 Task: Research Airbnb options in Busan, South Korea from 3rd November, 2023 to 9th November, 2023 for 2 adults.1  bedroom having 1 bed and 1 bathroom. Property type can be hotel. Look for 5 properties as per requirement.
Action: Mouse moved to (518, 67)
Screenshot: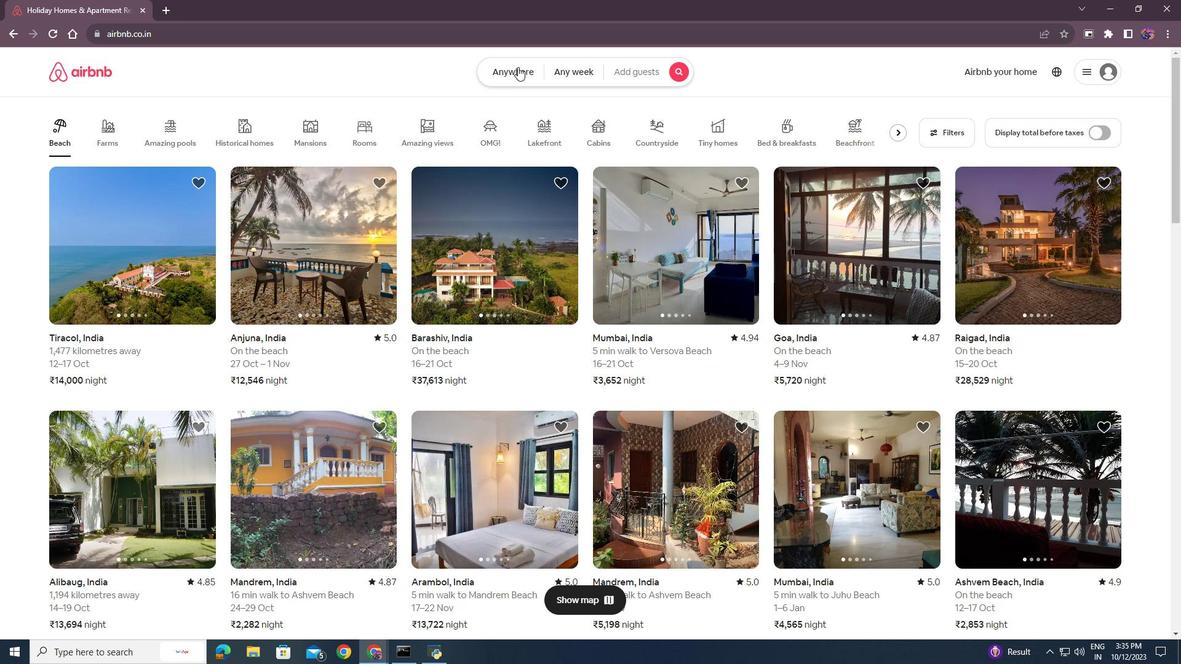 
Action: Mouse pressed left at (518, 67)
Screenshot: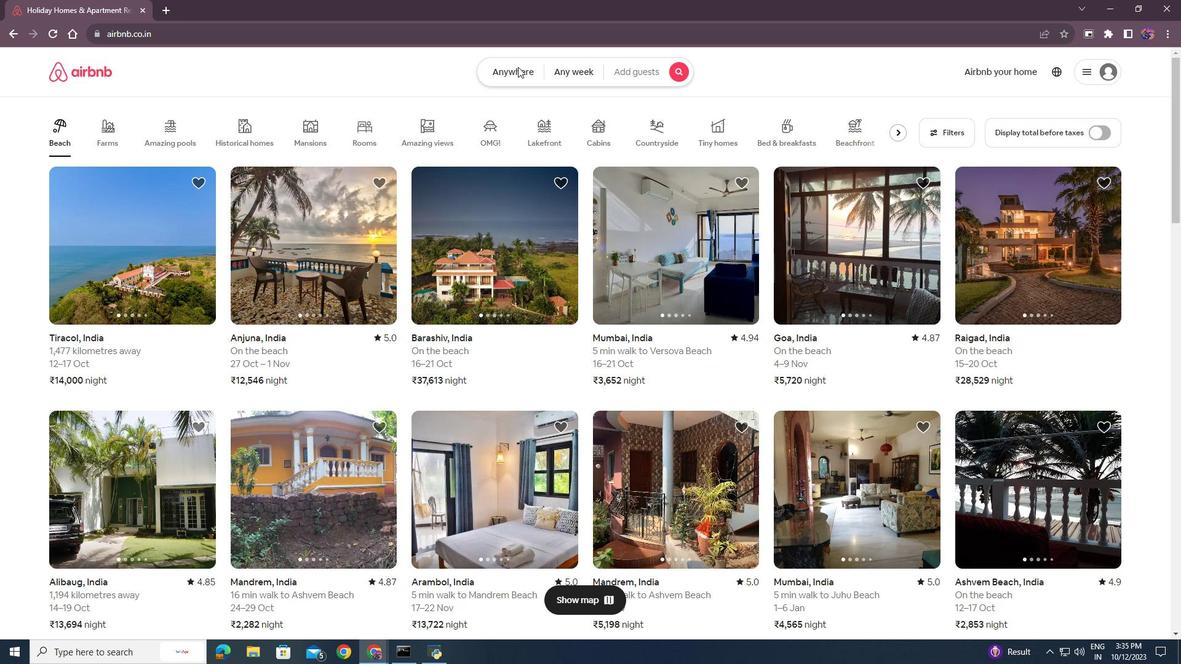 
Action: Mouse moved to (400, 124)
Screenshot: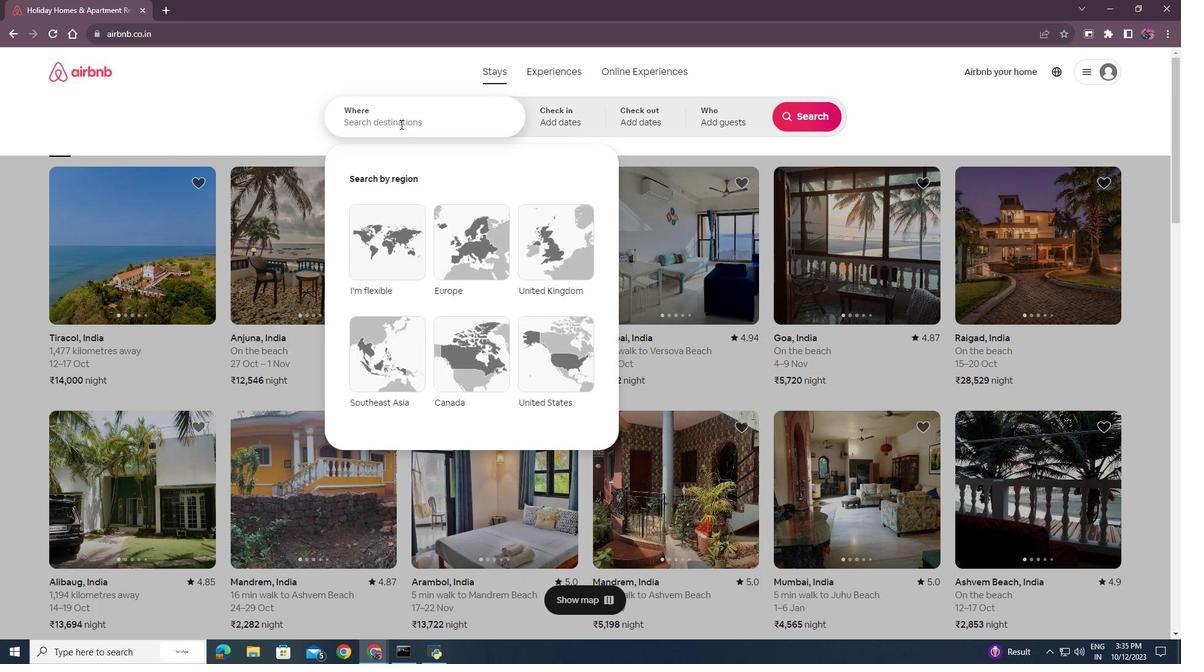
Action: Mouse pressed left at (400, 124)
Screenshot: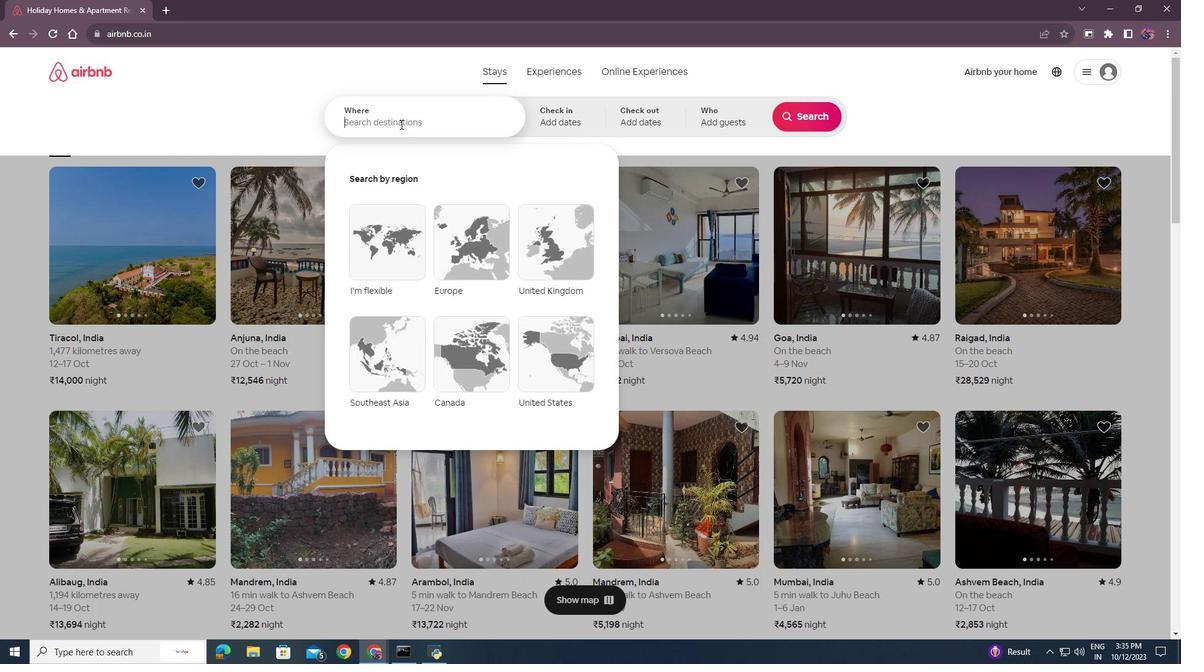 
Action: Key pressed <Key.shift><Key.shift><Key.shift>Busan<Key.space><Key.shift><Key.shift><Key.shift><Key.shift>South<Key.space><Key.shift>Korea
Screenshot: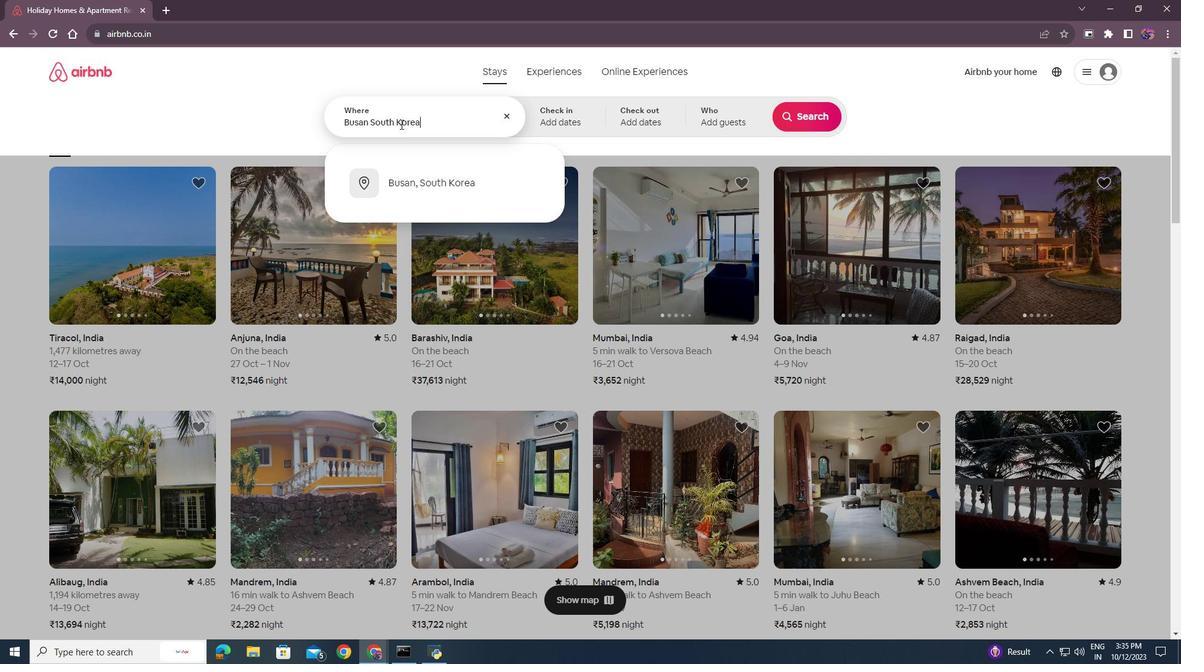 
Action: Mouse moved to (401, 128)
Screenshot: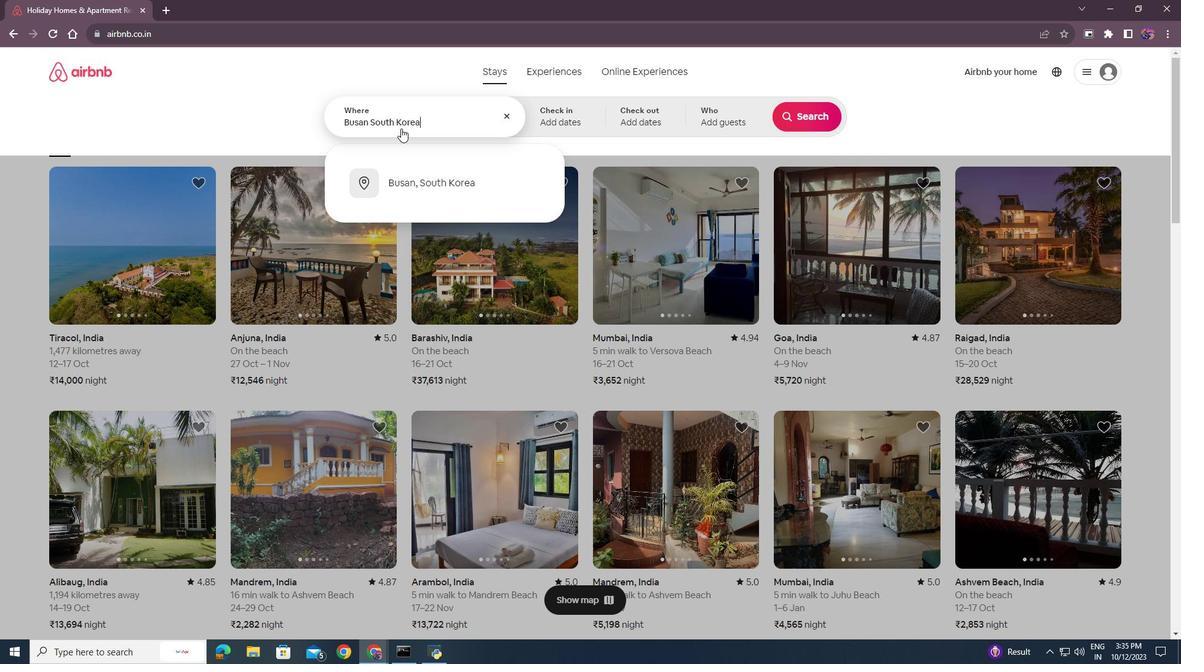 
Action: Key pressed <Key.enter>
Screenshot: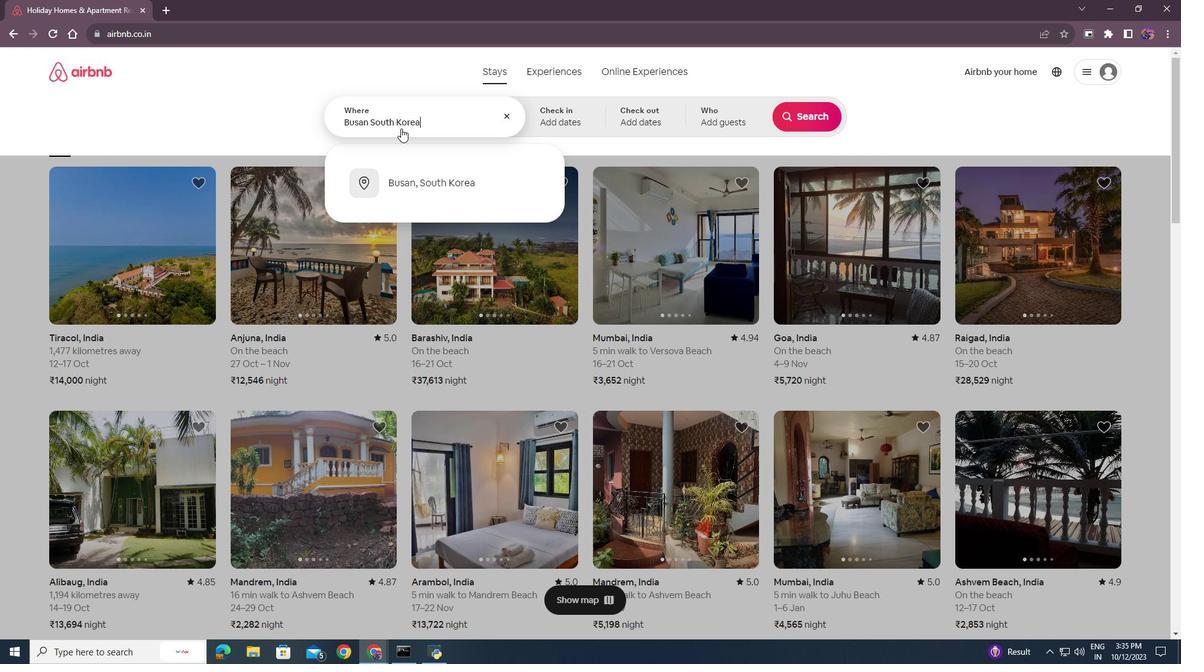 
Action: Mouse moved to (766, 266)
Screenshot: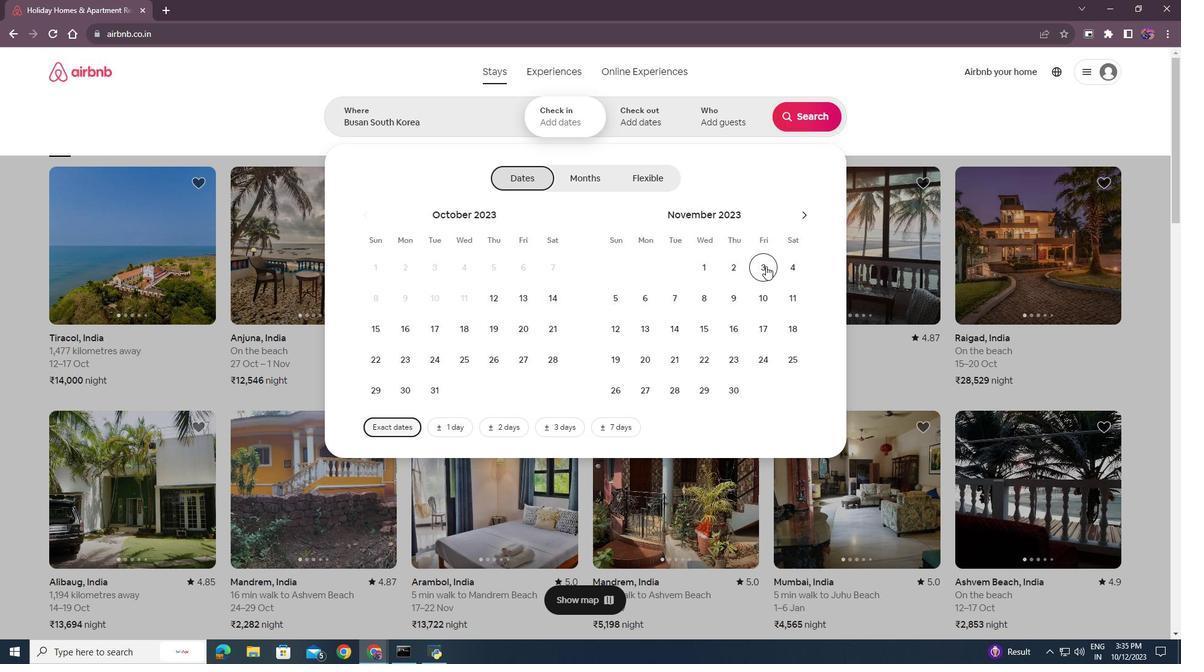 
Action: Mouse pressed left at (766, 266)
Screenshot: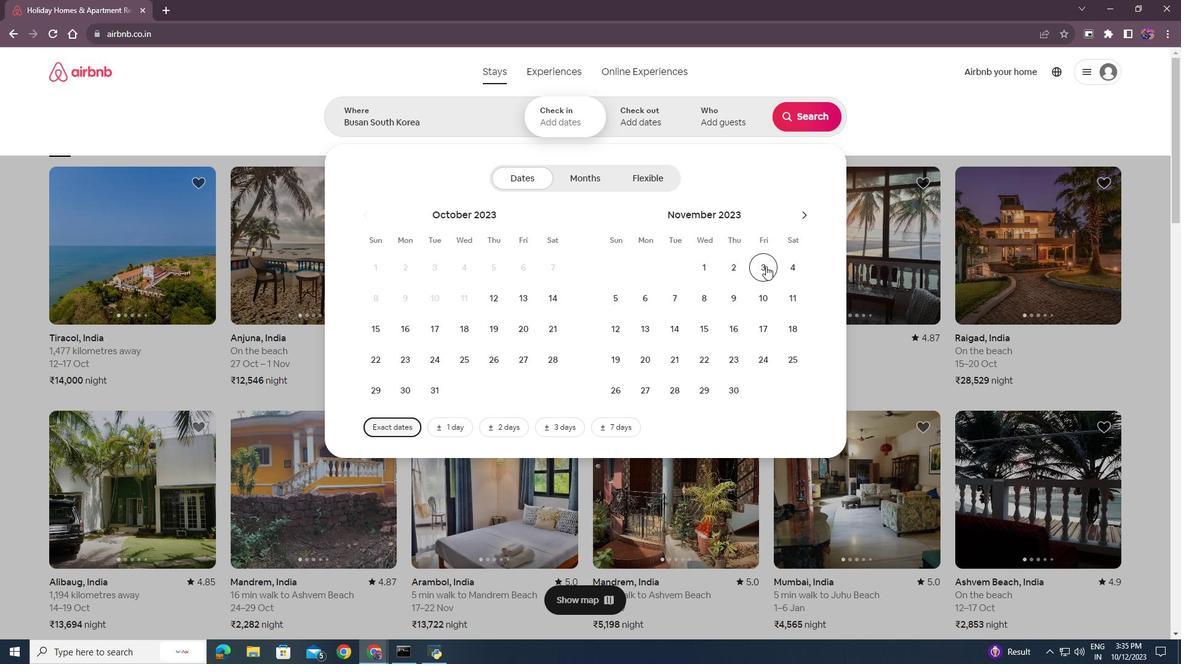 
Action: Mouse moved to (738, 298)
Screenshot: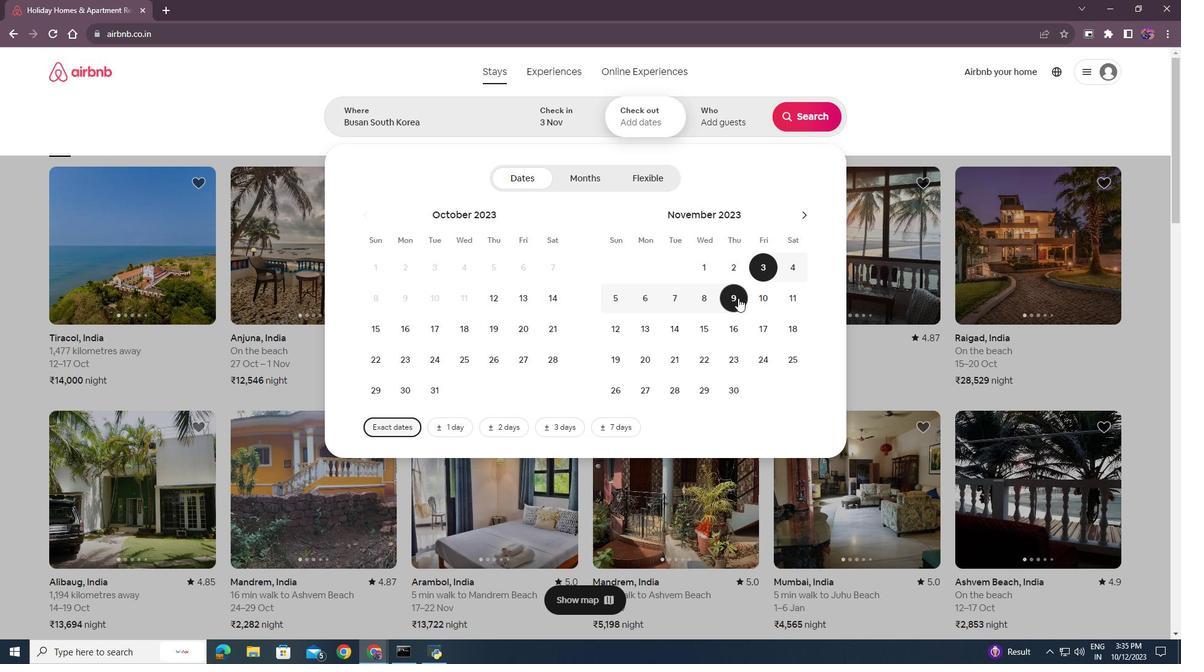 
Action: Mouse pressed left at (738, 298)
Screenshot: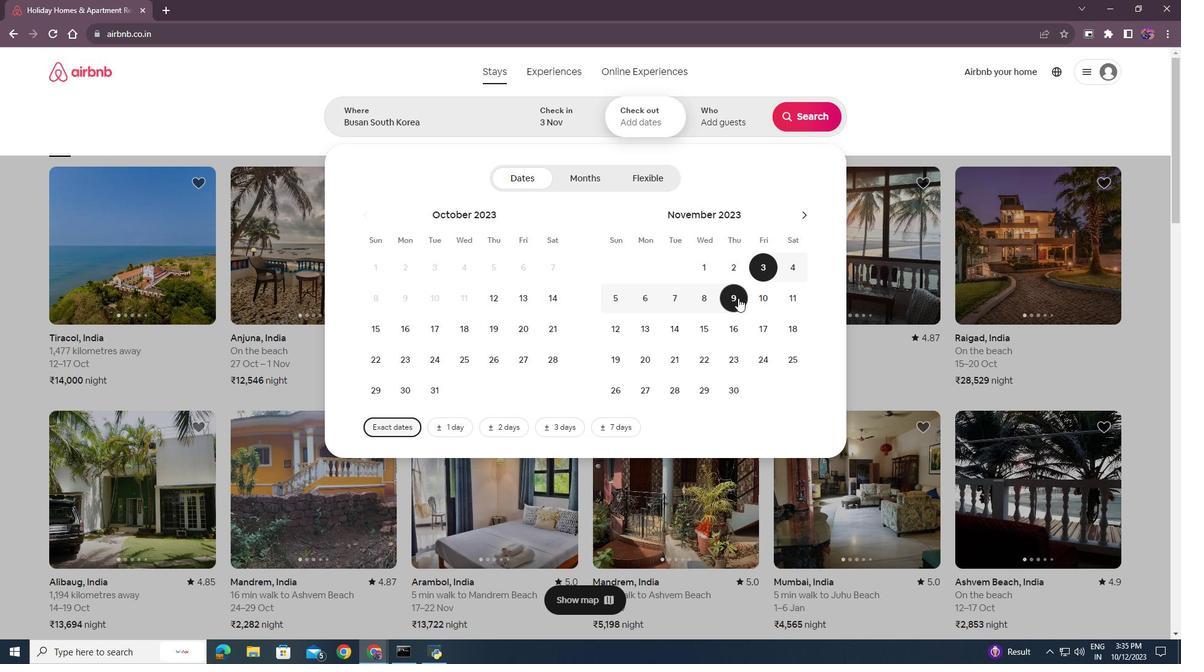 
Action: Mouse moved to (729, 107)
Screenshot: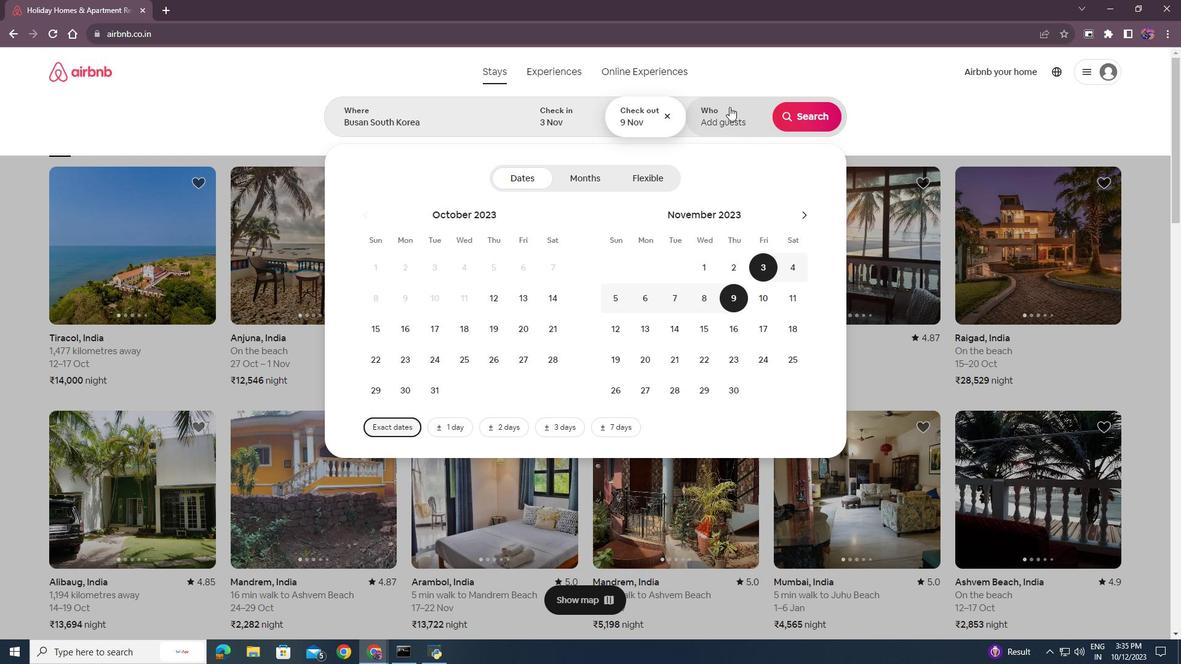 
Action: Mouse pressed left at (729, 107)
Screenshot: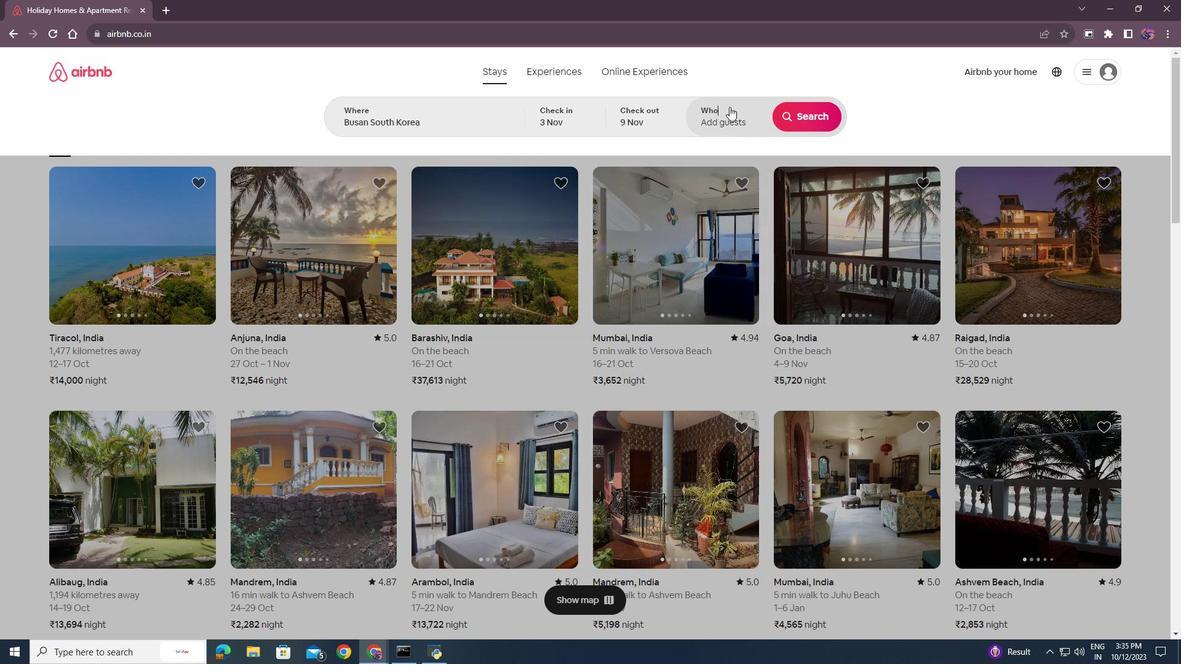 
Action: Mouse moved to (815, 186)
Screenshot: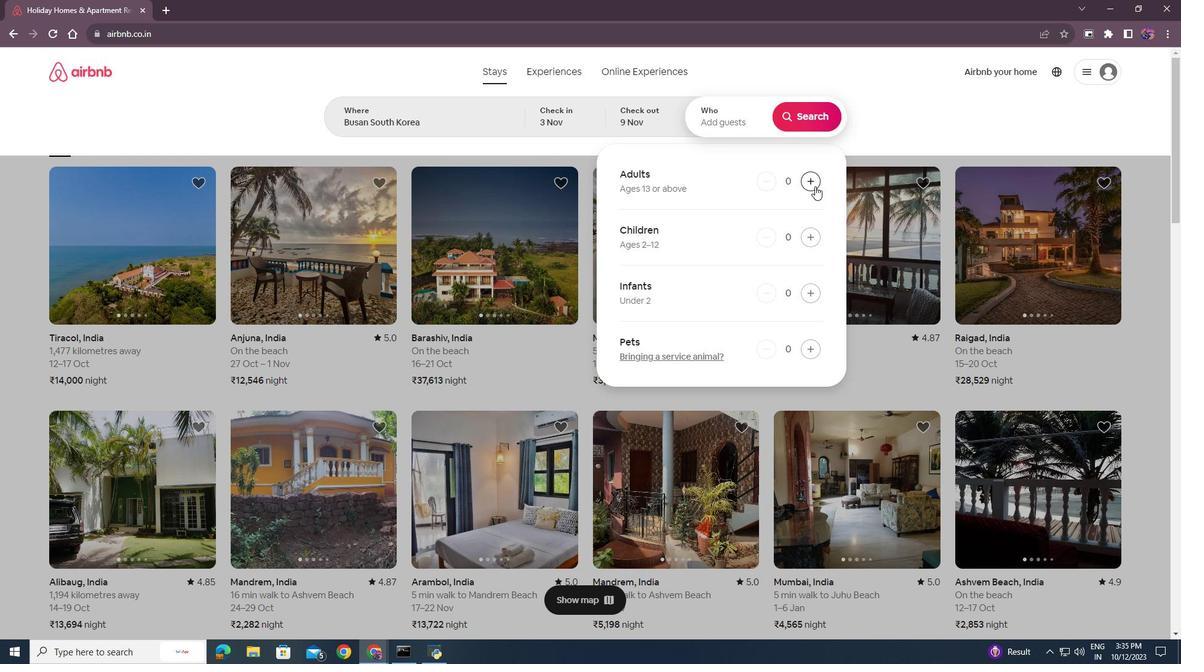 
Action: Mouse pressed left at (815, 186)
Screenshot: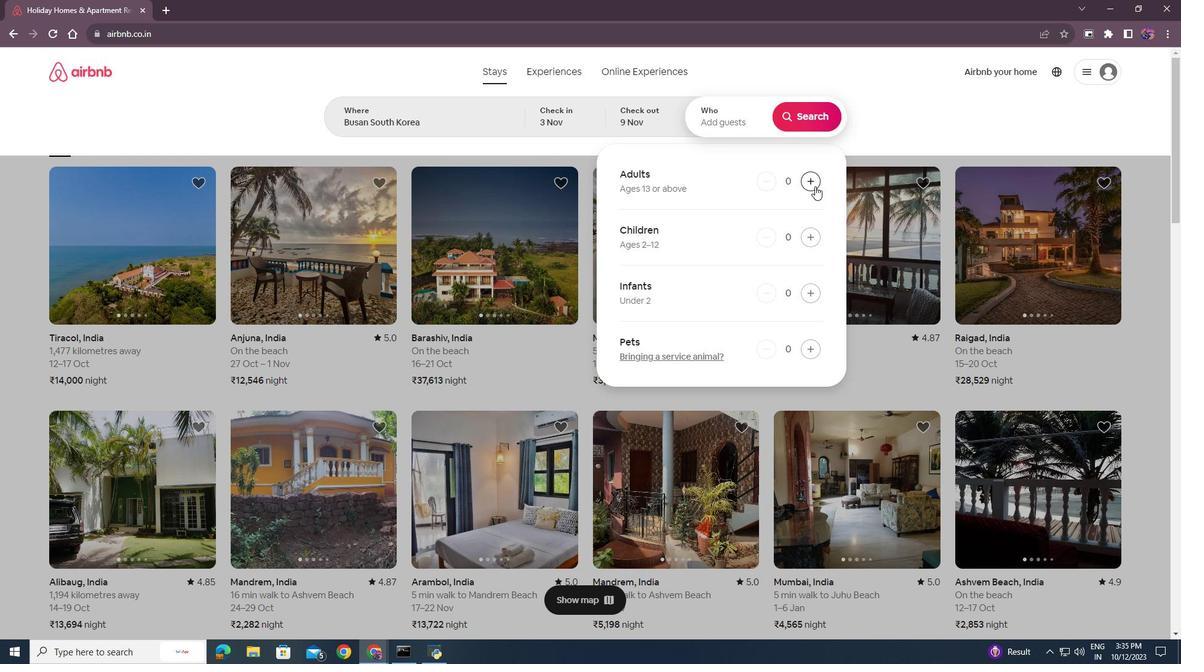 
Action: Mouse pressed left at (815, 186)
Screenshot: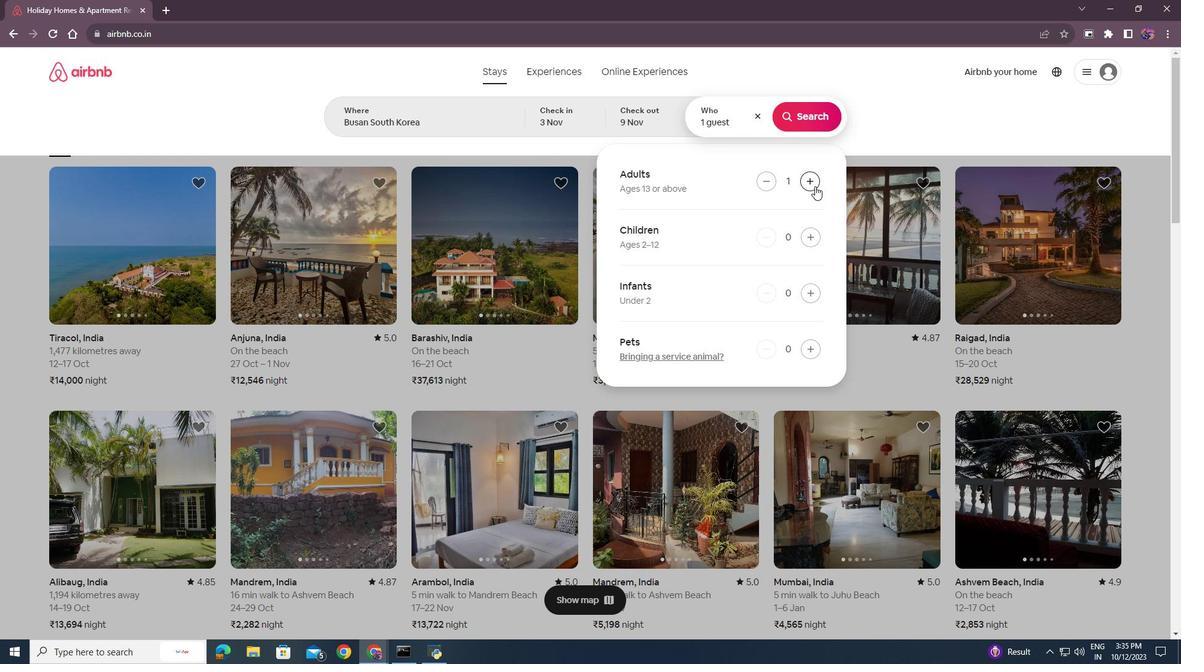 
Action: Mouse moved to (791, 115)
Screenshot: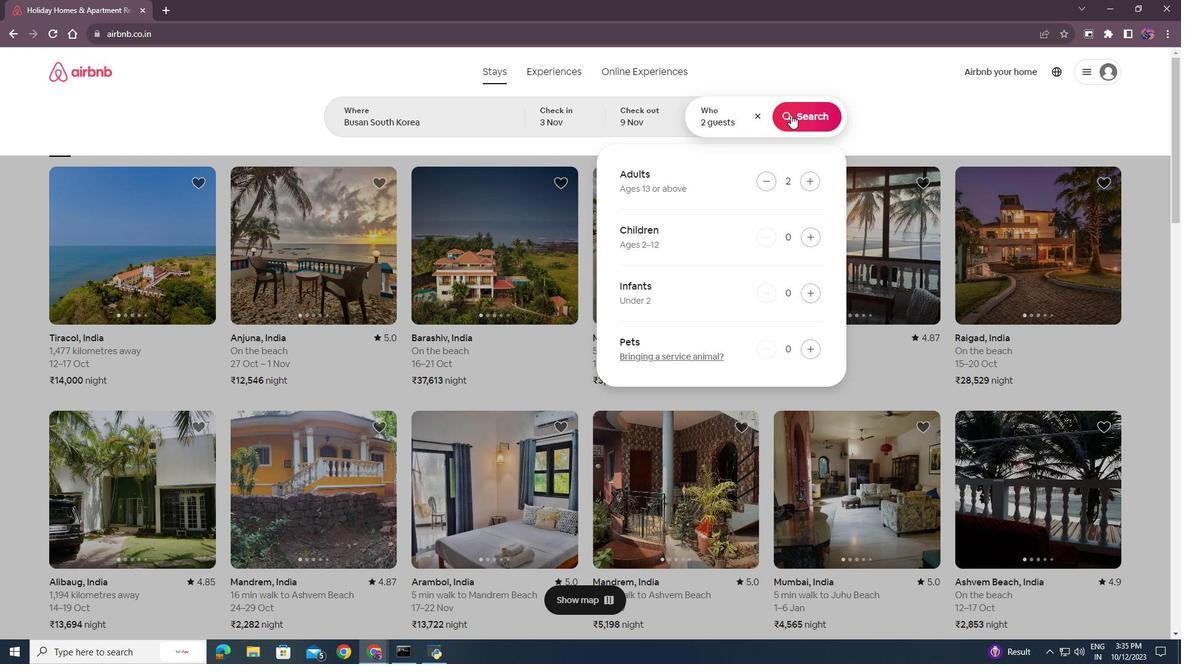 
Action: Mouse pressed left at (791, 115)
Screenshot: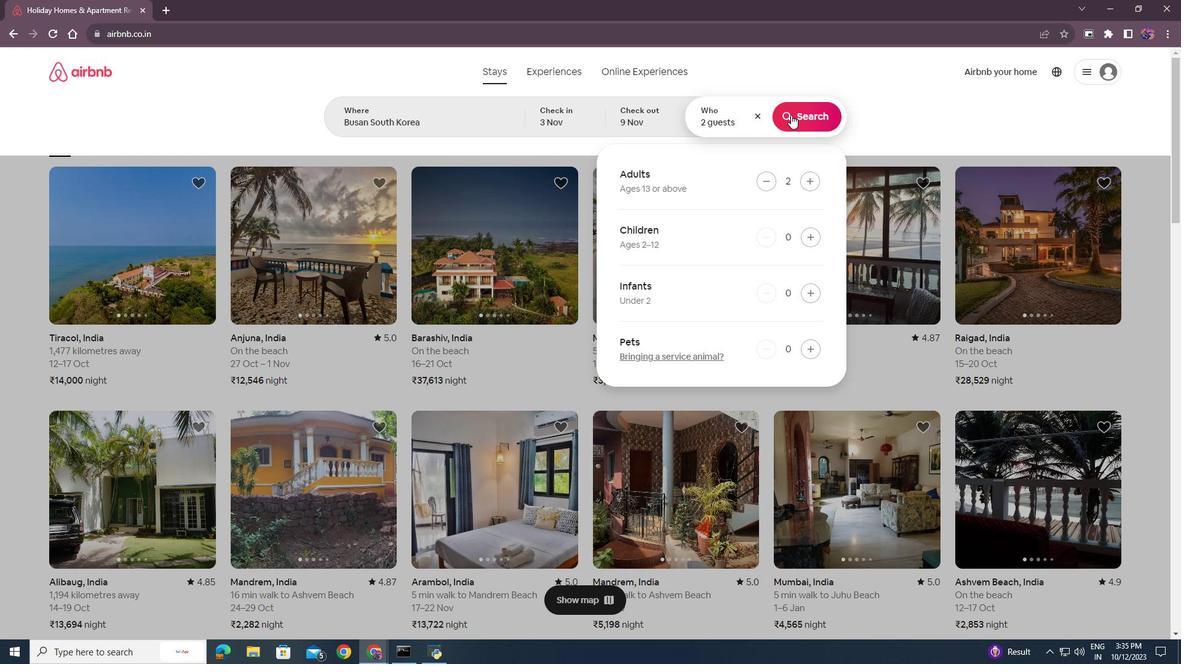
Action: Mouse moved to (987, 116)
Screenshot: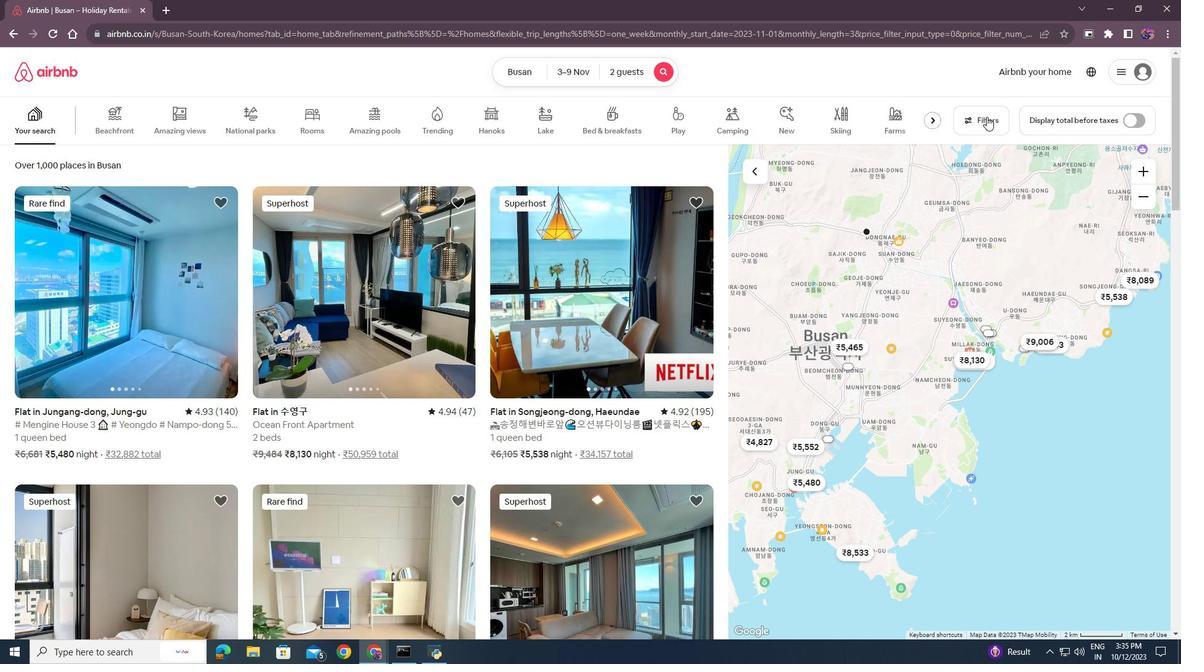 
Action: Mouse pressed left at (987, 116)
Screenshot: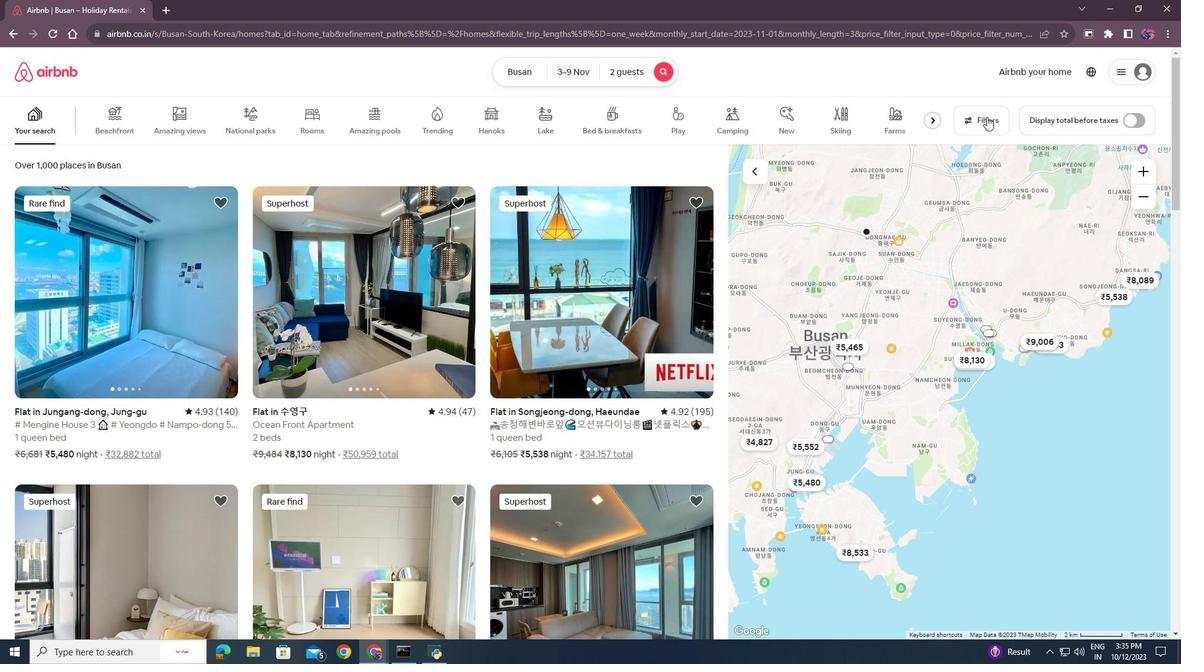 
Action: Mouse moved to (407, 422)
Screenshot: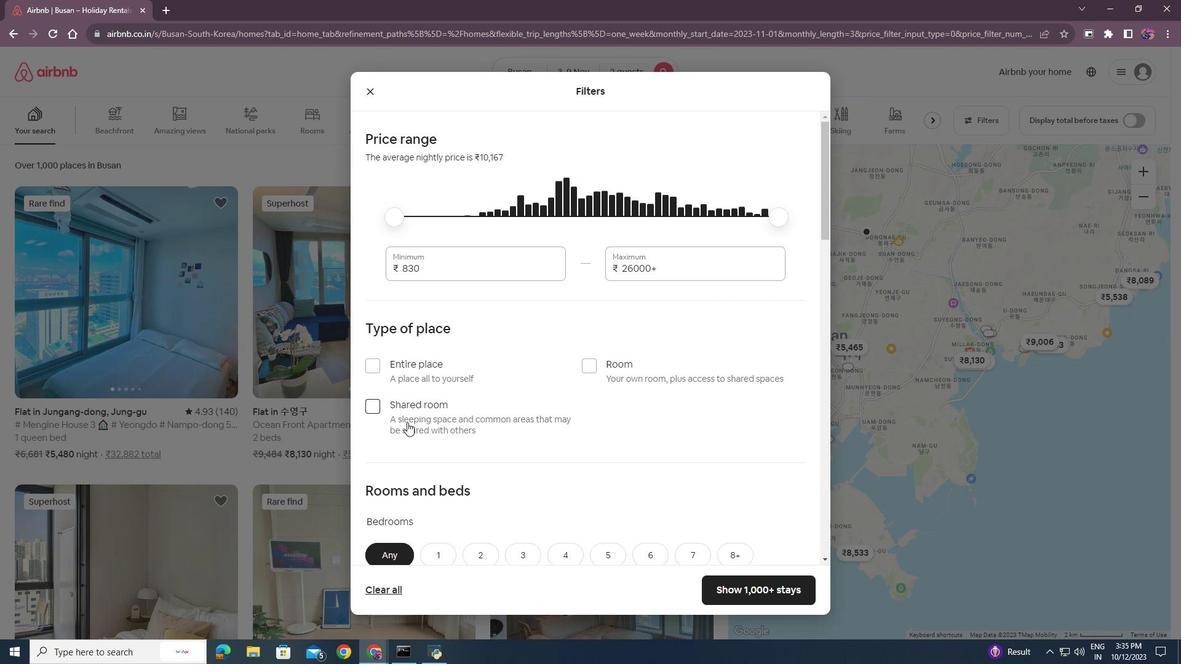 
Action: Mouse scrolled (407, 422) with delta (0, 0)
Screenshot: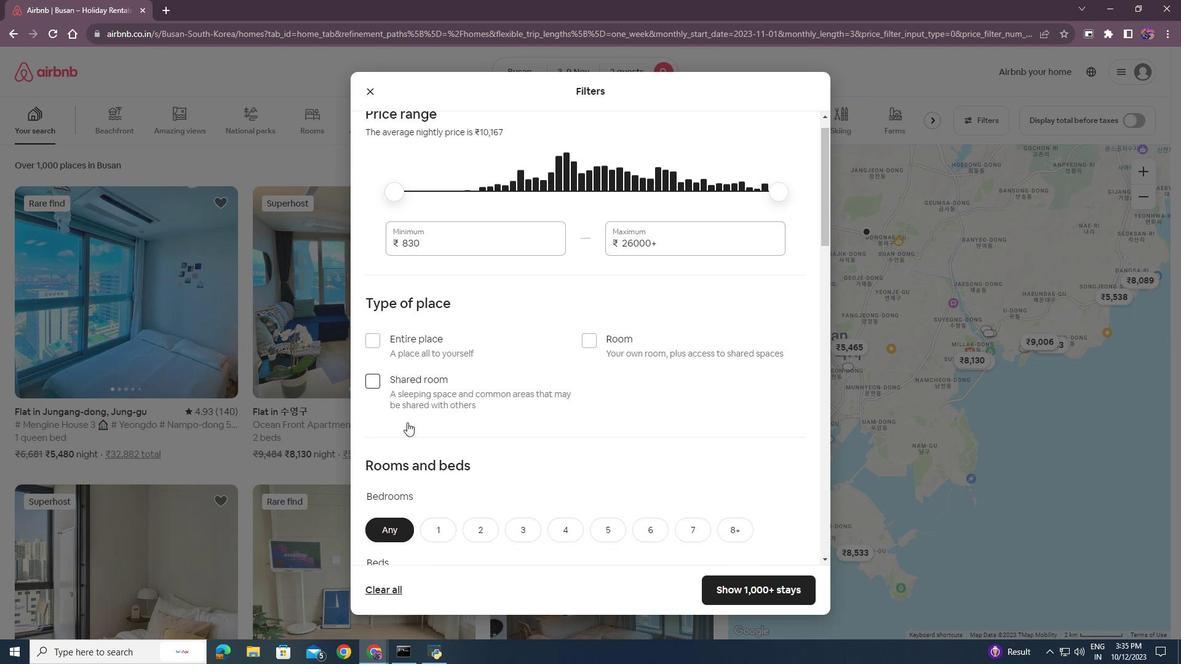 
Action: Mouse scrolled (407, 422) with delta (0, 0)
Screenshot: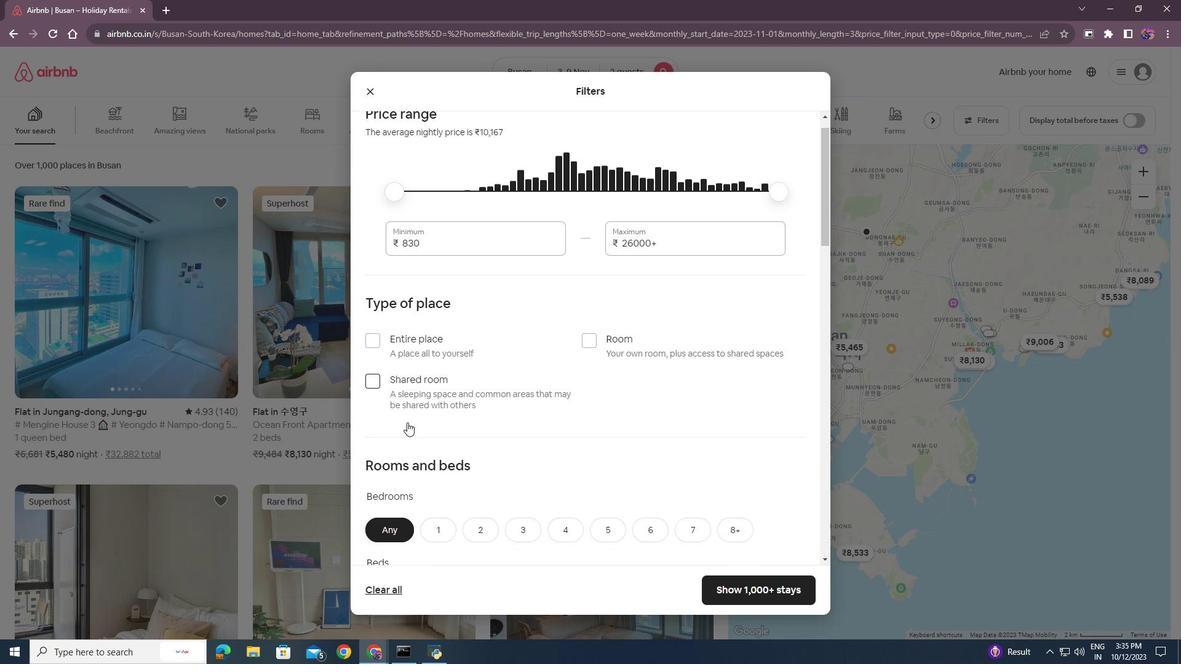 
Action: Mouse scrolled (407, 422) with delta (0, 0)
Screenshot: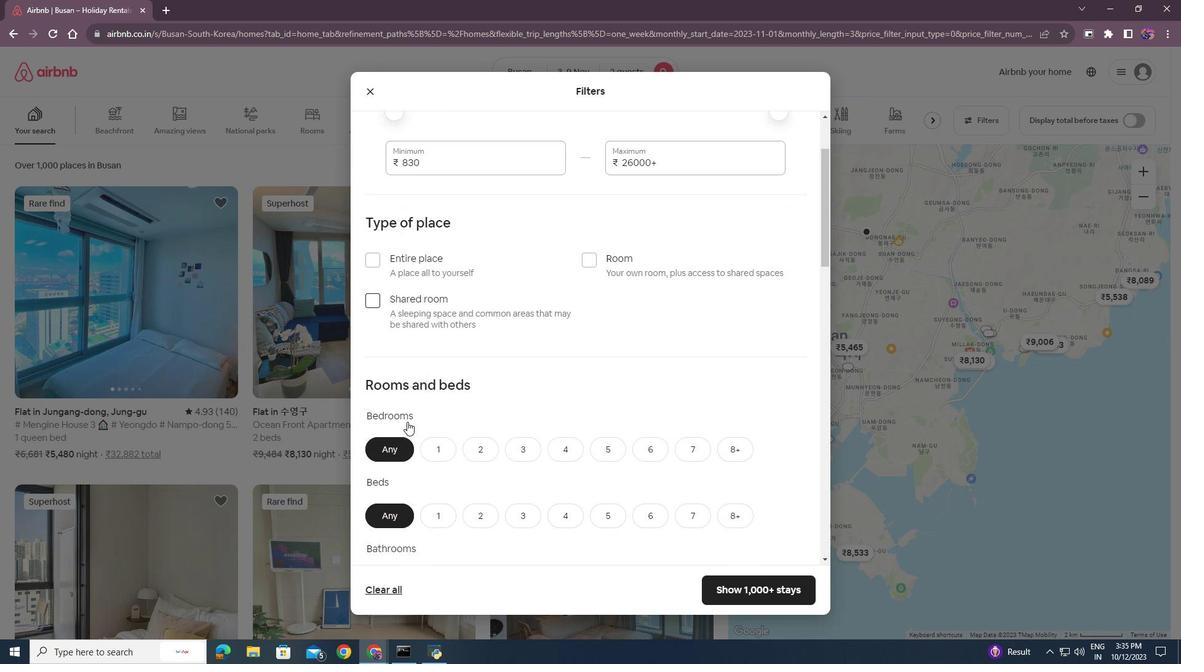 
Action: Mouse scrolled (407, 422) with delta (0, 0)
Screenshot: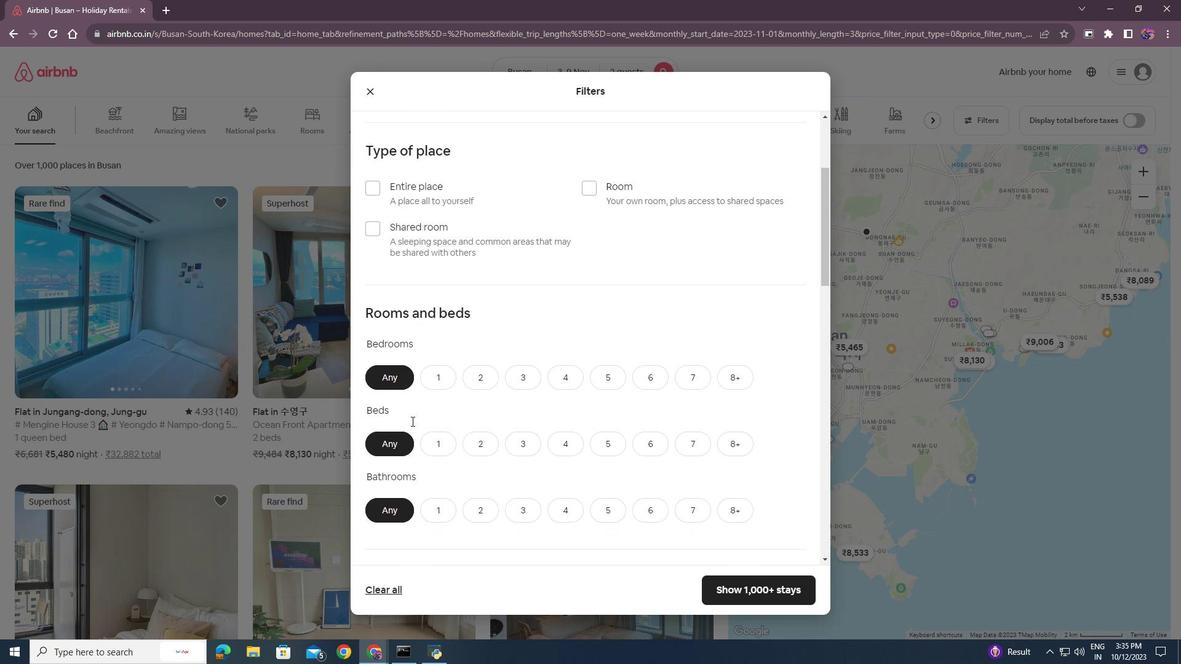 
Action: Mouse moved to (449, 305)
Screenshot: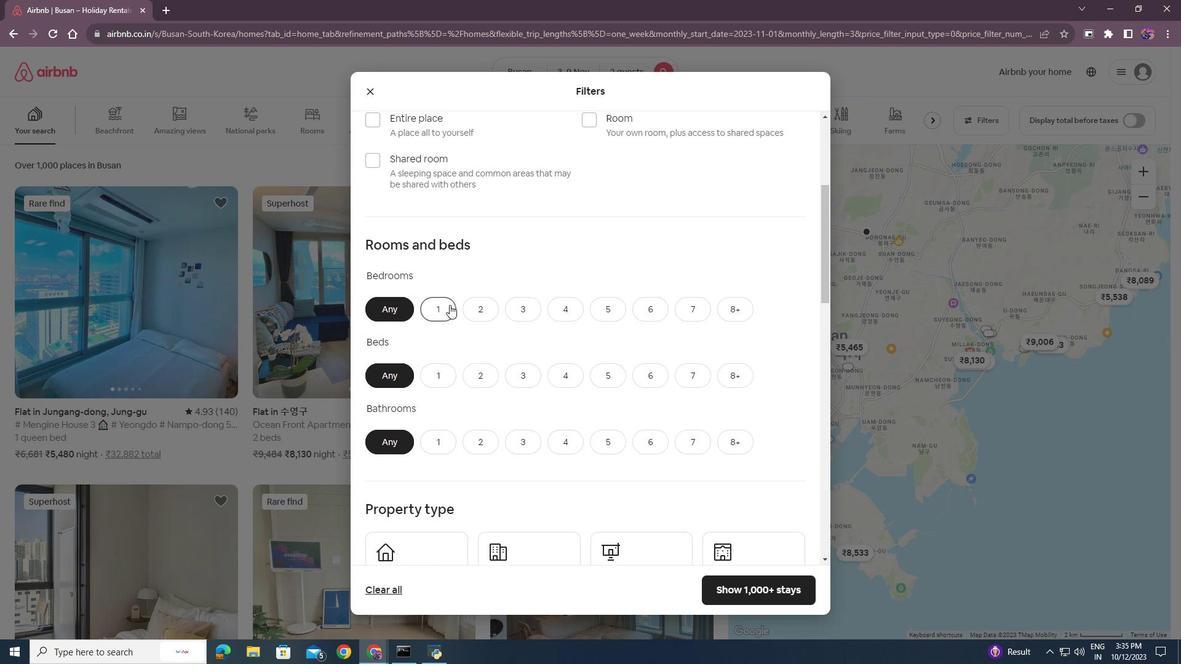 
Action: Mouse pressed left at (449, 305)
Screenshot: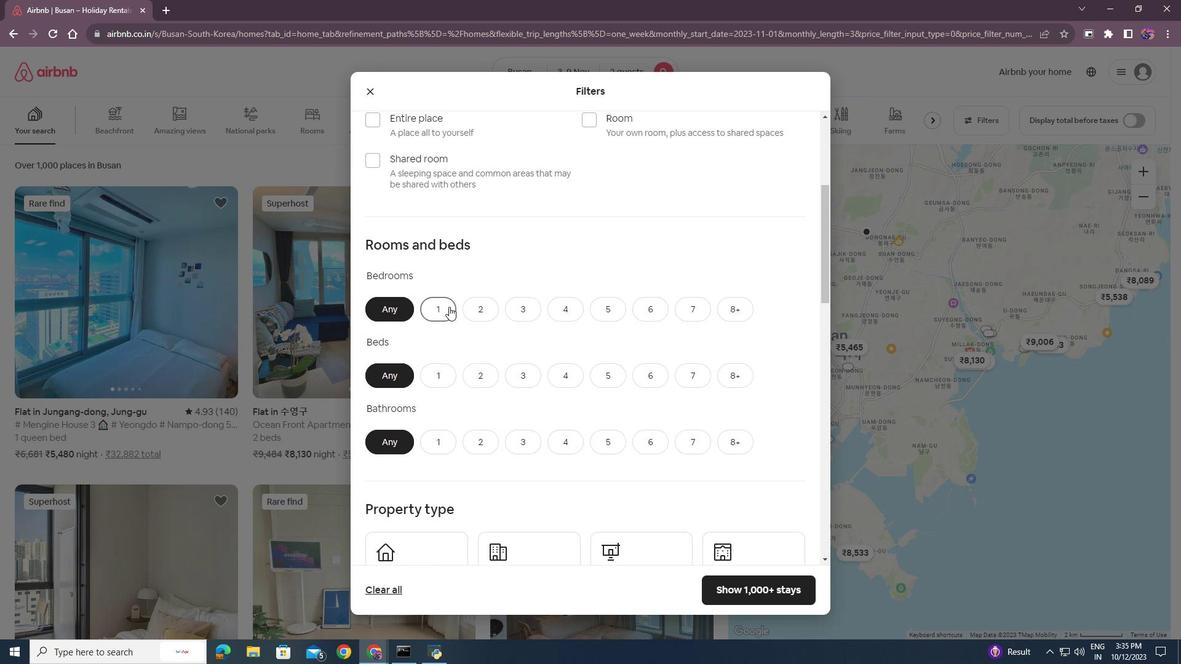 
Action: Mouse moved to (434, 373)
Screenshot: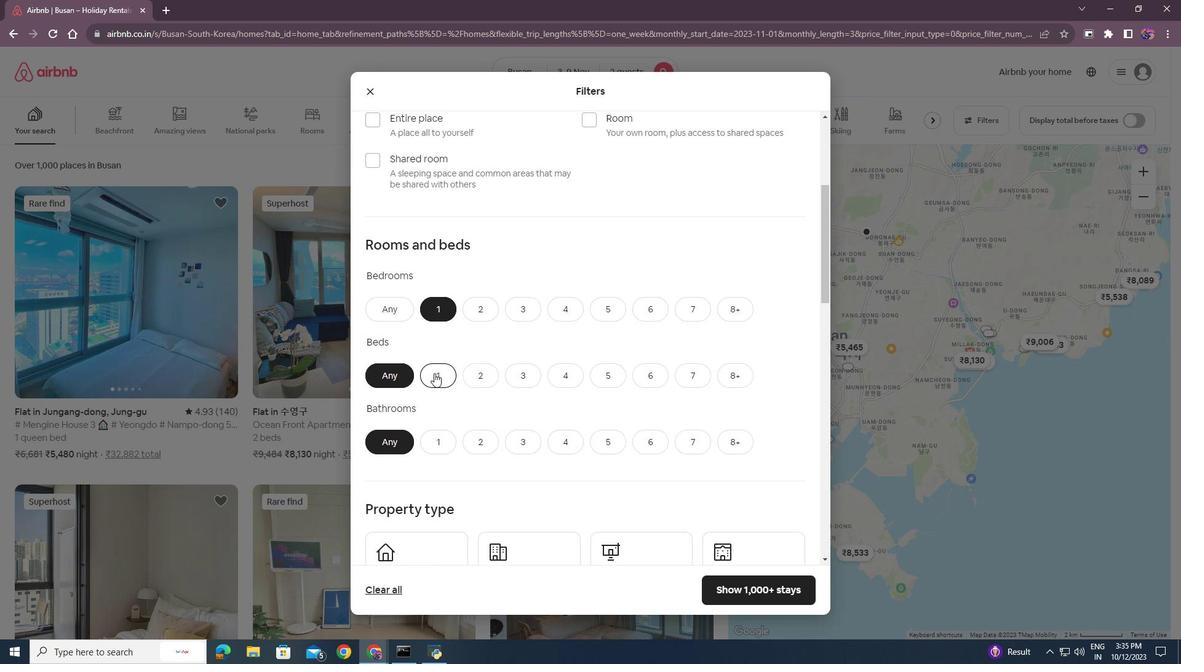 
Action: Mouse pressed left at (434, 373)
Screenshot: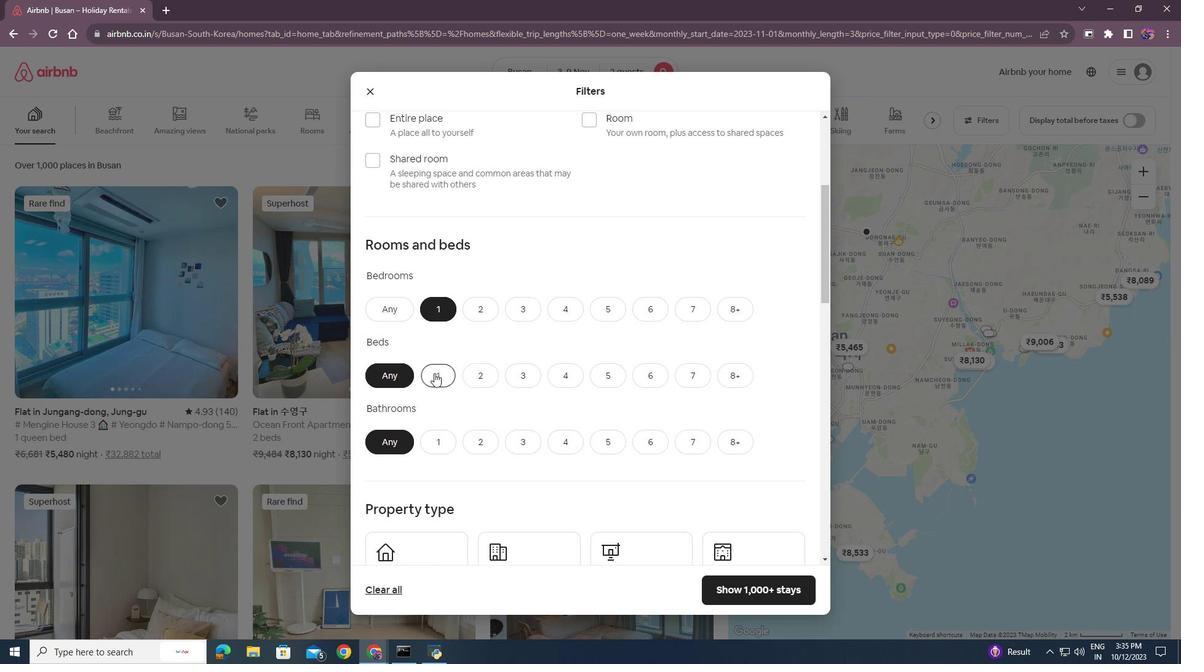 
Action: Mouse moved to (440, 446)
Screenshot: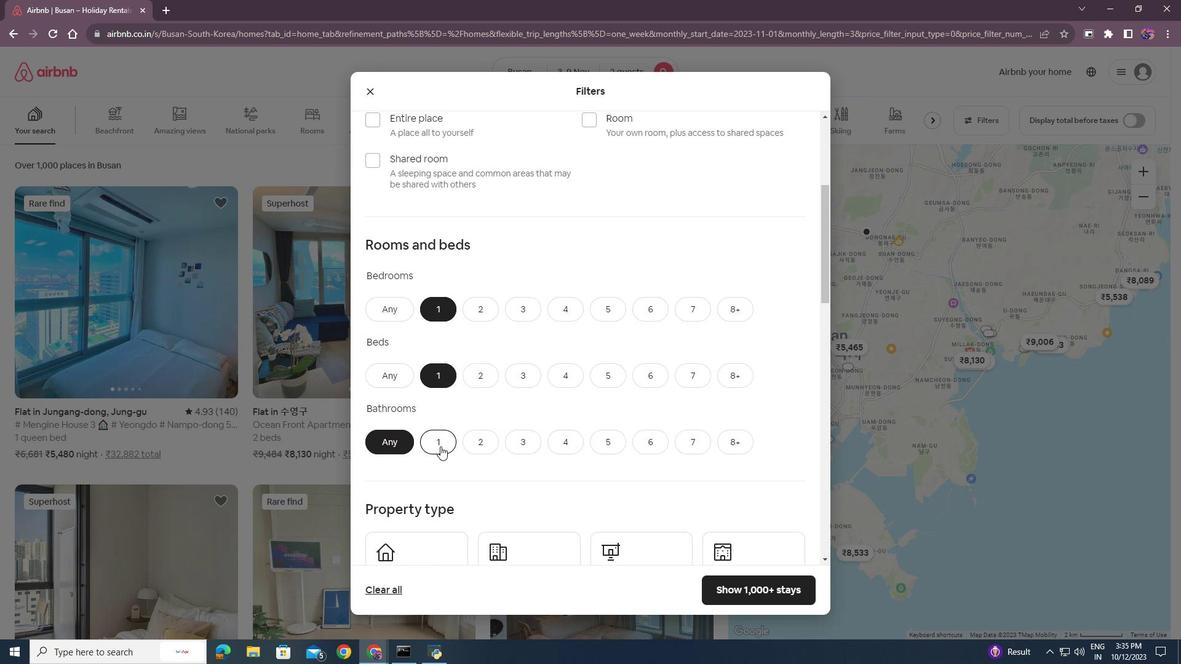 
Action: Mouse pressed left at (440, 446)
Screenshot: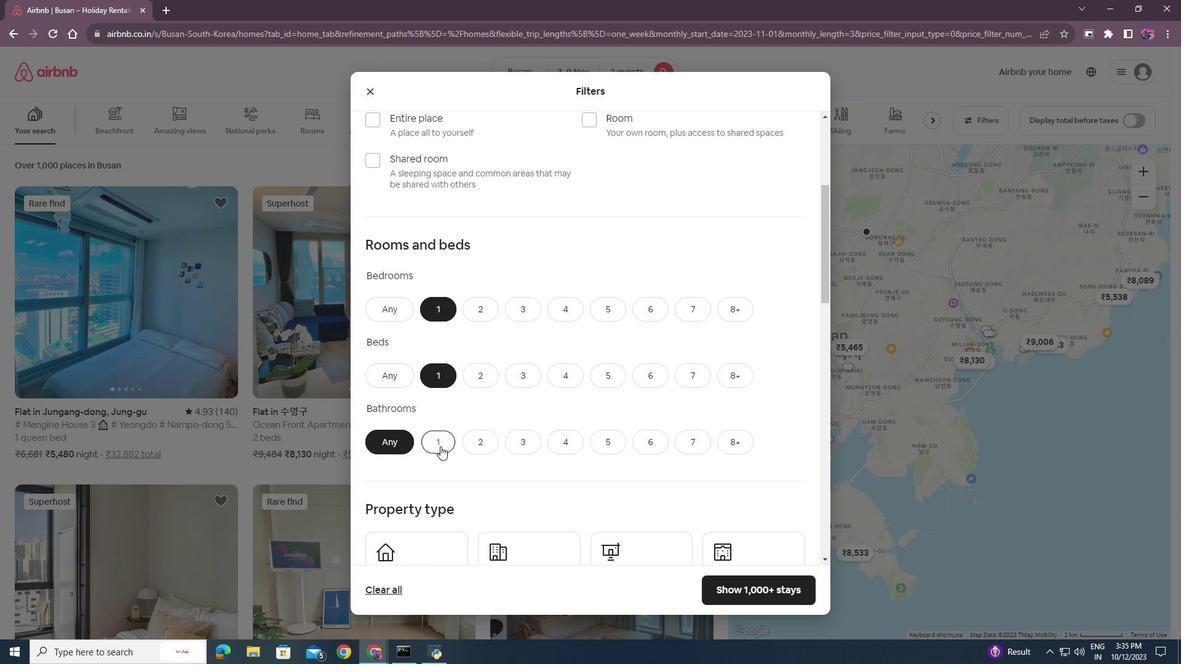 
Action: Mouse moved to (518, 433)
Screenshot: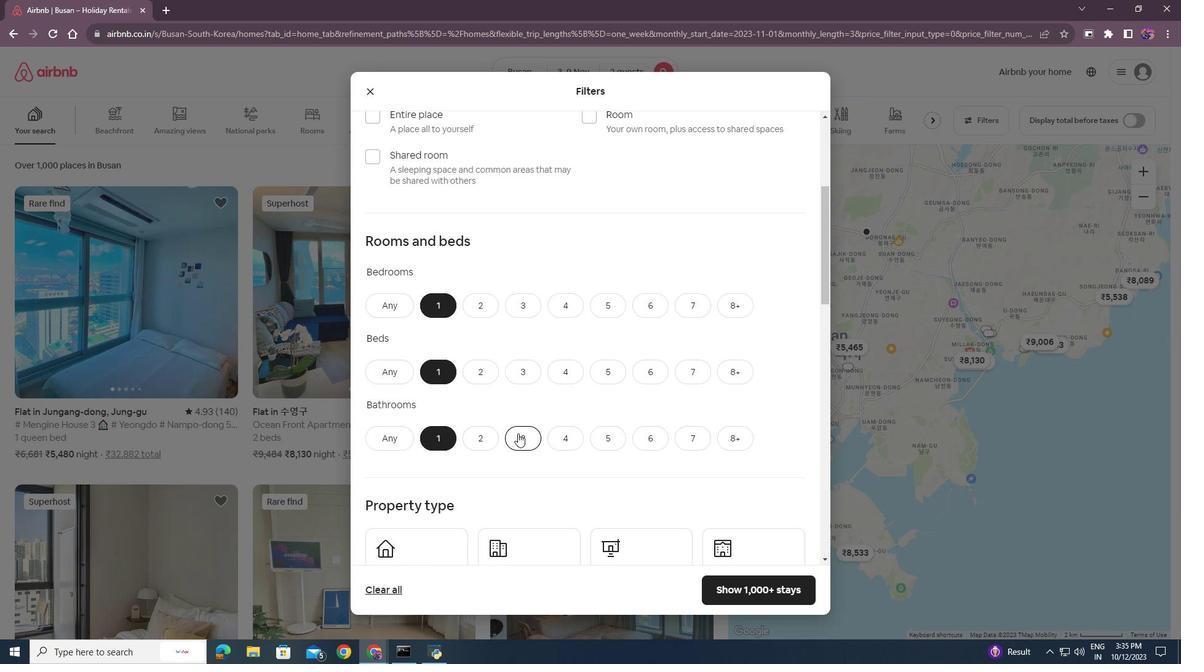 
Action: Mouse scrolled (518, 433) with delta (0, 0)
Screenshot: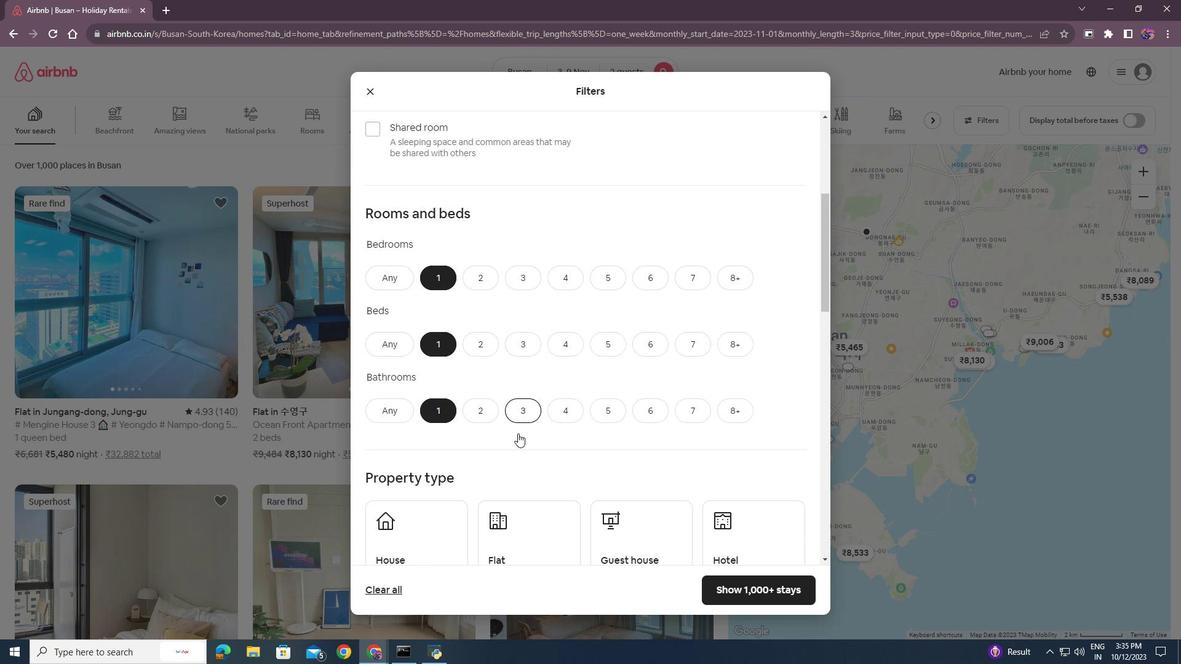 
Action: Mouse scrolled (518, 433) with delta (0, 0)
Screenshot: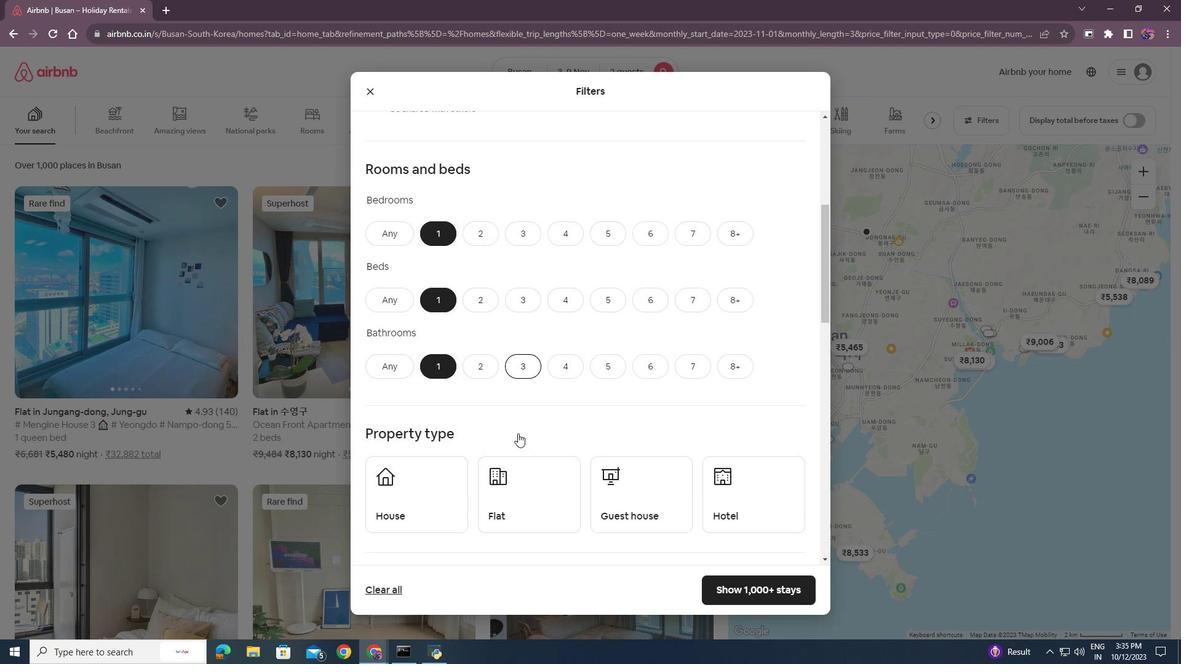 
Action: Mouse moved to (512, 428)
Screenshot: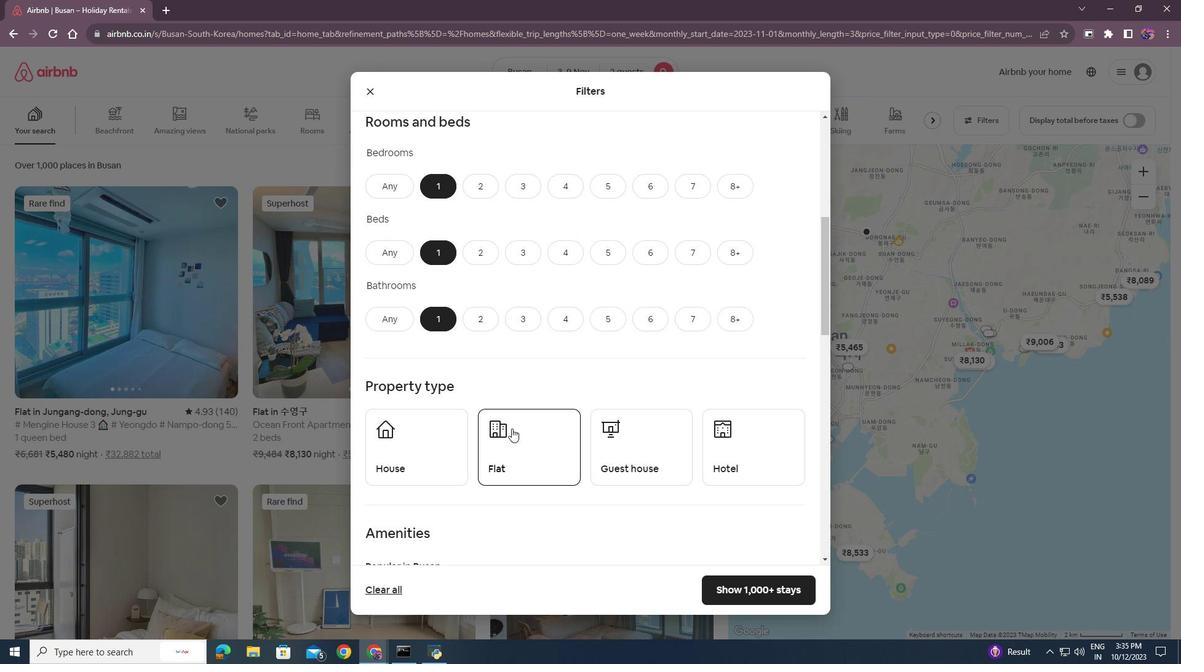 
Action: Mouse scrolled (512, 428) with delta (0, 0)
Screenshot: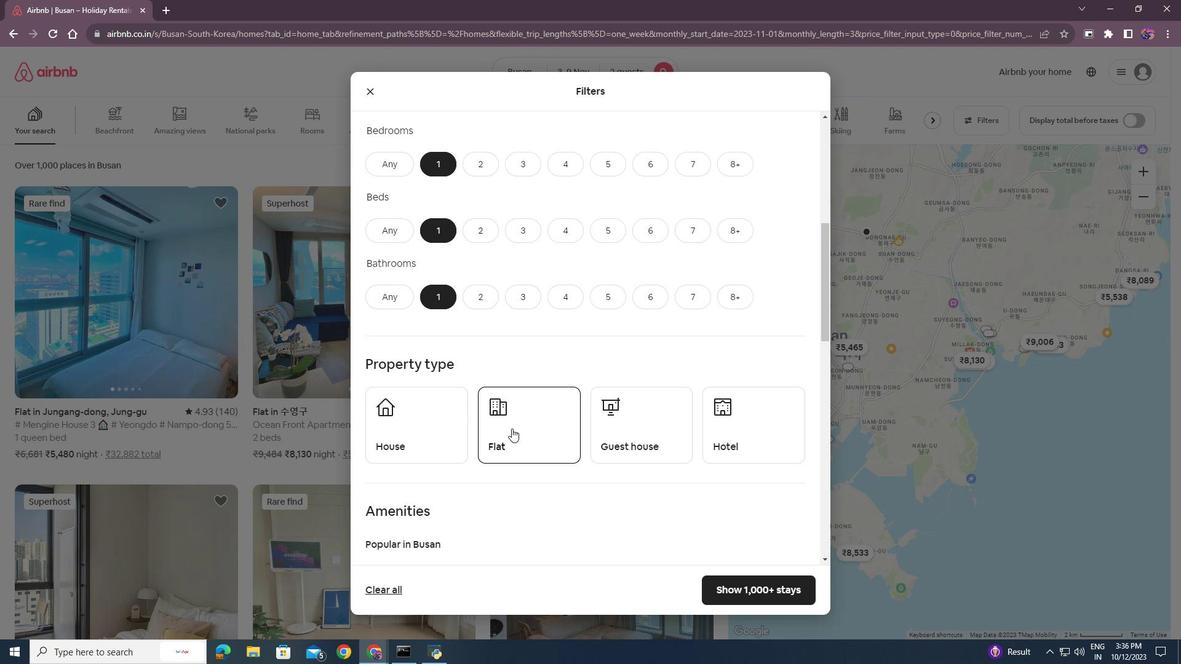 
Action: Mouse scrolled (512, 428) with delta (0, 0)
Screenshot: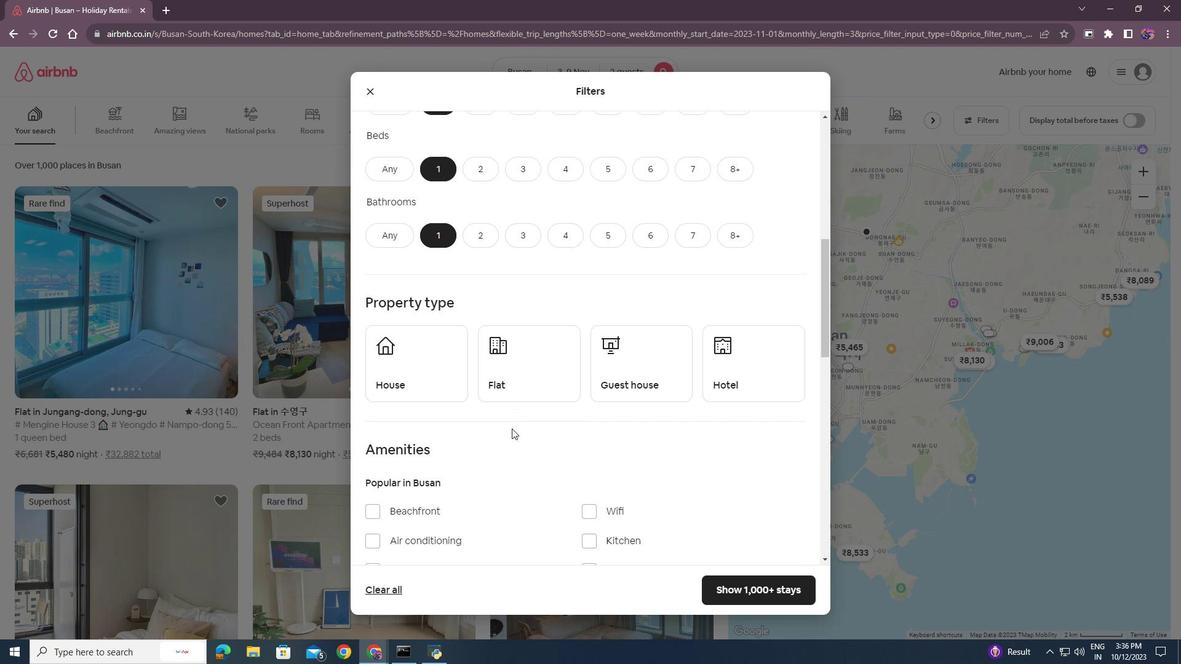 
Action: Mouse moved to (740, 318)
Screenshot: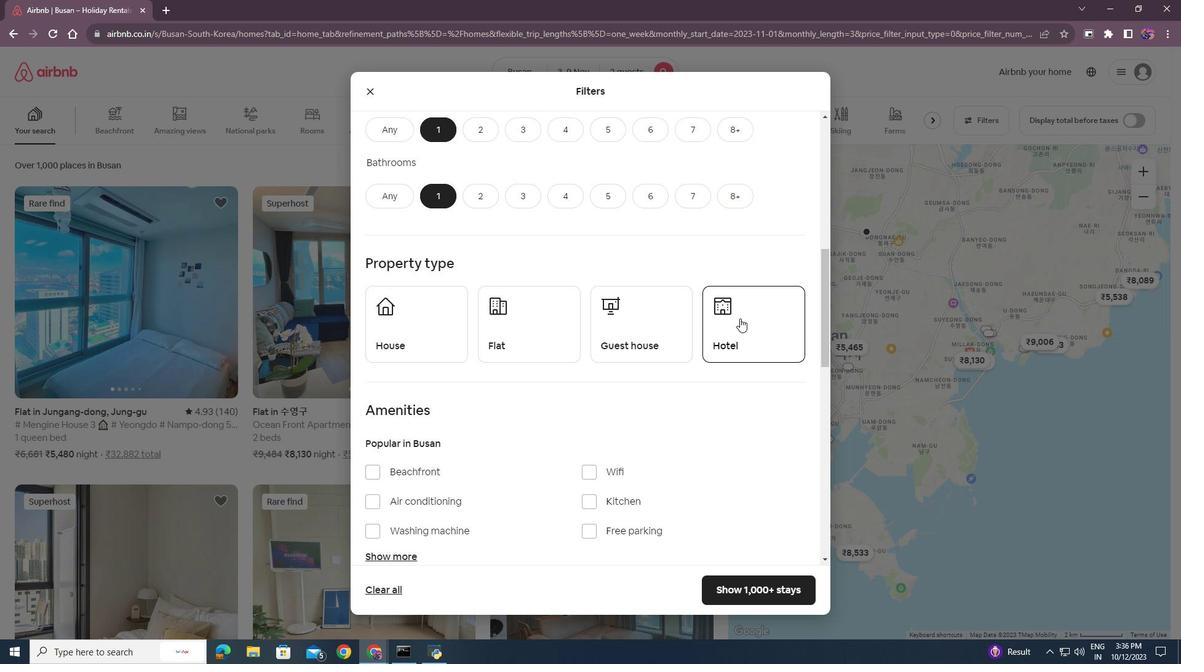 
Action: Mouse pressed left at (740, 318)
Screenshot: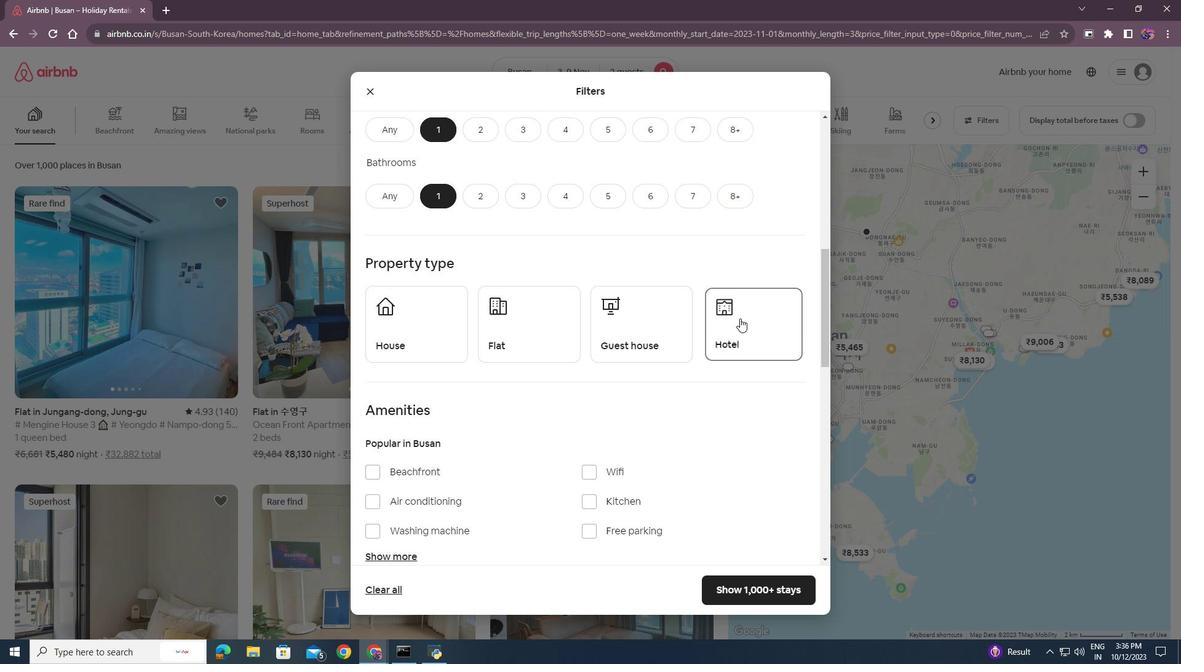 
Action: Mouse moved to (557, 432)
Screenshot: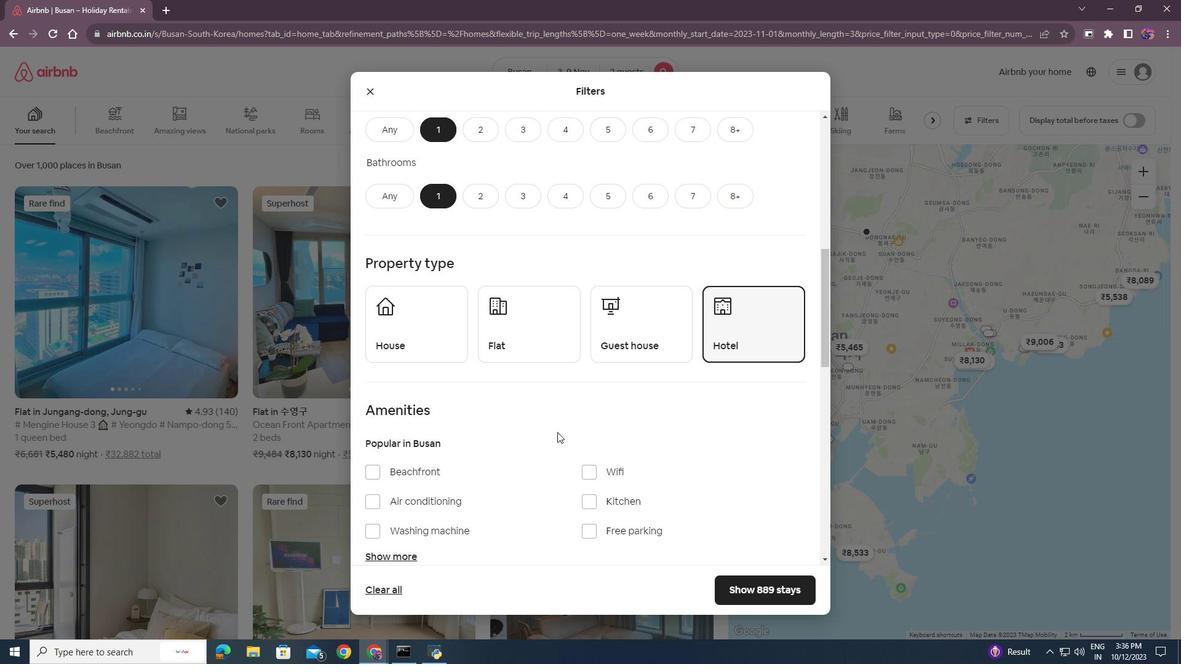 
Action: Mouse scrolled (557, 432) with delta (0, 0)
Screenshot: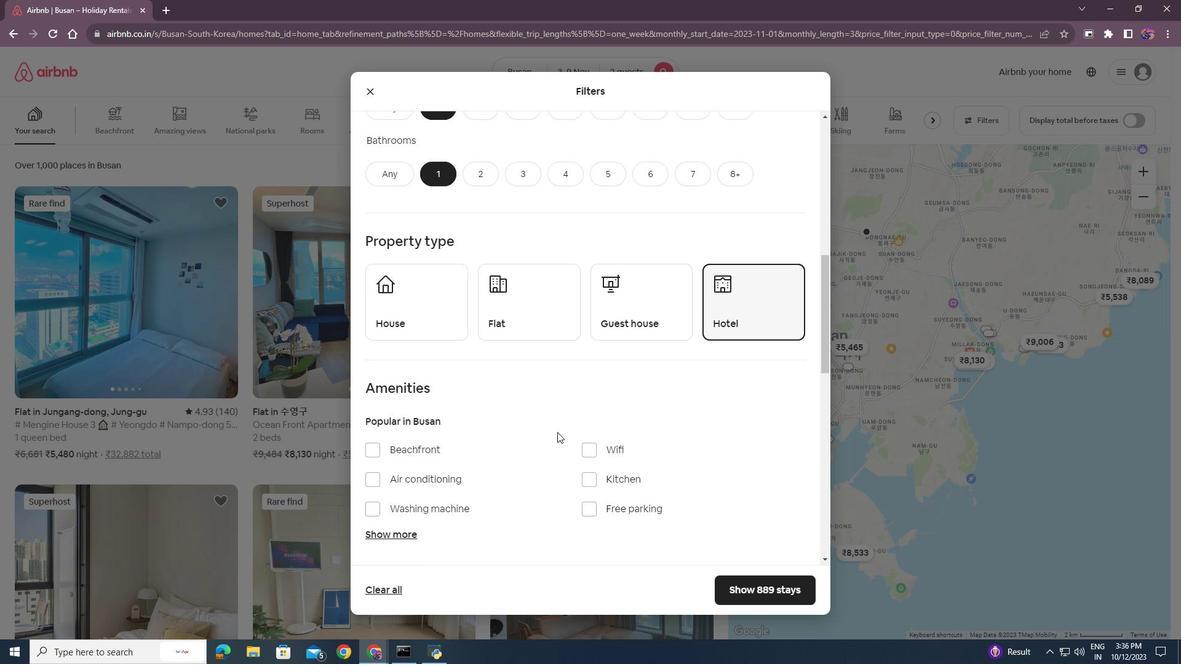 
Action: Mouse moved to (766, 586)
Screenshot: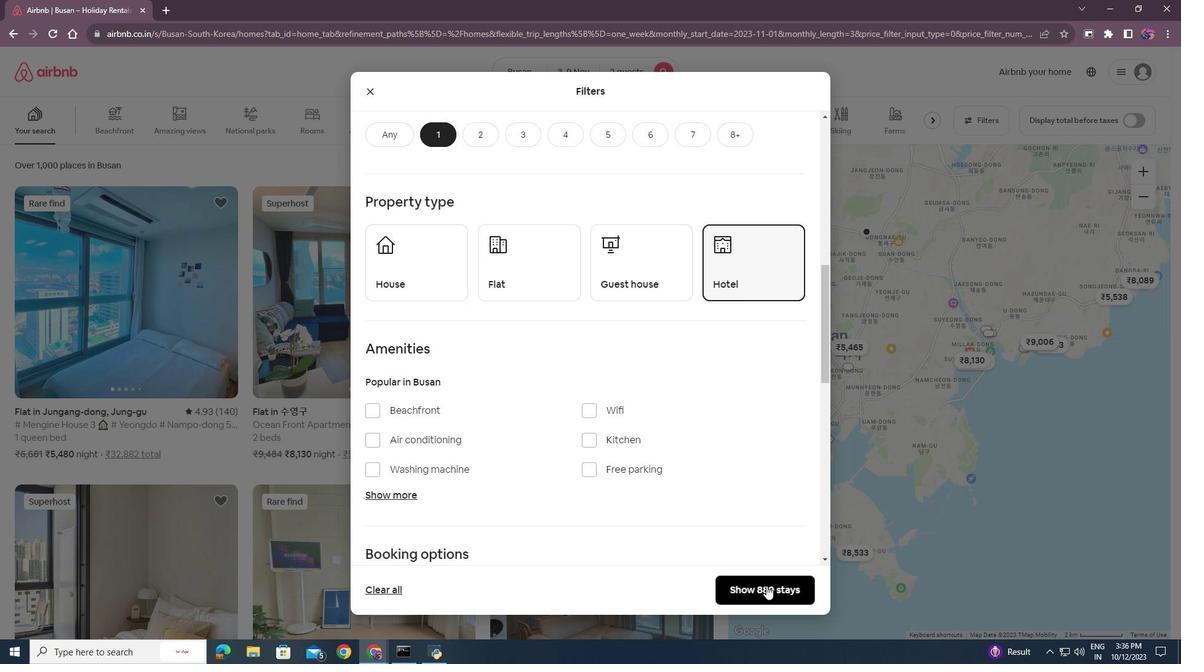 
Action: Mouse pressed left at (766, 586)
Screenshot: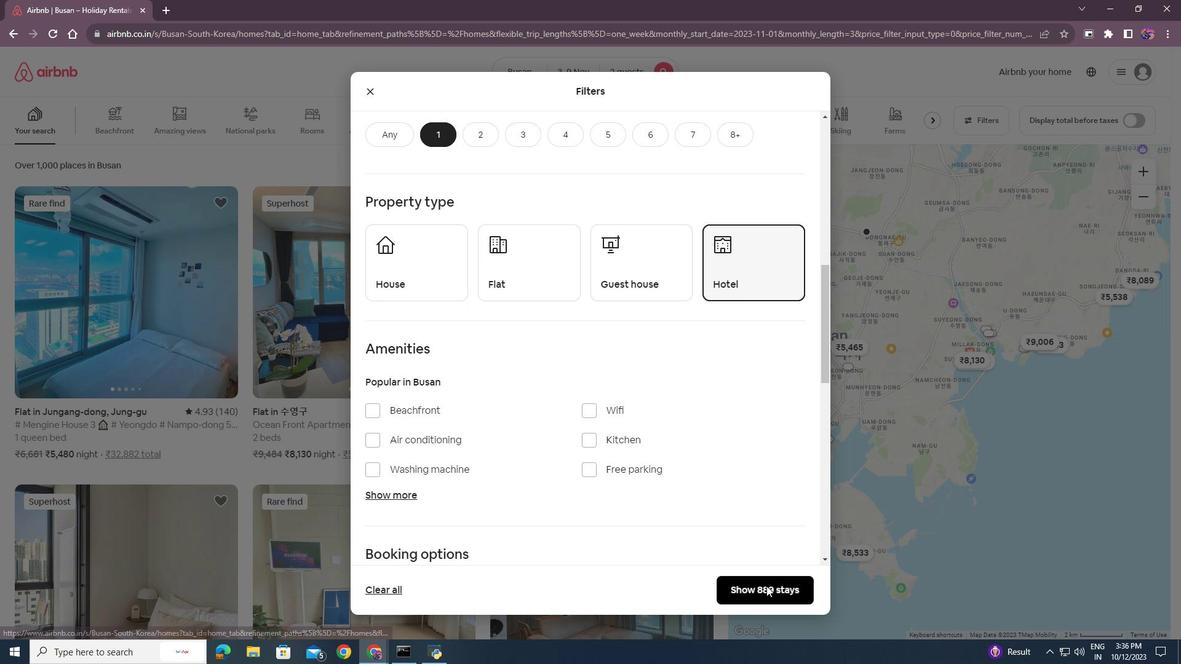 
Action: Mouse moved to (160, 295)
Screenshot: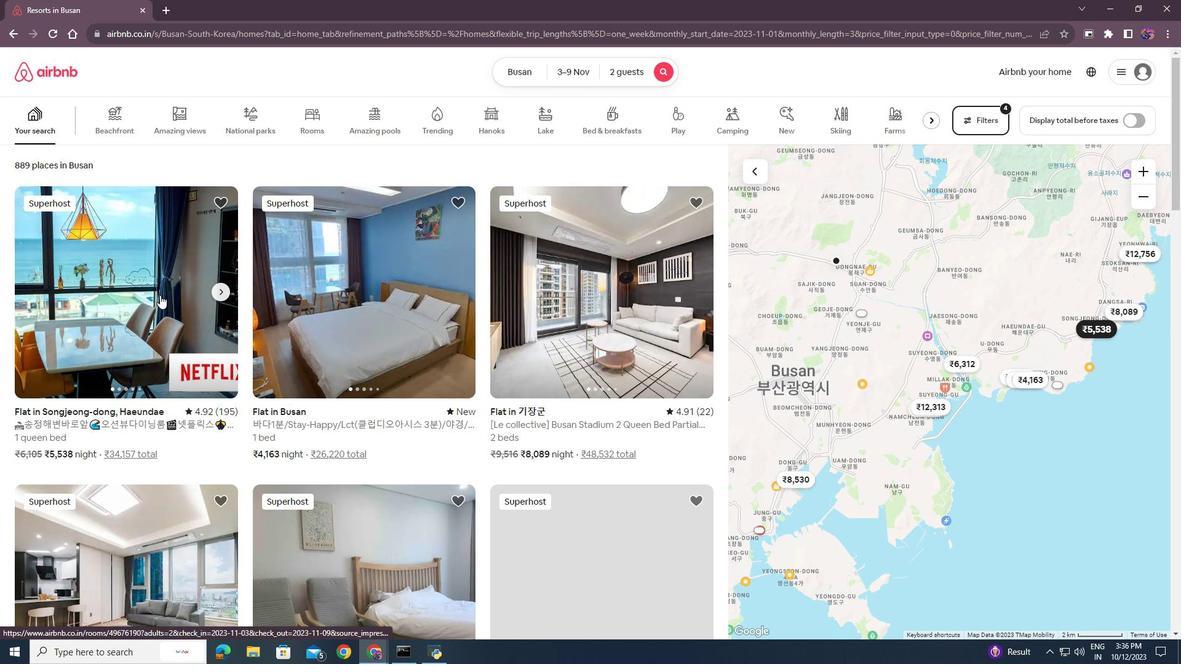 
Action: Mouse pressed left at (160, 295)
Screenshot: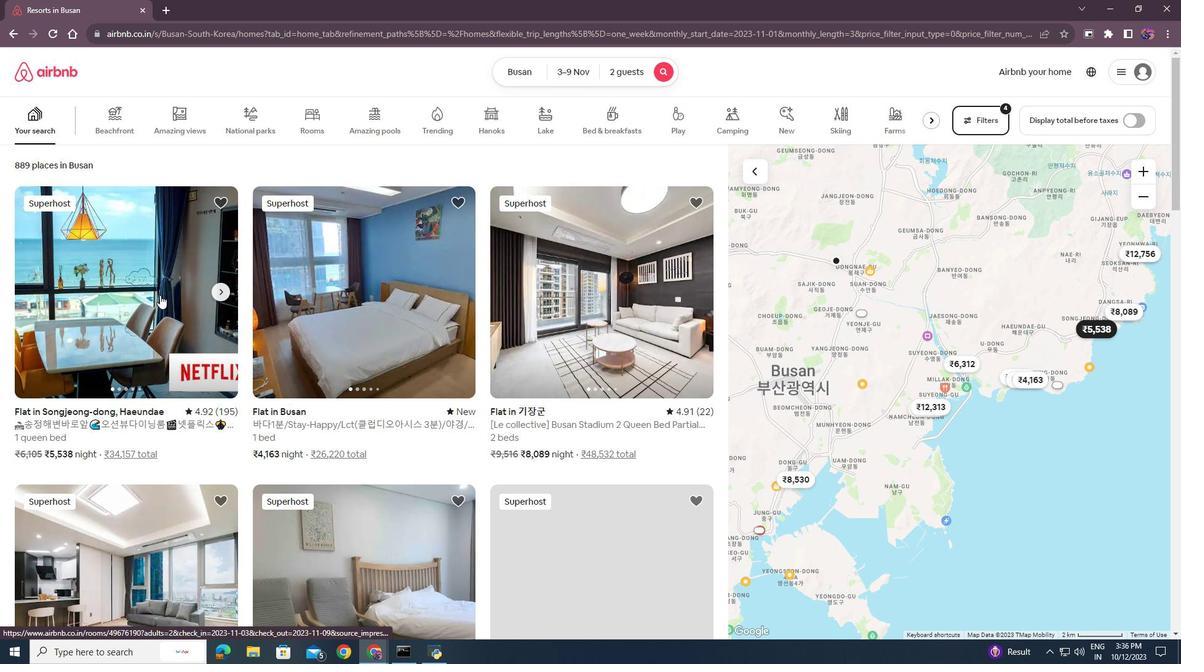 
Action: Mouse moved to (464, 425)
Screenshot: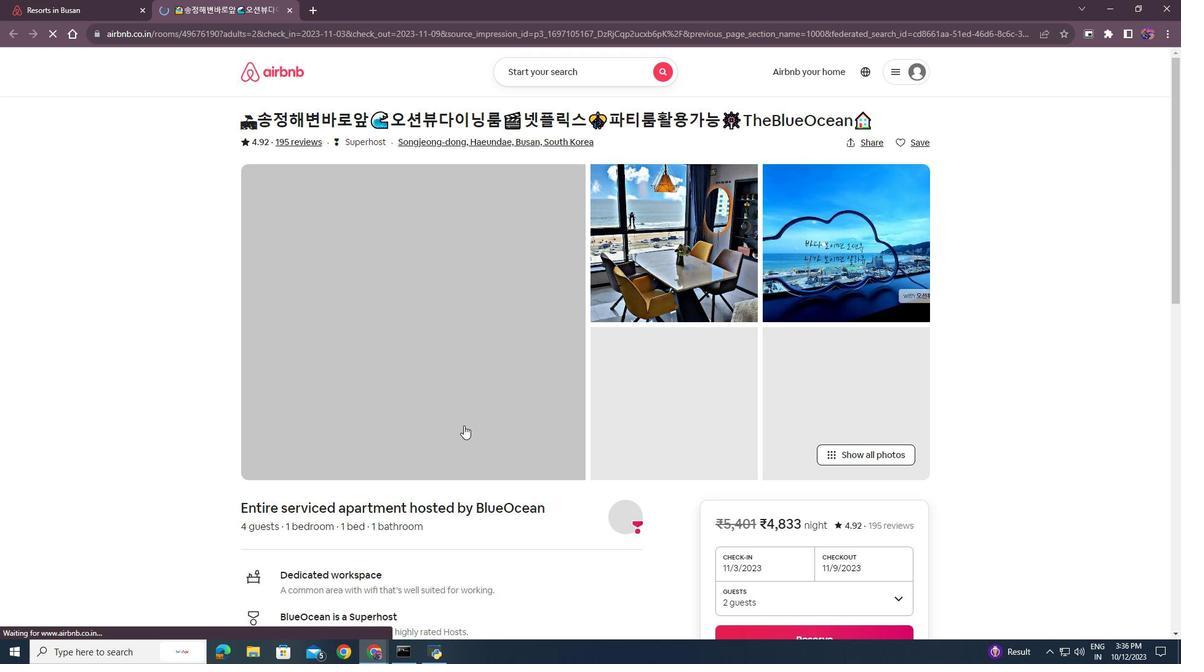 
Action: Mouse scrolled (464, 425) with delta (0, 0)
Screenshot: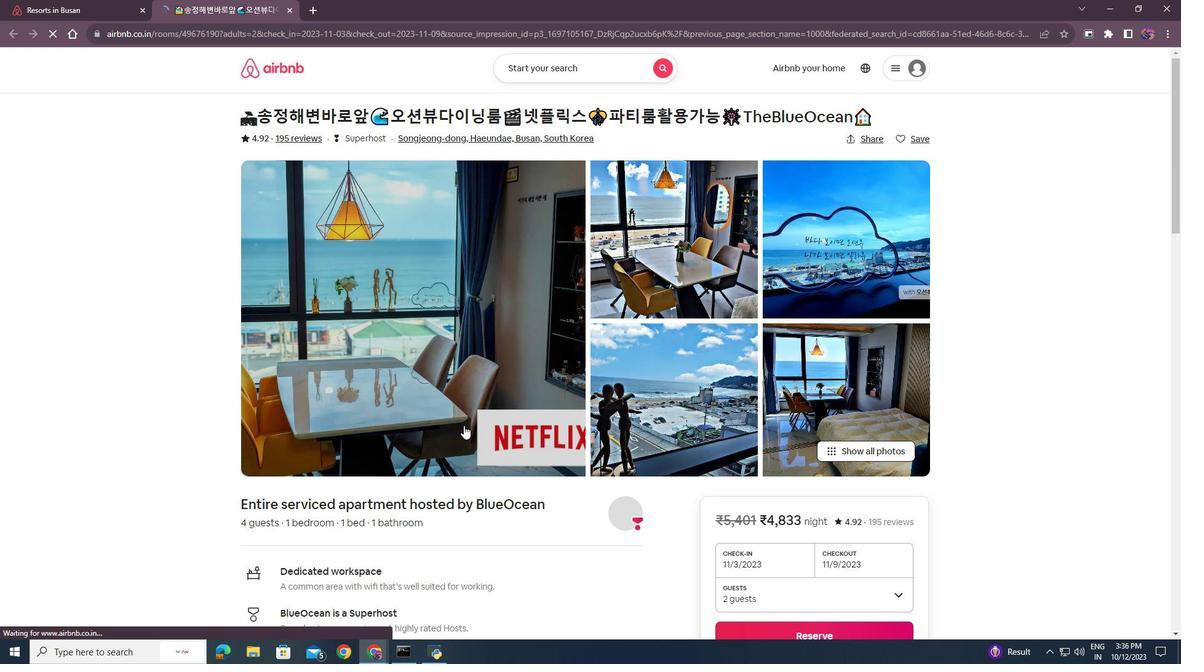 
Action: Mouse scrolled (464, 425) with delta (0, 0)
Screenshot: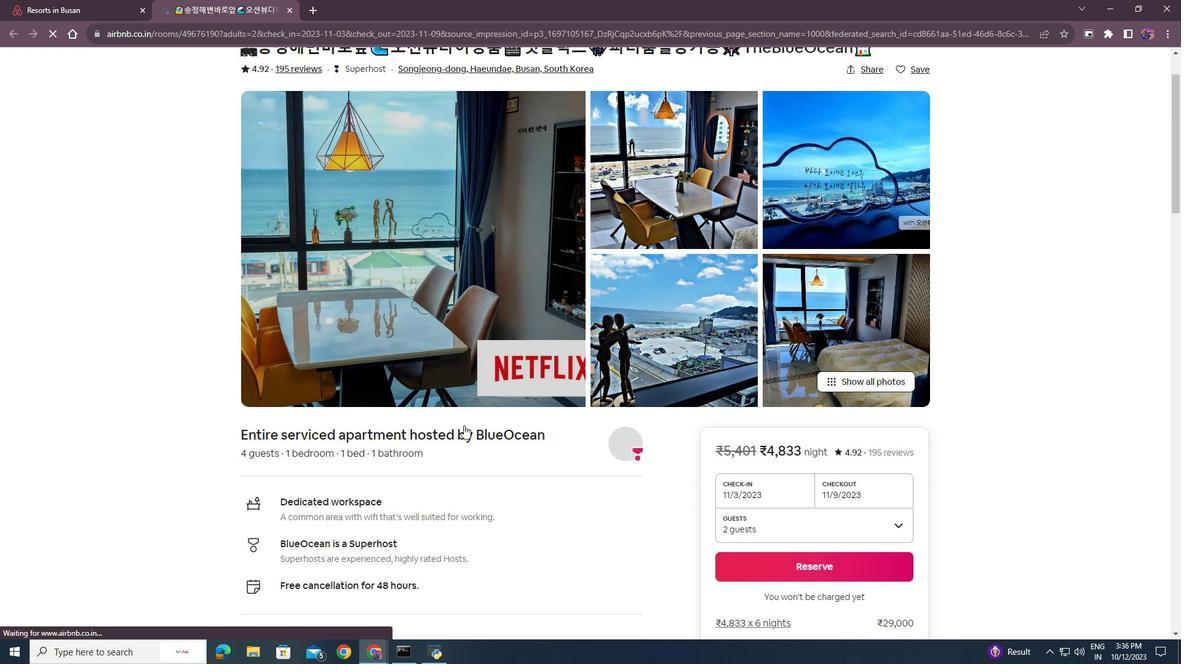 
Action: Mouse scrolled (464, 425) with delta (0, 0)
Screenshot: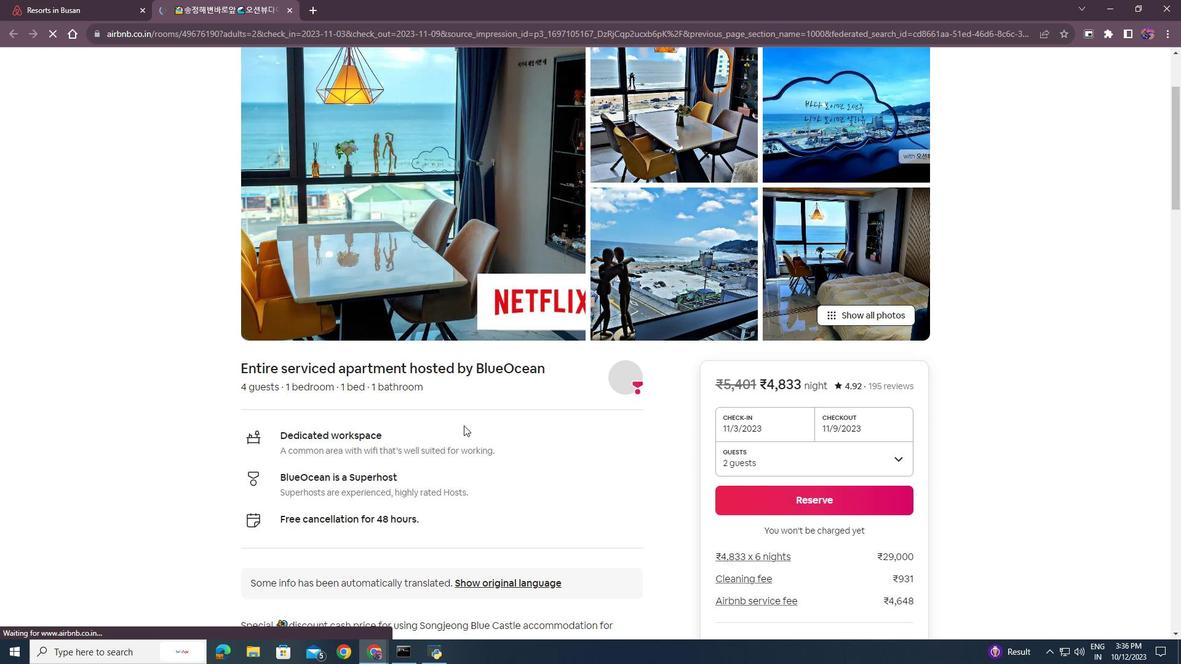 
Action: Mouse scrolled (464, 425) with delta (0, 0)
Screenshot: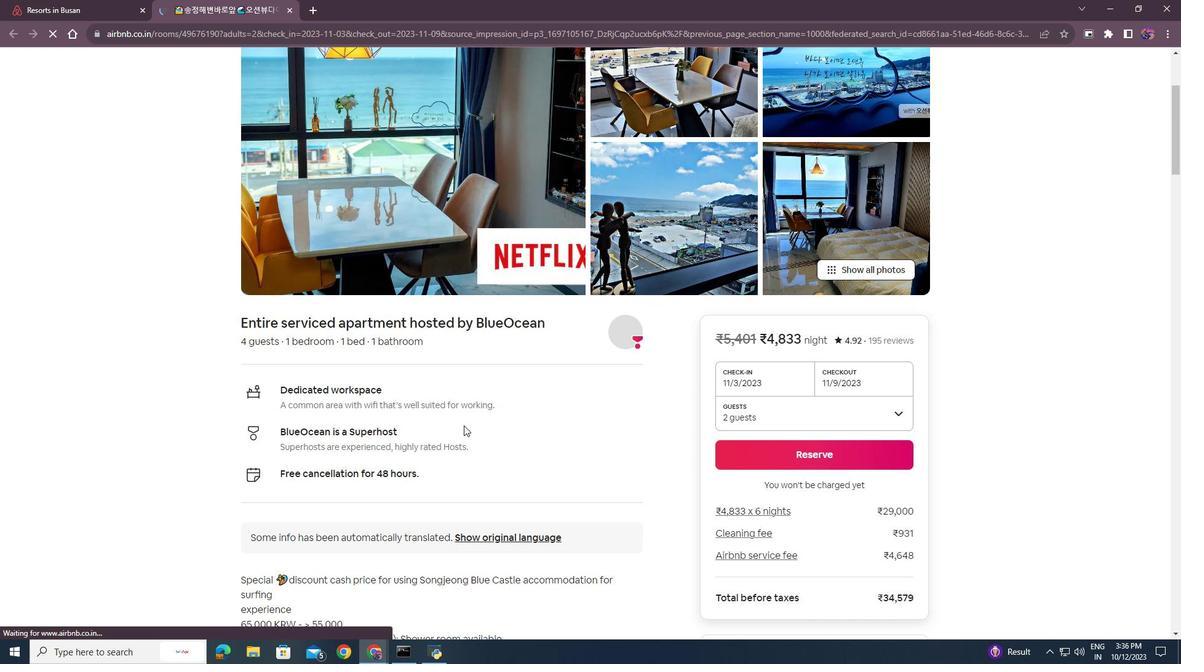 
Action: Mouse scrolled (464, 425) with delta (0, 0)
Screenshot: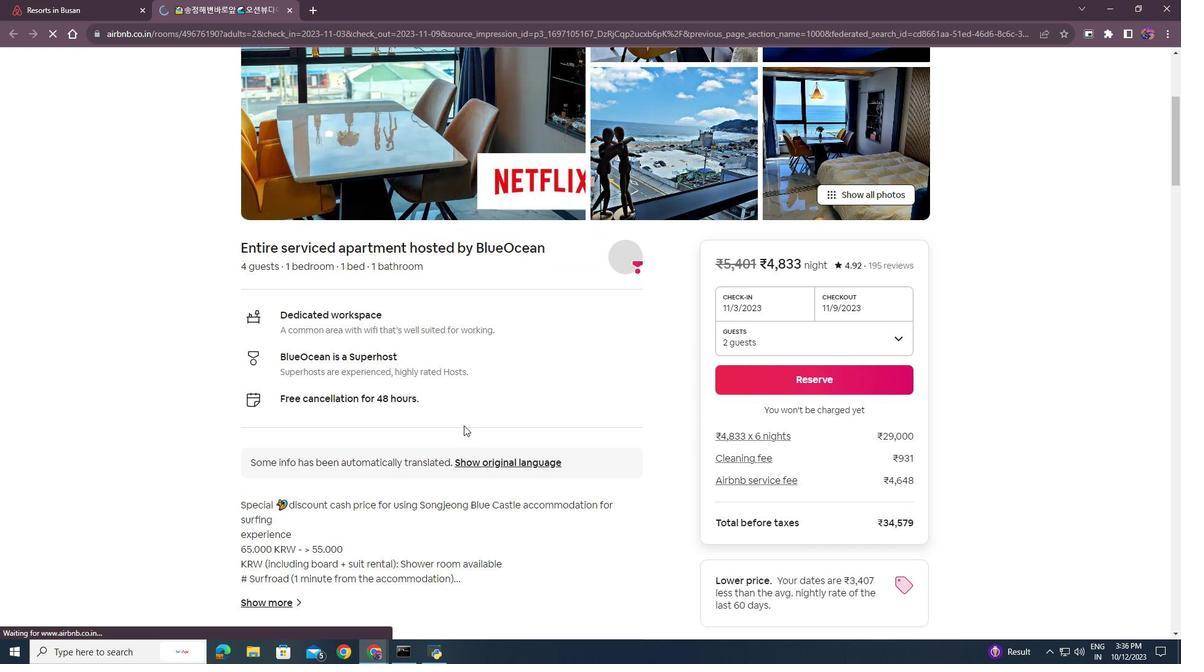 
Action: Mouse scrolled (464, 425) with delta (0, 0)
Screenshot: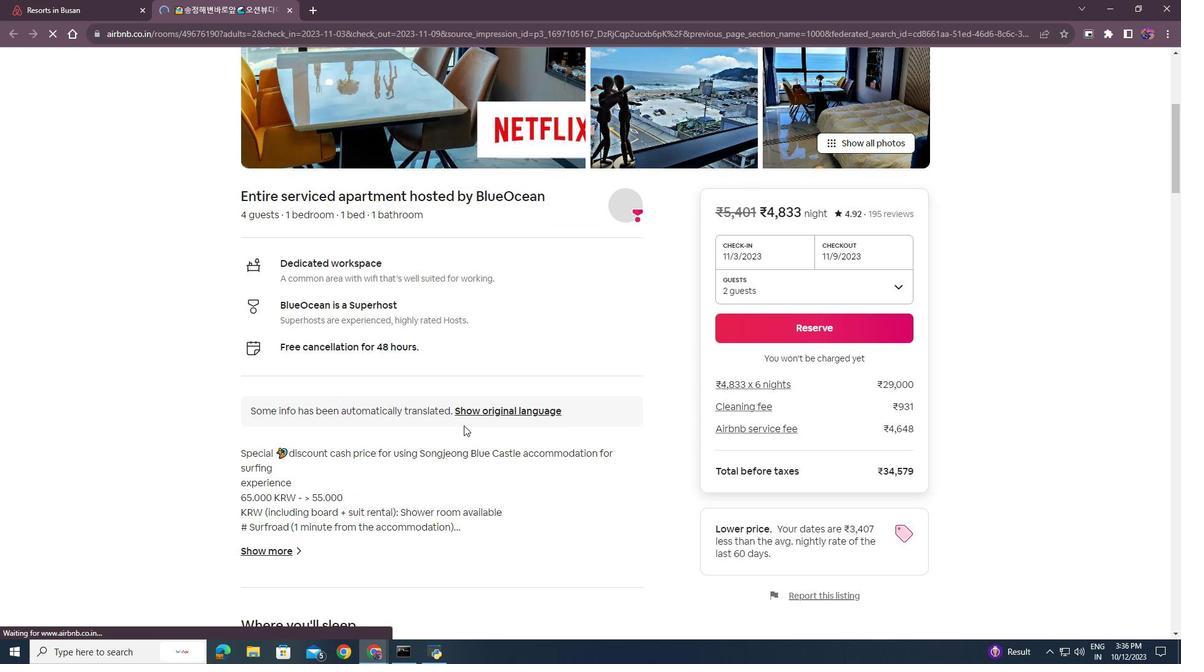 
Action: Mouse scrolled (464, 425) with delta (0, 0)
Screenshot: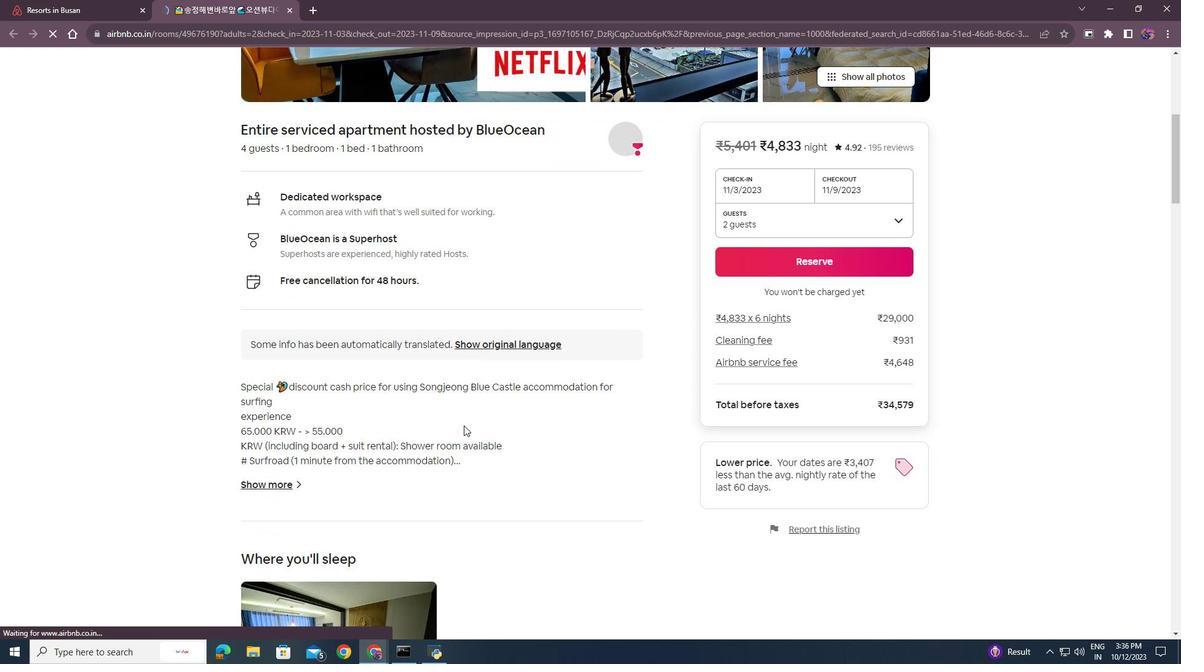 
Action: Mouse scrolled (464, 425) with delta (0, 0)
Screenshot: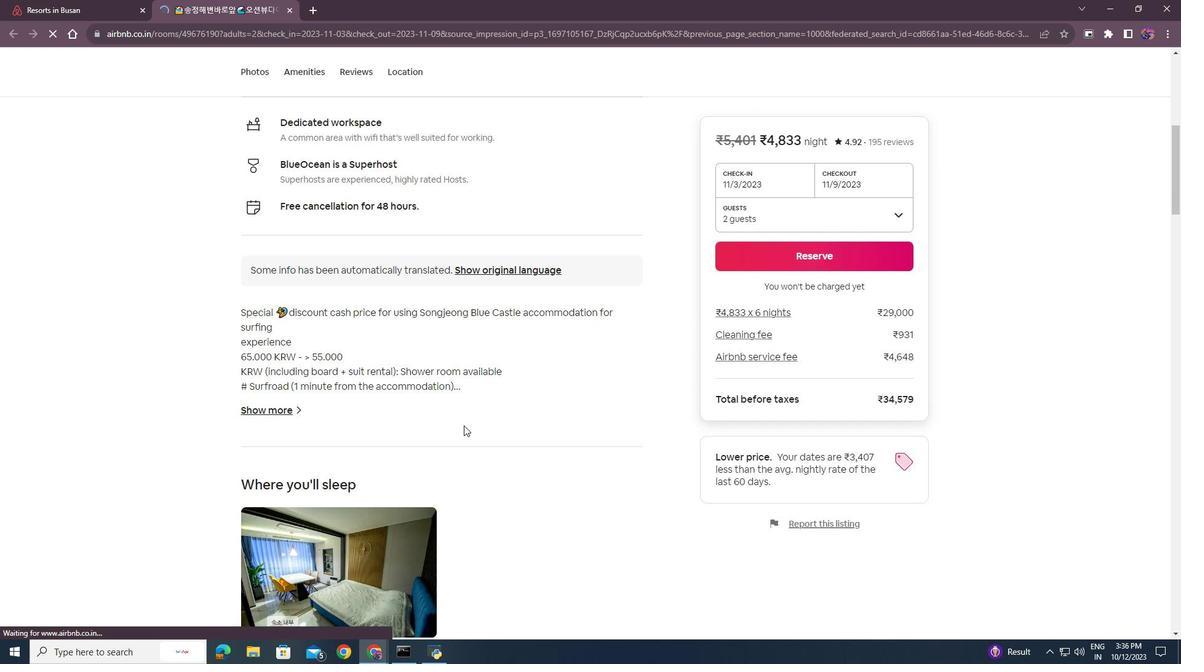 
Action: Mouse scrolled (464, 425) with delta (0, 0)
Screenshot: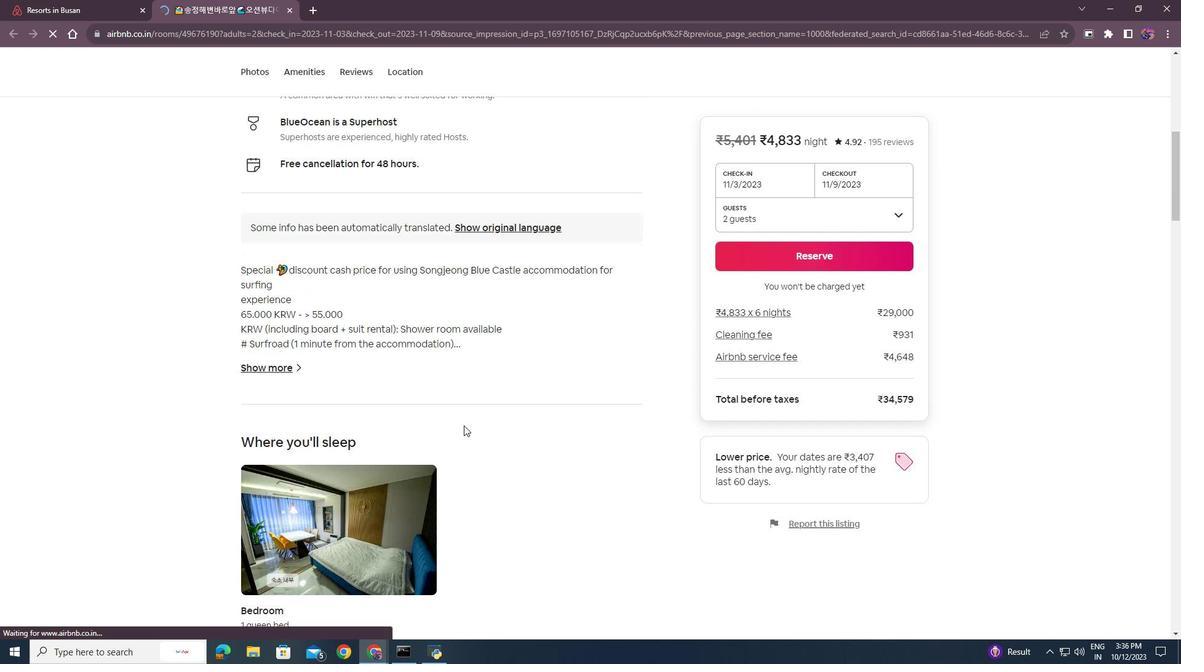 
Action: Mouse scrolled (464, 425) with delta (0, 0)
Screenshot: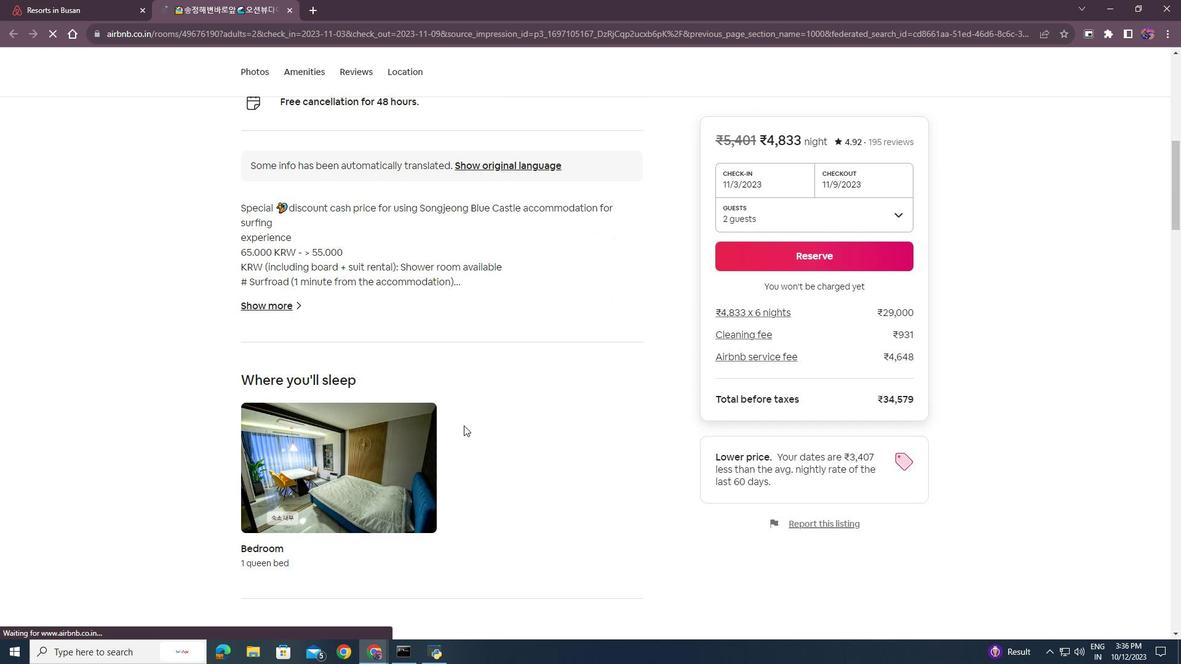 
Action: Mouse scrolled (464, 425) with delta (0, 0)
Screenshot: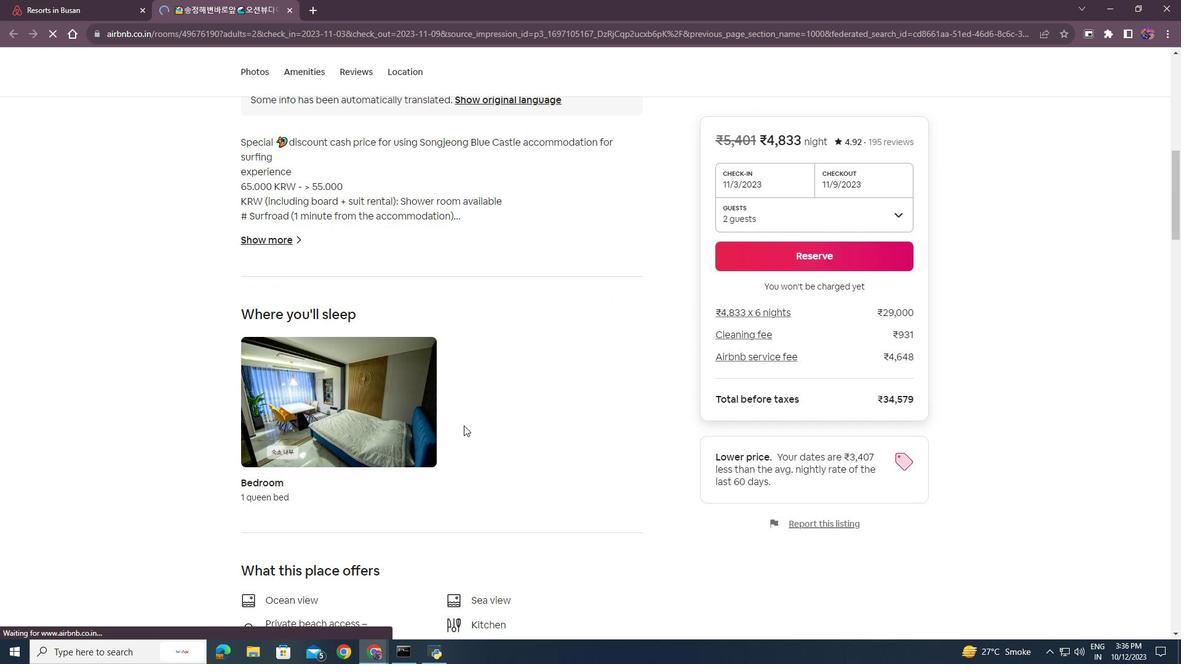 
Action: Mouse scrolled (464, 425) with delta (0, 0)
Screenshot: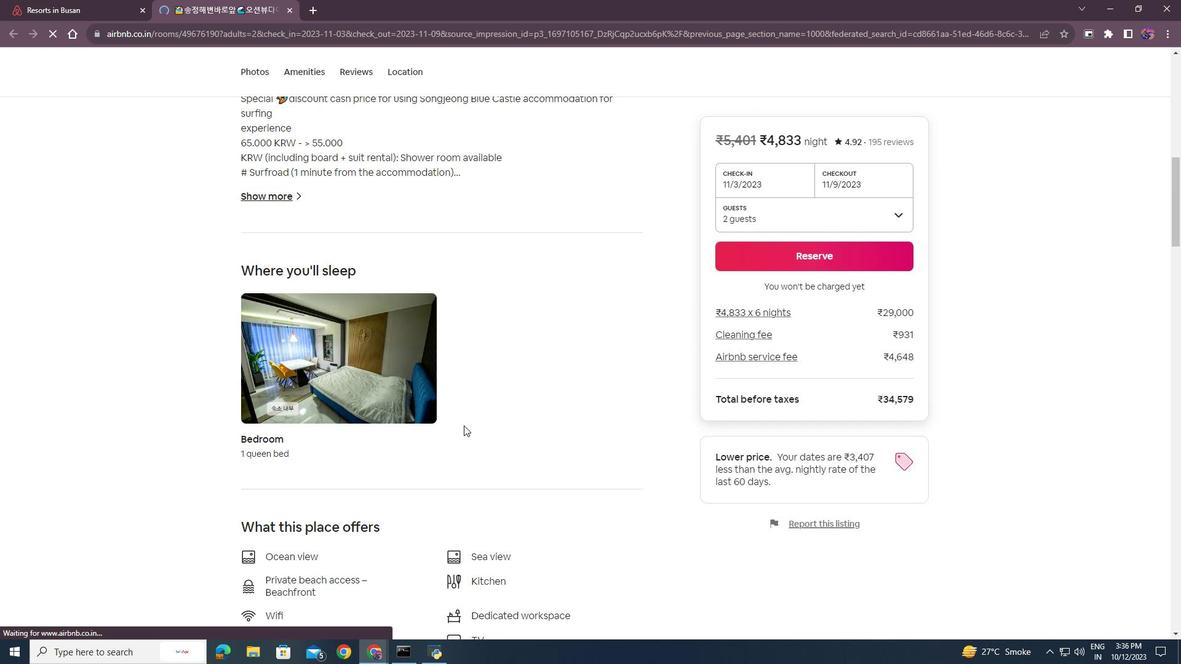 
Action: Mouse scrolled (464, 425) with delta (0, 0)
Screenshot: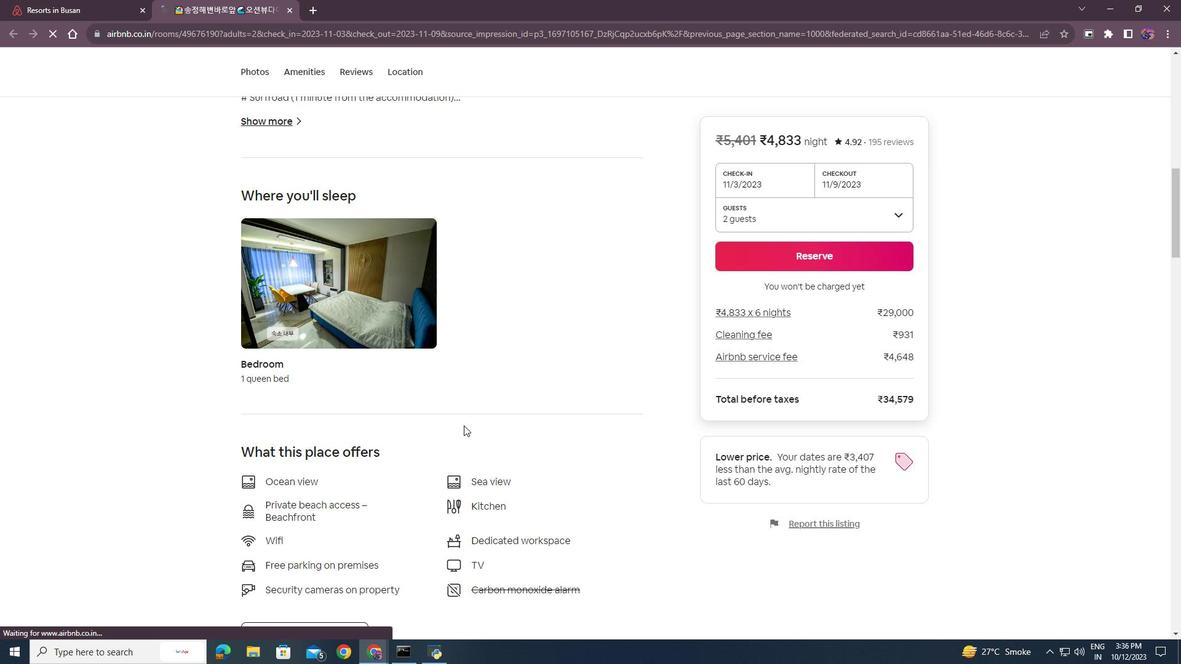 
Action: Mouse scrolled (464, 425) with delta (0, 0)
Screenshot: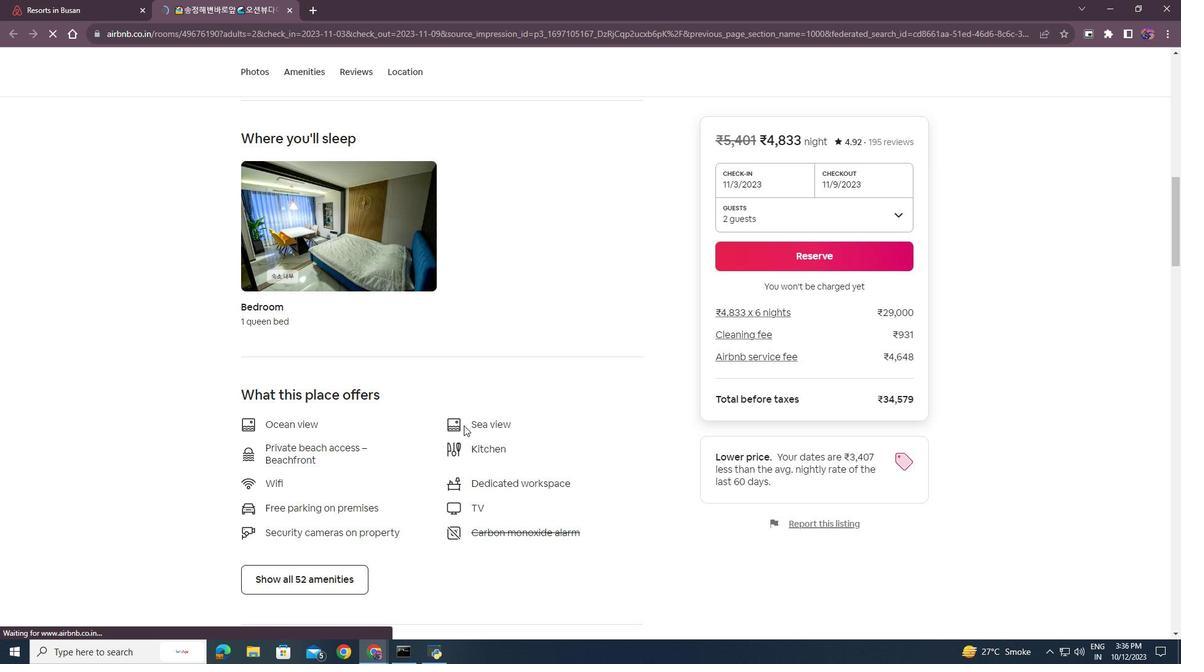 
Action: Mouse scrolled (464, 426) with delta (0, 0)
Screenshot: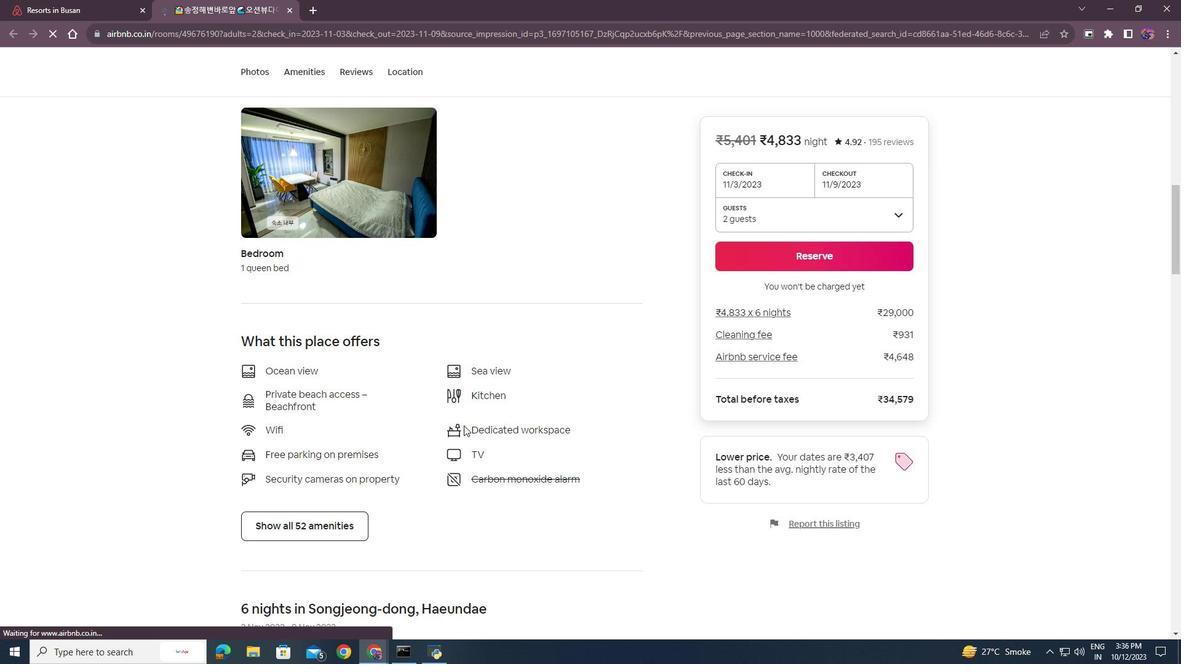 
Action: Mouse scrolled (464, 426) with delta (0, 0)
Screenshot: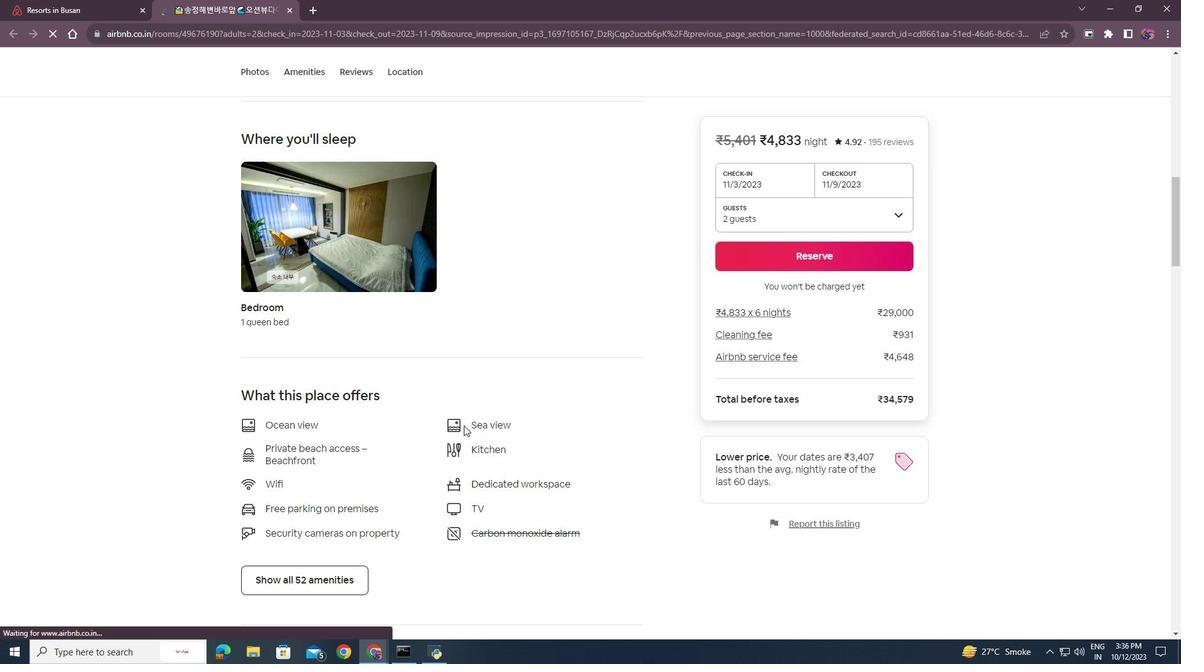 
Action: Mouse scrolled (464, 426) with delta (0, 0)
Screenshot: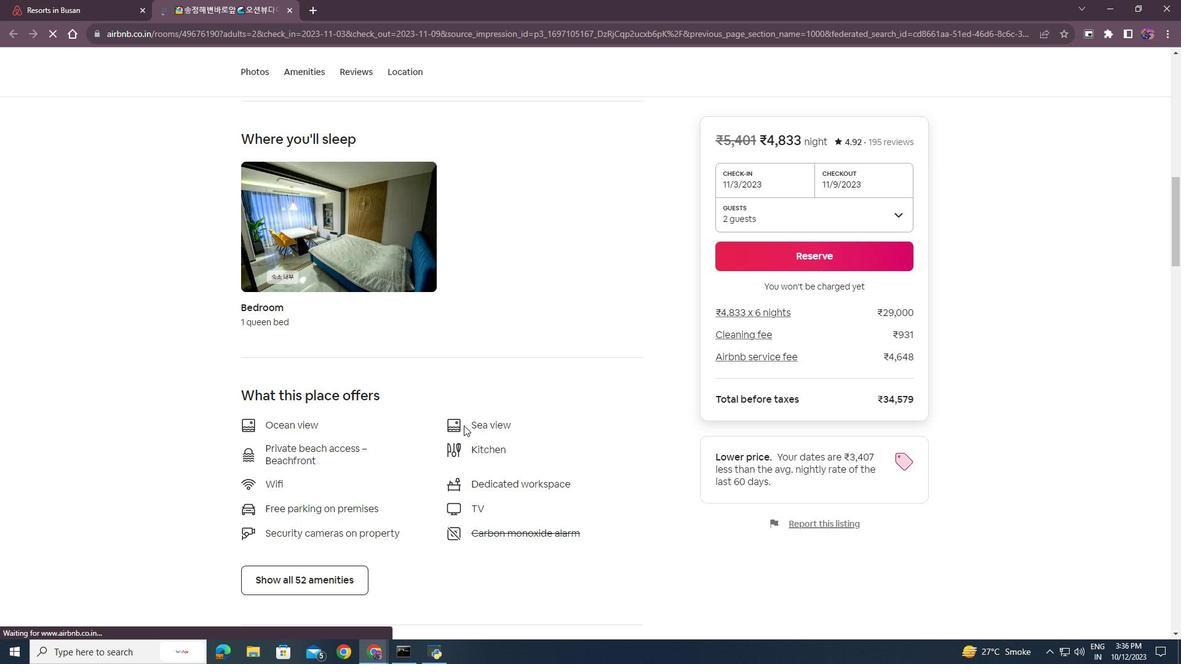
Action: Mouse scrolled (464, 426) with delta (0, 0)
Screenshot: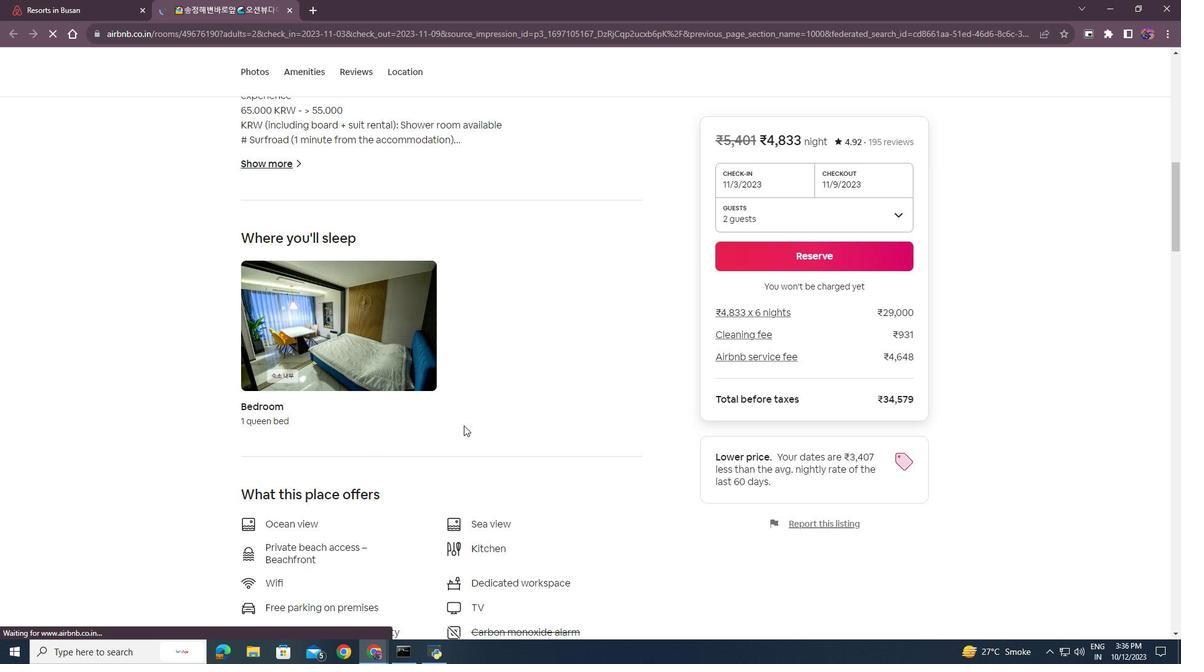 
Action: Mouse scrolled (464, 426) with delta (0, 0)
Screenshot: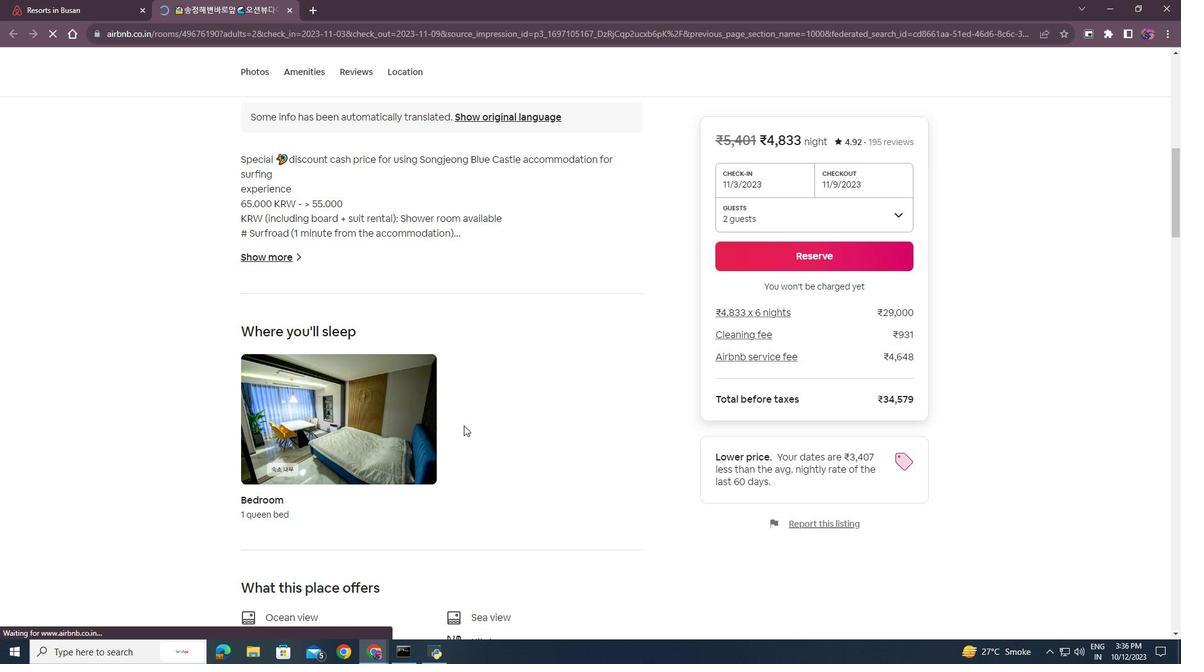 
Action: Mouse scrolled (464, 426) with delta (0, 0)
Screenshot: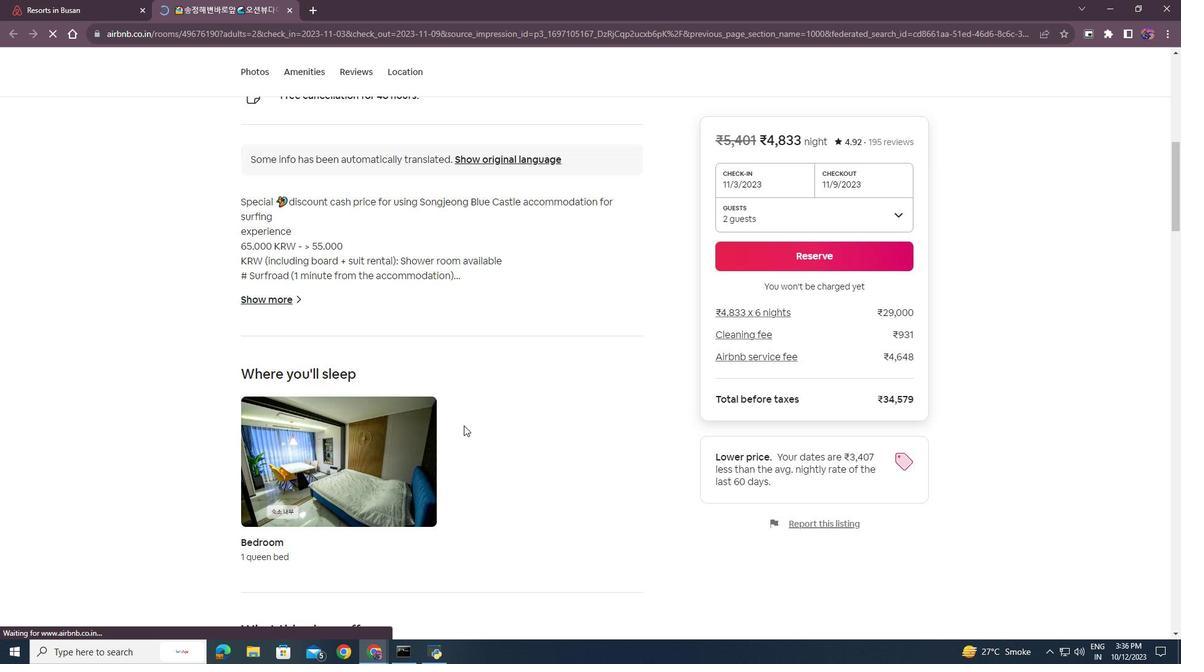 
Action: Mouse scrolled (464, 426) with delta (0, 0)
Screenshot: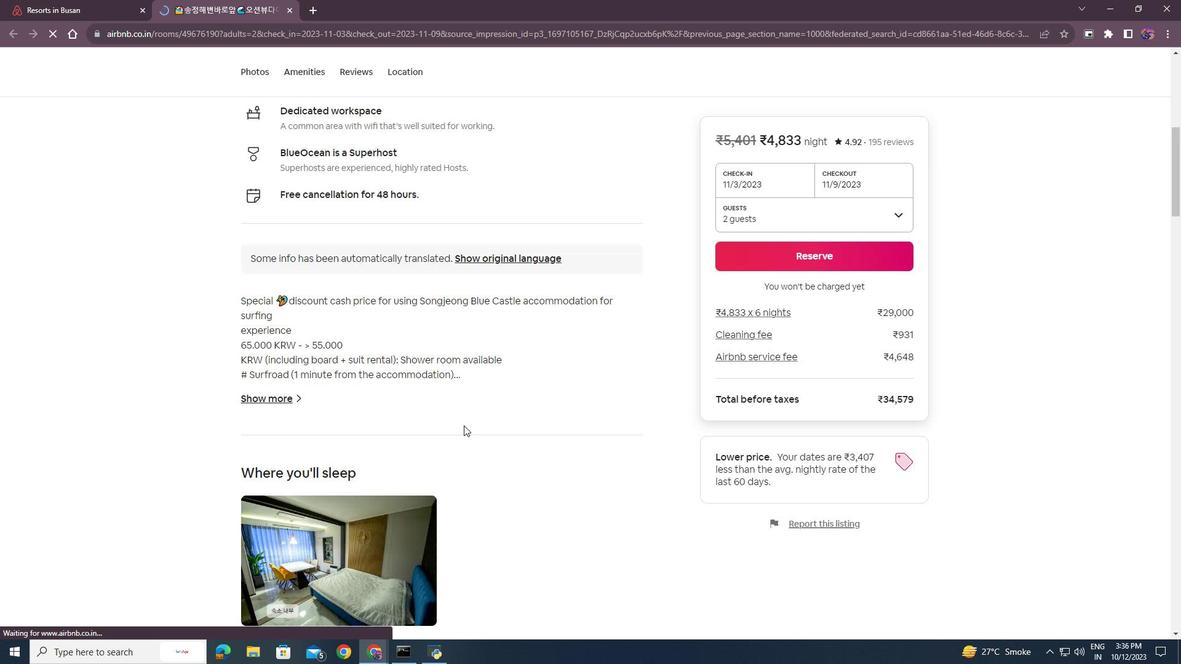 
Action: Mouse scrolled (464, 426) with delta (0, 0)
Screenshot: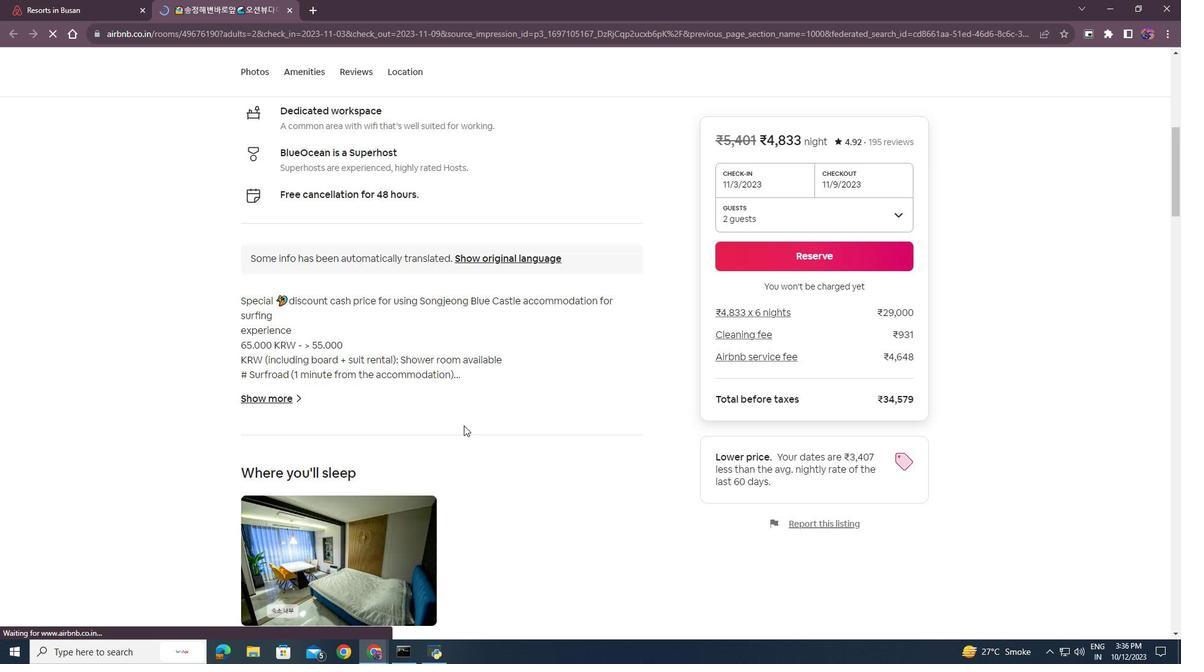 
Action: Mouse scrolled (464, 426) with delta (0, 0)
Screenshot: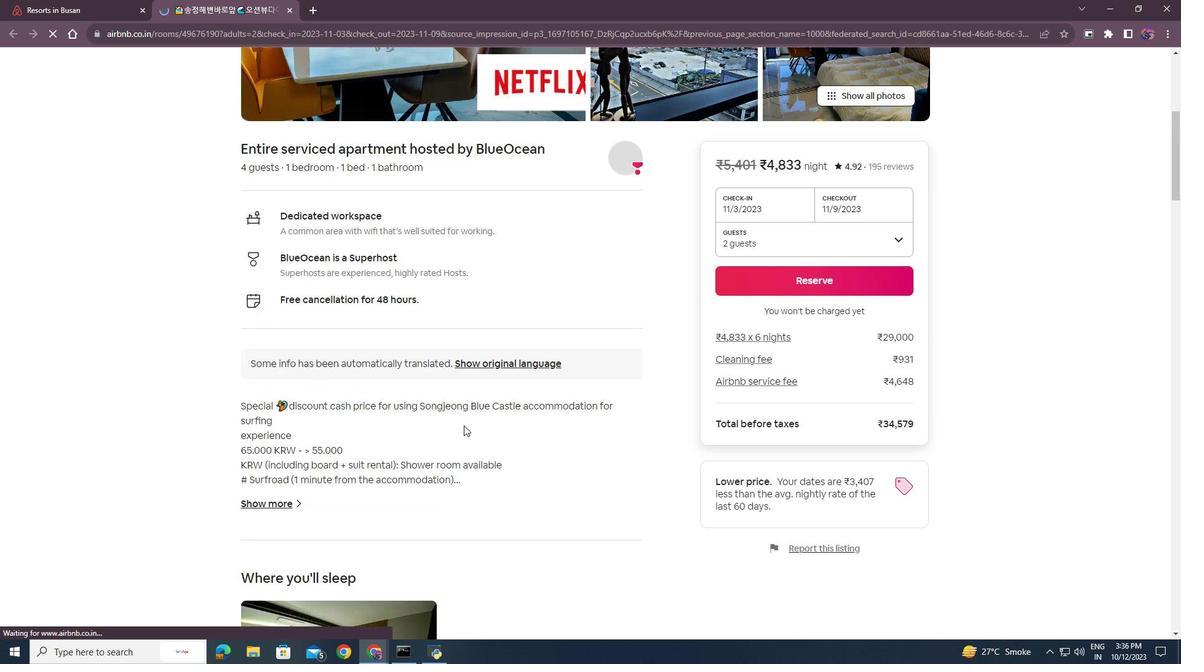
Action: Mouse scrolled (464, 426) with delta (0, 0)
Screenshot: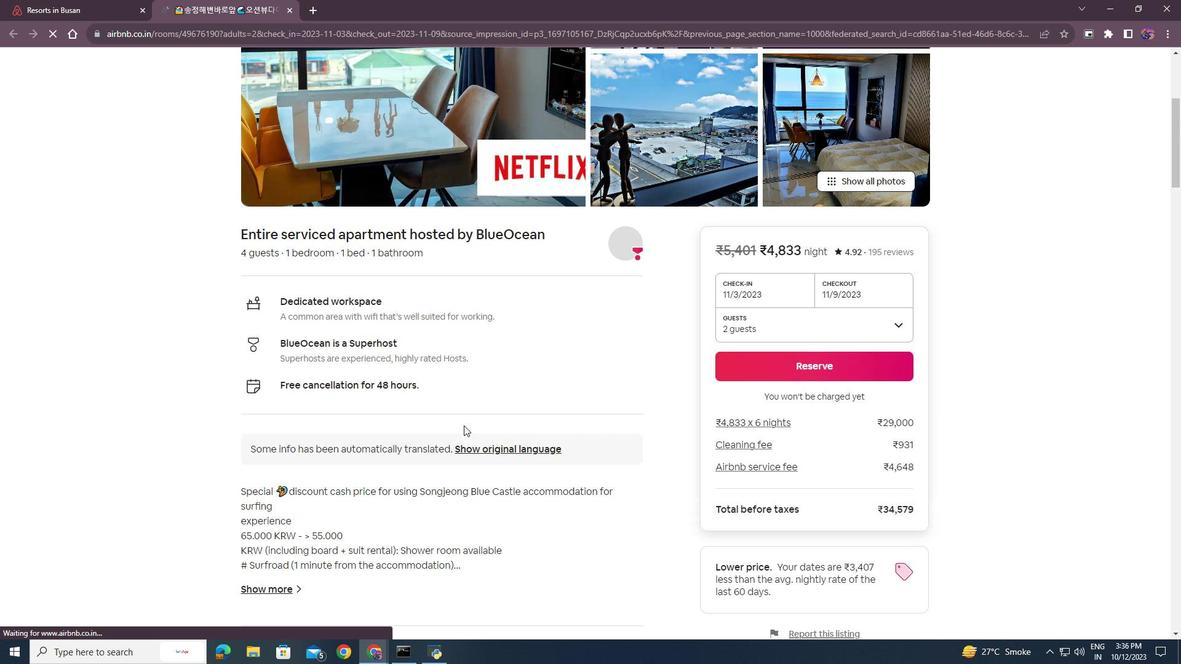 
Action: Mouse scrolled (464, 426) with delta (0, 0)
Screenshot: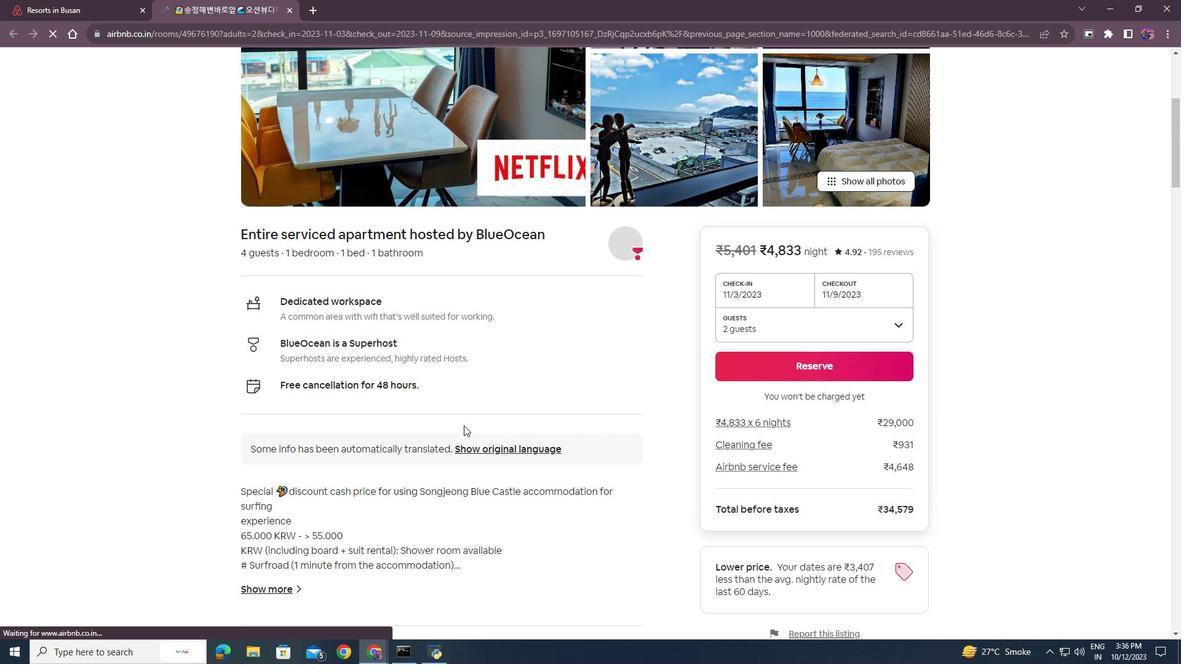 
Action: Mouse moved to (835, 267)
Screenshot: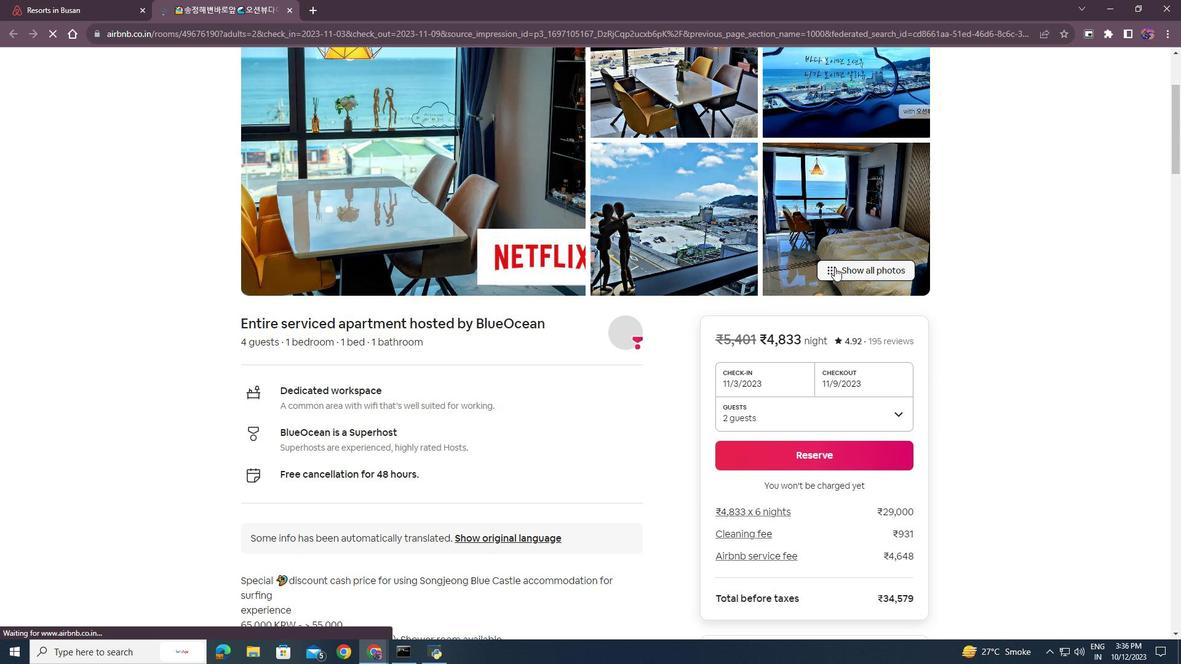 
Action: Mouse pressed left at (835, 267)
Screenshot: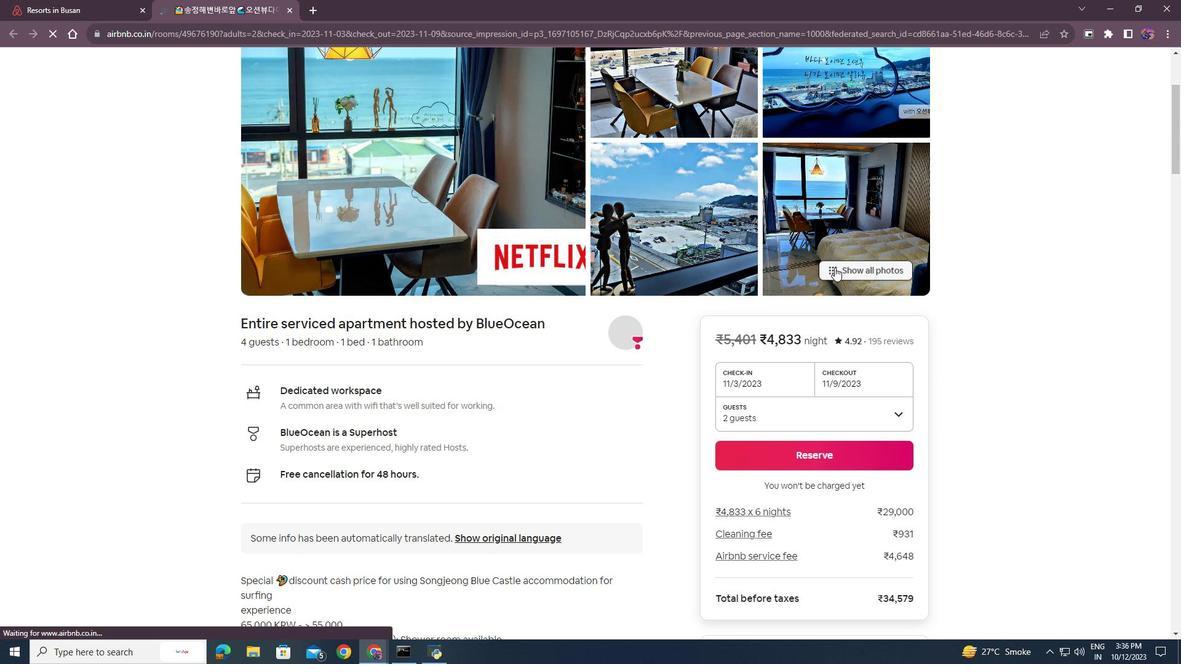 
Action: Mouse moved to (505, 423)
Screenshot: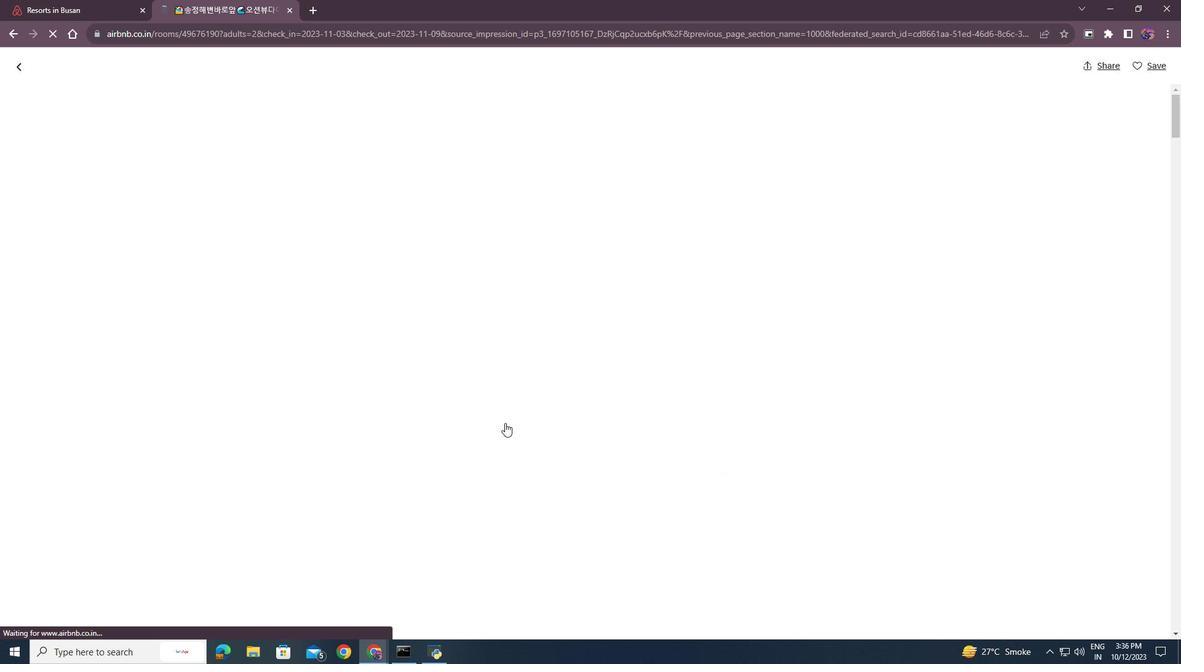 
Action: Mouse scrolled (505, 422) with delta (0, 0)
Screenshot: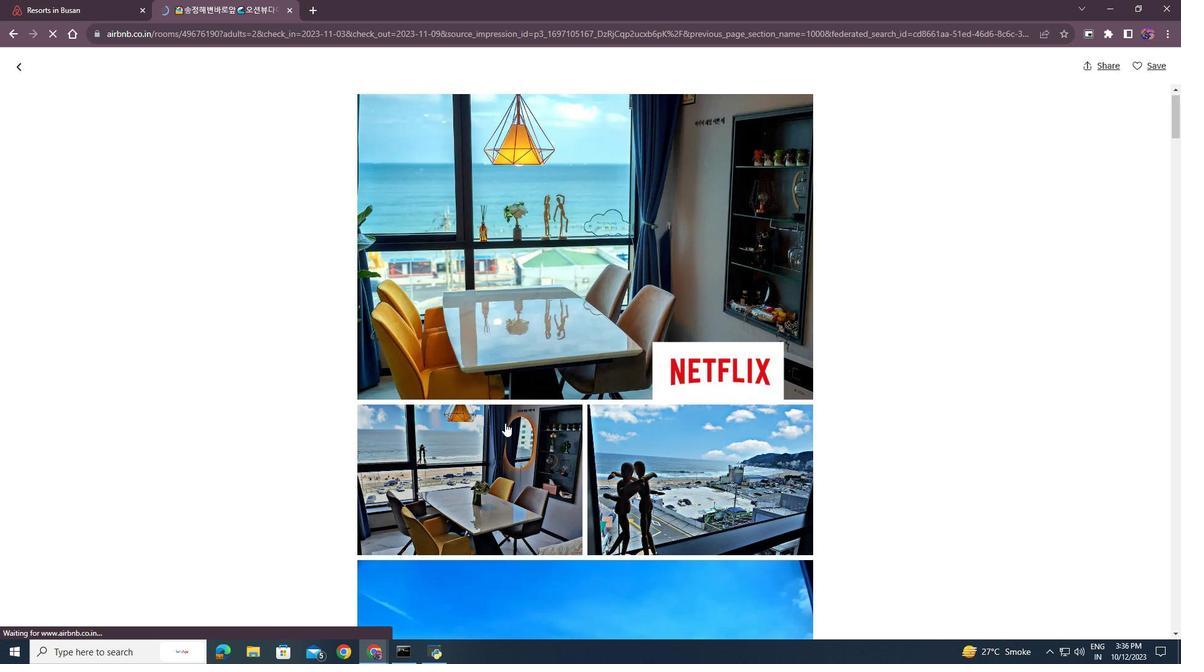 
Action: Mouse scrolled (505, 422) with delta (0, 0)
Screenshot: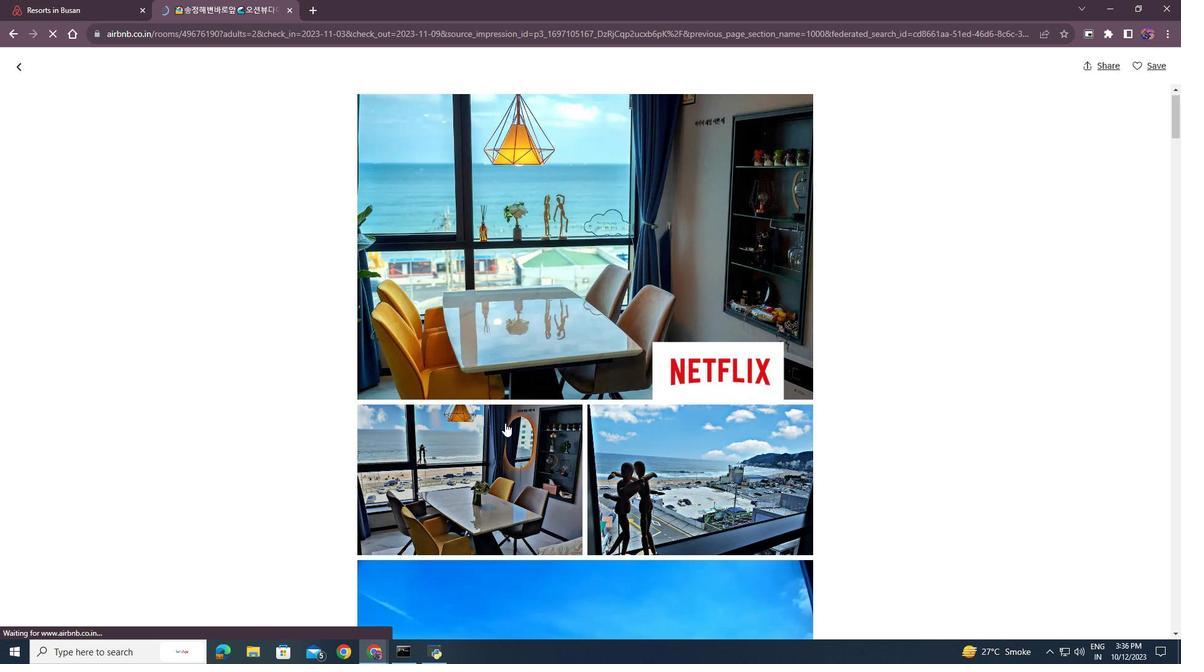 
Action: Mouse scrolled (505, 422) with delta (0, 0)
Screenshot: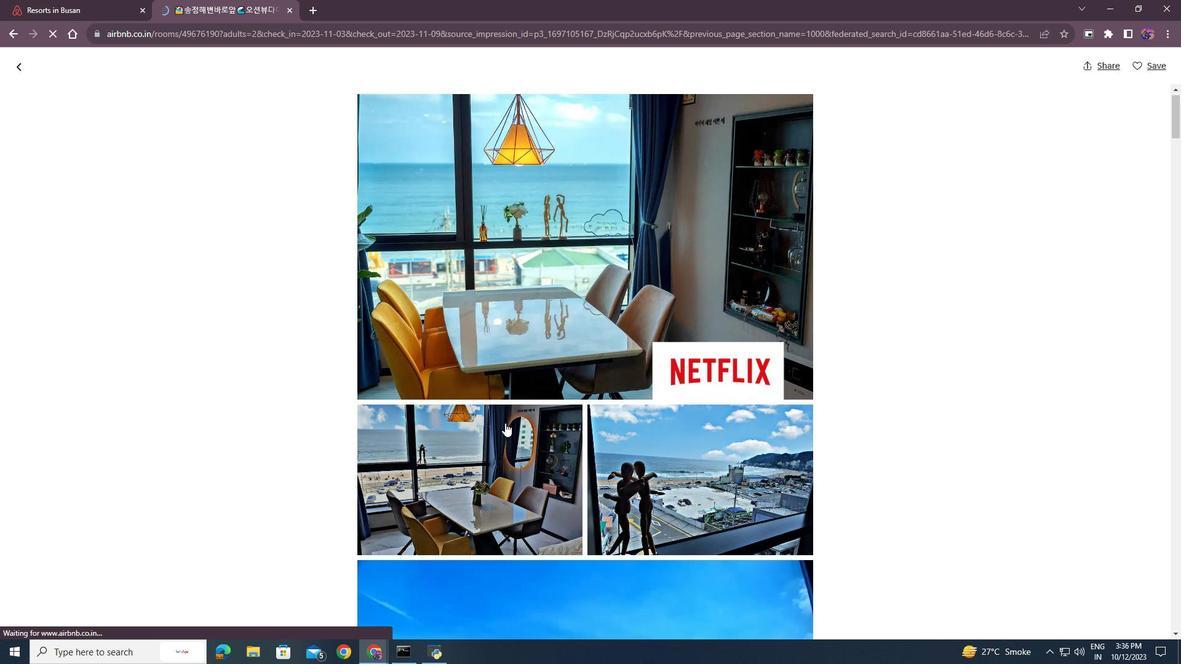 
Action: Mouse scrolled (505, 422) with delta (0, 0)
Screenshot: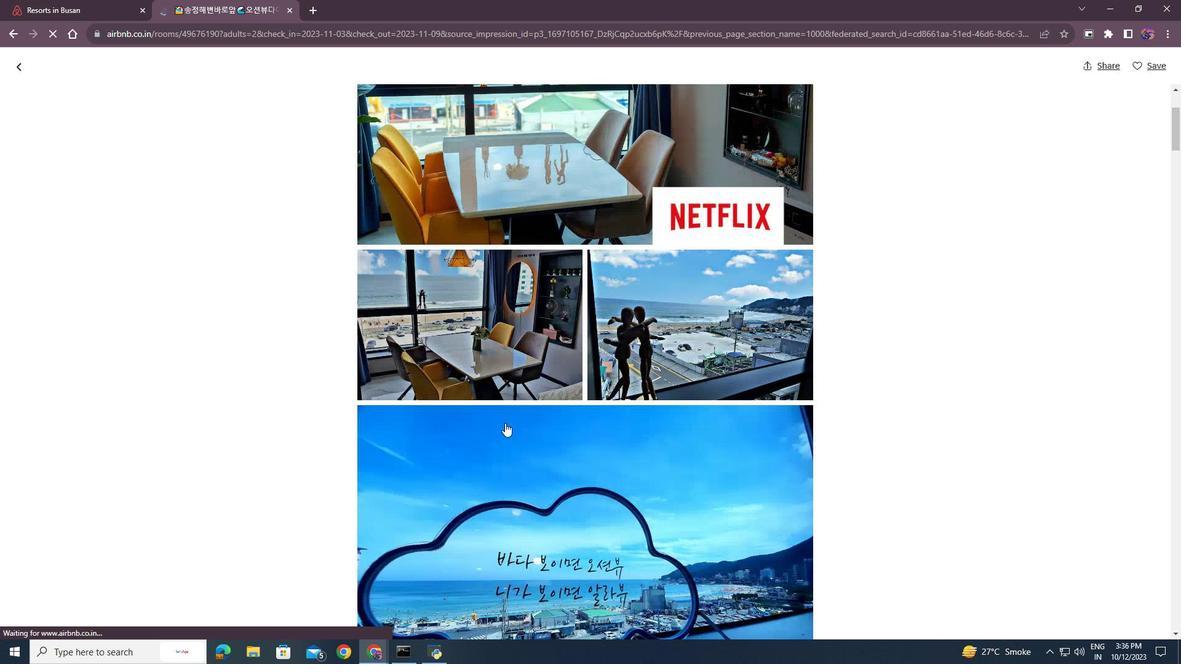 
Action: Mouse scrolled (505, 422) with delta (0, 0)
Screenshot: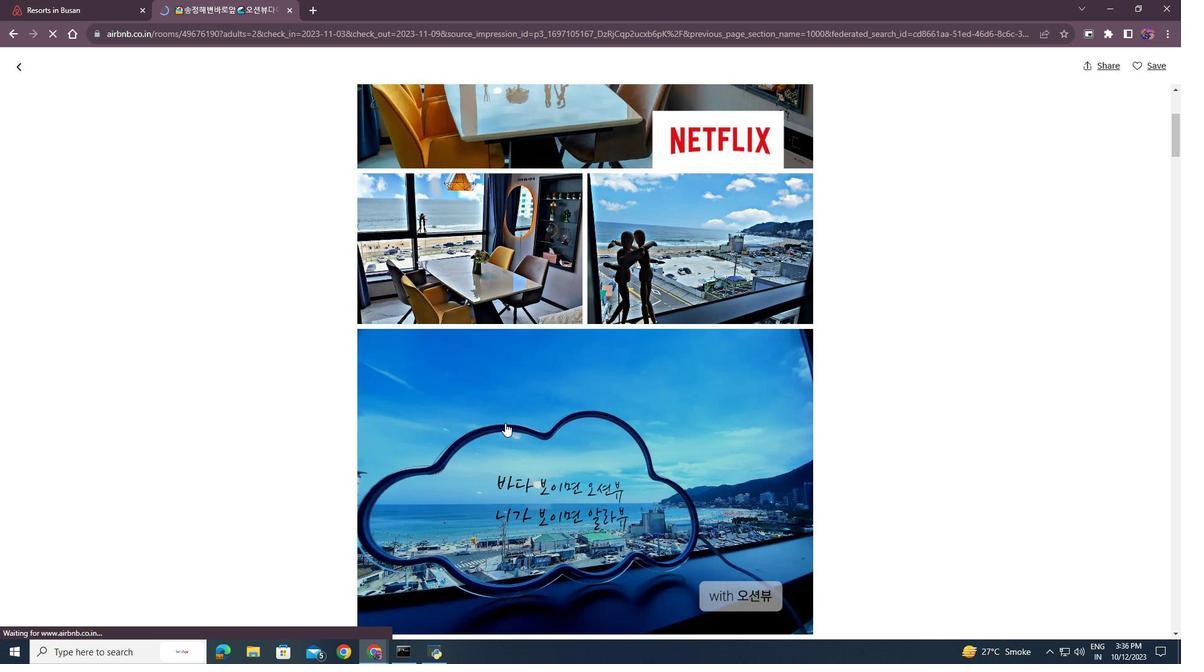 
Action: Mouse scrolled (505, 422) with delta (0, 0)
Screenshot: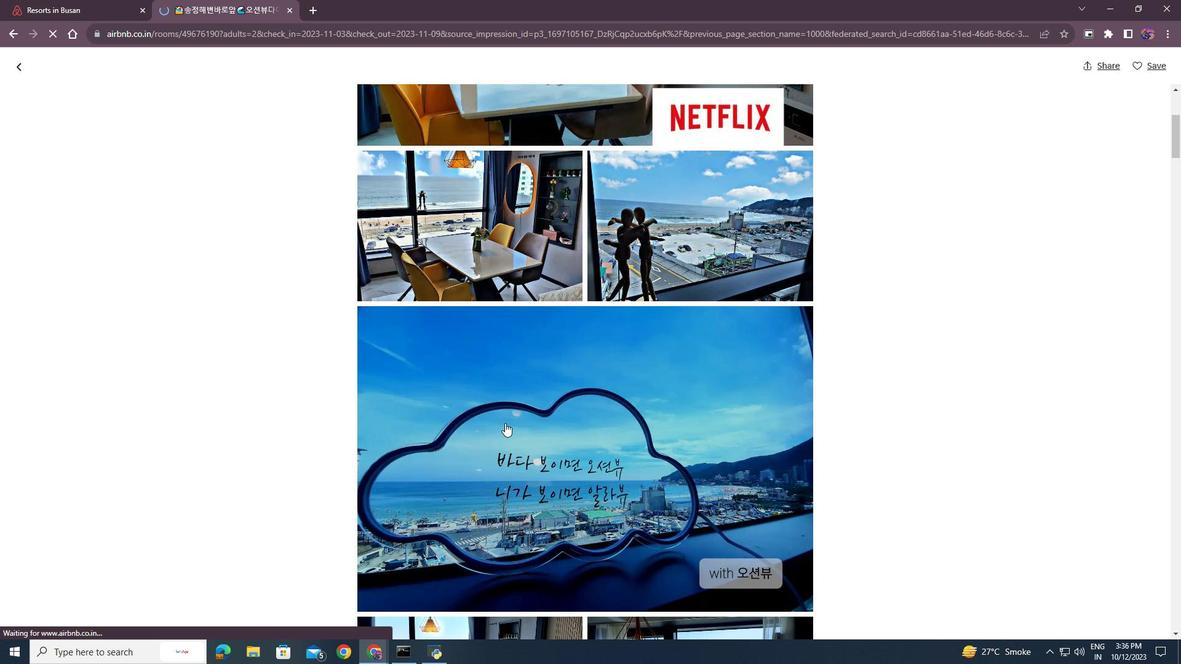 
Action: Mouse scrolled (505, 422) with delta (0, 0)
Screenshot: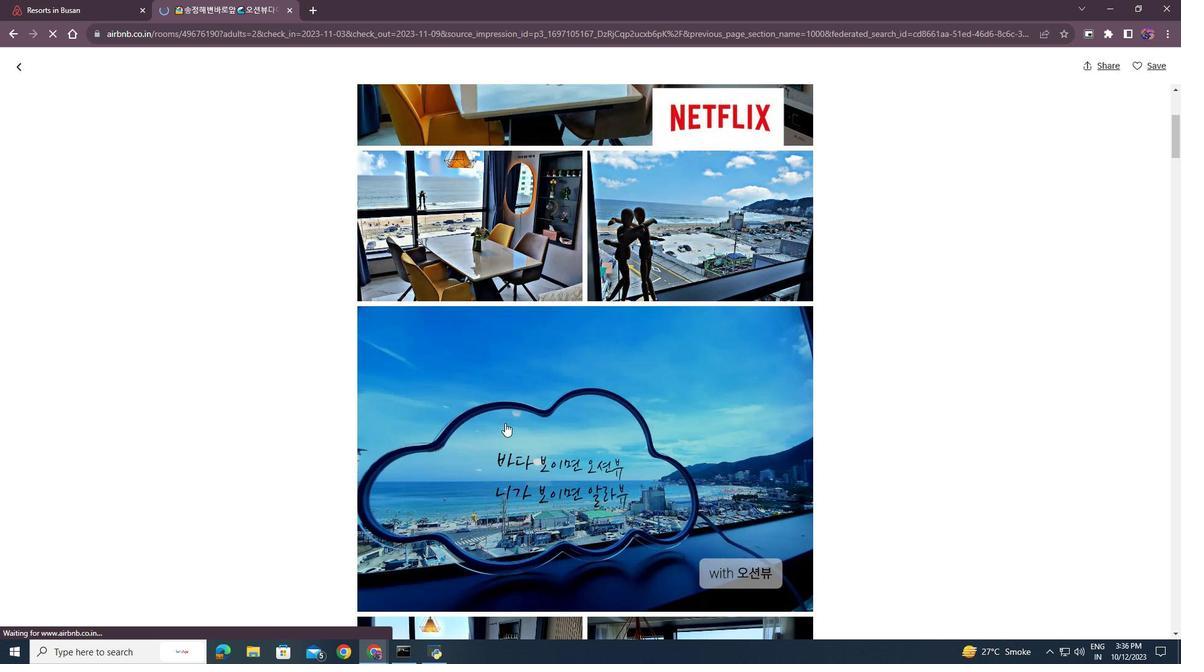 
Action: Mouse scrolled (505, 422) with delta (0, 0)
Screenshot: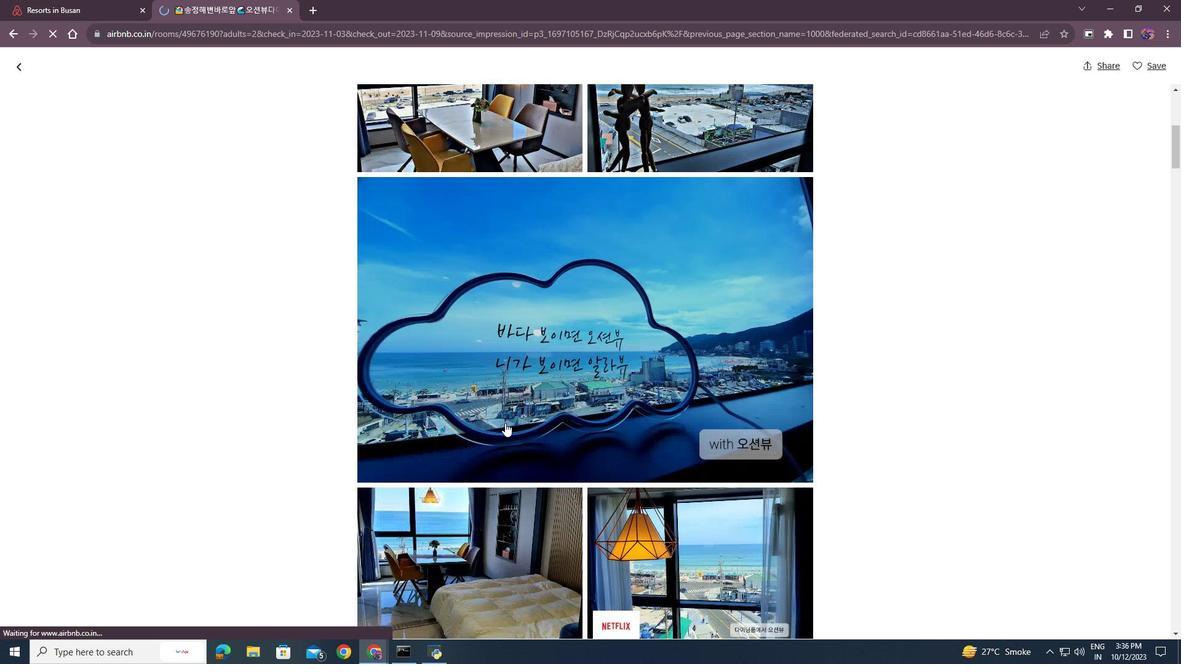 
Action: Mouse scrolled (505, 422) with delta (0, 0)
Screenshot: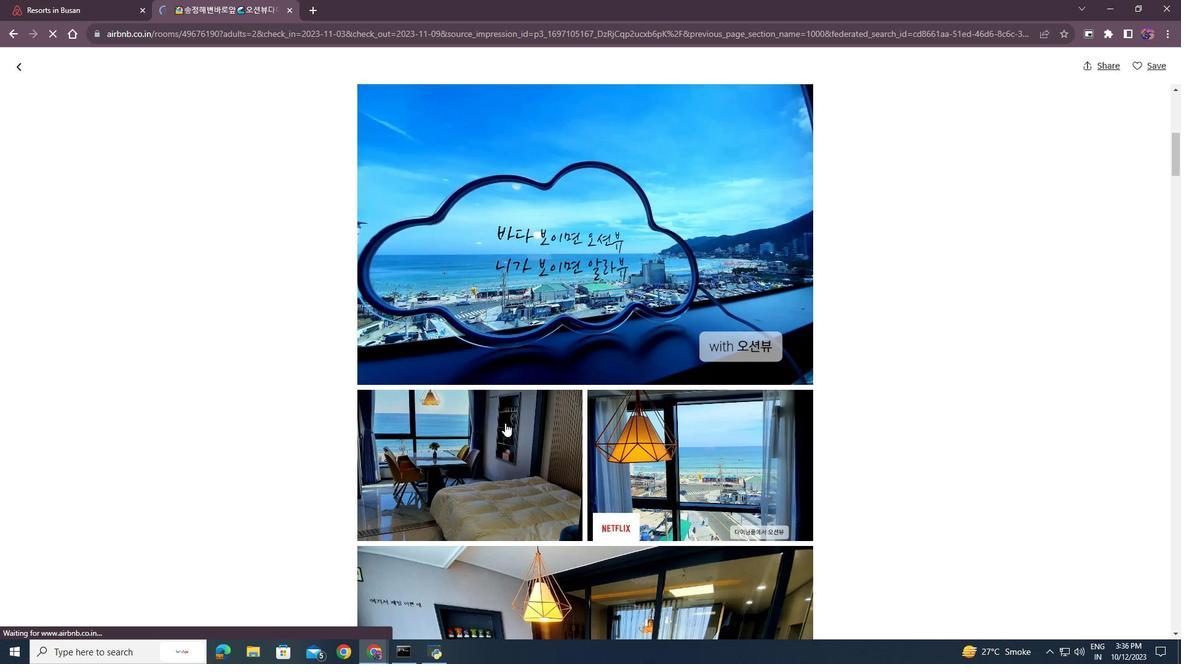 
Action: Mouse scrolled (505, 422) with delta (0, 0)
Screenshot: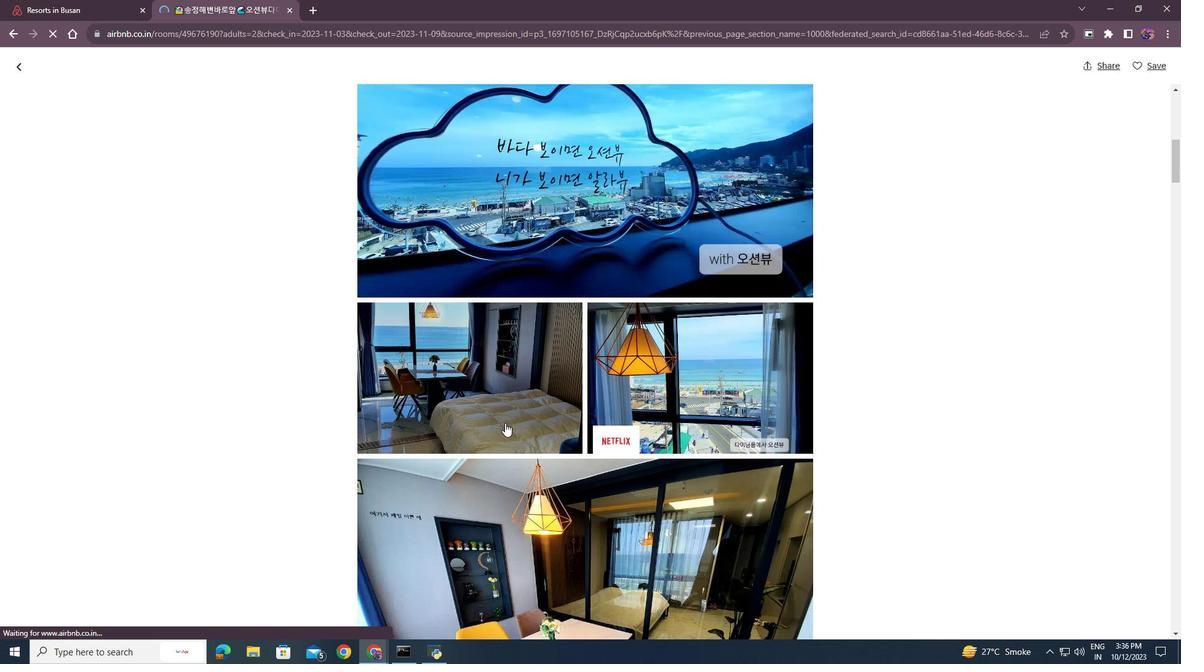 
Action: Mouse scrolled (505, 422) with delta (0, 0)
Screenshot: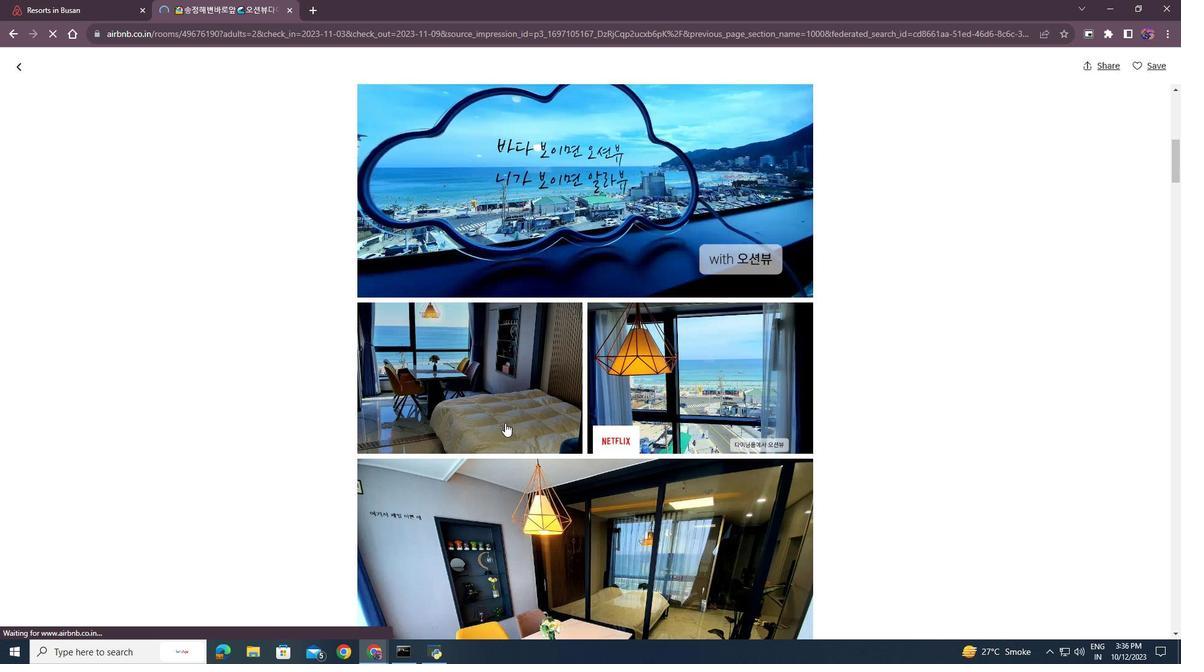 
Action: Mouse scrolled (505, 422) with delta (0, 0)
Screenshot: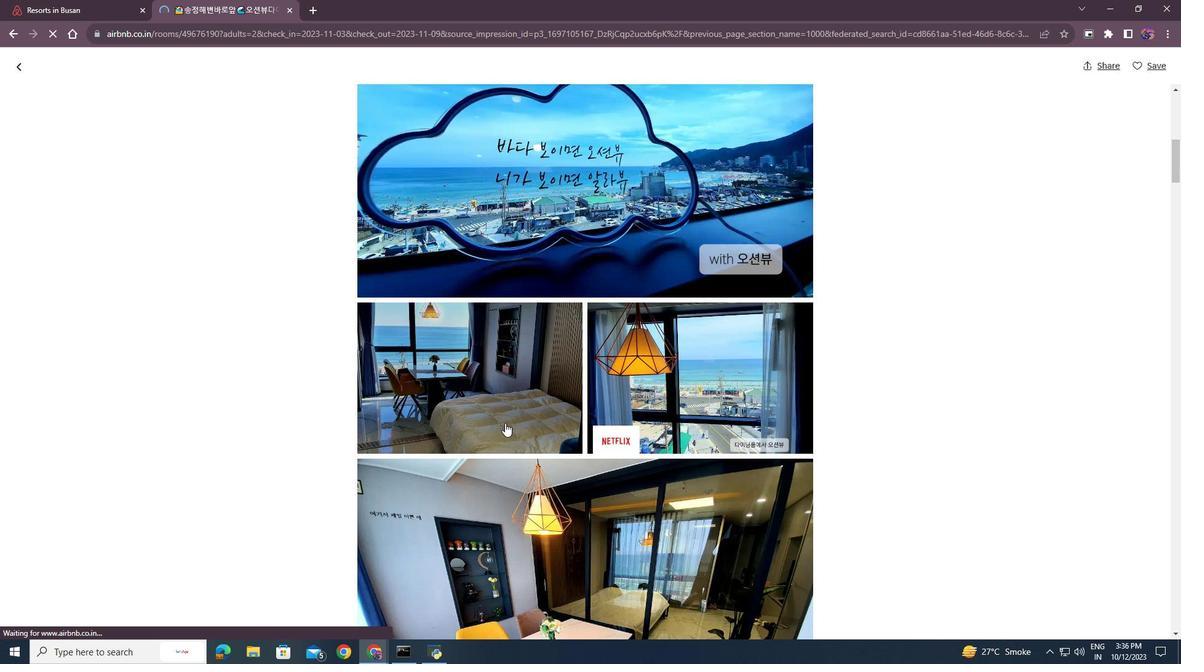 
Action: Mouse scrolled (505, 422) with delta (0, 0)
Screenshot: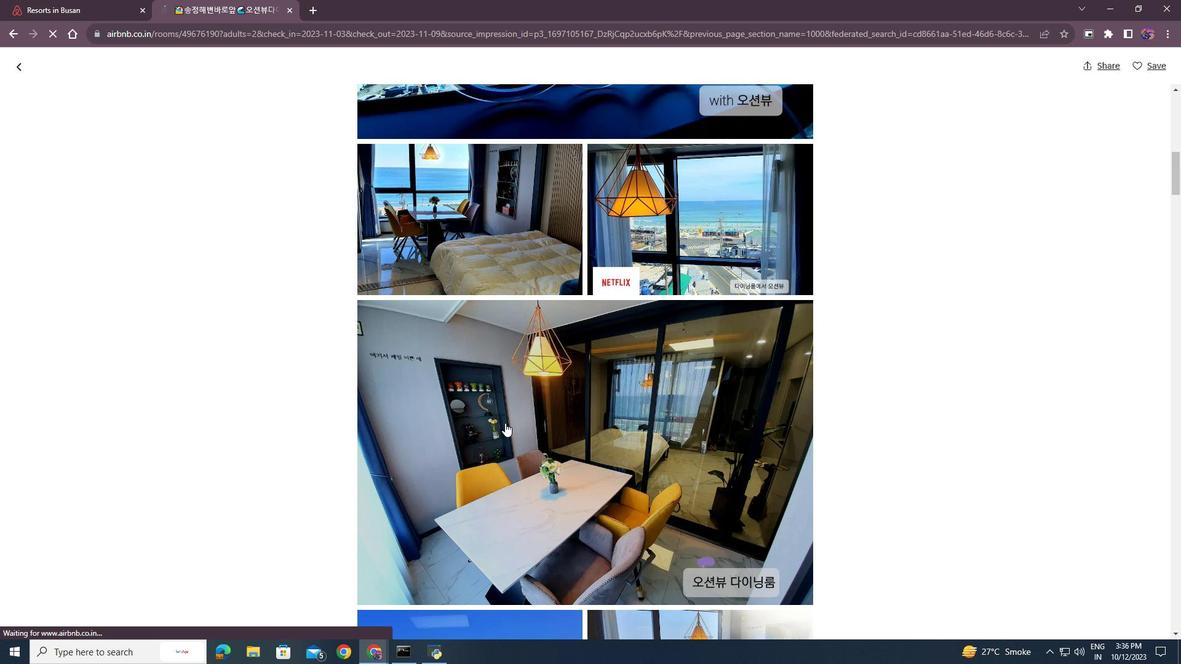 
Action: Mouse scrolled (505, 422) with delta (0, 0)
Screenshot: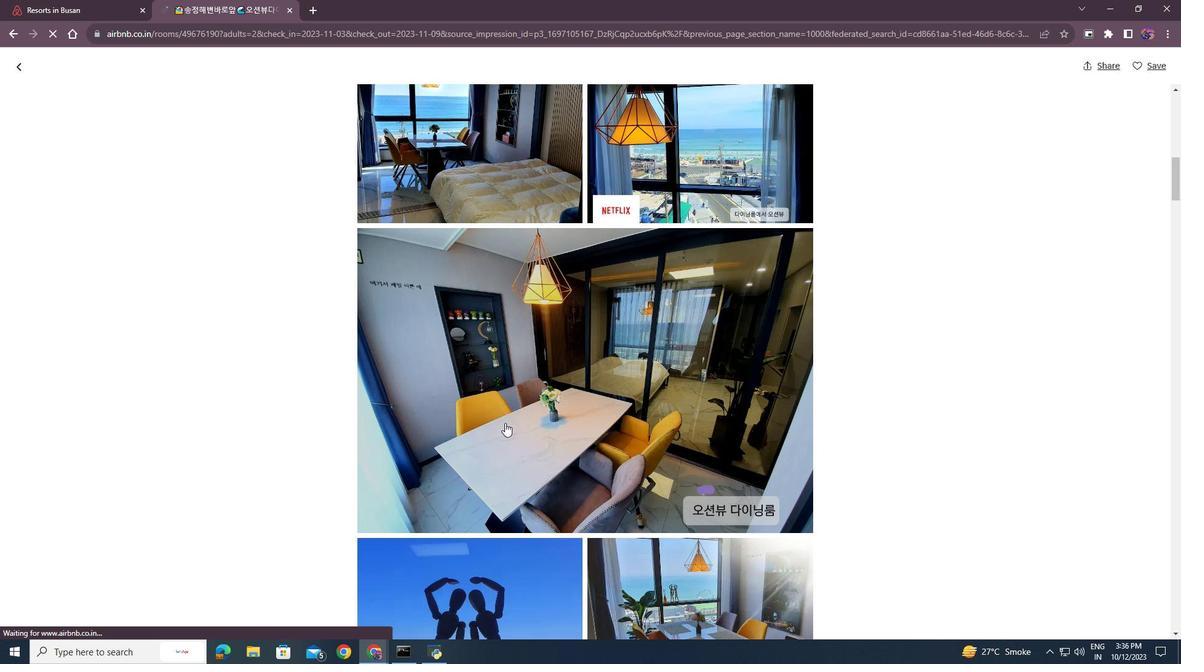 
Action: Mouse scrolled (505, 422) with delta (0, 0)
Screenshot: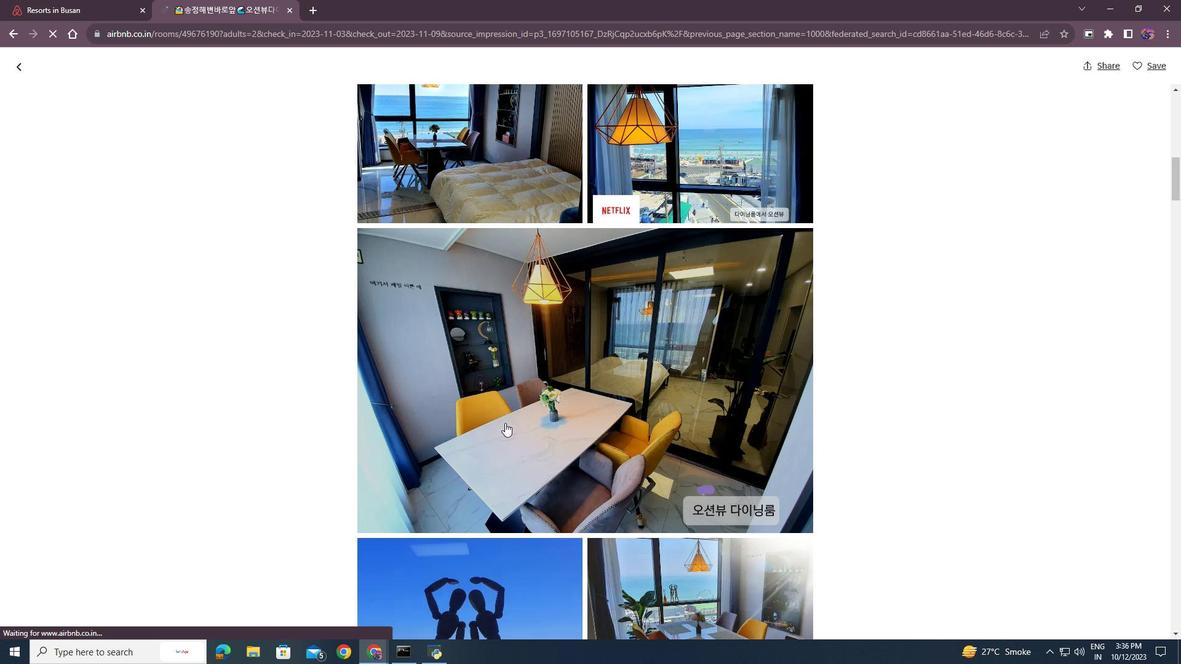 
Action: Mouse scrolled (505, 422) with delta (0, 0)
Screenshot: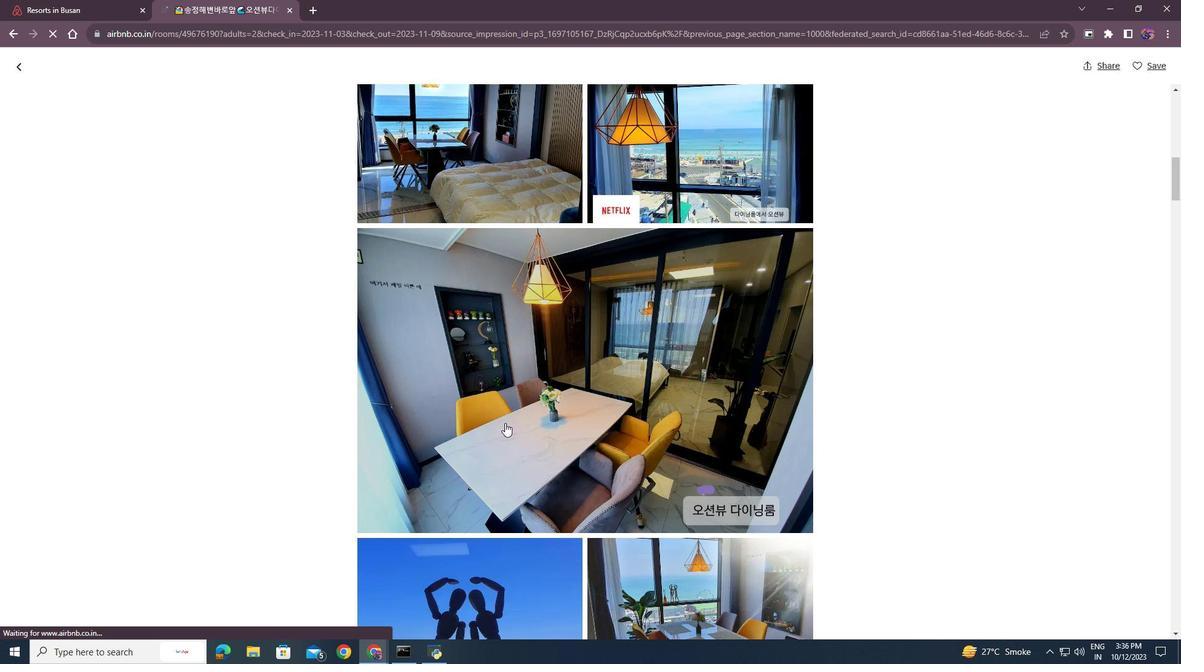 
Action: Mouse scrolled (505, 422) with delta (0, 0)
Screenshot: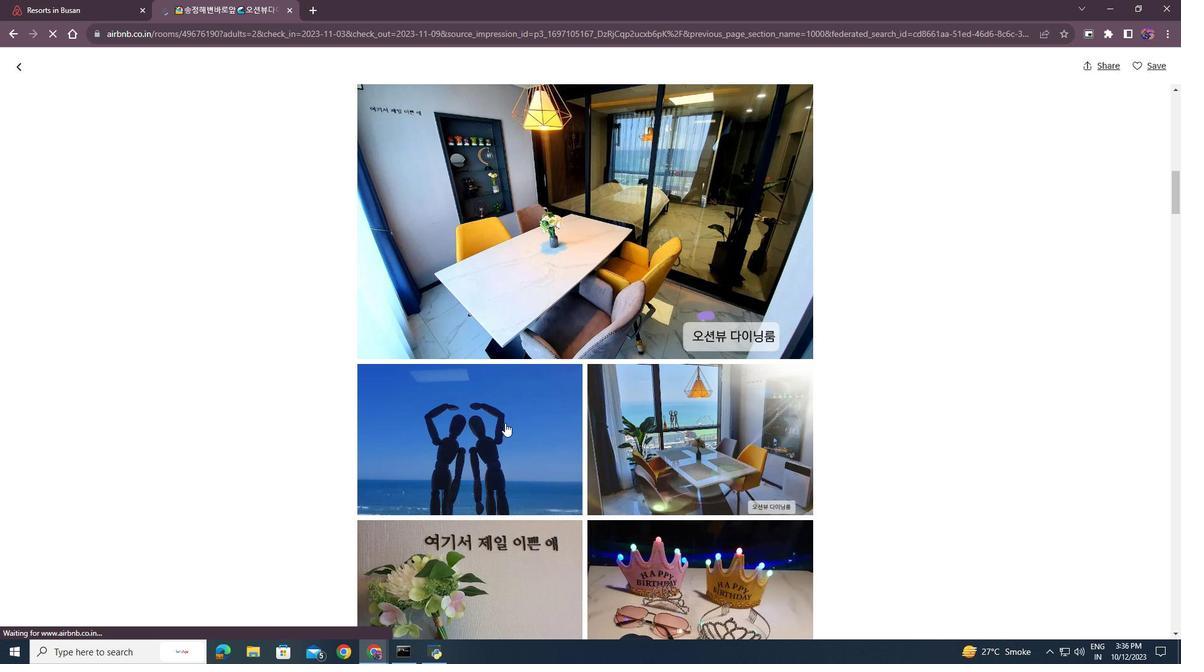 
Action: Mouse scrolled (505, 422) with delta (0, 0)
Screenshot: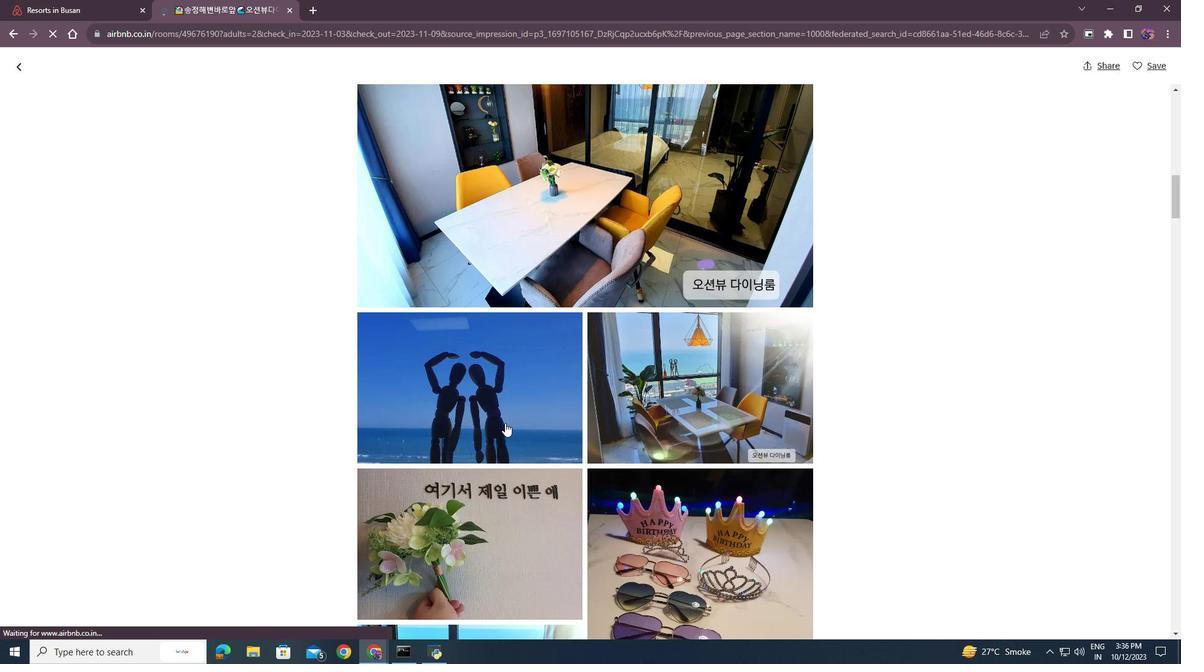 
Action: Mouse scrolled (505, 422) with delta (0, 0)
Screenshot: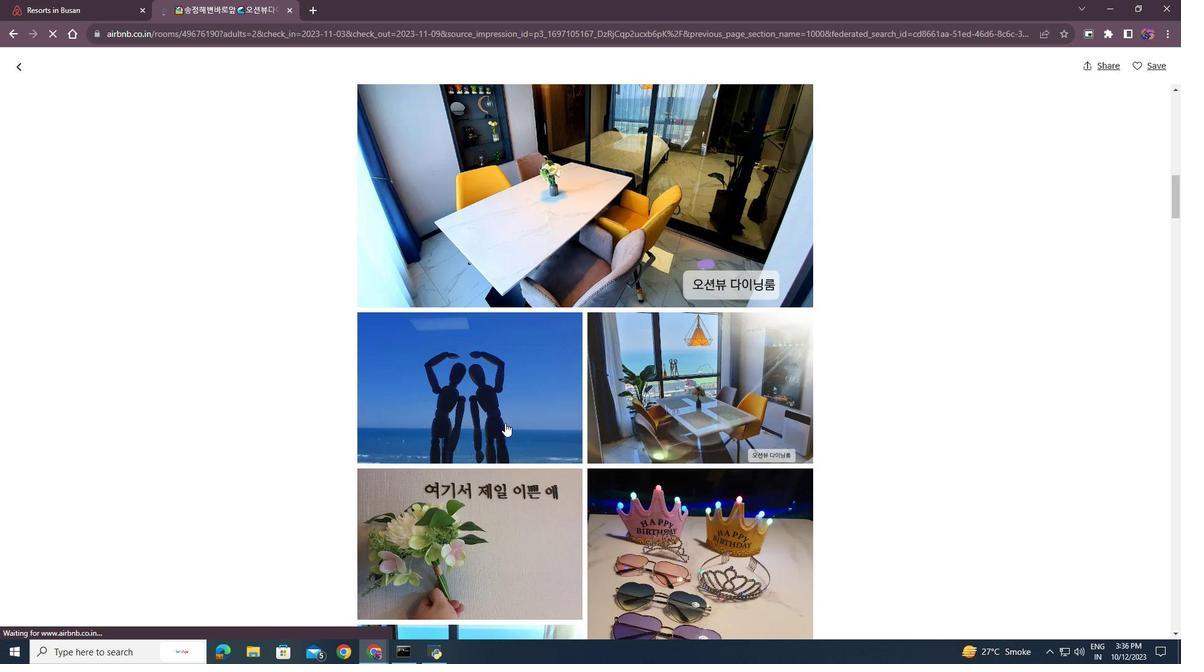 
Action: Mouse pressed middle at (505, 423)
Screenshot: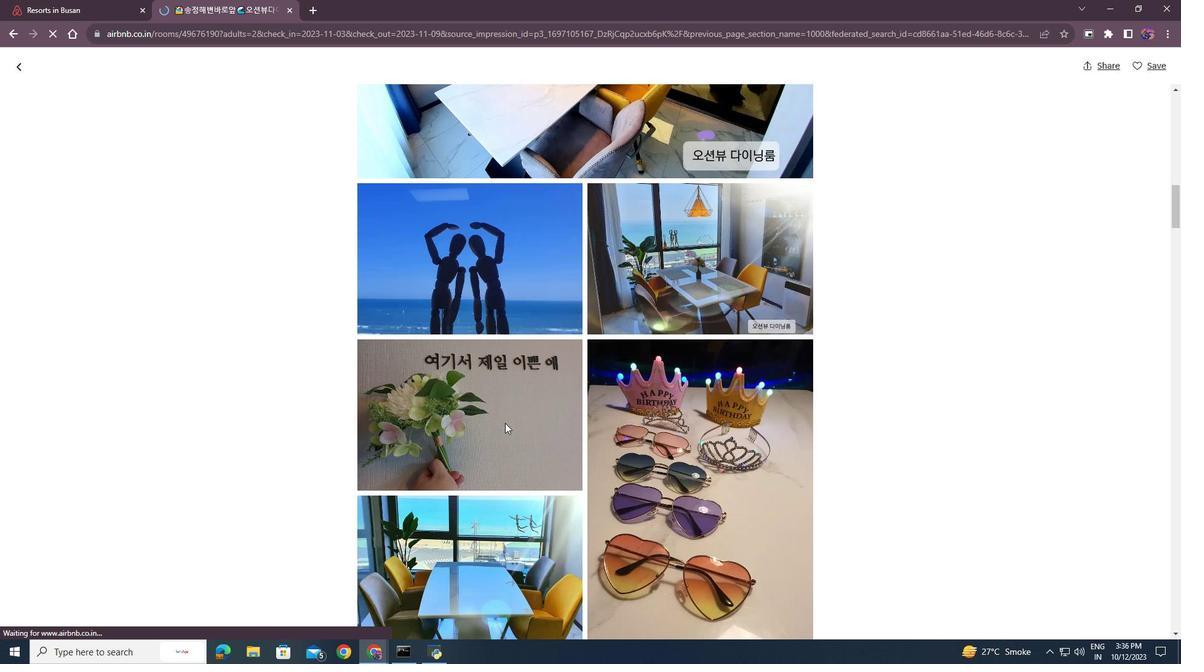 
Action: Mouse moved to (550, 494)
Screenshot: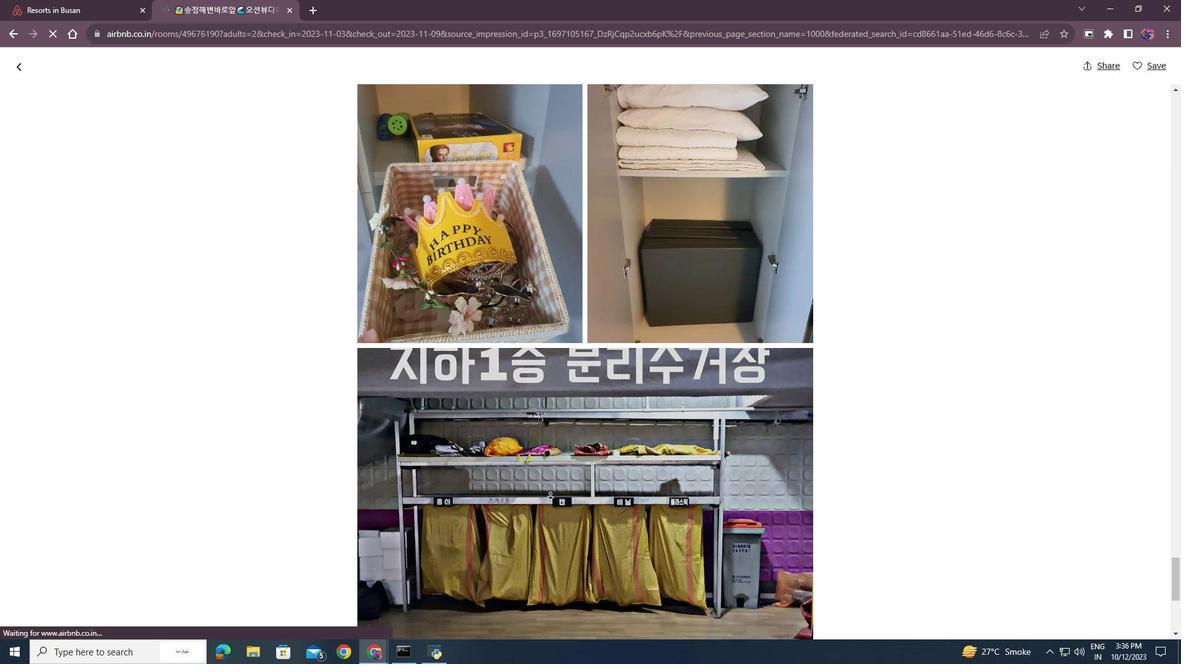 
Action: Mouse pressed middle at (550, 494)
Screenshot: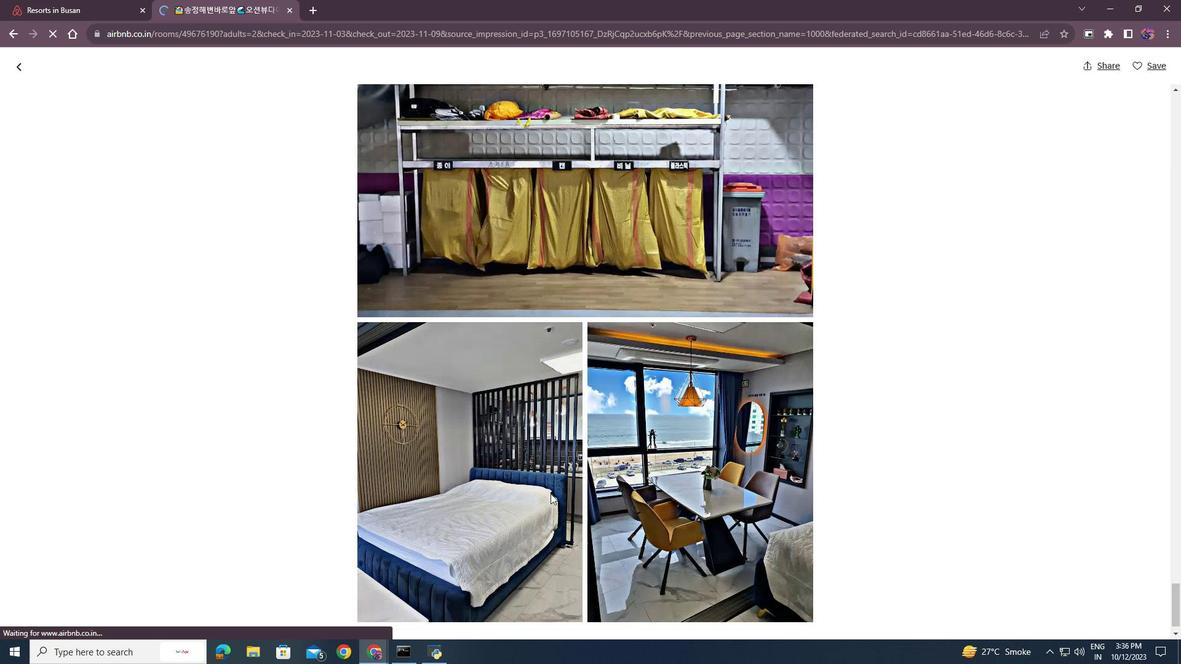 
Action: Mouse moved to (550, 513)
Screenshot: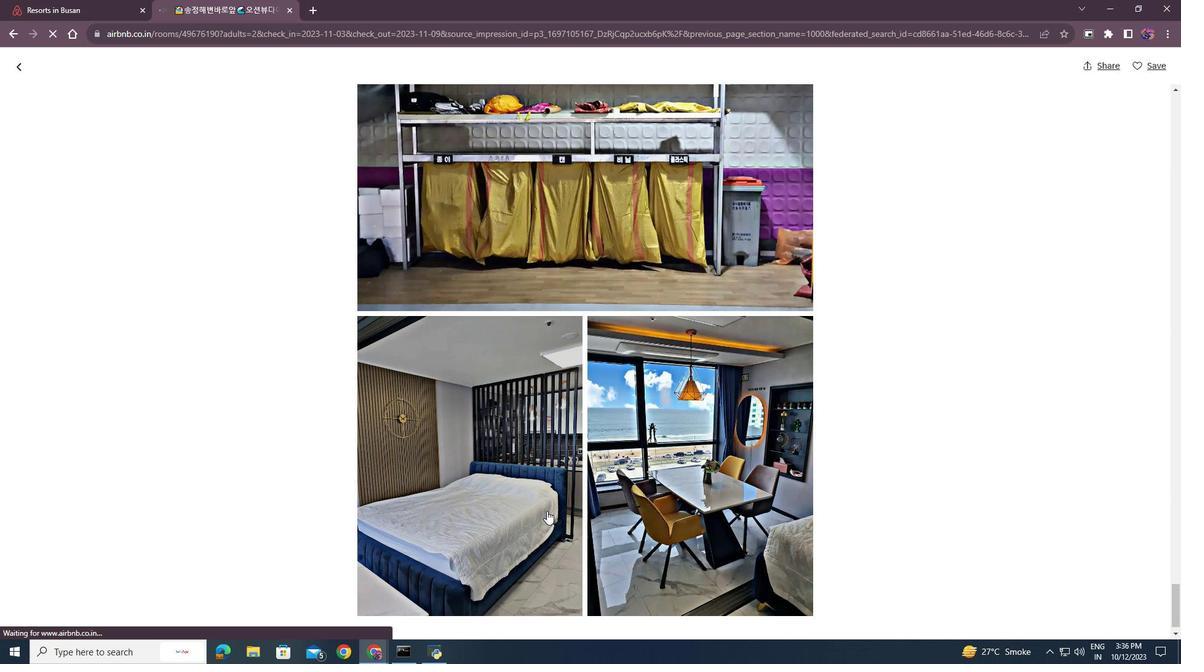 
Action: Mouse scrolled (550, 512) with delta (0, 0)
Screenshot: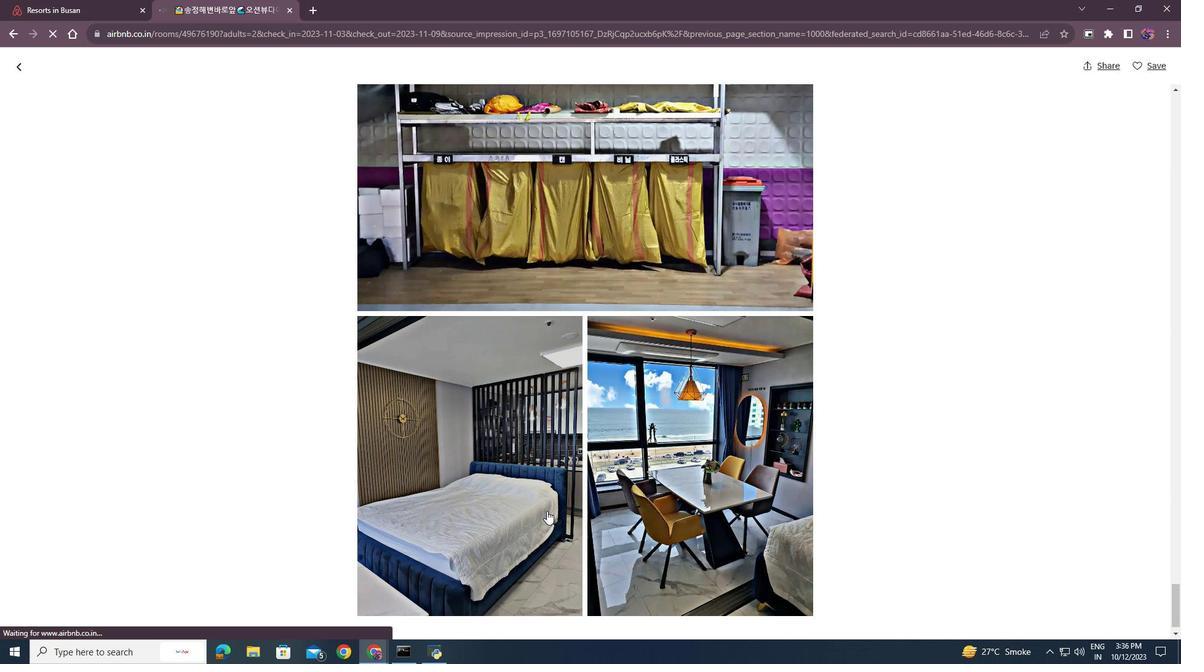 
Action: Mouse moved to (549, 512)
Screenshot: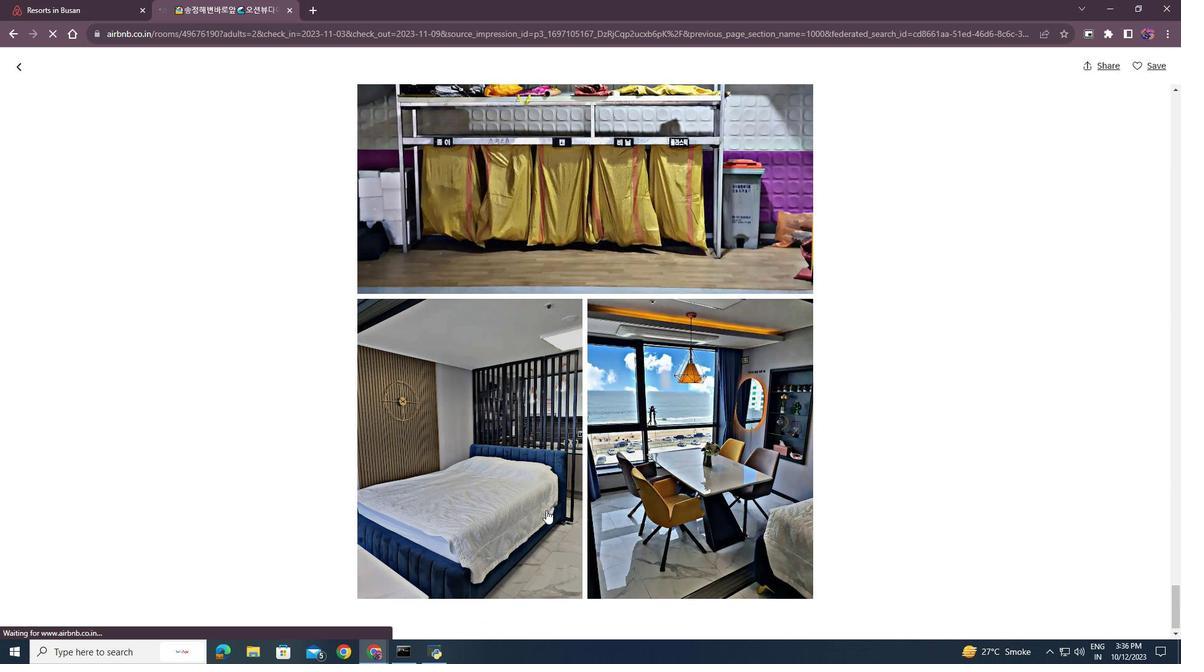 
Action: Mouse scrolled (549, 512) with delta (0, 0)
Screenshot: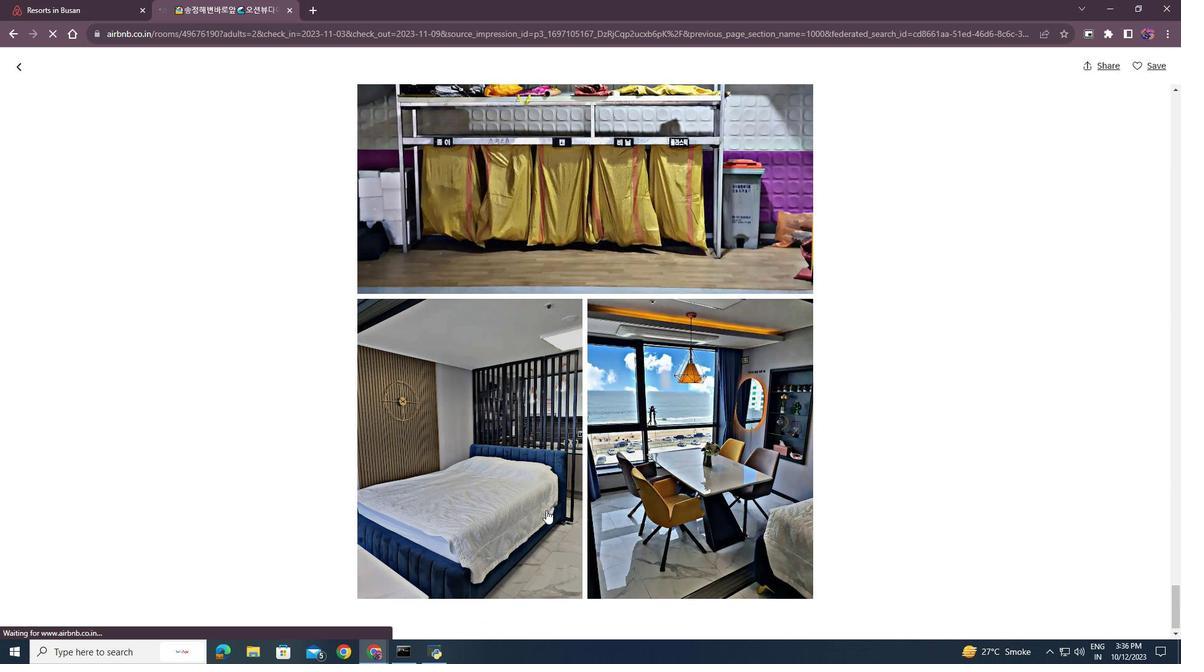 
Action: Mouse moved to (547, 512)
Screenshot: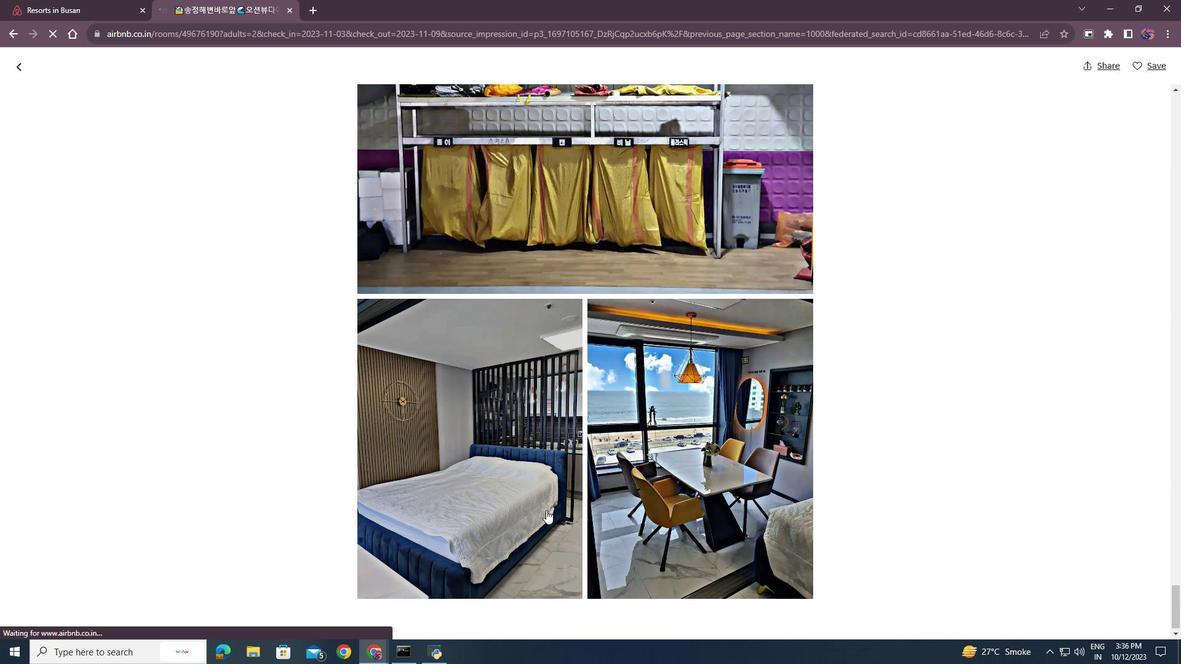
Action: Mouse scrolled (547, 511) with delta (0, 0)
Screenshot: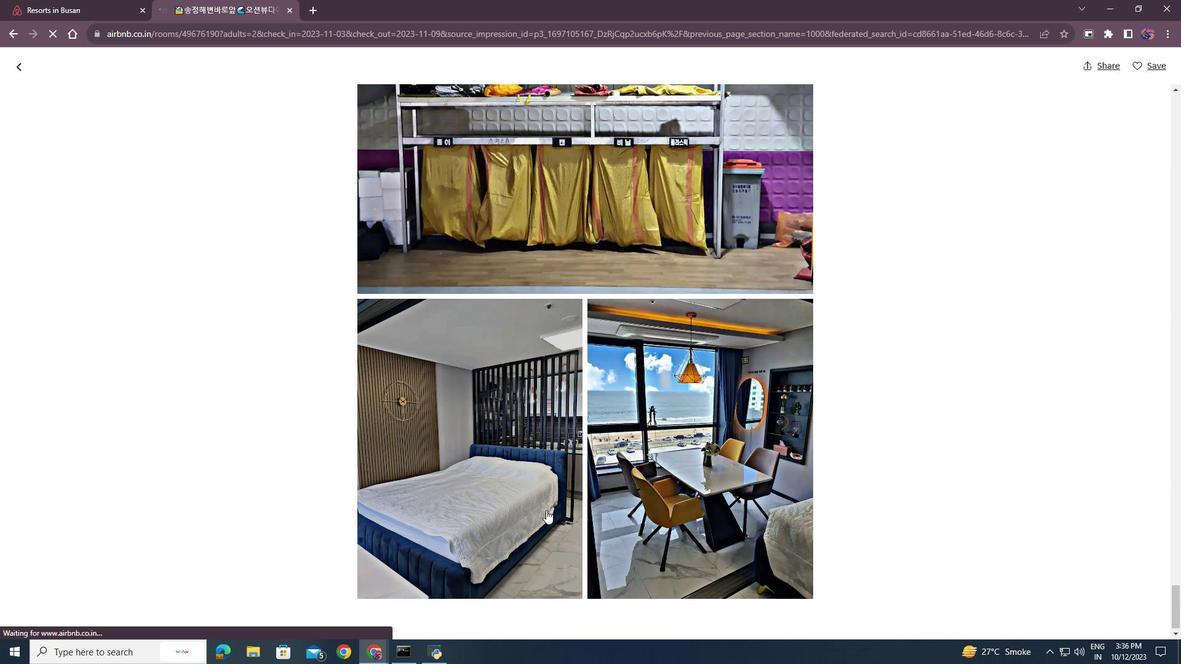 
Action: Mouse moved to (547, 510)
Screenshot: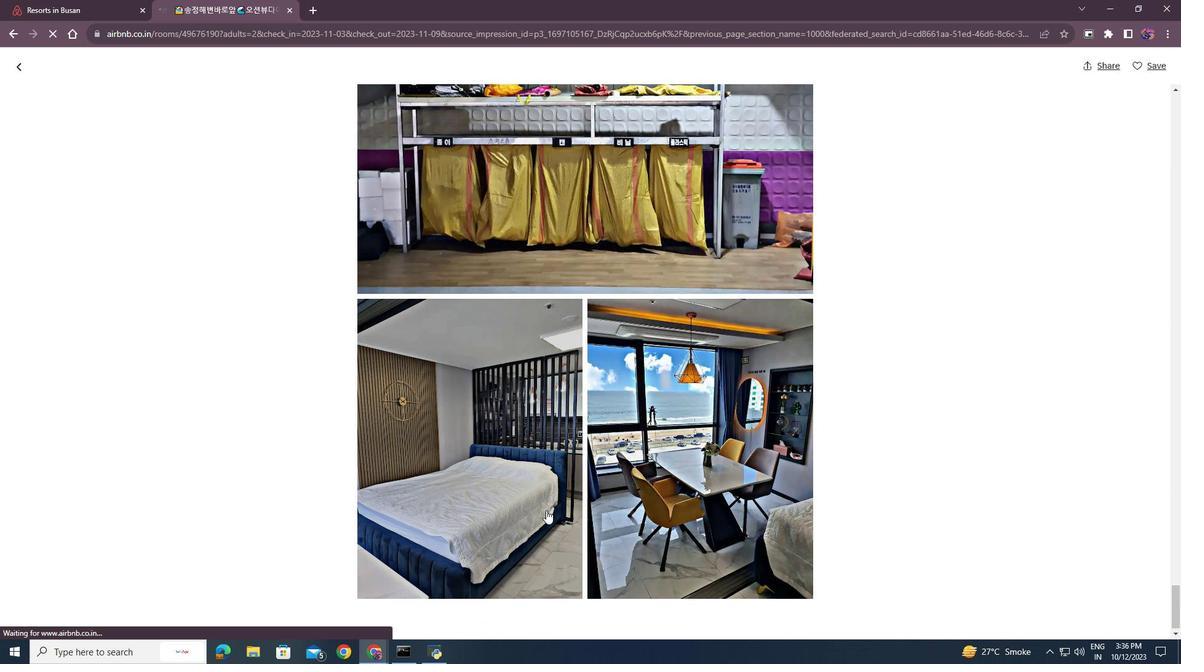 
Action: Mouse scrolled (547, 510) with delta (0, 0)
Screenshot: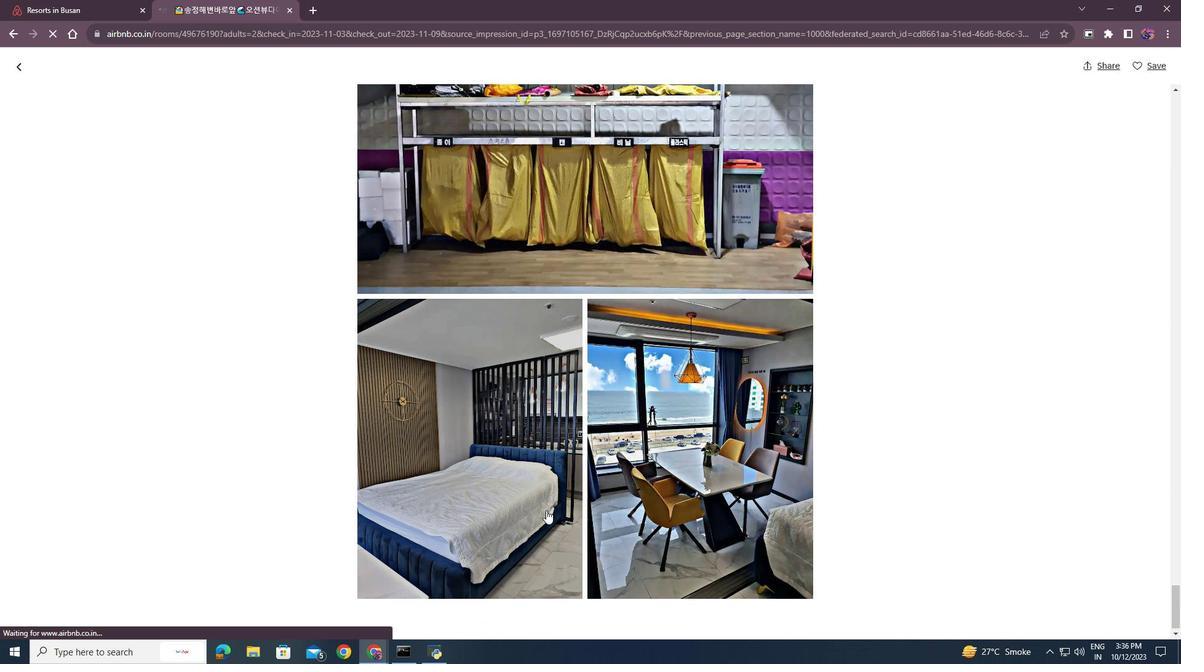 
Action: Mouse moved to (546, 510)
Screenshot: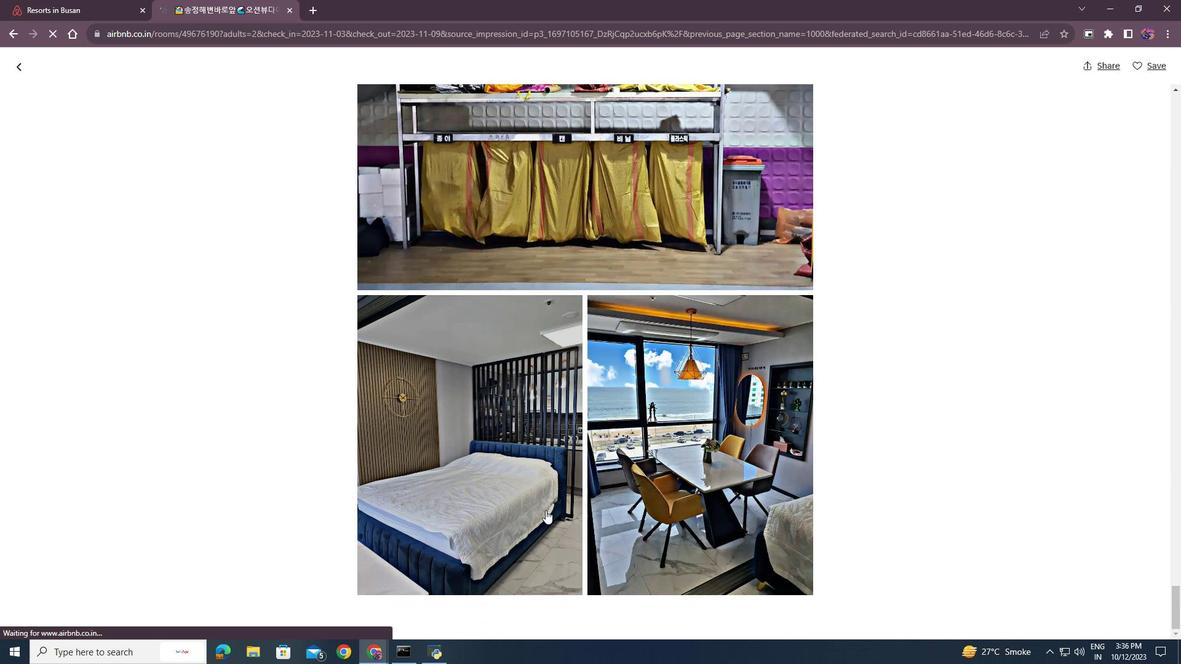 
Action: Mouse scrolled (546, 510) with delta (0, 0)
Screenshot: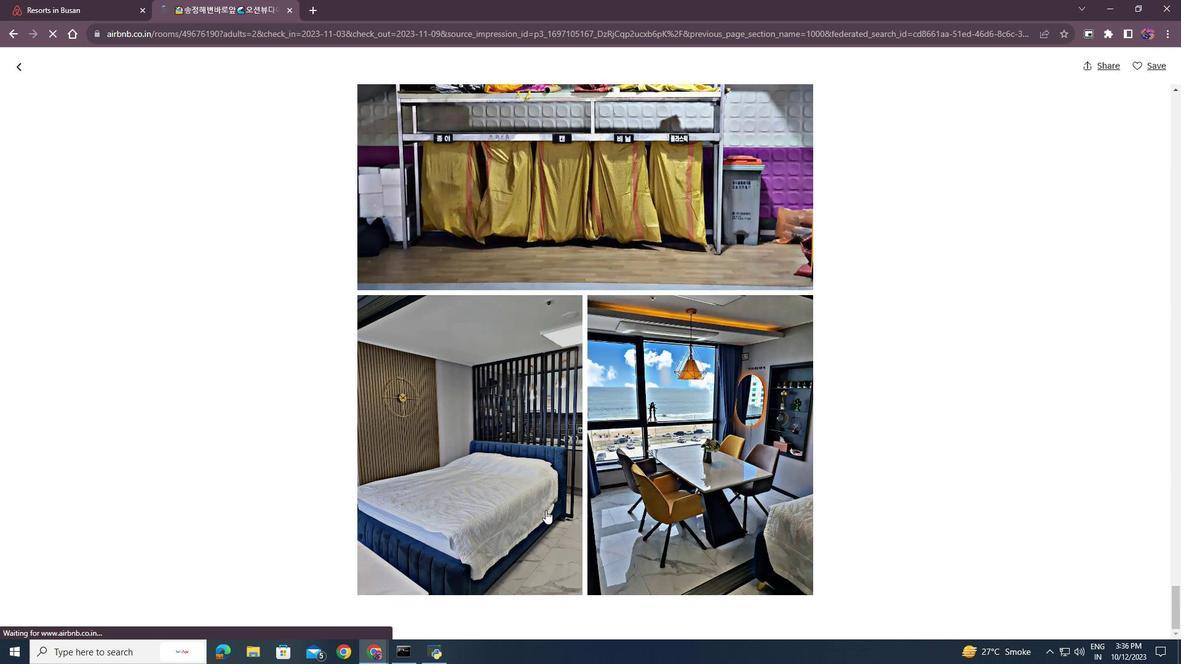 
Action: Mouse moved to (18, 63)
Screenshot: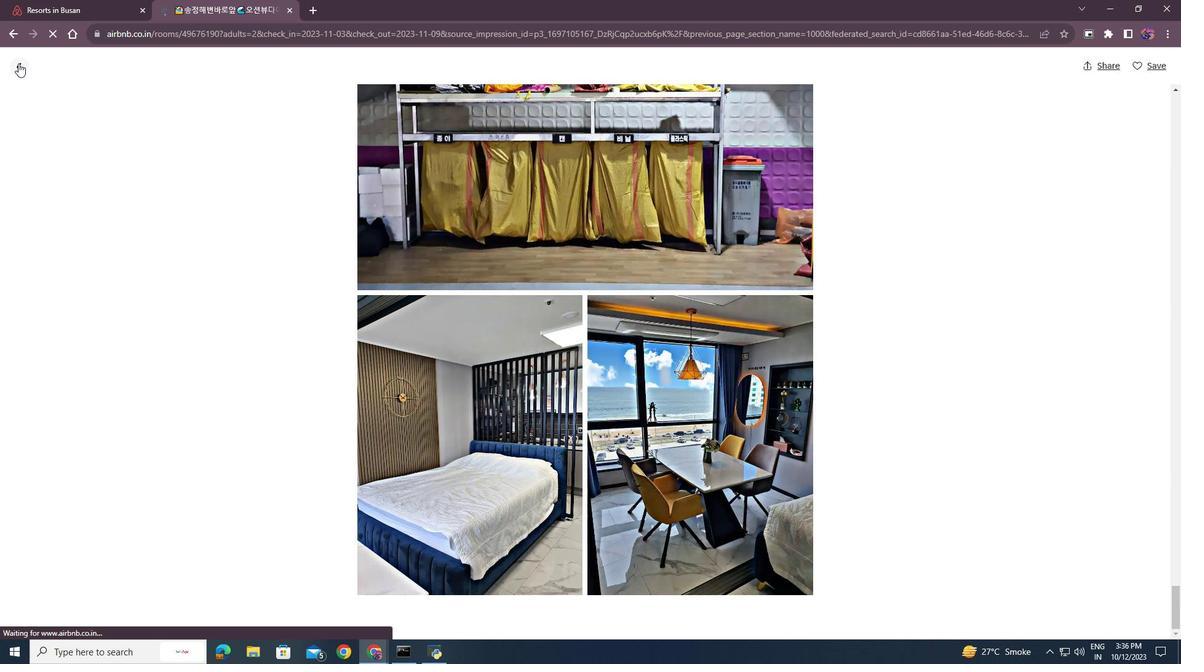 
Action: Mouse pressed left at (18, 63)
Screenshot: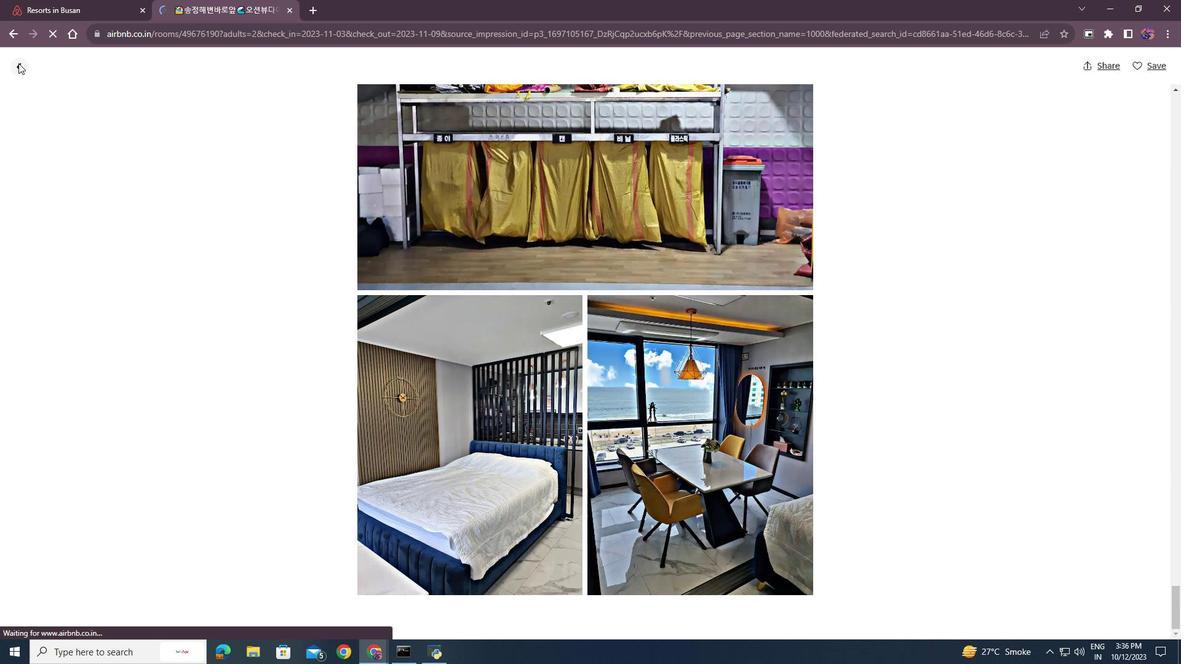 
Action: Mouse moved to (430, 333)
Screenshot: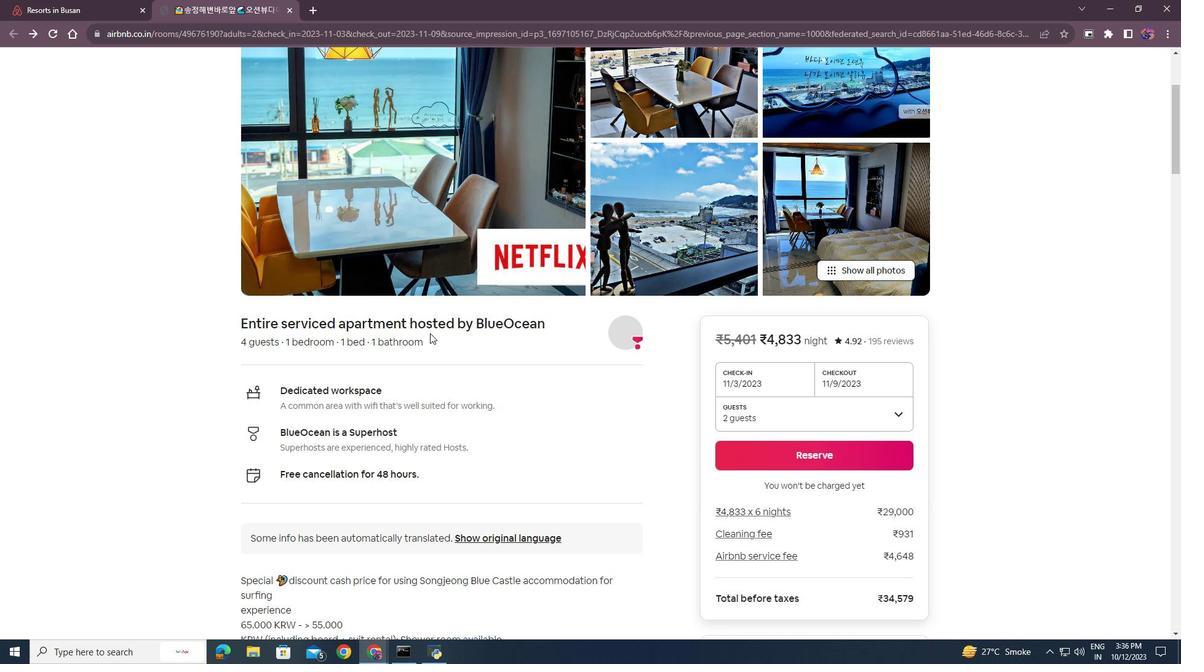 
Action: Mouse scrolled (430, 332) with delta (0, 0)
Screenshot: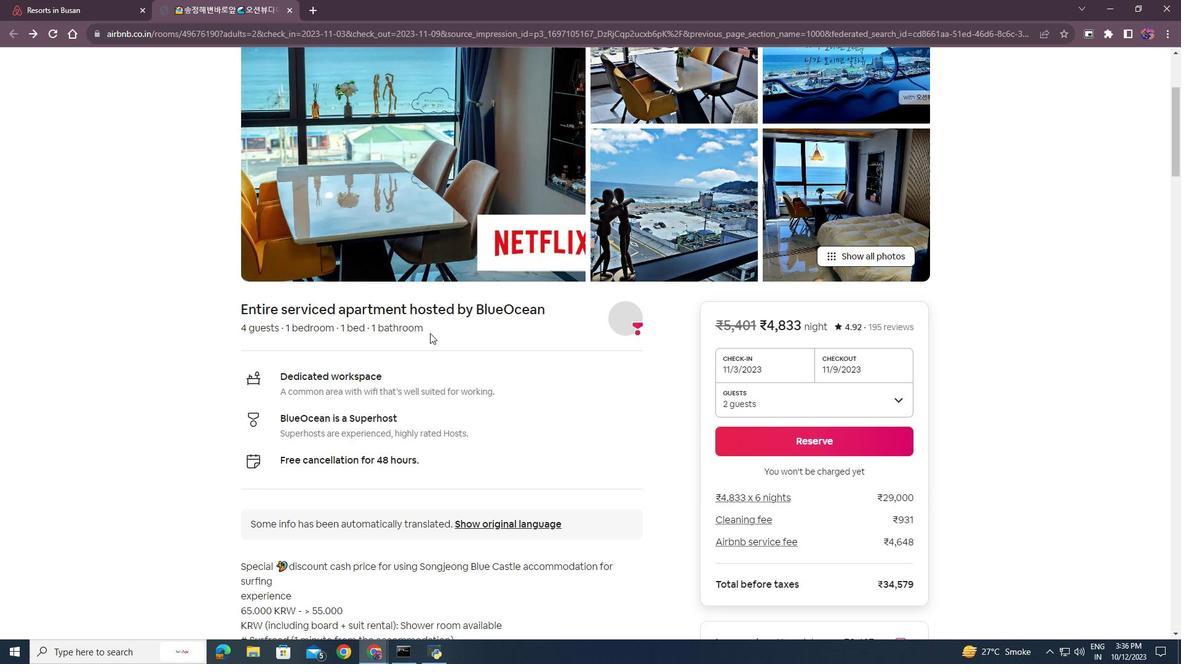 
Action: Mouse scrolled (430, 334) with delta (0, 0)
Screenshot: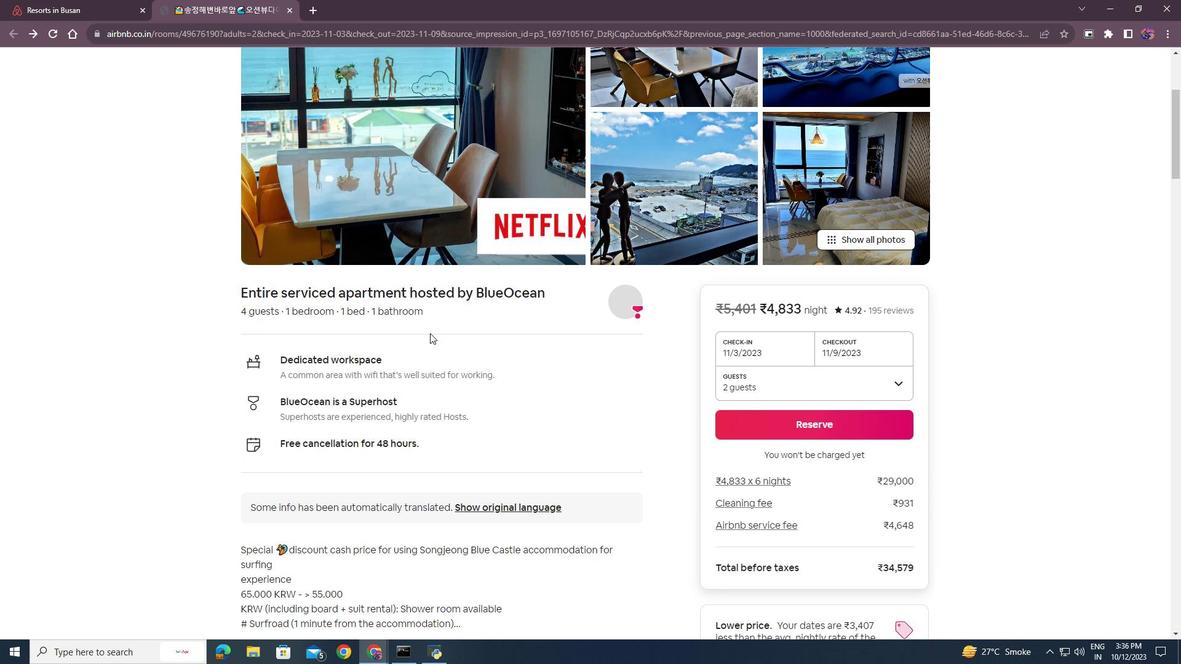 
Action: Mouse scrolled (430, 332) with delta (0, 0)
Screenshot: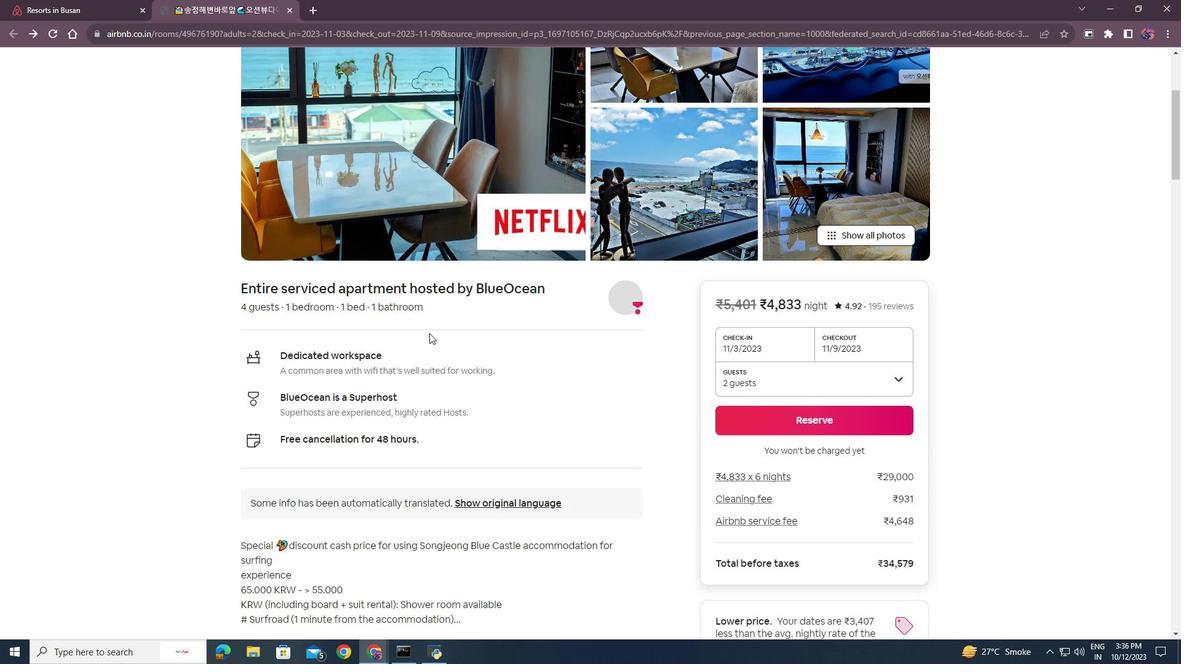 
Action: Mouse scrolled (430, 332) with delta (0, 0)
Screenshot: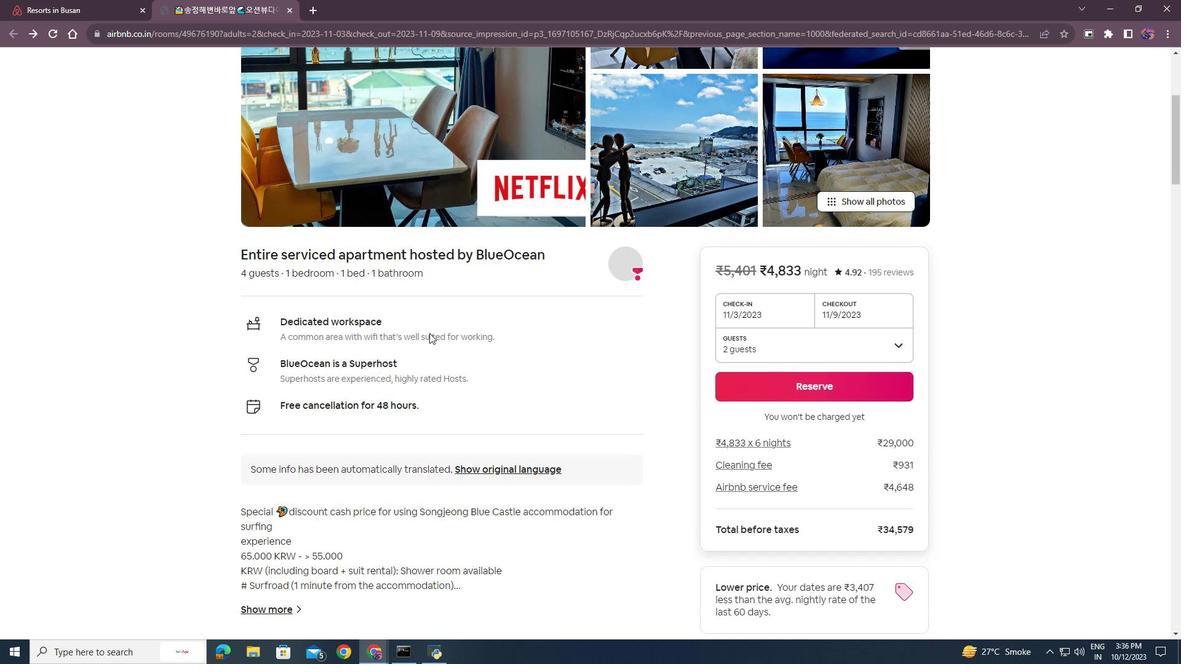 
Action: Mouse moved to (429, 333)
Screenshot: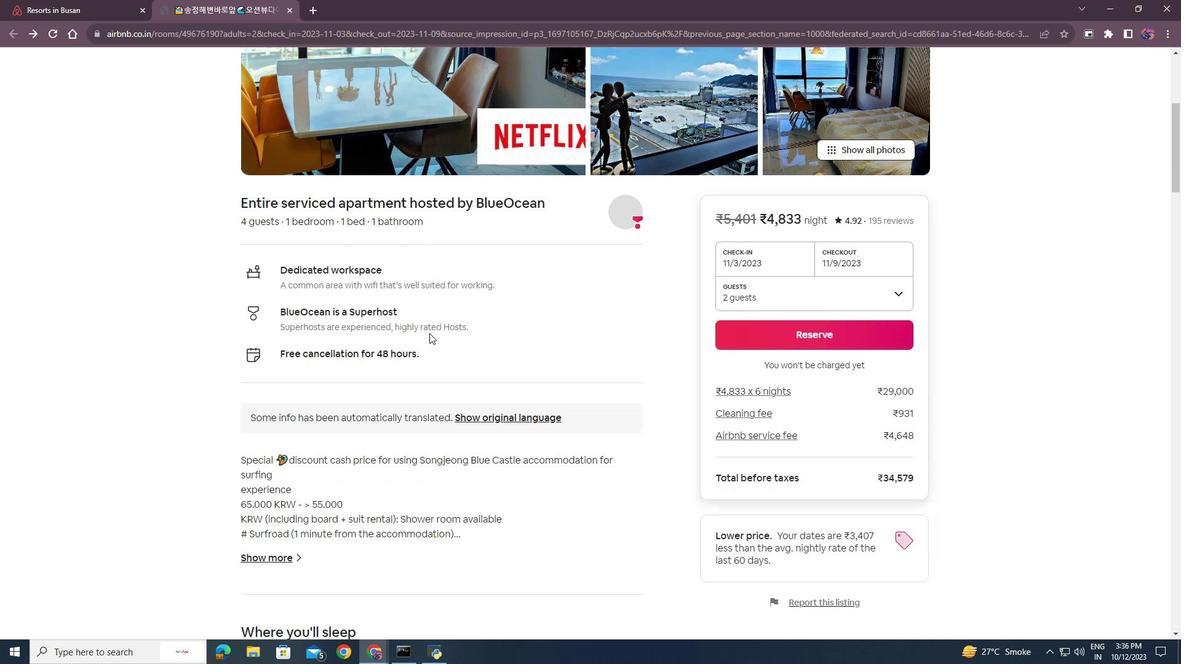 
Action: Mouse scrolled (429, 332) with delta (0, 0)
Screenshot: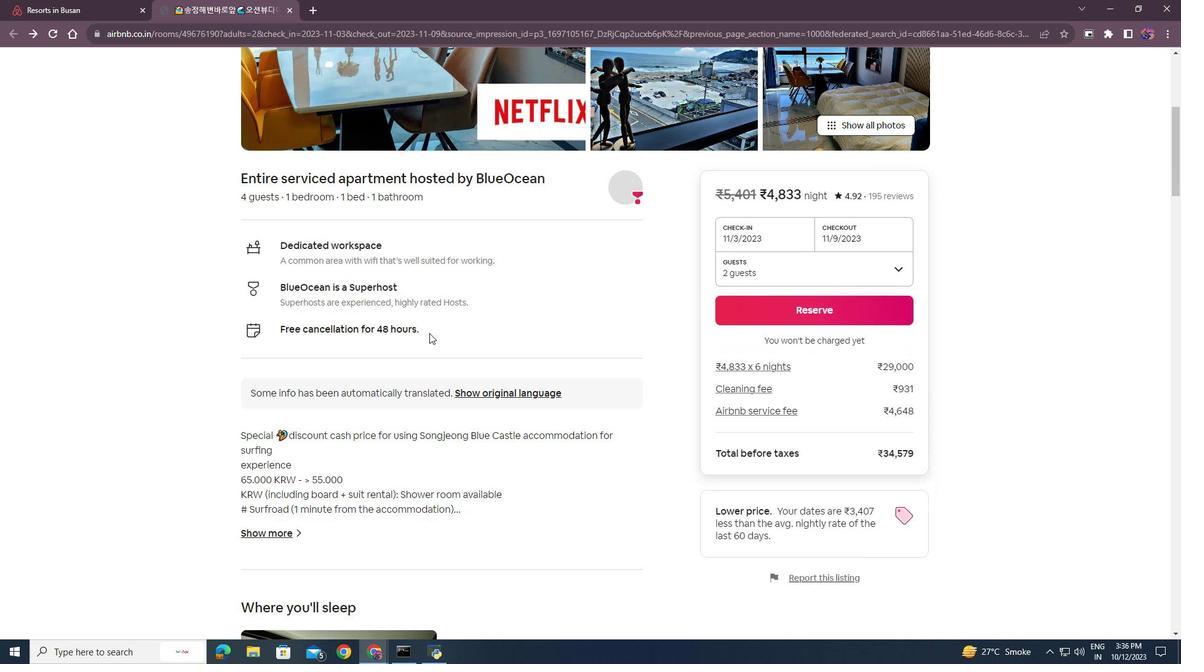 
Action: Mouse scrolled (429, 332) with delta (0, 0)
Screenshot: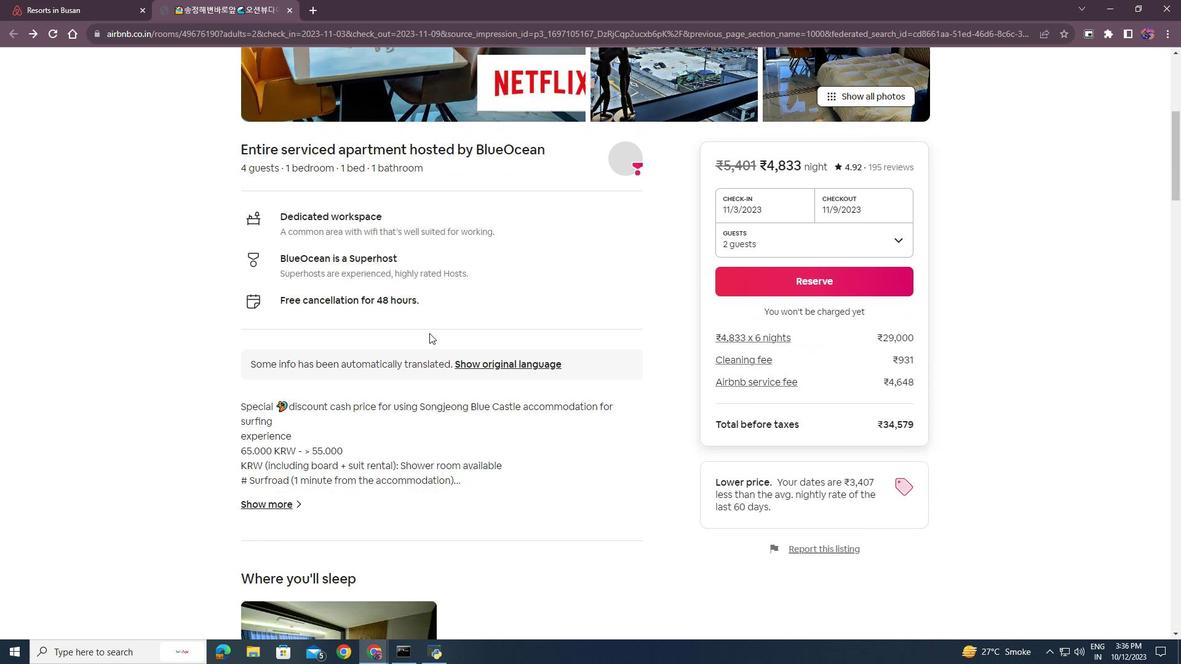 
Action: Mouse scrolled (429, 332) with delta (0, 0)
Screenshot: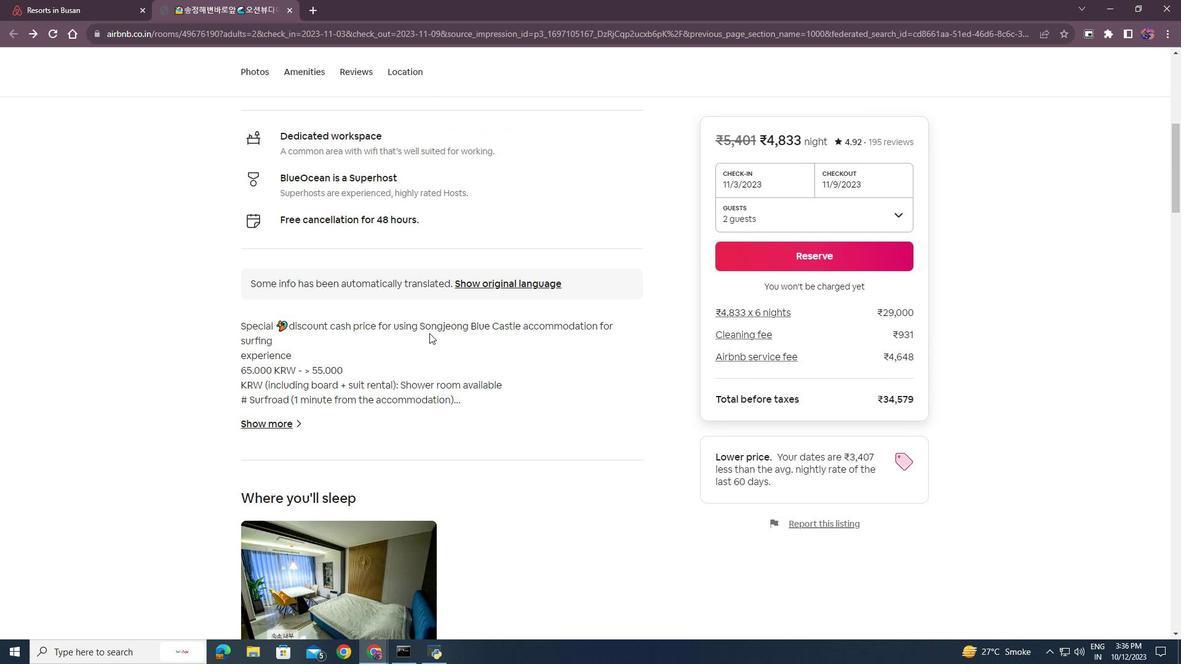 
Action: Mouse moved to (337, 350)
Screenshot: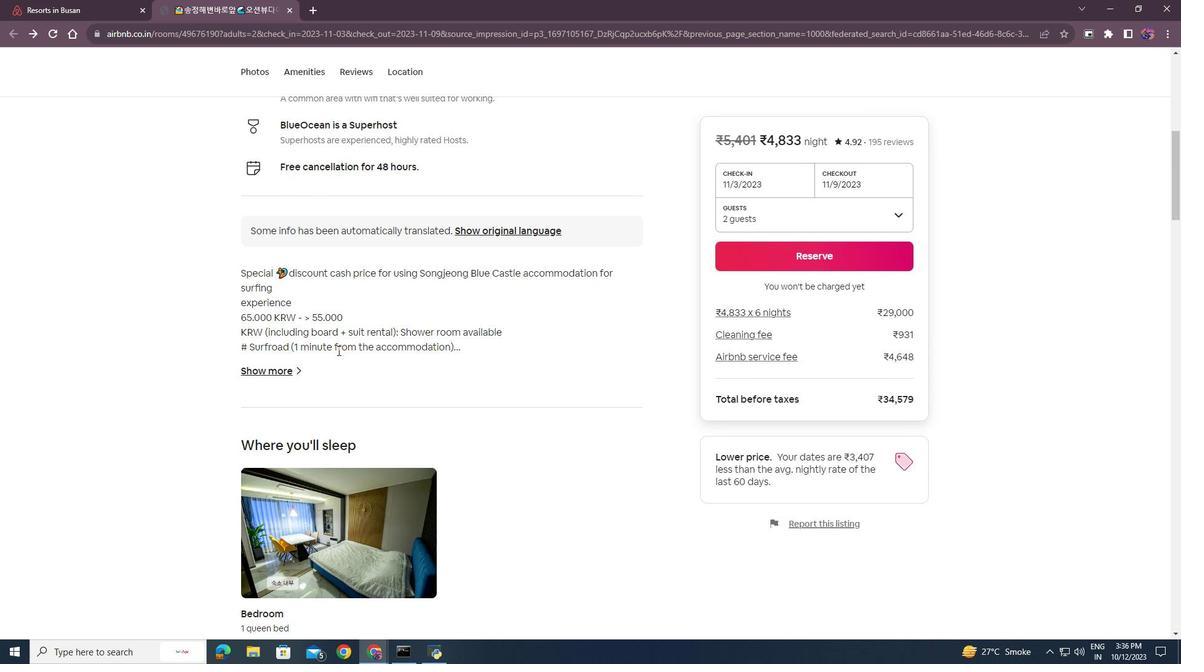 
Action: Mouse scrolled (337, 350) with delta (0, 0)
Screenshot: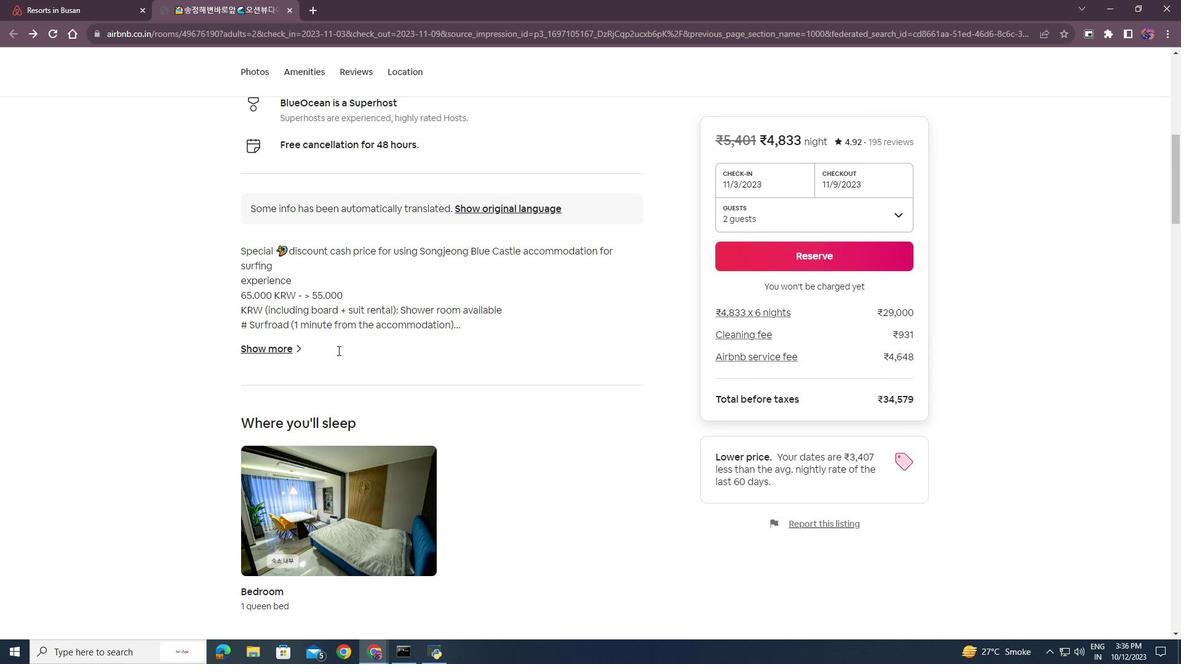 
Action: Mouse moved to (268, 310)
Screenshot: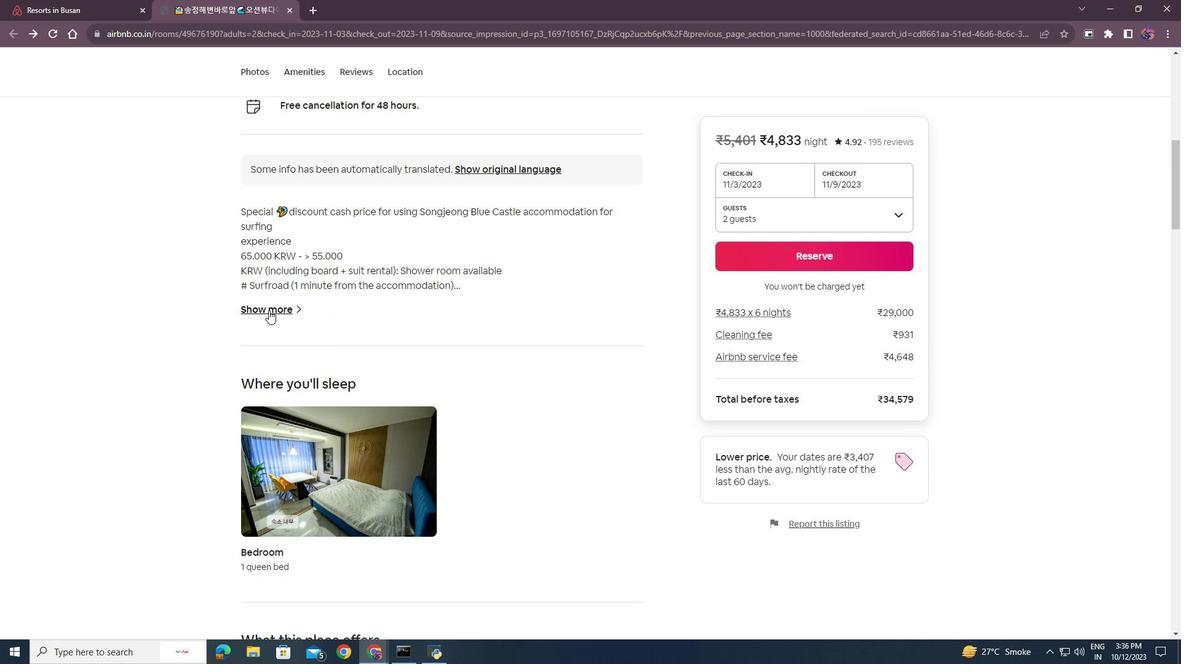 
Action: Mouse pressed left at (268, 310)
Screenshot: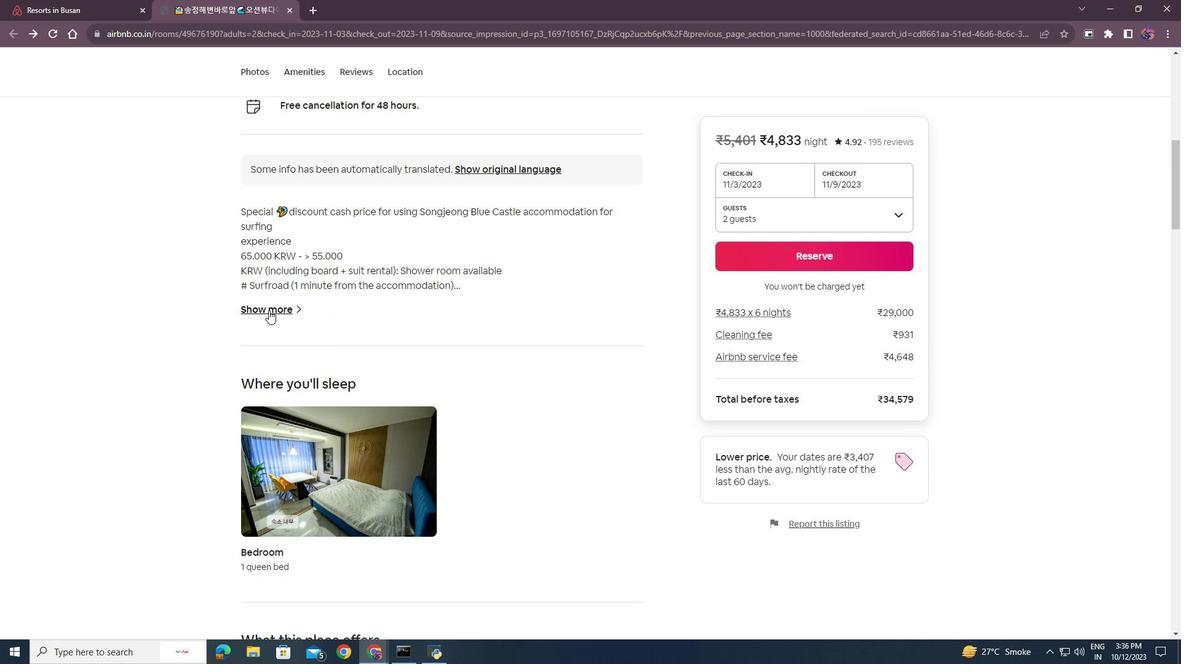 
Action: Mouse moved to (458, 352)
Screenshot: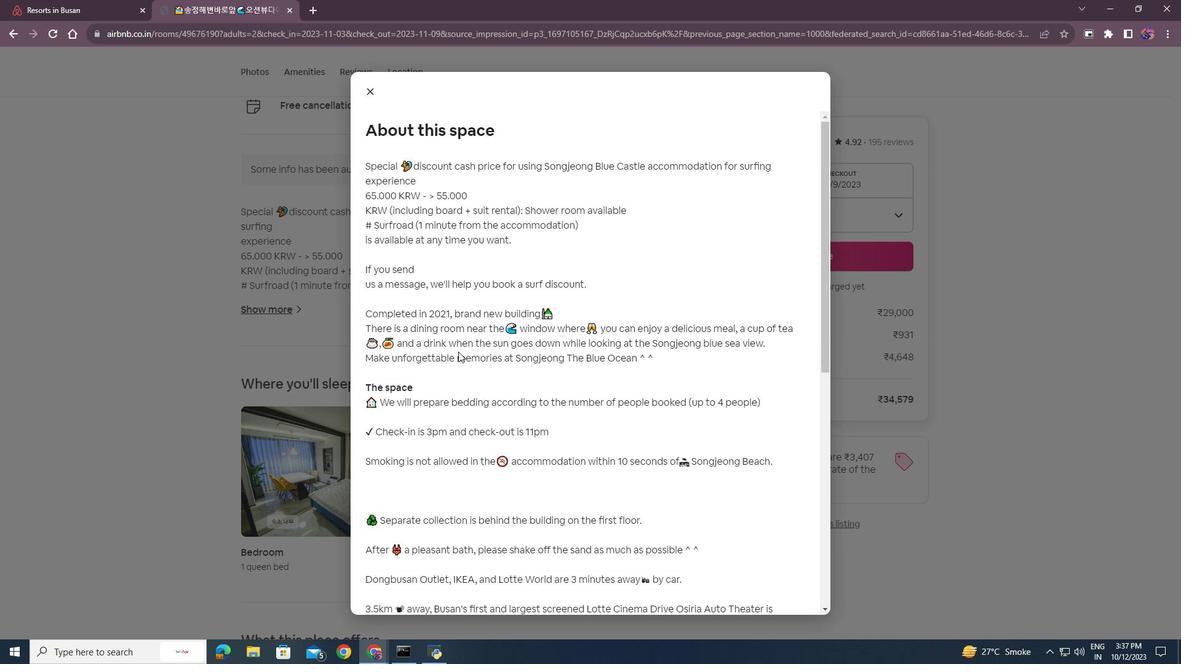 
Action: Mouse scrolled (458, 351) with delta (0, 0)
Screenshot: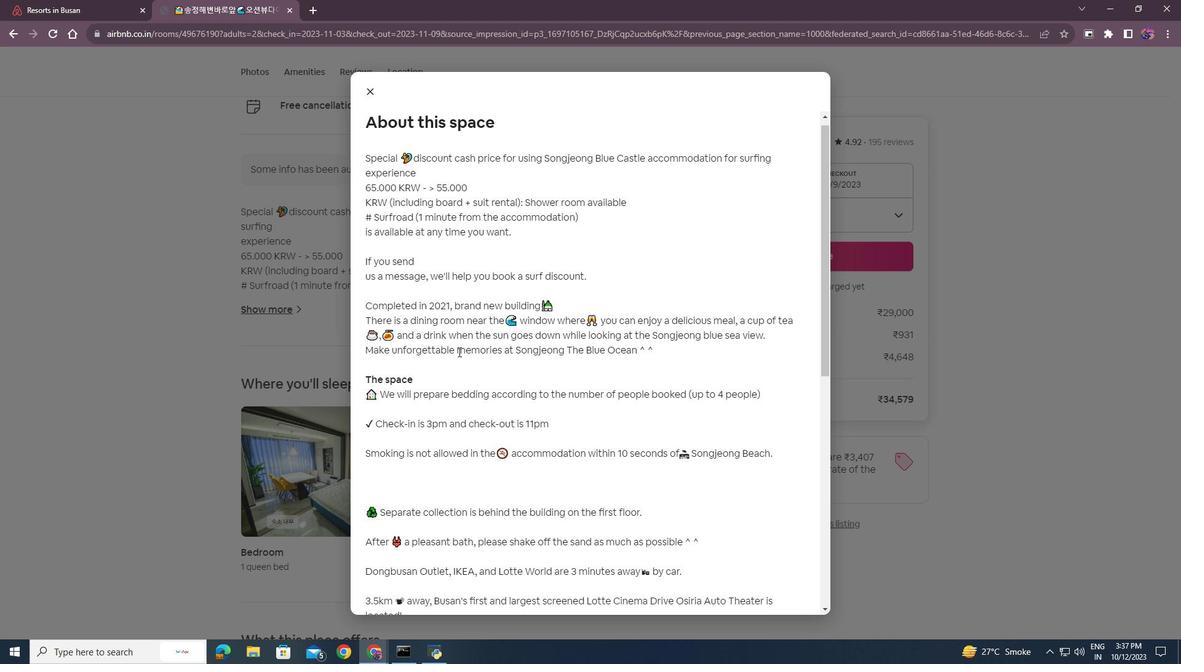 
Action: Mouse moved to (458, 352)
Screenshot: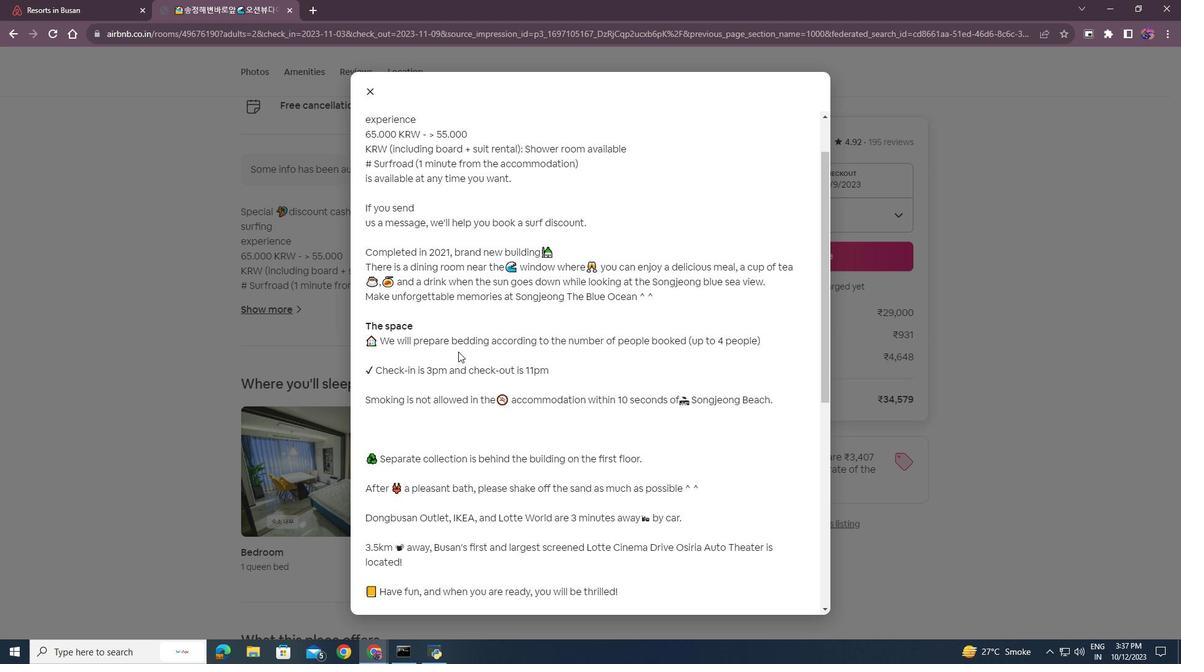 
Action: Mouse scrolled (458, 351) with delta (0, 0)
Screenshot: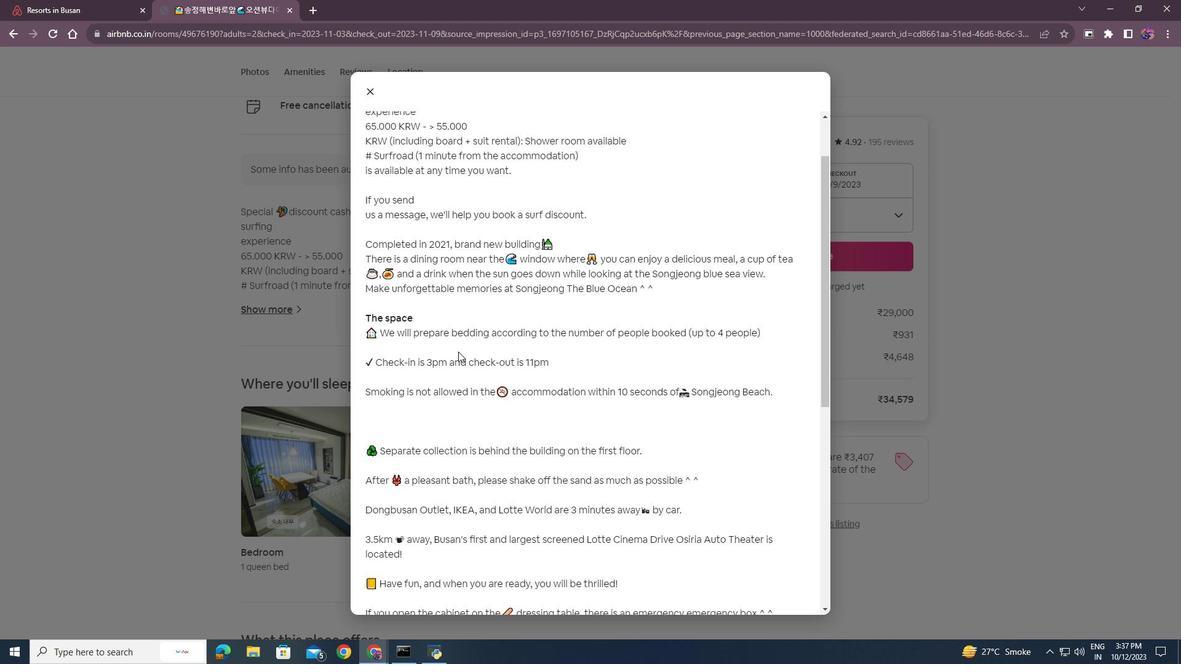 
Action: Mouse scrolled (458, 351) with delta (0, 0)
Screenshot: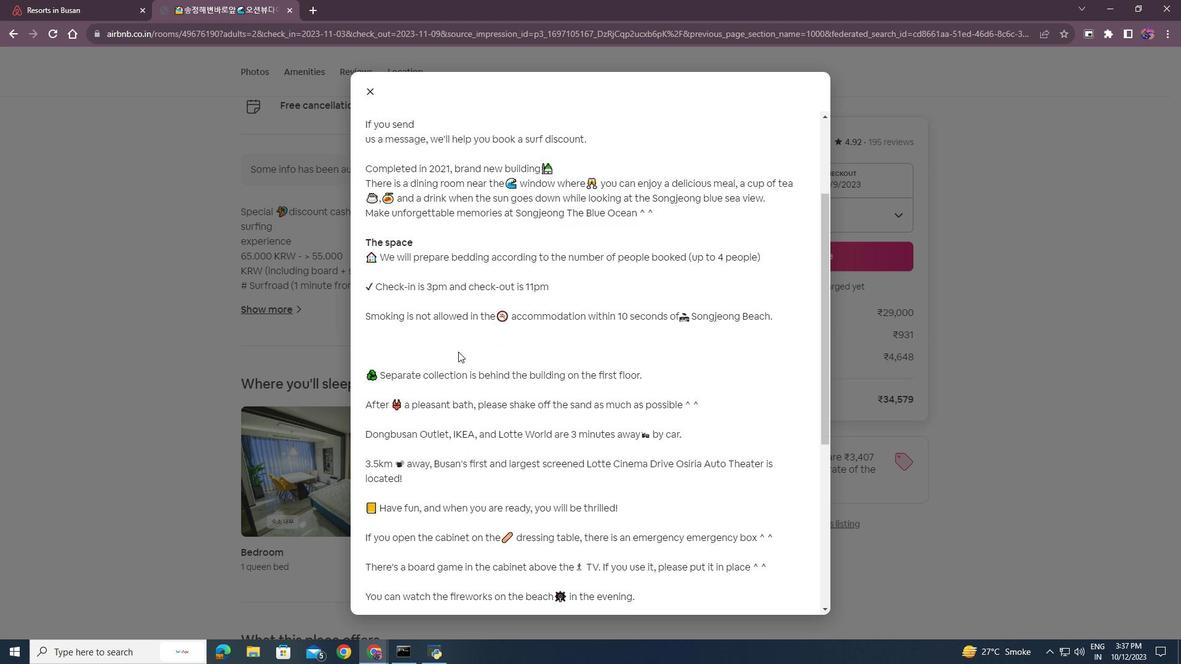 
Action: Mouse scrolled (458, 351) with delta (0, 0)
Screenshot: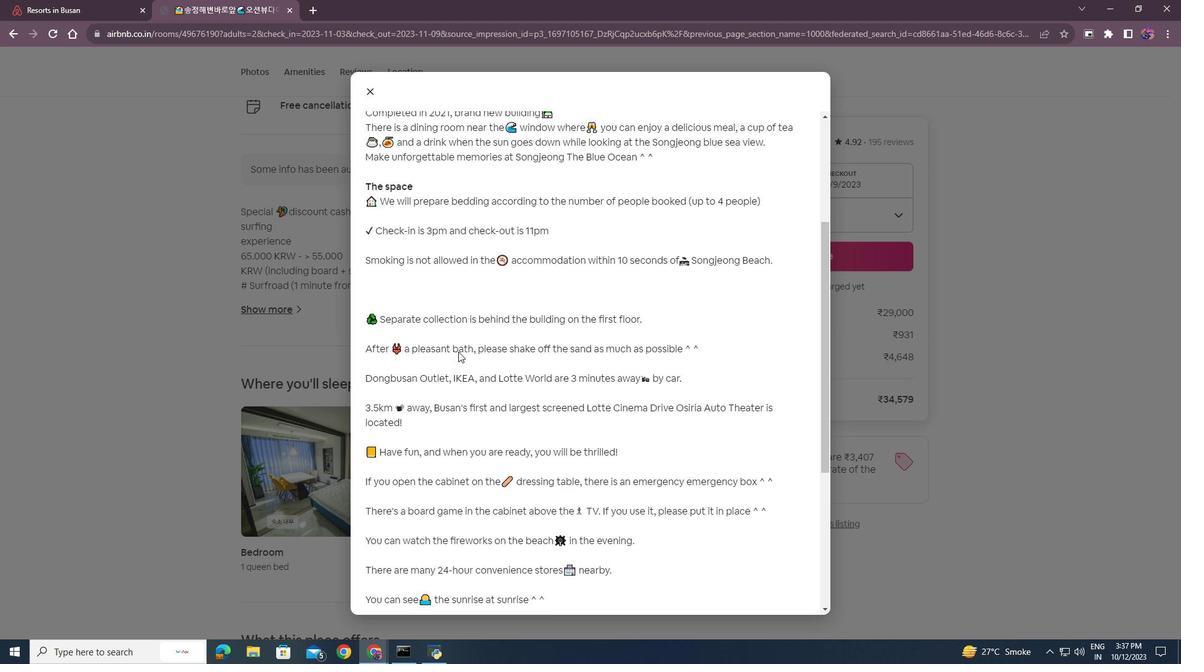 
Action: Mouse scrolled (458, 351) with delta (0, 0)
Screenshot: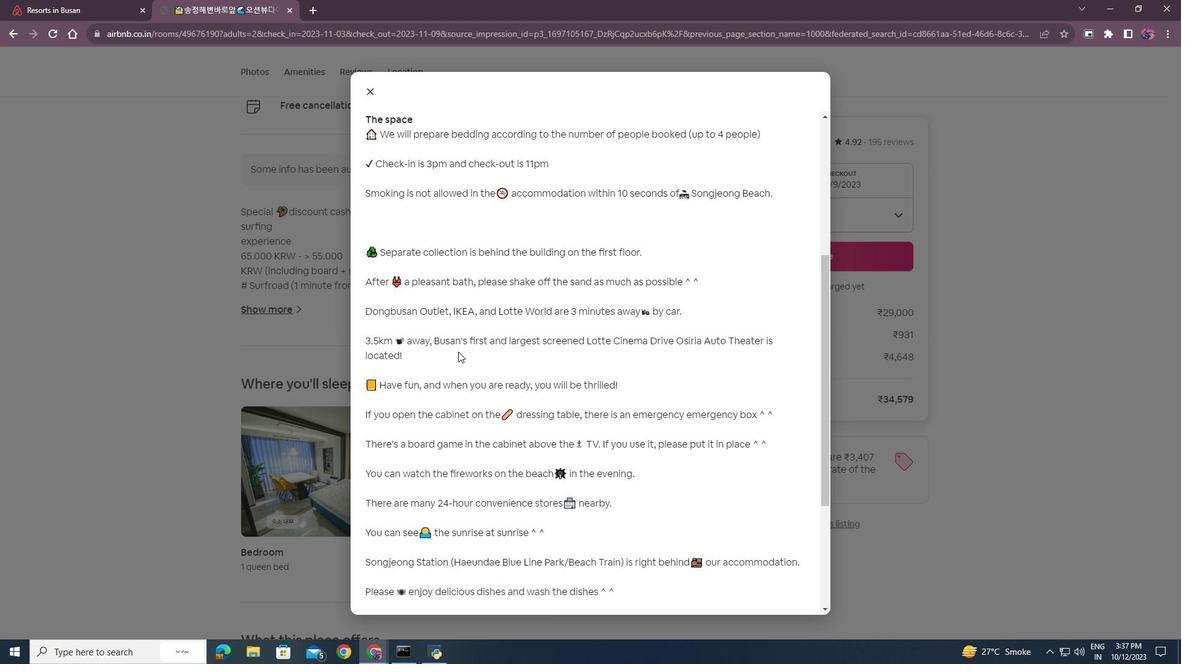 
Action: Mouse moved to (457, 352)
Screenshot: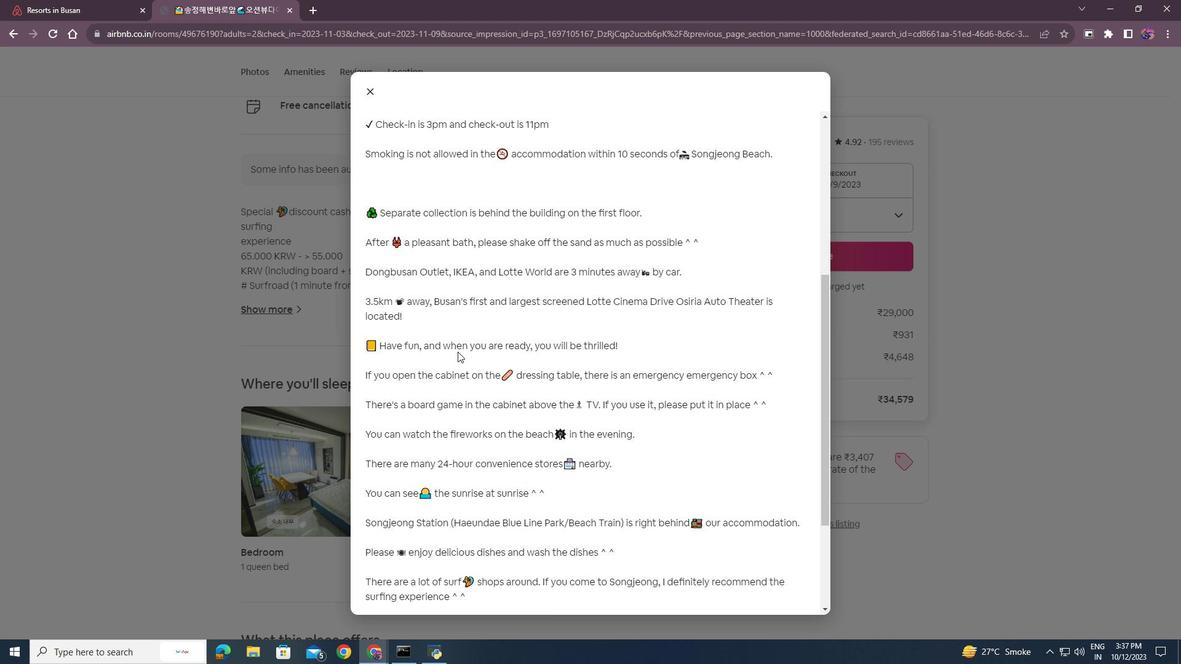 
Action: Mouse scrolled (457, 351) with delta (0, 0)
Screenshot: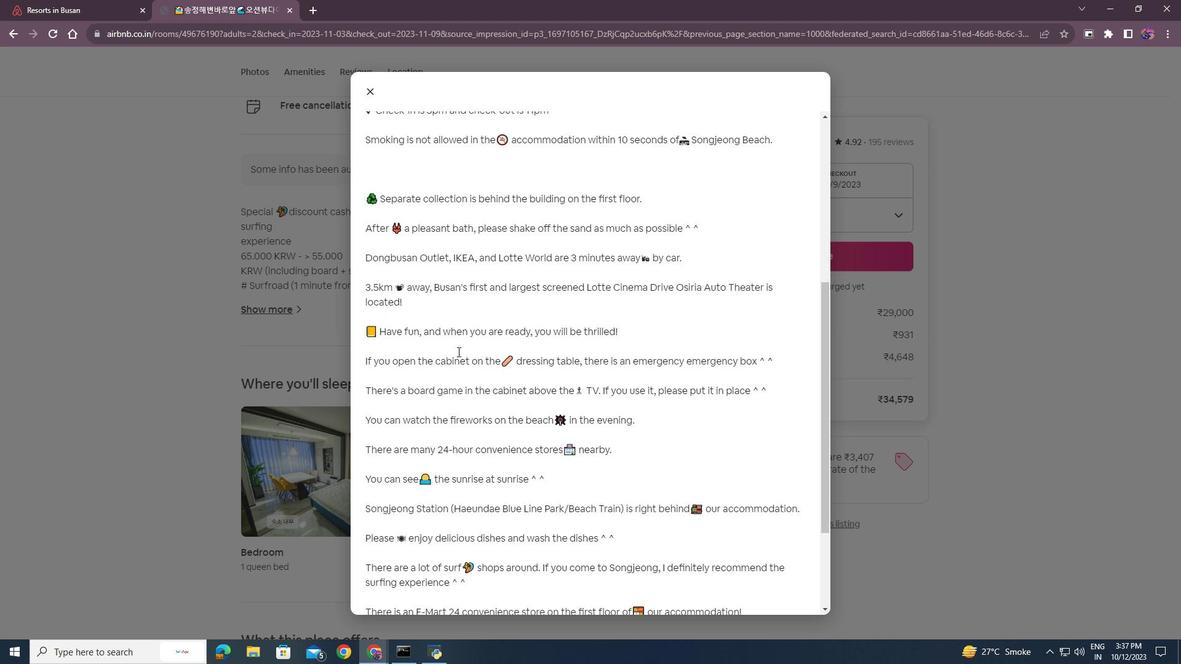 
Action: Mouse scrolled (457, 351) with delta (0, 0)
Screenshot: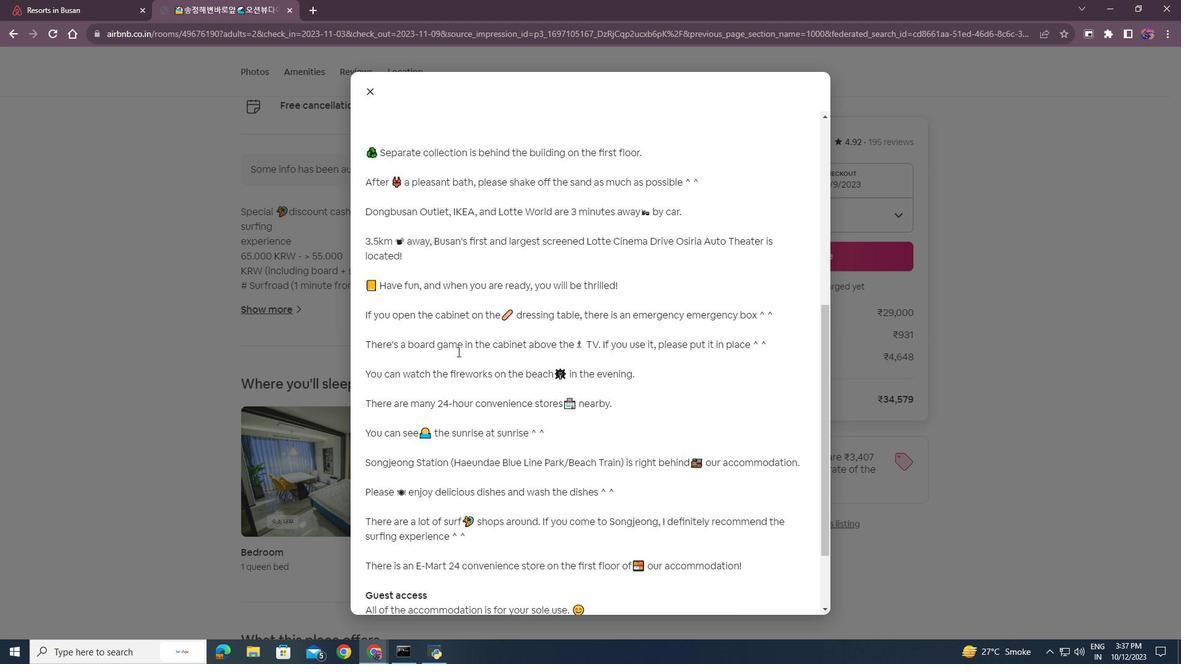 
Action: Mouse scrolled (457, 351) with delta (0, 0)
Screenshot: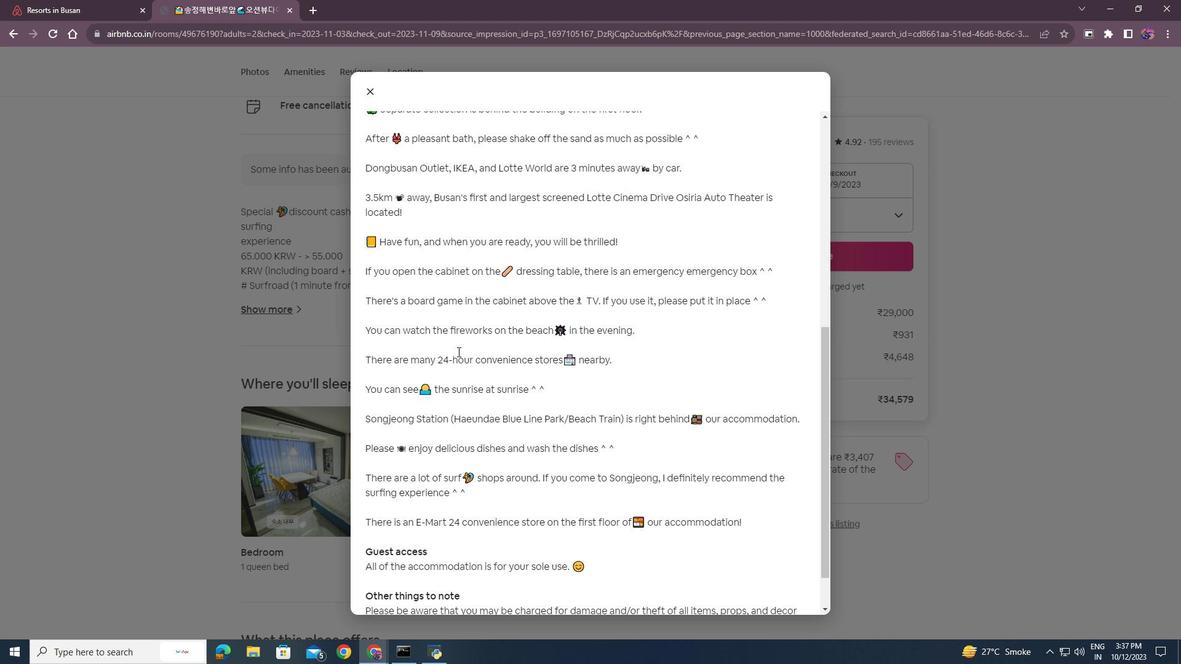 
Action: Mouse moved to (454, 351)
Screenshot: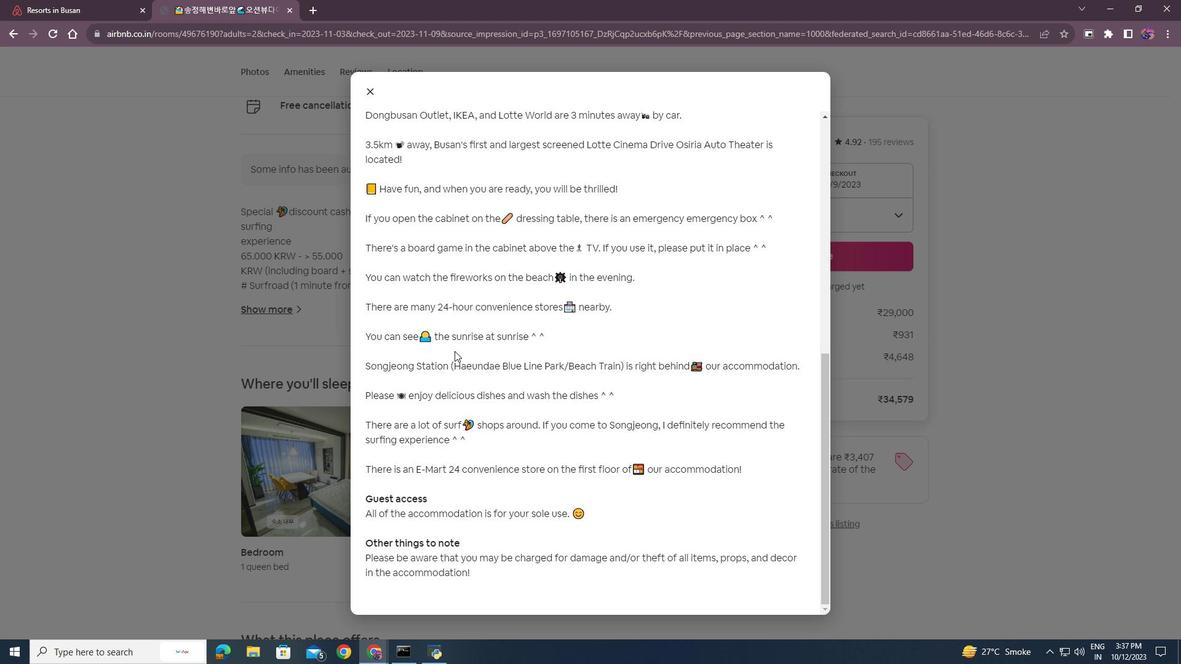 
Action: Mouse scrolled (454, 350) with delta (0, 0)
Screenshot: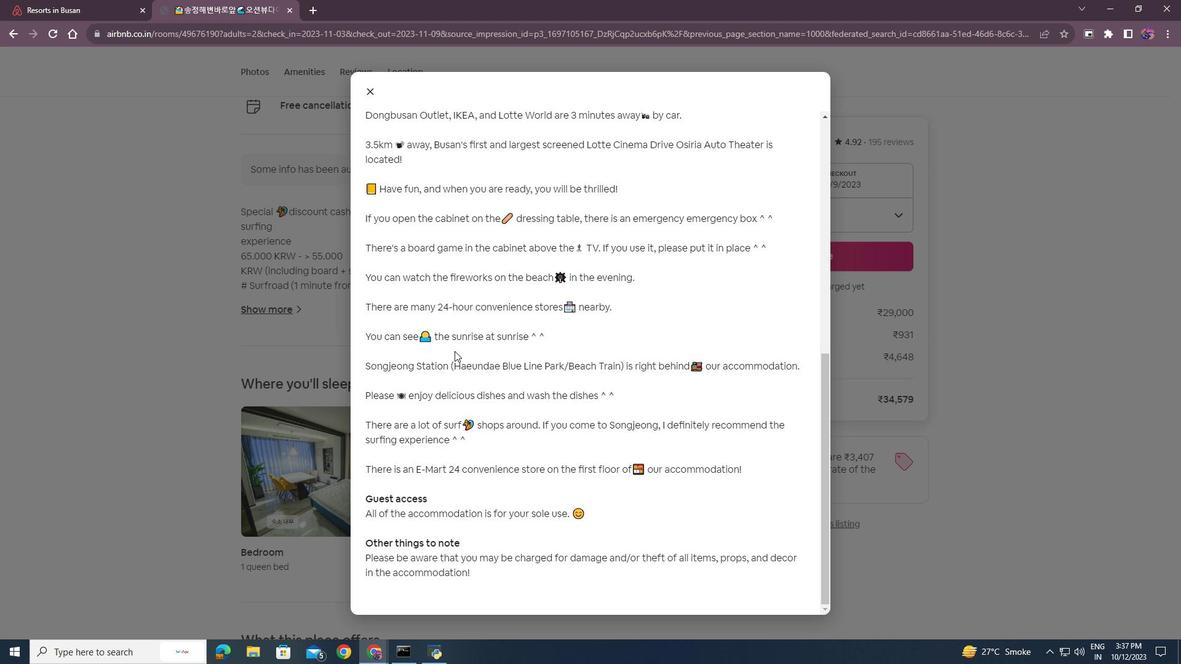 
Action: Mouse scrolled (454, 350) with delta (0, 0)
Screenshot: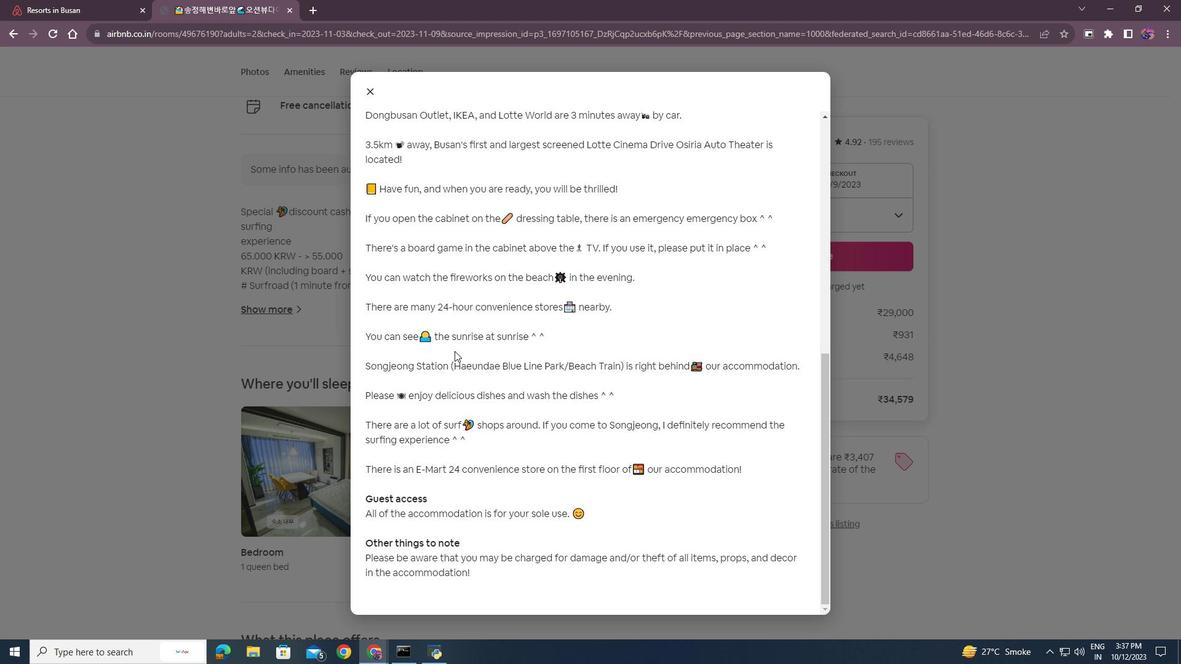 
Action: Mouse moved to (454, 348)
Screenshot: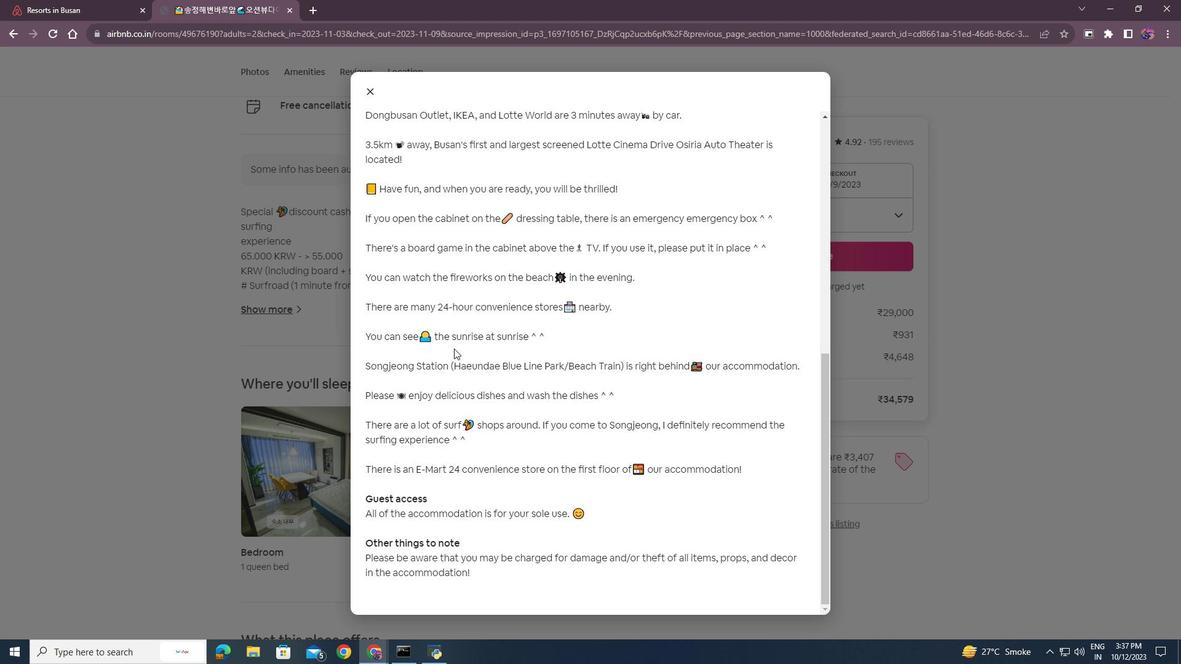 
Action: Mouse scrolled (454, 348) with delta (0, 0)
Screenshot: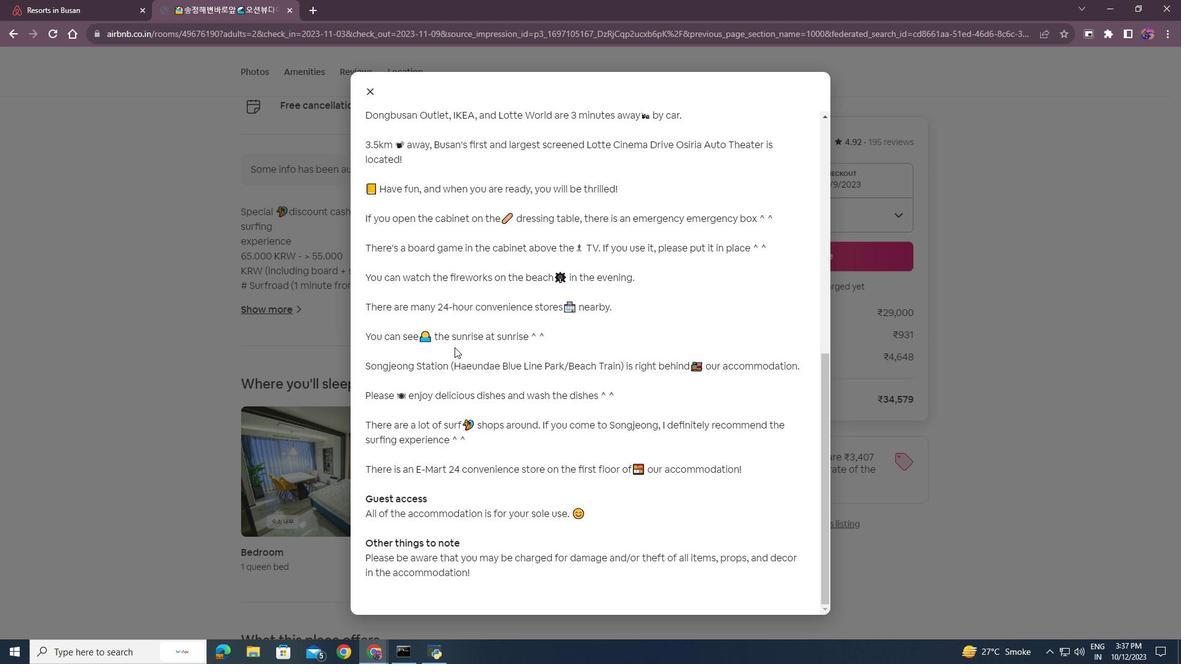 
Action: Mouse moved to (454, 347)
Screenshot: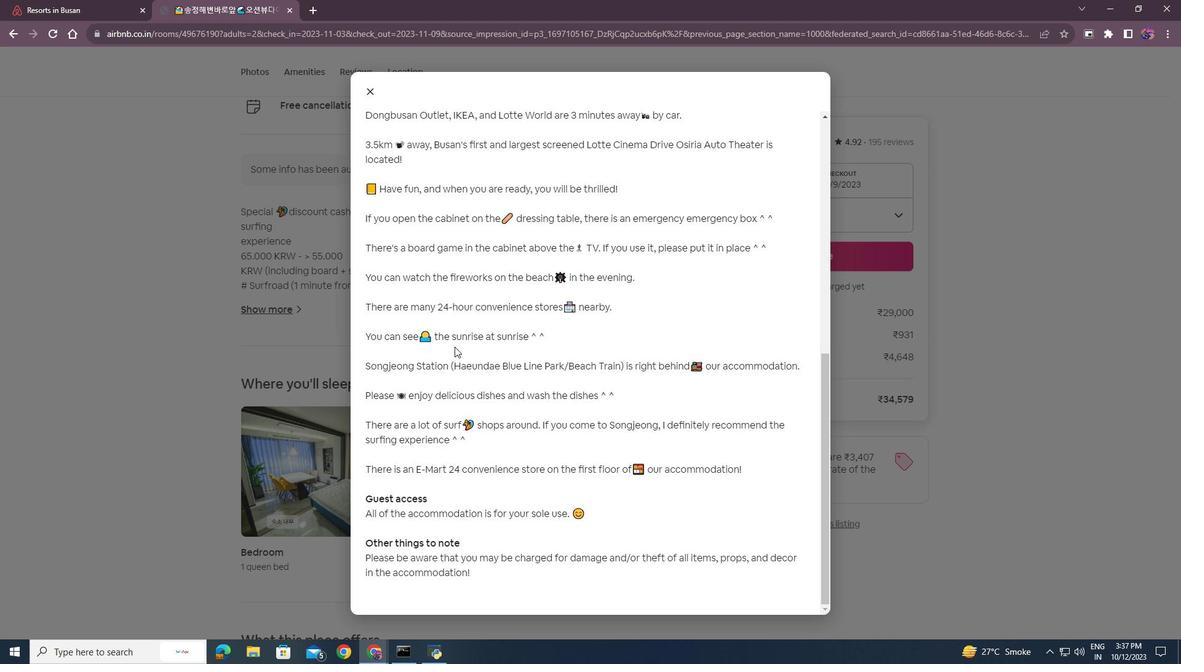 
Action: Mouse scrolled (454, 346) with delta (0, 0)
Screenshot: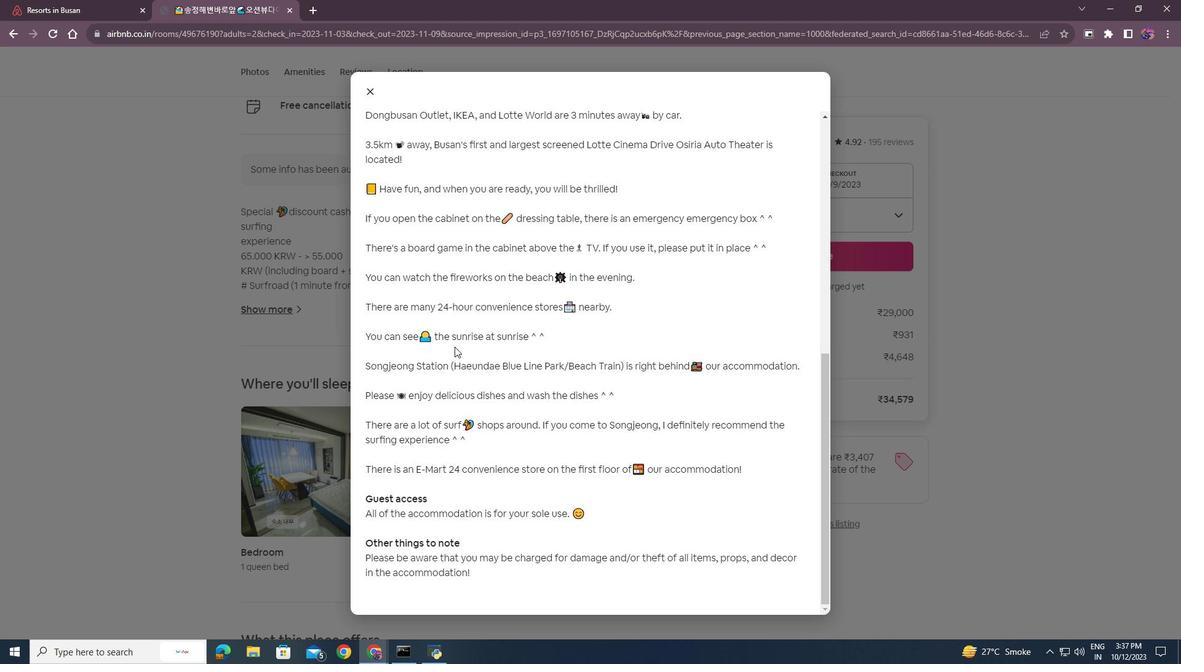 
Action: Mouse scrolled (454, 346) with delta (0, 0)
Screenshot: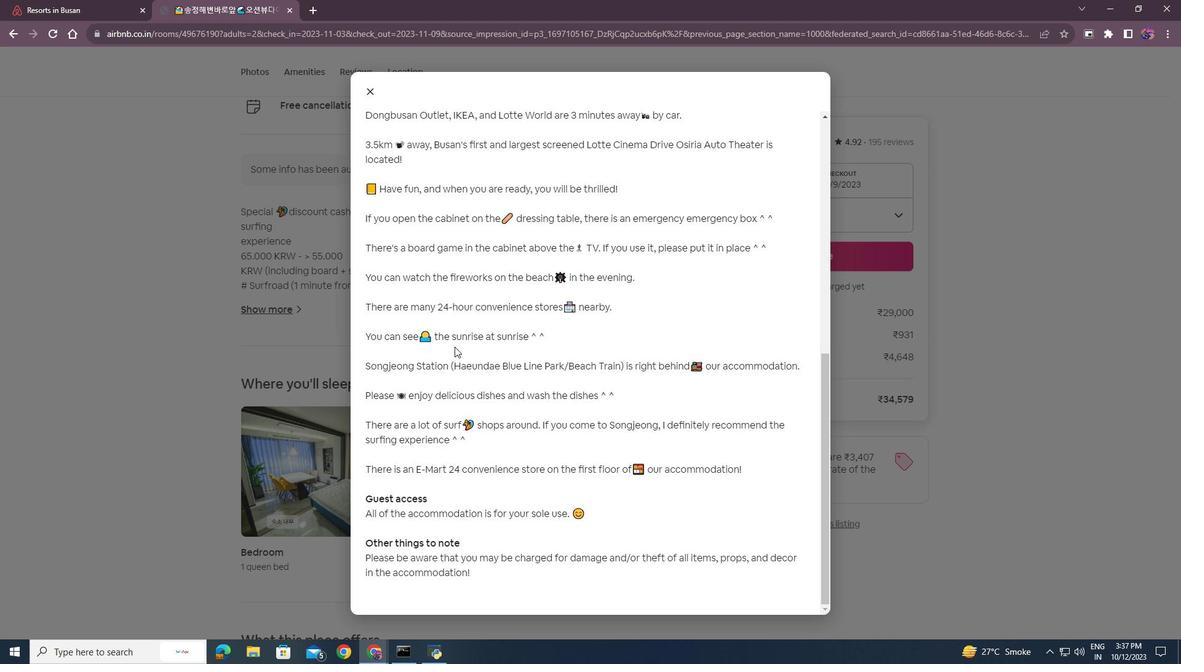 
Action: Mouse scrolled (454, 346) with delta (0, 0)
Screenshot: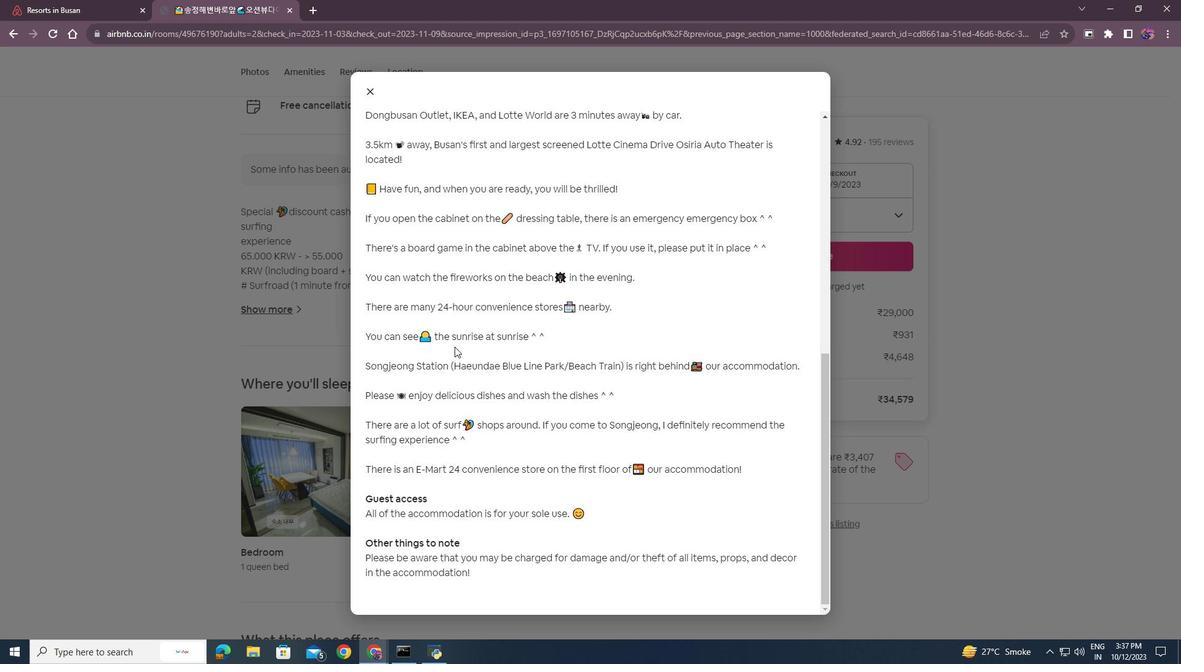 
Action: Mouse scrolled (454, 346) with delta (0, 0)
Screenshot: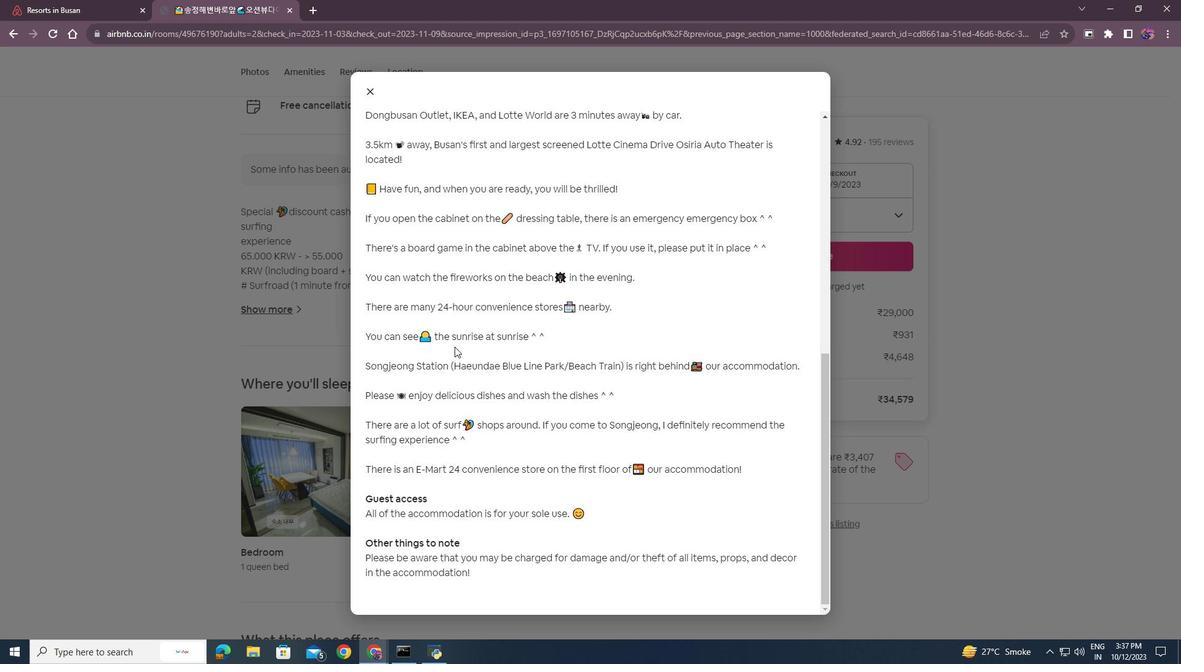 
Action: Mouse scrolled (454, 346) with delta (0, 0)
Screenshot: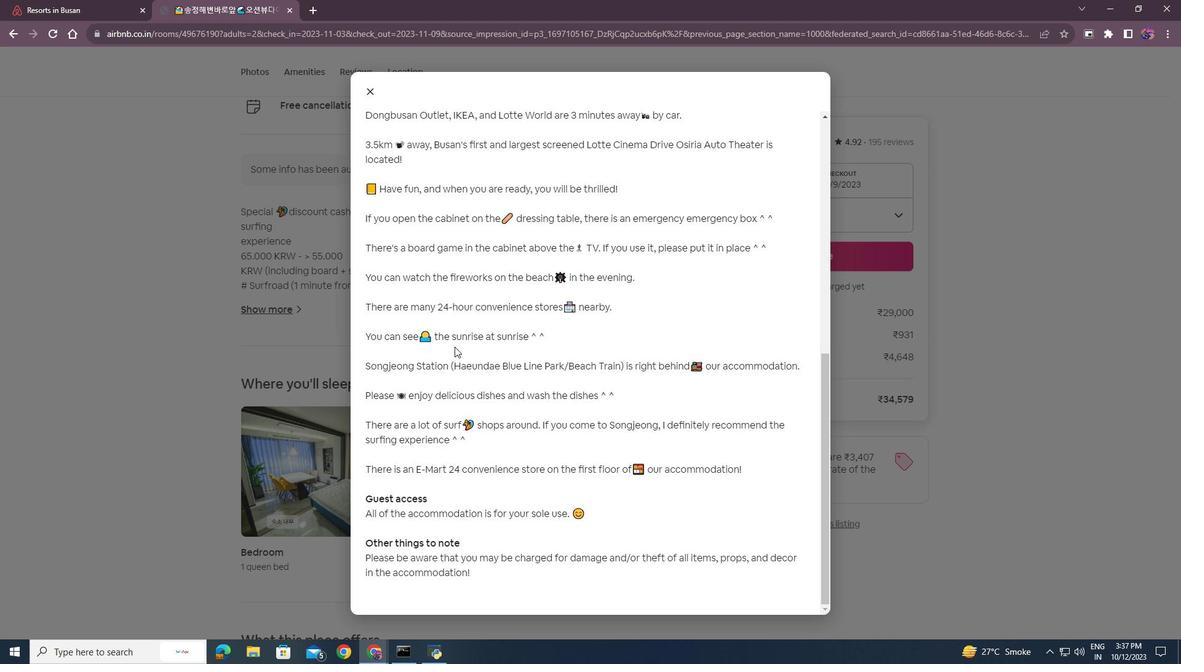 
Action: Mouse scrolled (454, 346) with delta (0, 0)
Screenshot: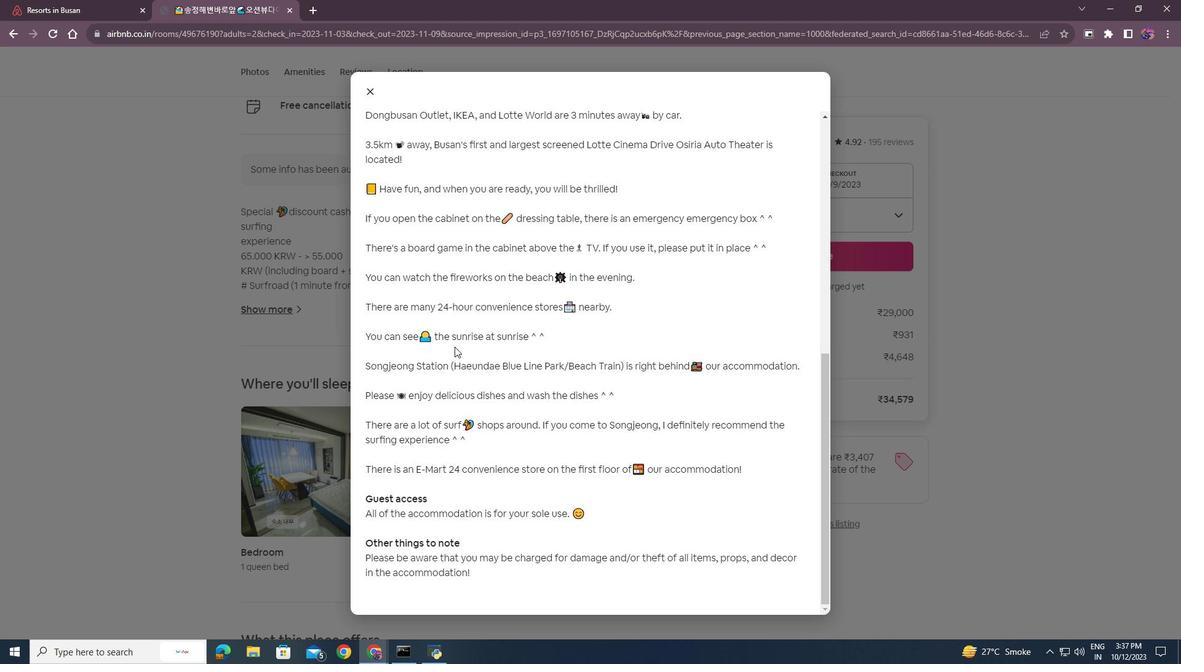 
Action: Mouse scrolled (454, 346) with delta (0, 0)
Screenshot: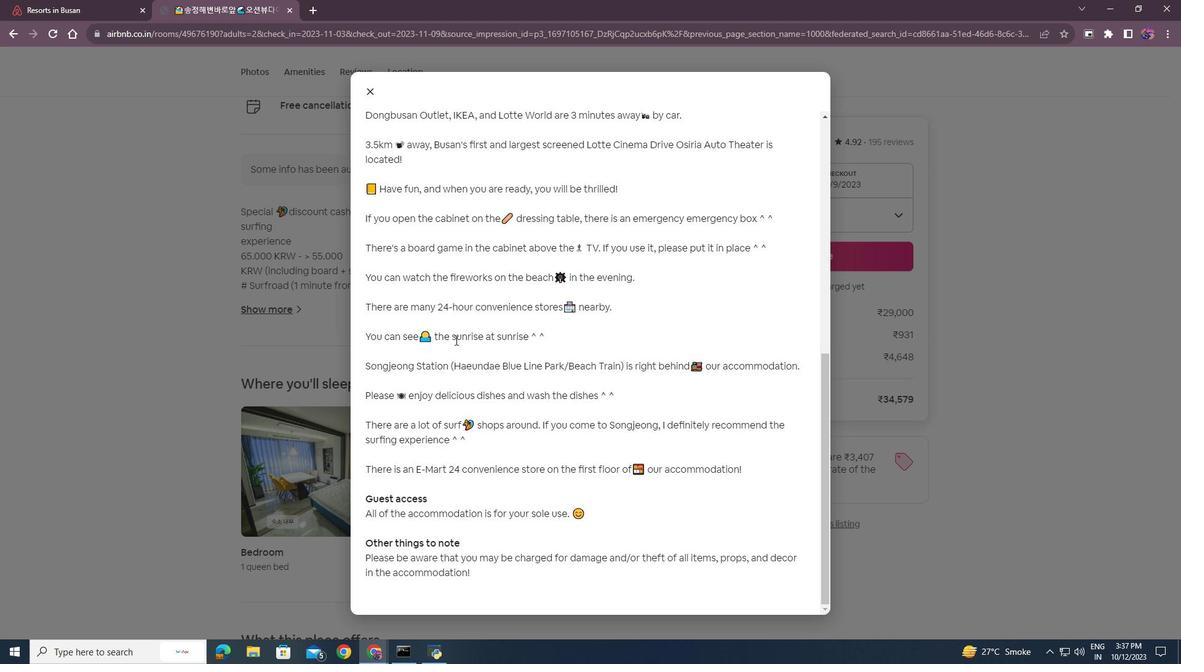 
Action: Mouse moved to (372, 88)
Screenshot: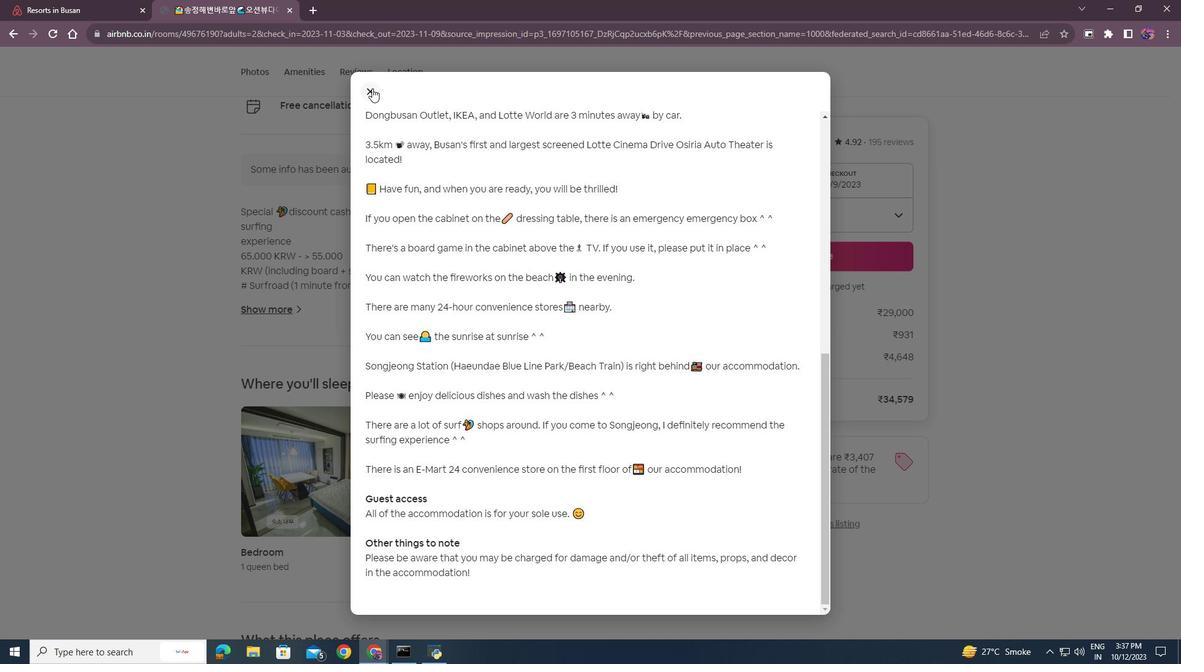 
Action: Mouse pressed left at (372, 88)
Screenshot: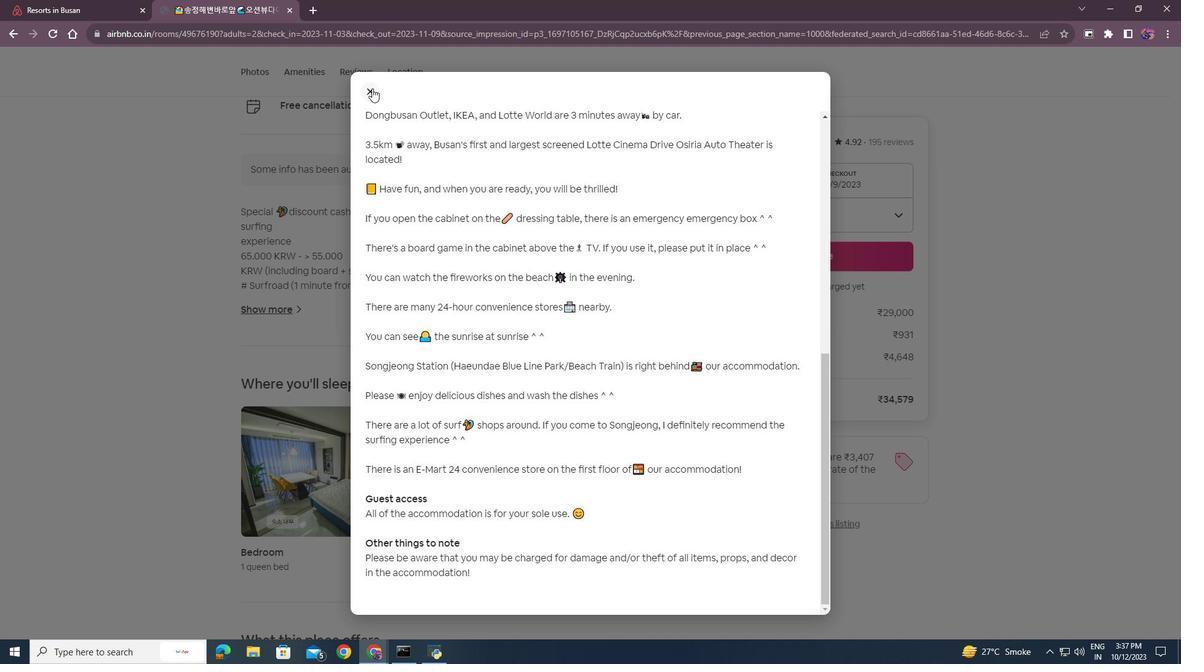 
Action: Mouse moved to (361, 306)
Screenshot: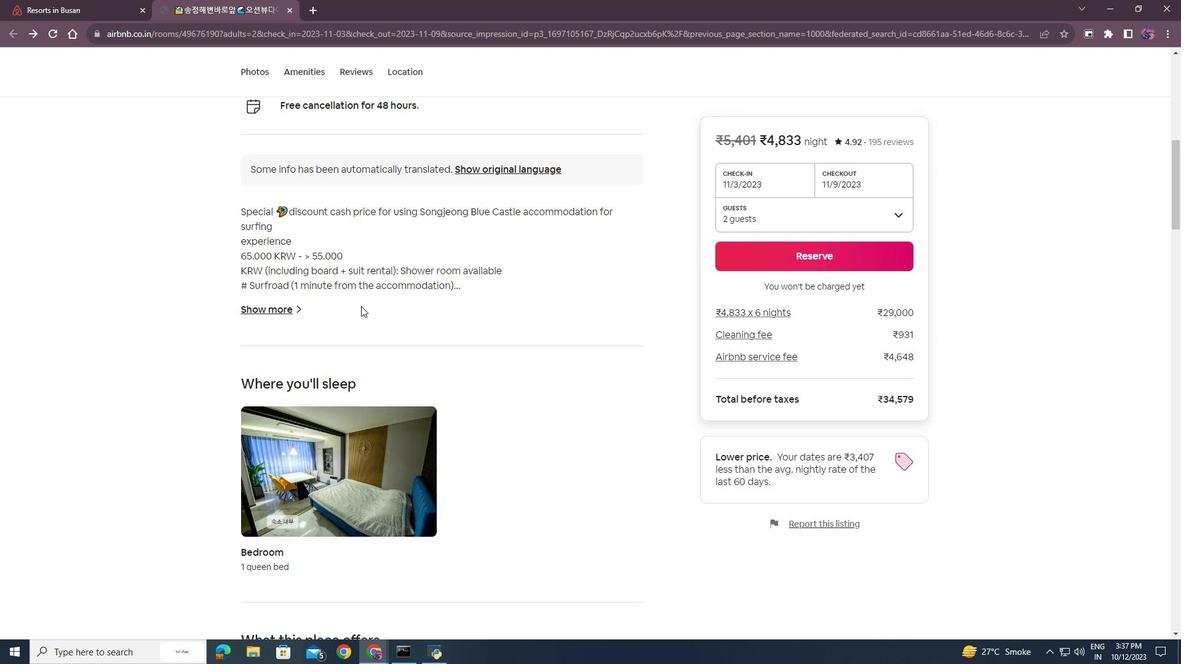 
Action: Mouse scrolled (361, 305) with delta (0, 0)
Screenshot: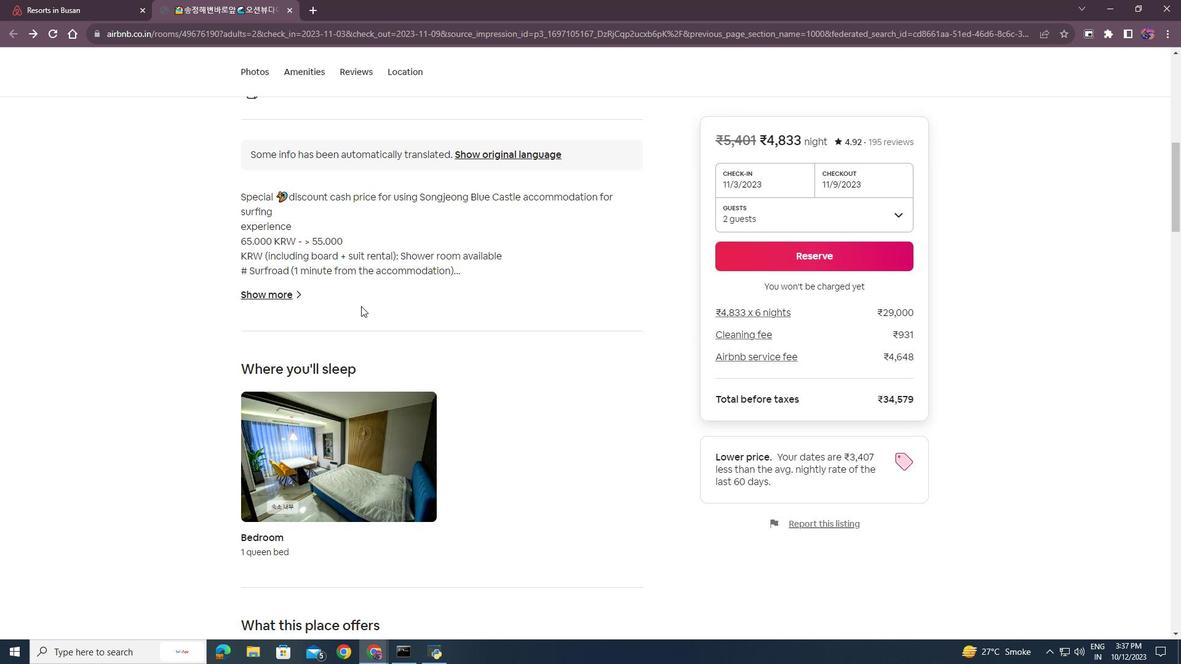 
Action: Mouse scrolled (361, 305) with delta (0, 0)
Screenshot: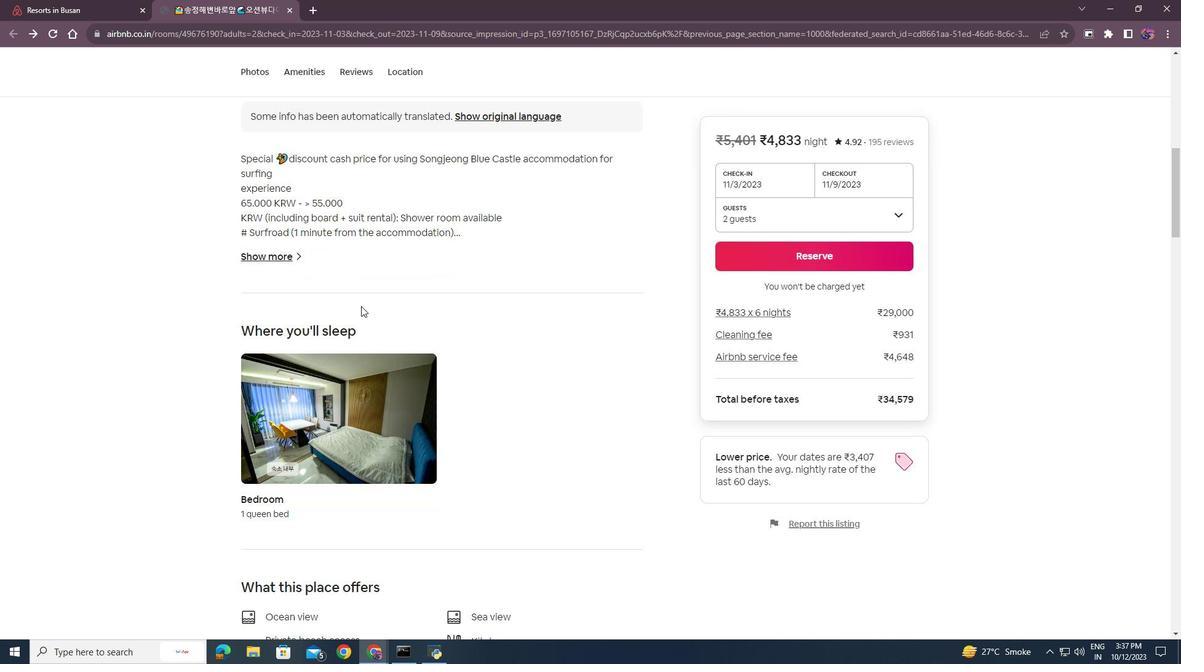 
Action: Mouse scrolled (361, 305) with delta (0, 0)
Screenshot: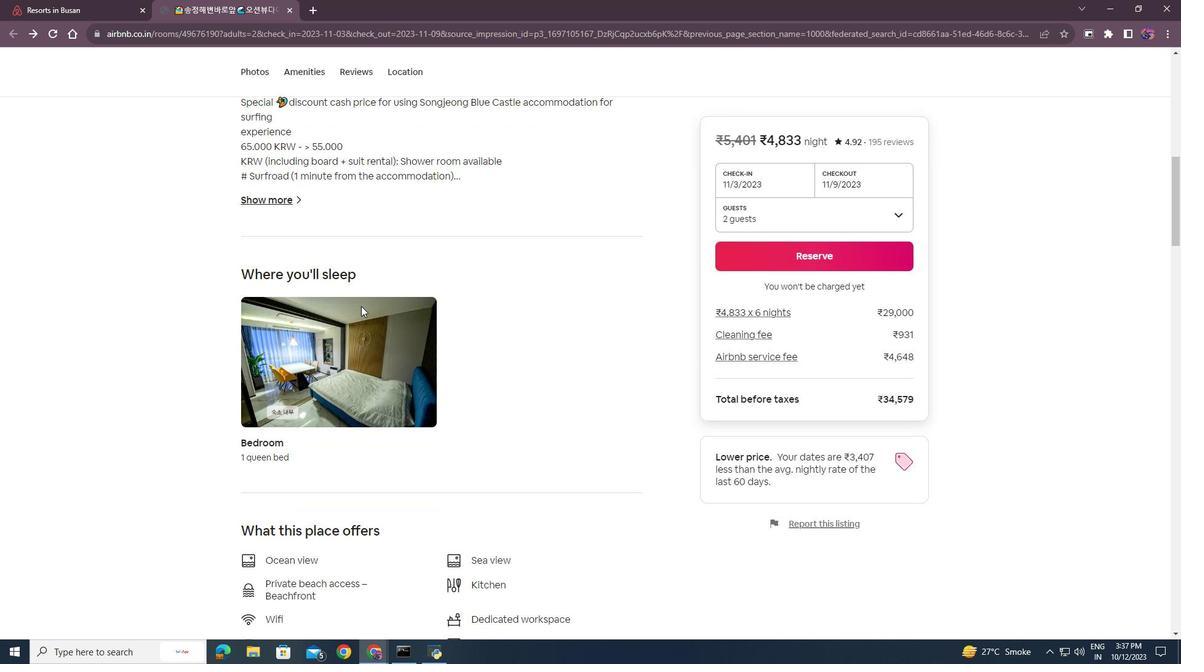 
Action: Mouse scrolled (361, 305) with delta (0, 0)
Screenshot: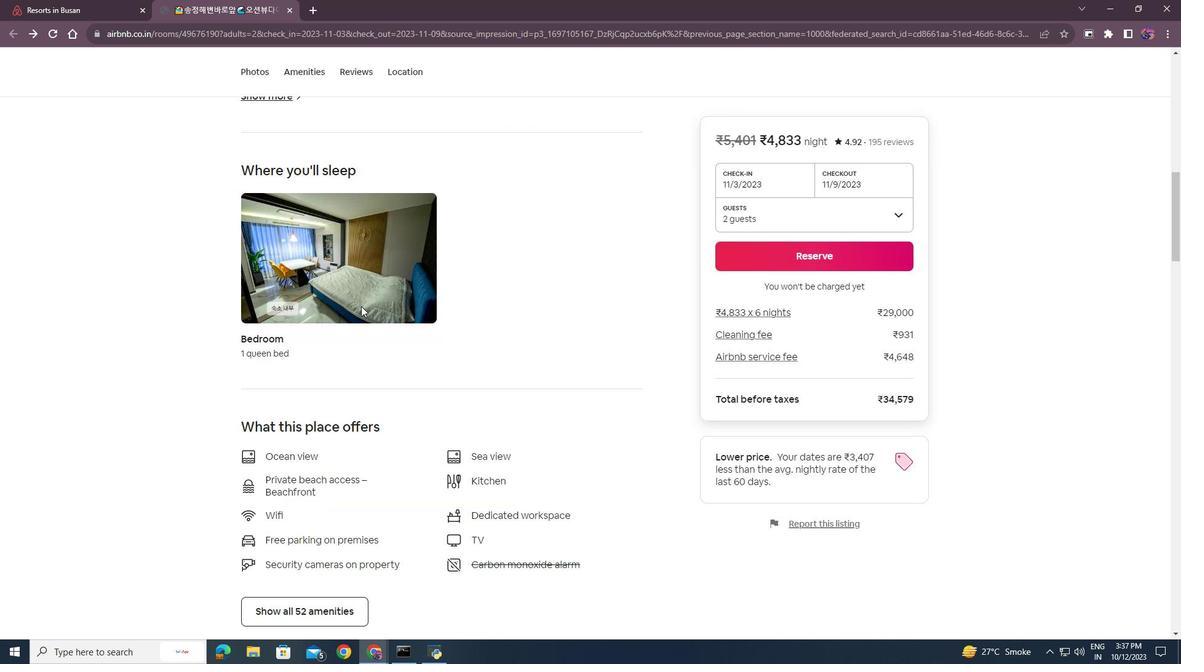 
Action: Mouse scrolled (361, 305) with delta (0, 0)
Screenshot: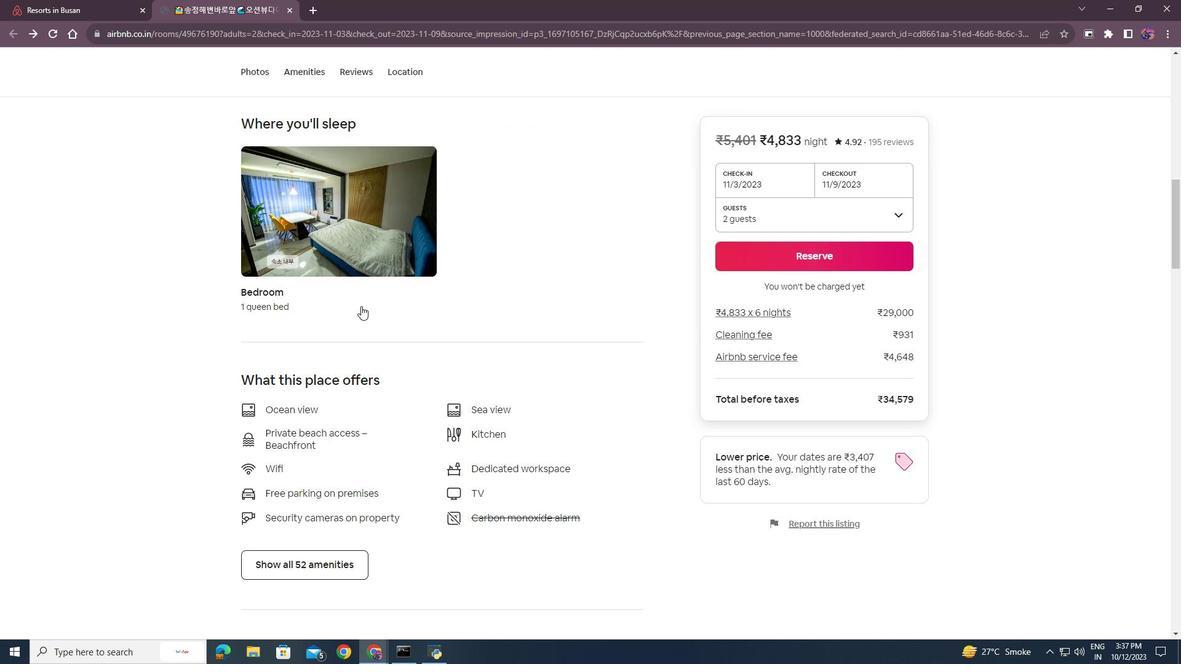 
Action: Mouse scrolled (361, 305) with delta (0, 0)
Screenshot: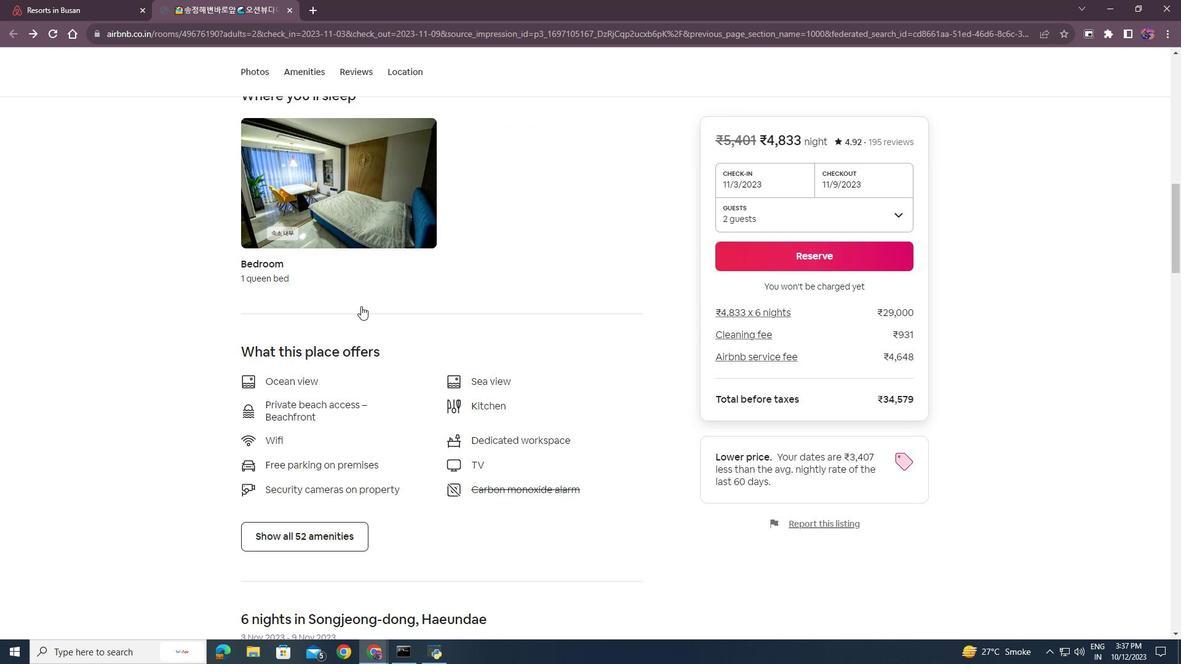
Action: Mouse scrolled (361, 305) with delta (0, 0)
Screenshot: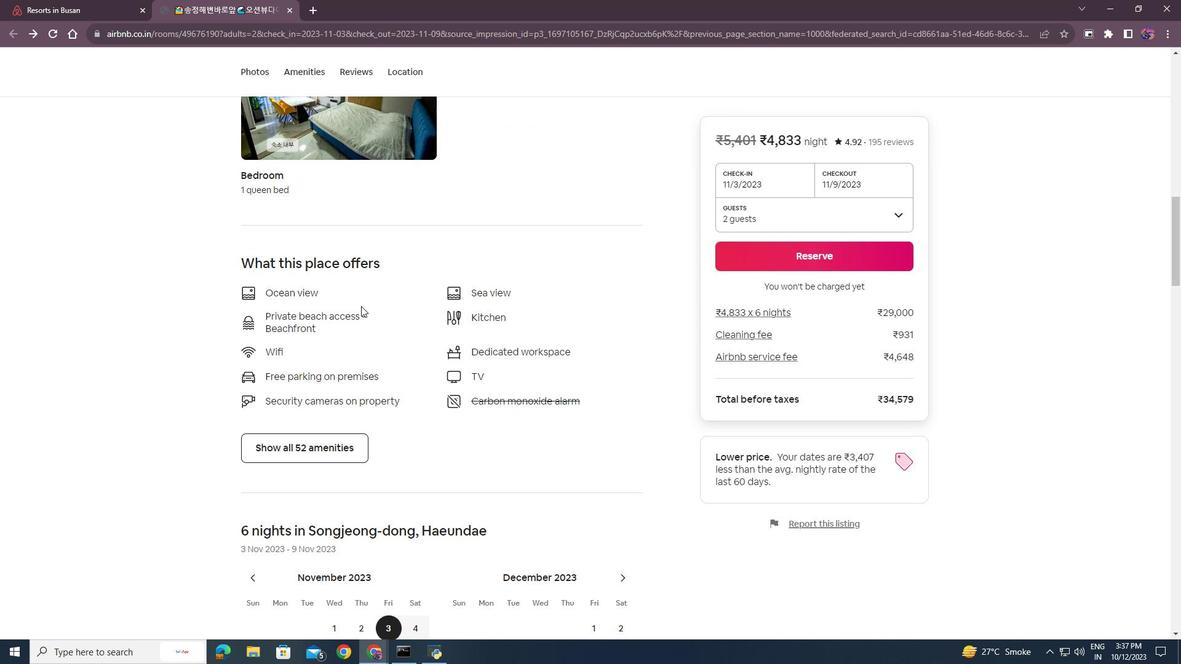 
Action: Mouse moved to (315, 391)
Screenshot: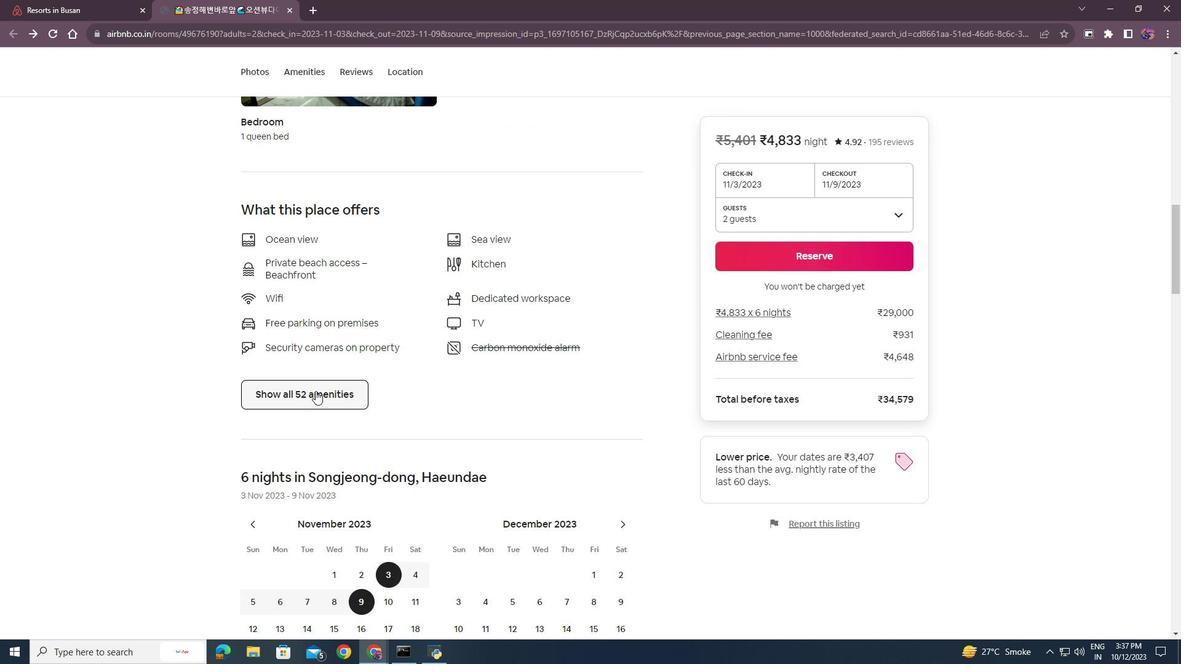 
Action: Mouse pressed left at (315, 391)
Screenshot: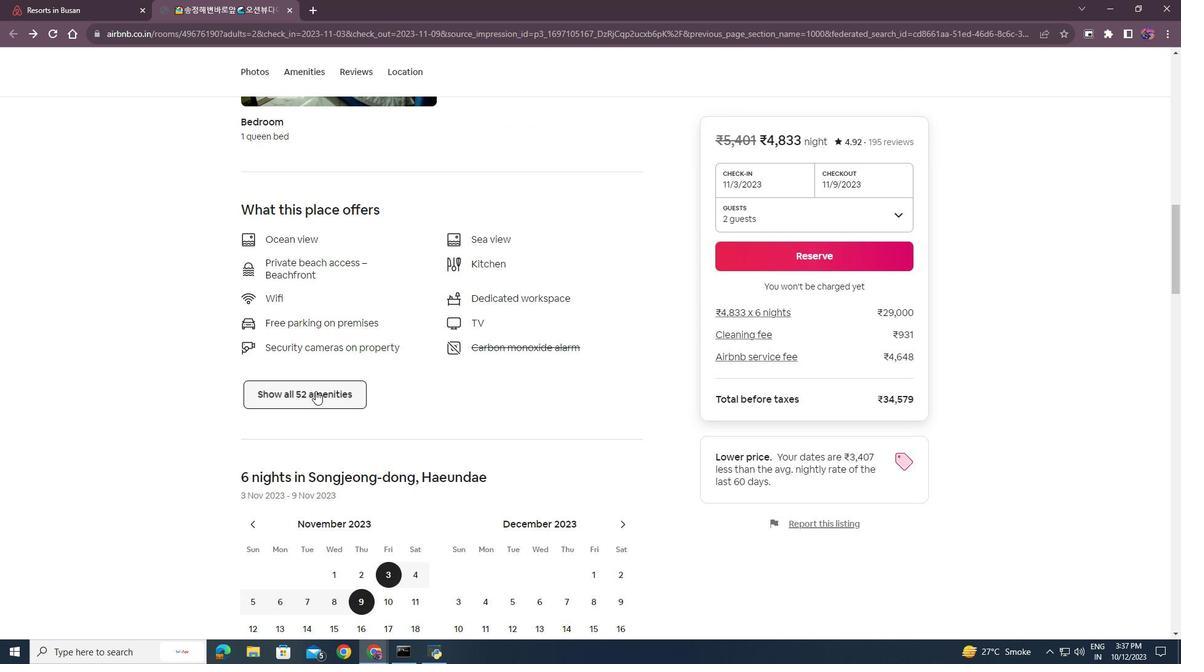 
Action: Mouse moved to (529, 463)
Screenshot: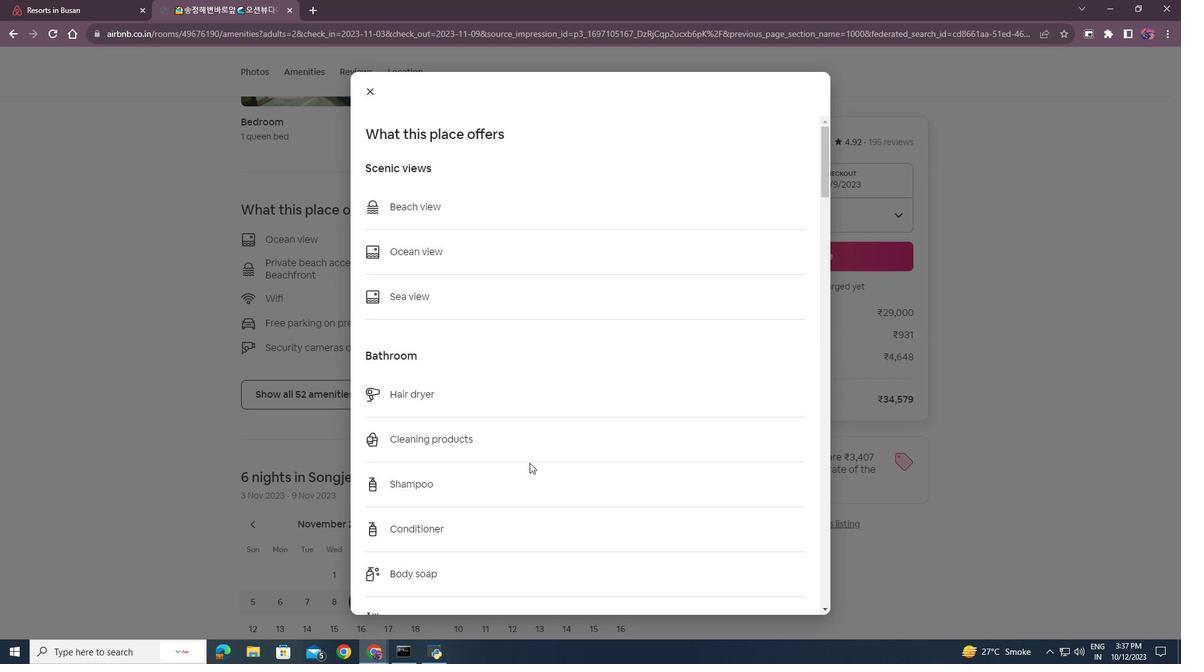 
Action: Mouse scrolled (529, 462) with delta (0, 0)
Screenshot: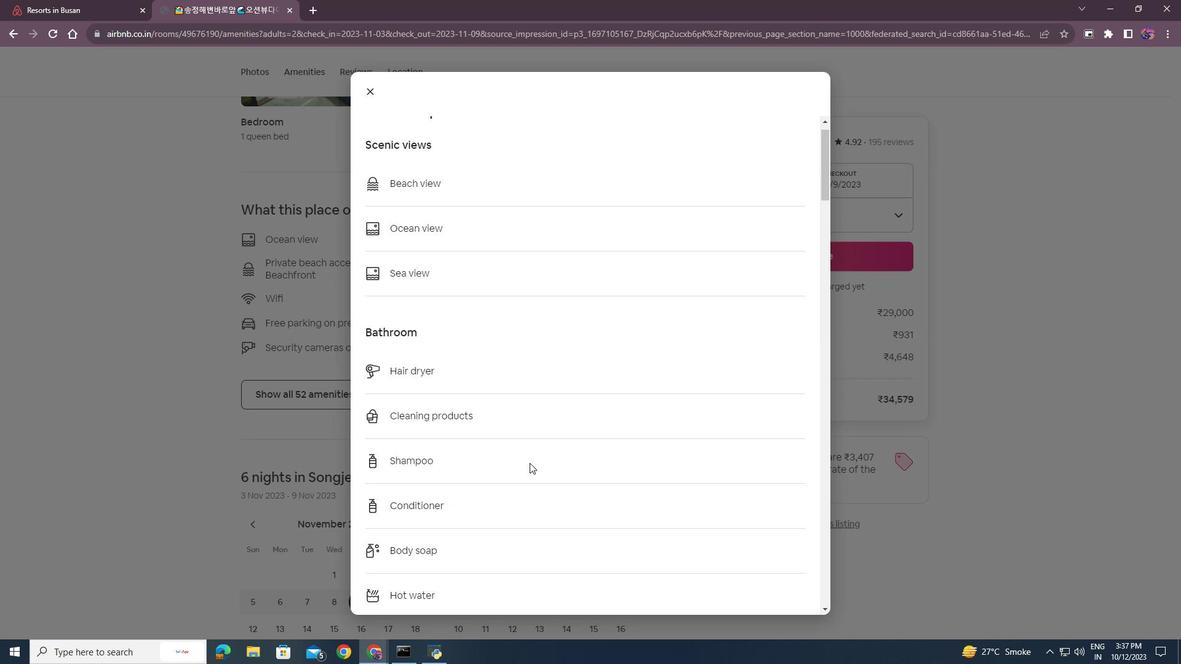 
Action: Mouse scrolled (529, 462) with delta (0, 0)
Screenshot: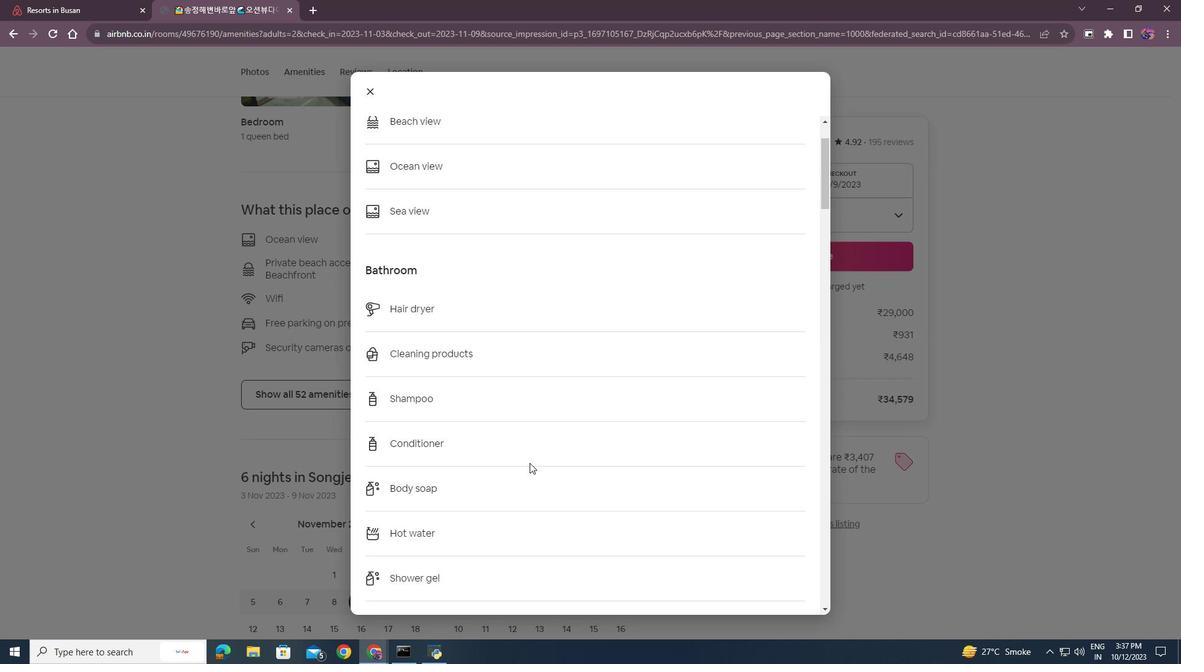 
Action: Mouse scrolled (529, 462) with delta (0, 0)
Screenshot: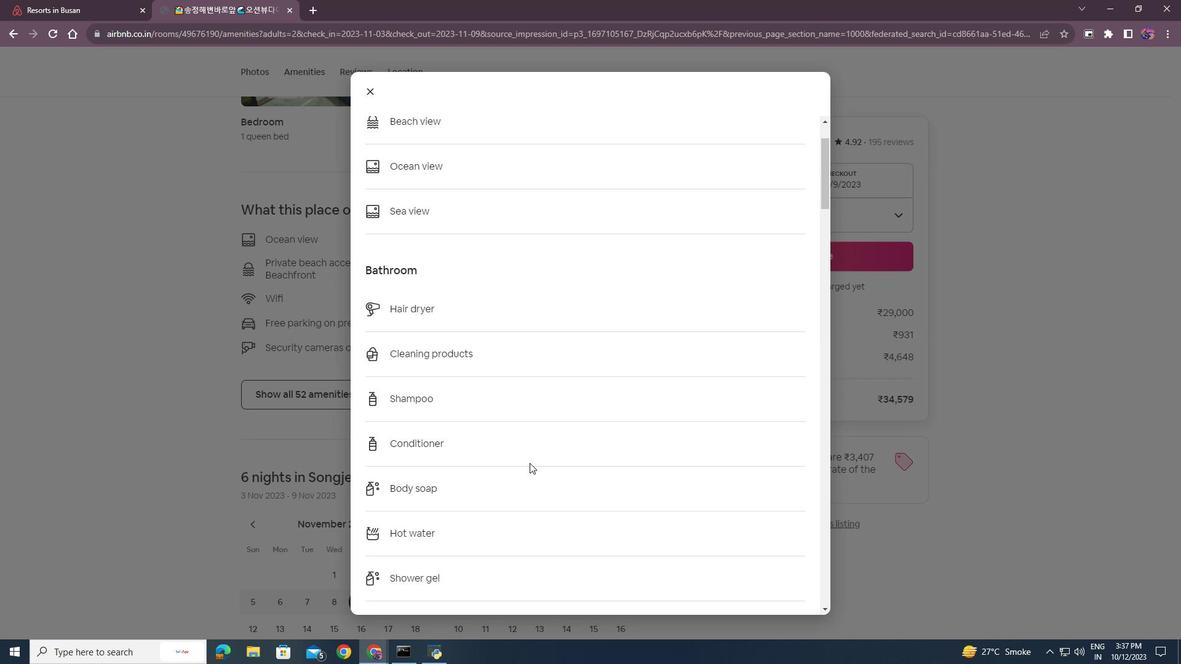 
Action: Mouse scrolled (529, 462) with delta (0, 0)
Screenshot: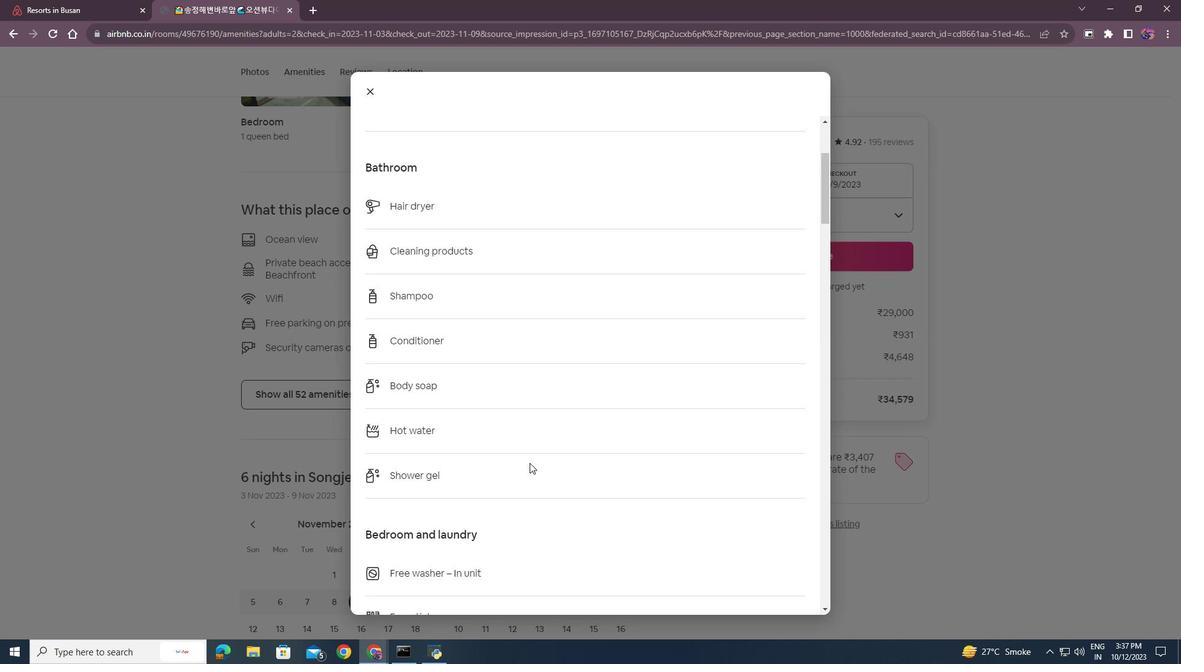 
Action: Mouse scrolled (529, 462) with delta (0, 0)
Screenshot: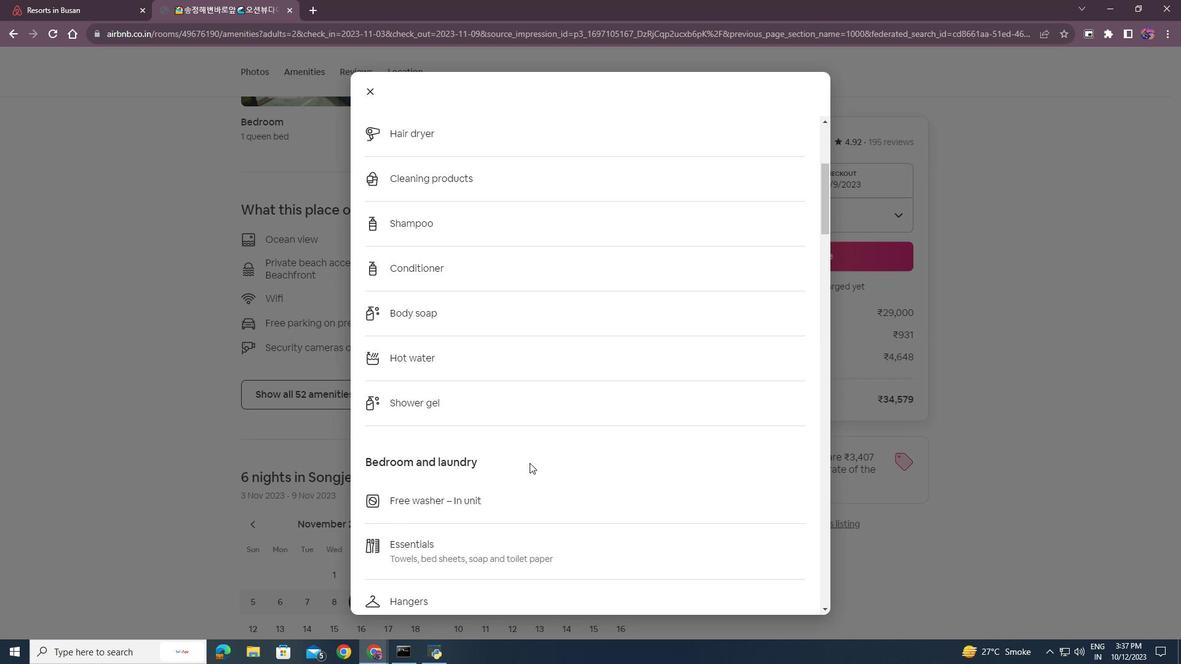 
Action: Mouse scrolled (529, 462) with delta (0, 0)
Screenshot: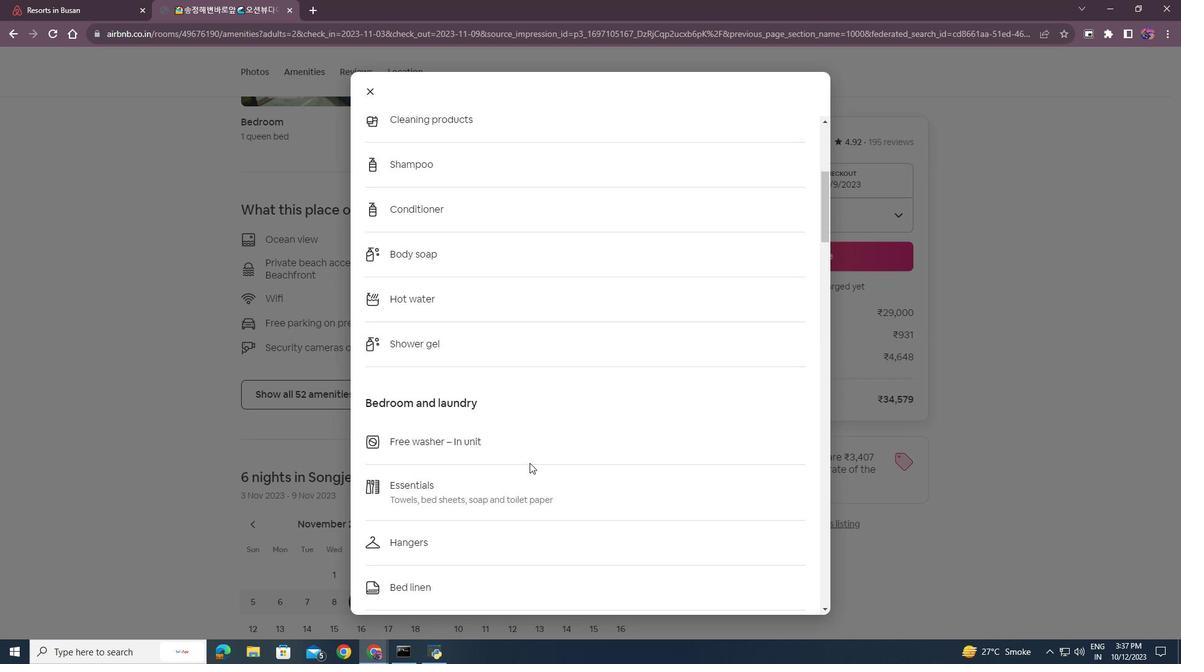 
Action: Mouse scrolled (529, 462) with delta (0, 0)
Screenshot: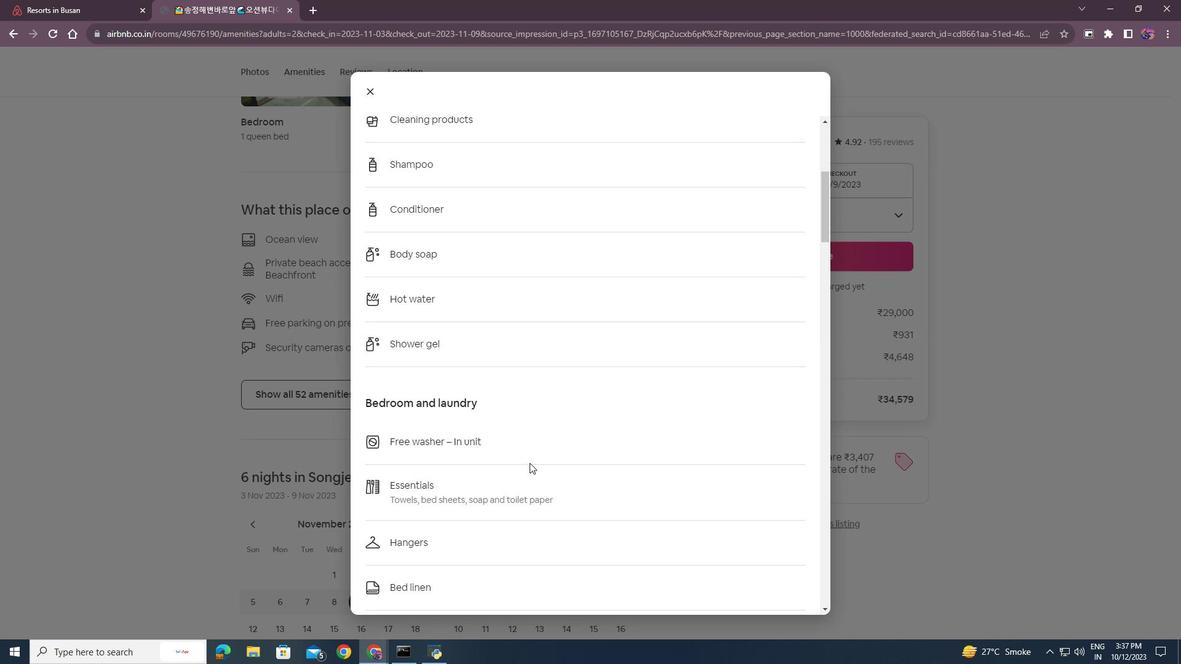 
Action: Mouse scrolled (529, 462) with delta (0, 0)
Screenshot: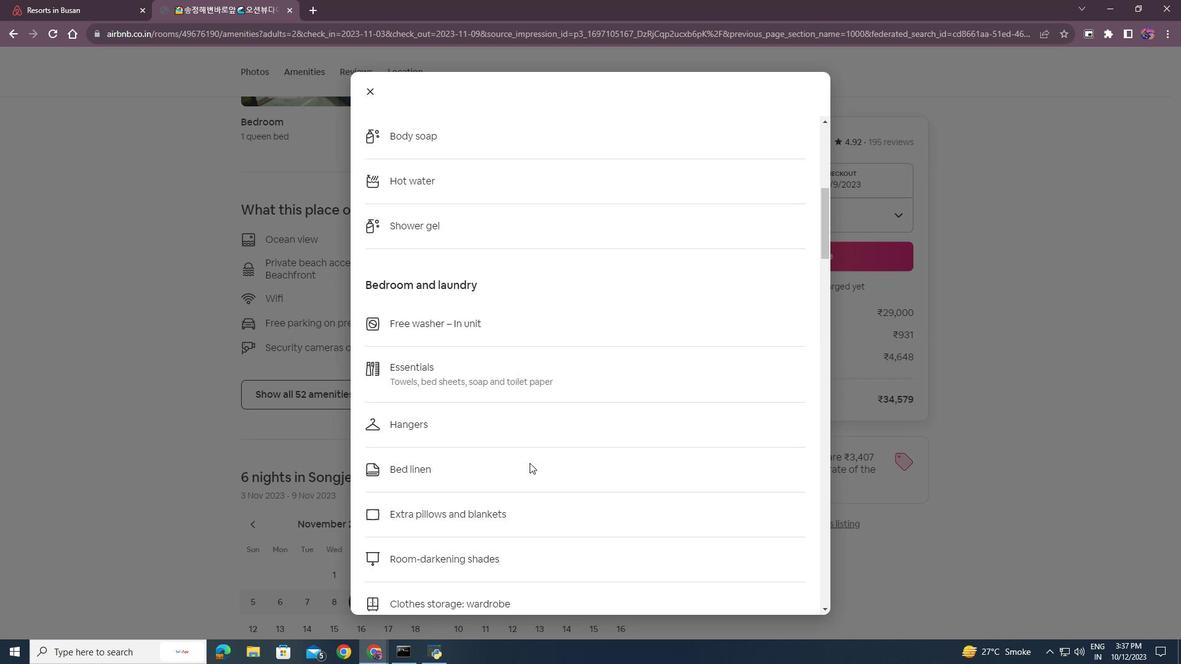 
Action: Mouse scrolled (529, 462) with delta (0, 0)
Screenshot: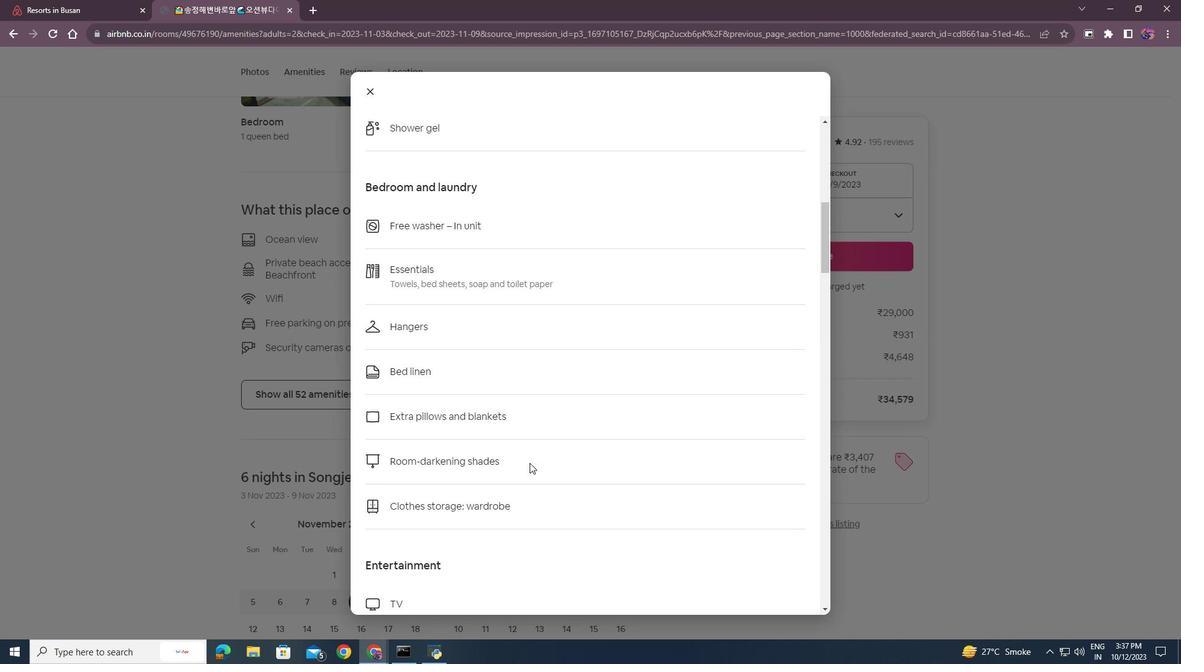 
Action: Mouse moved to (535, 463)
Screenshot: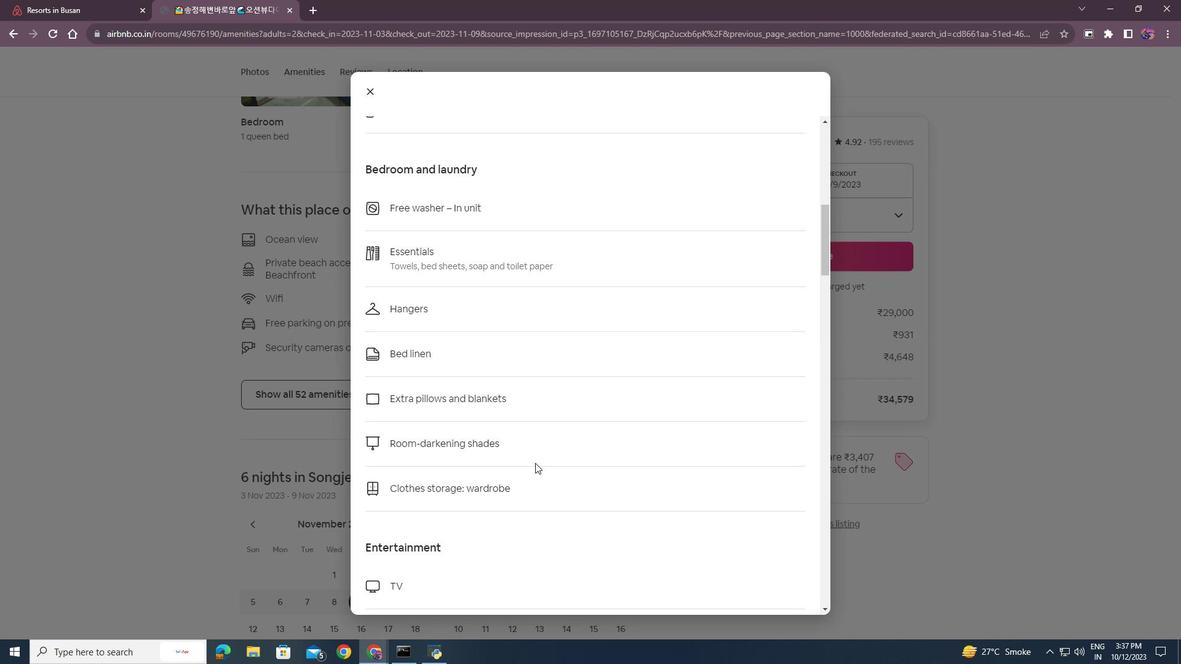 
Action: Mouse scrolled (535, 462) with delta (0, 0)
Screenshot: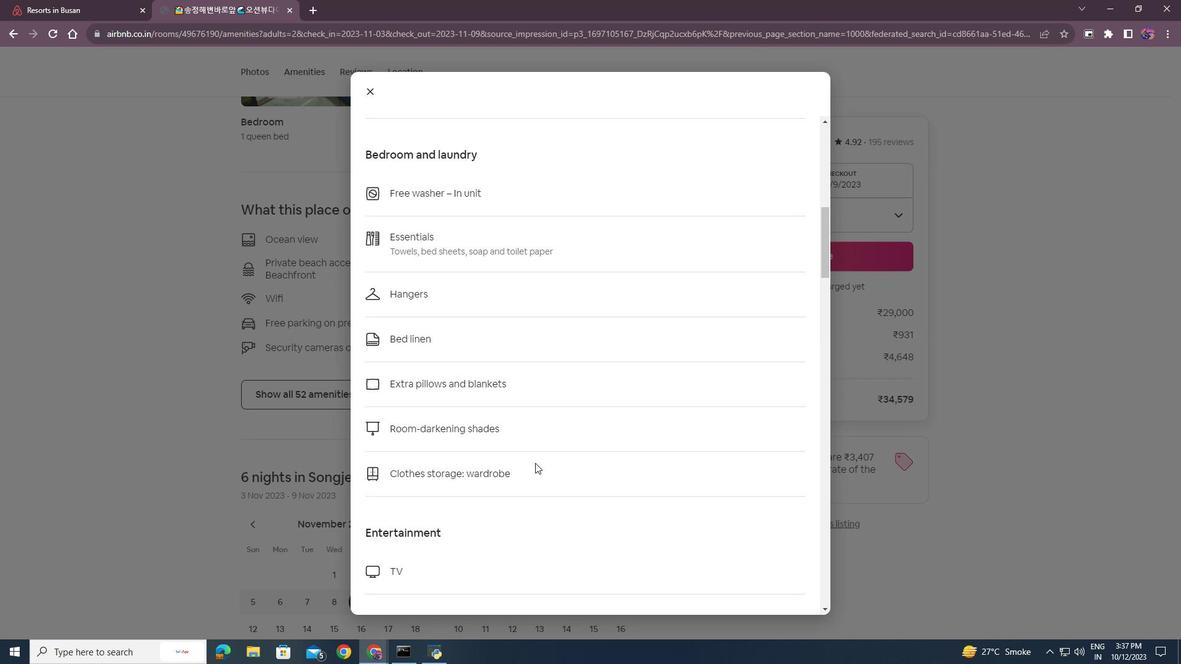 
Action: Mouse scrolled (535, 462) with delta (0, 0)
Screenshot: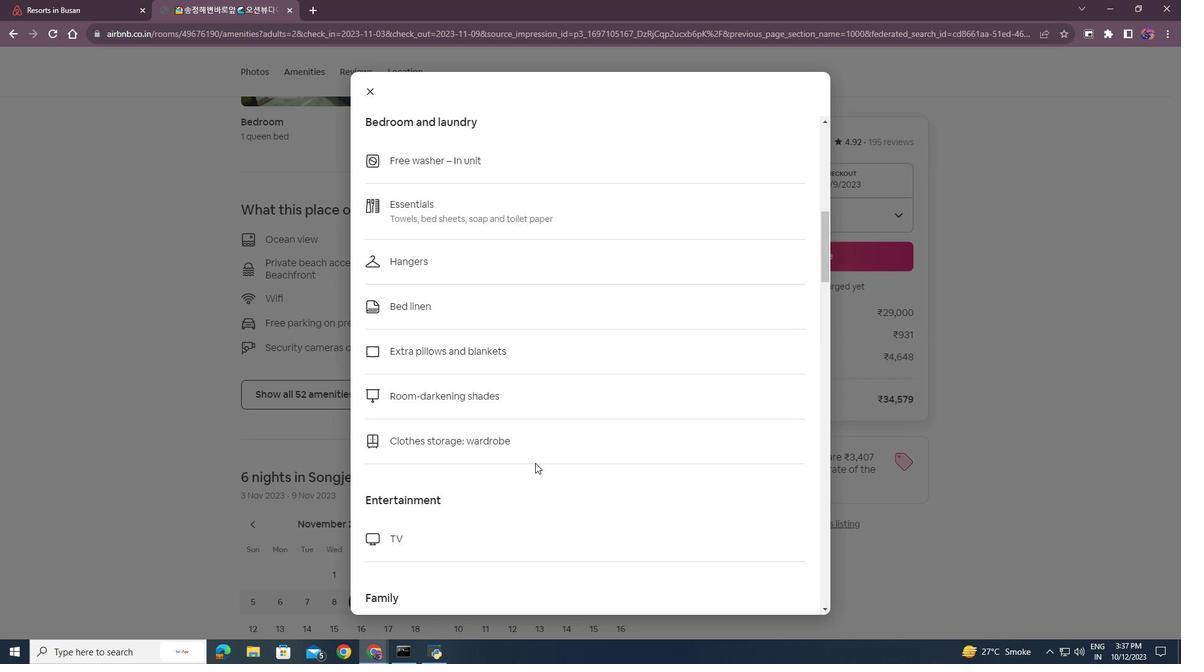 
Action: Mouse scrolled (535, 462) with delta (0, 0)
Screenshot: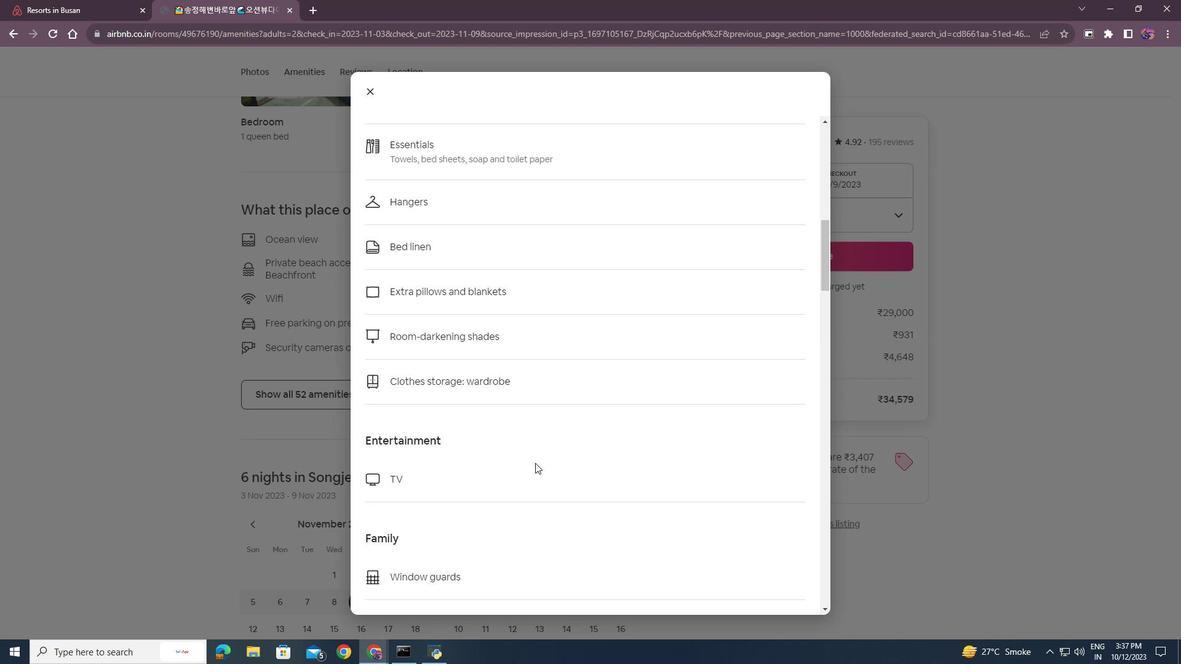 
Action: Mouse scrolled (535, 462) with delta (0, 0)
Screenshot: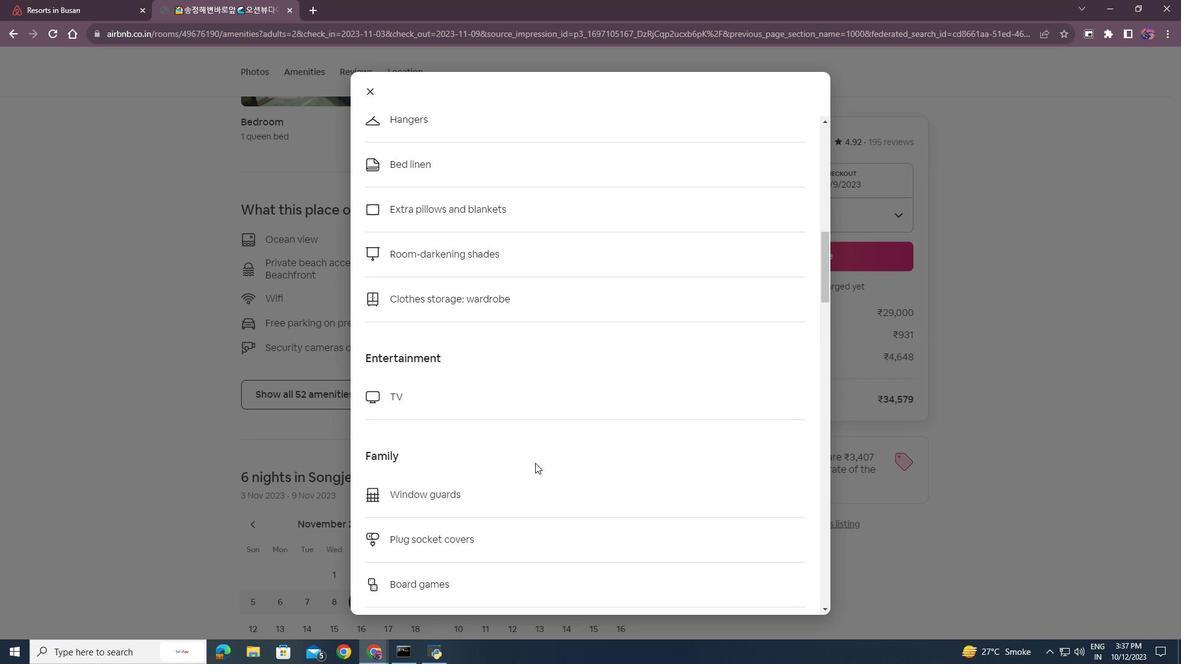 
Action: Mouse scrolled (535, 462) with delta (0, 0)
Screenshot: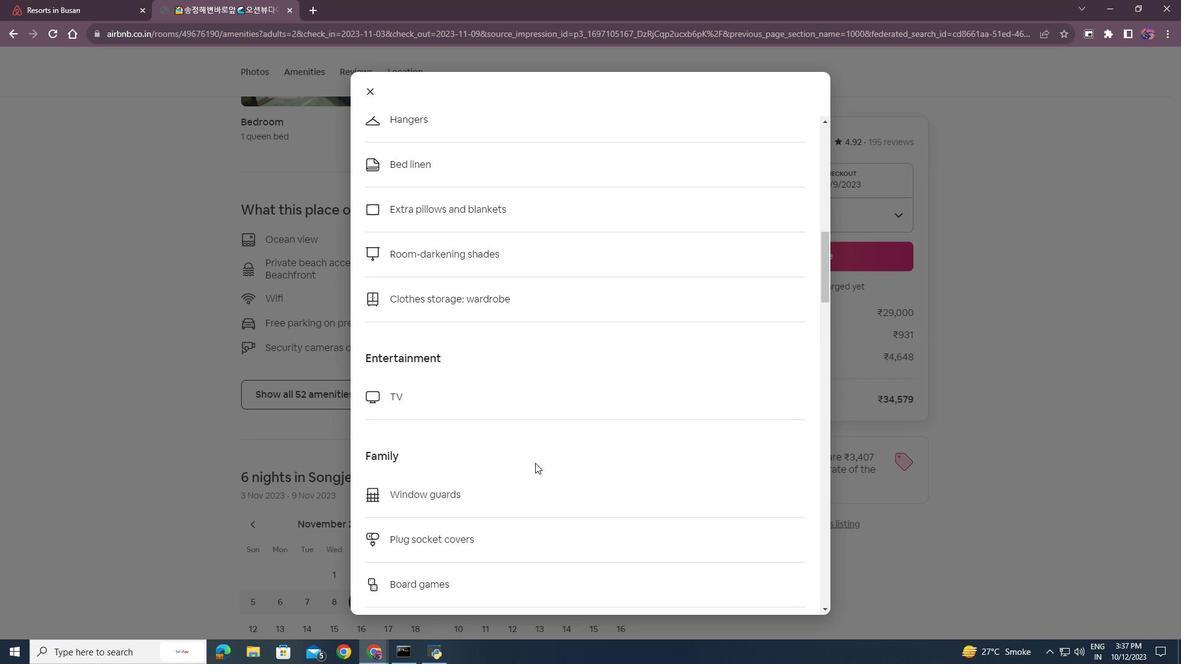 
Action: Mouse pressed middle at (535, 463)
Screenshot: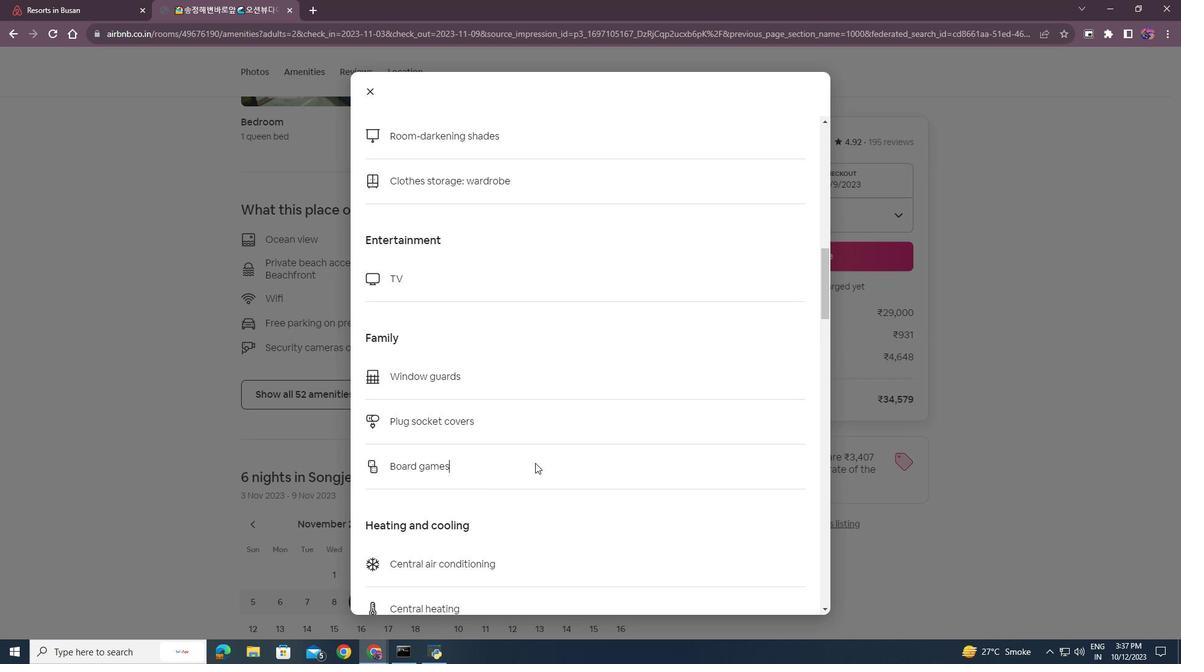 
Action: Mouse moved to (595, 530)
Screenshot: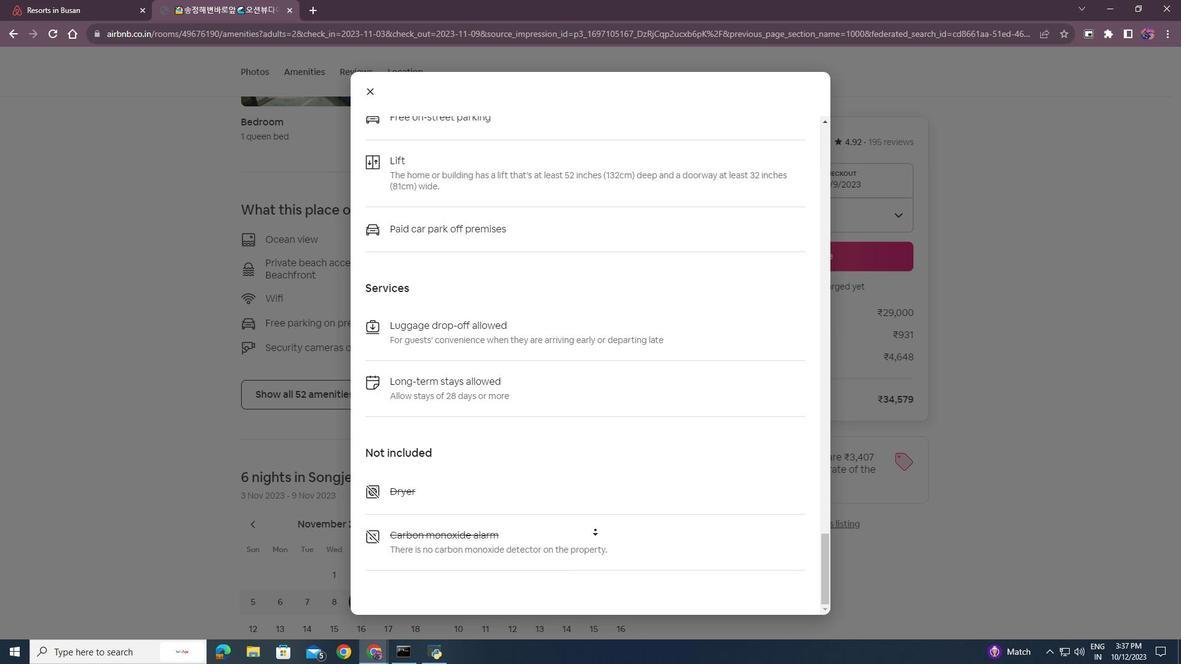 
Action: Mouse pressed middle at (595, 530)
Screenshot: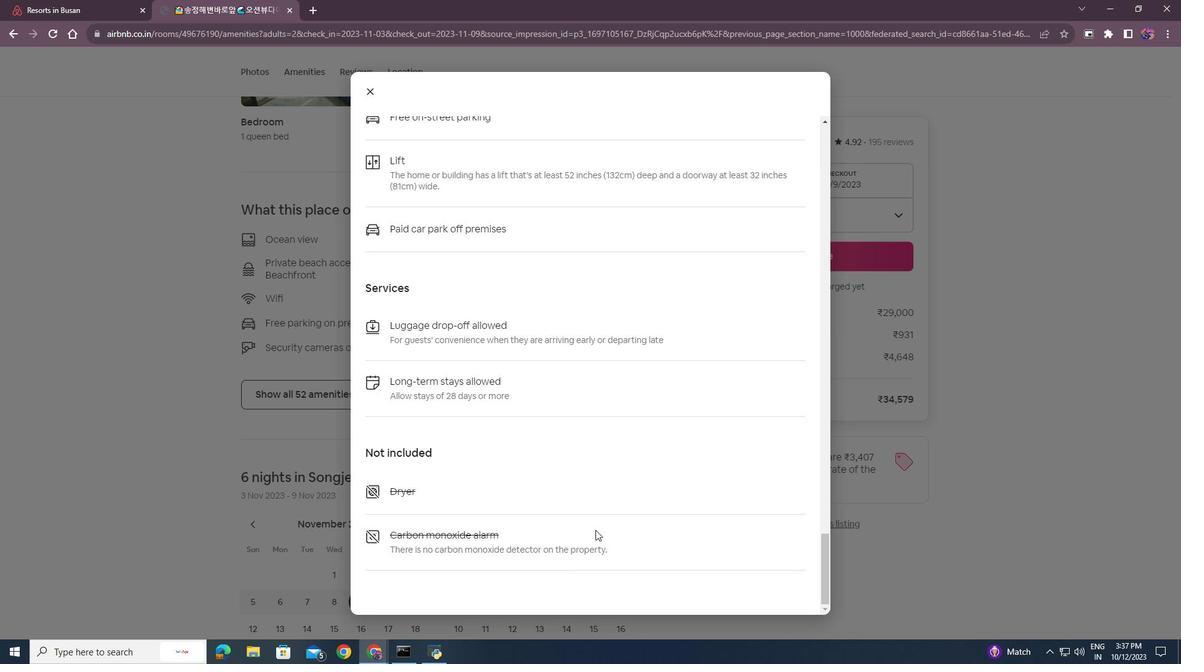 
Action: Mouse moved to (370, 94)
Screenshot: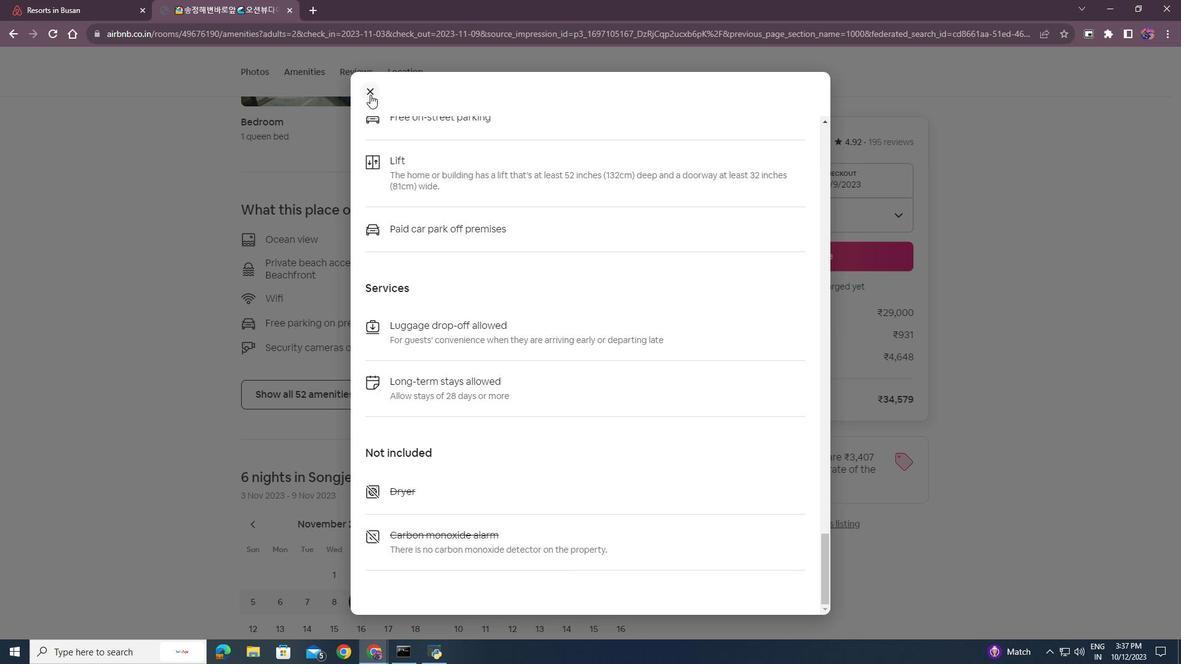 
Action: Mouse pressed left at (370, 94)
Screenshot: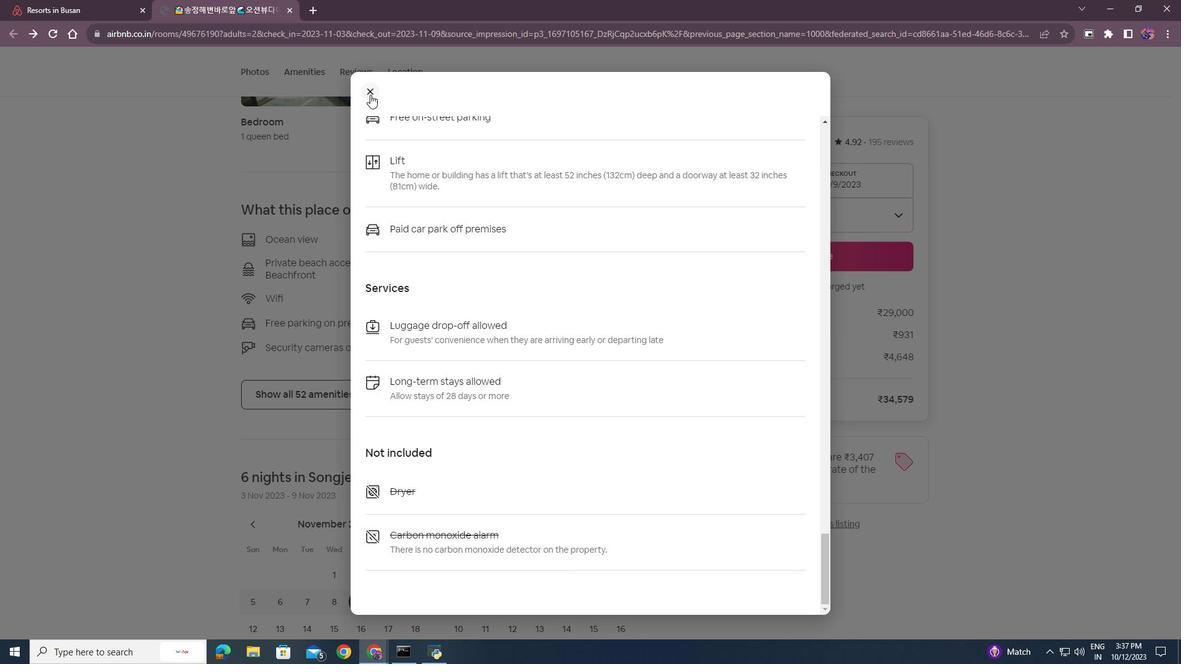 
Action: Mouse moved to (446, 421)
Screenshot: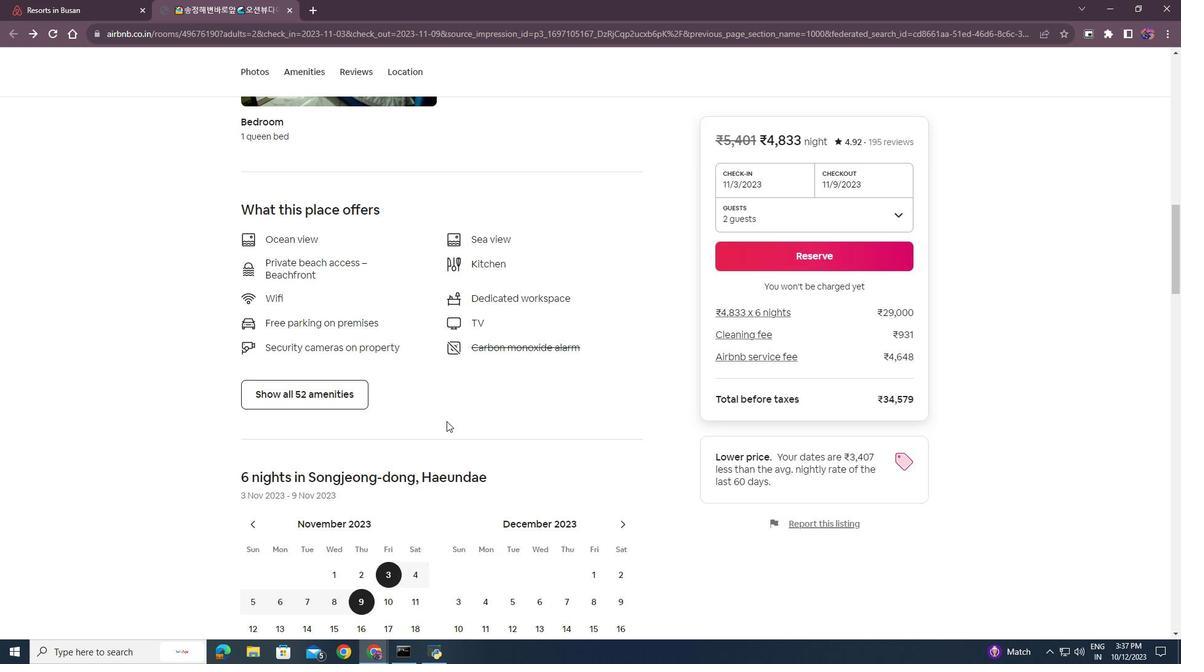 
Action: Mouse scrolled (446, 420) with delta (0, 0)
Screenshot: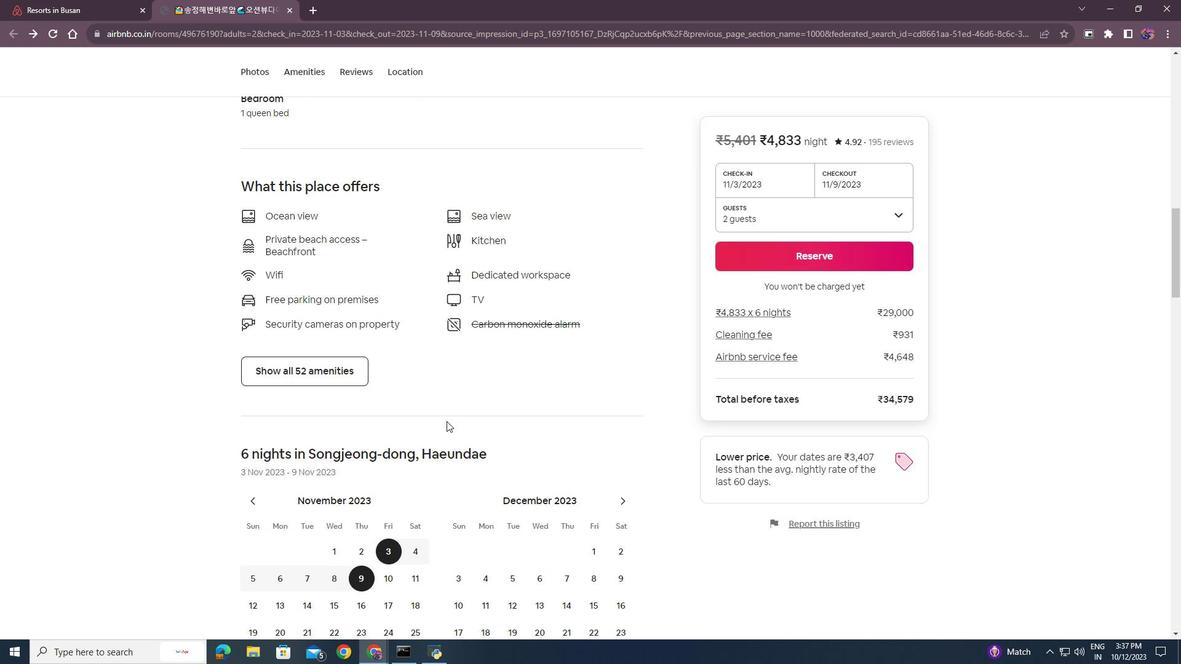 
Action: Mouse scrolled (446, 420) with delta (0, 0)
Screenshot: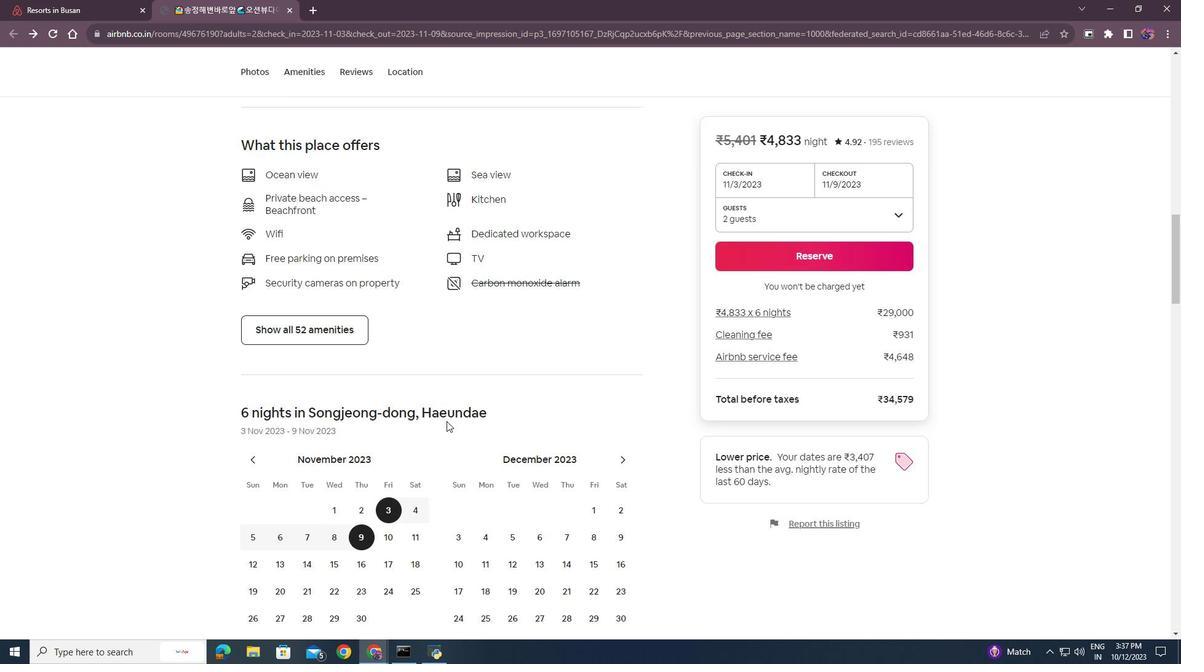 
Action: Mouse moved to (446, 421)
Screenshot: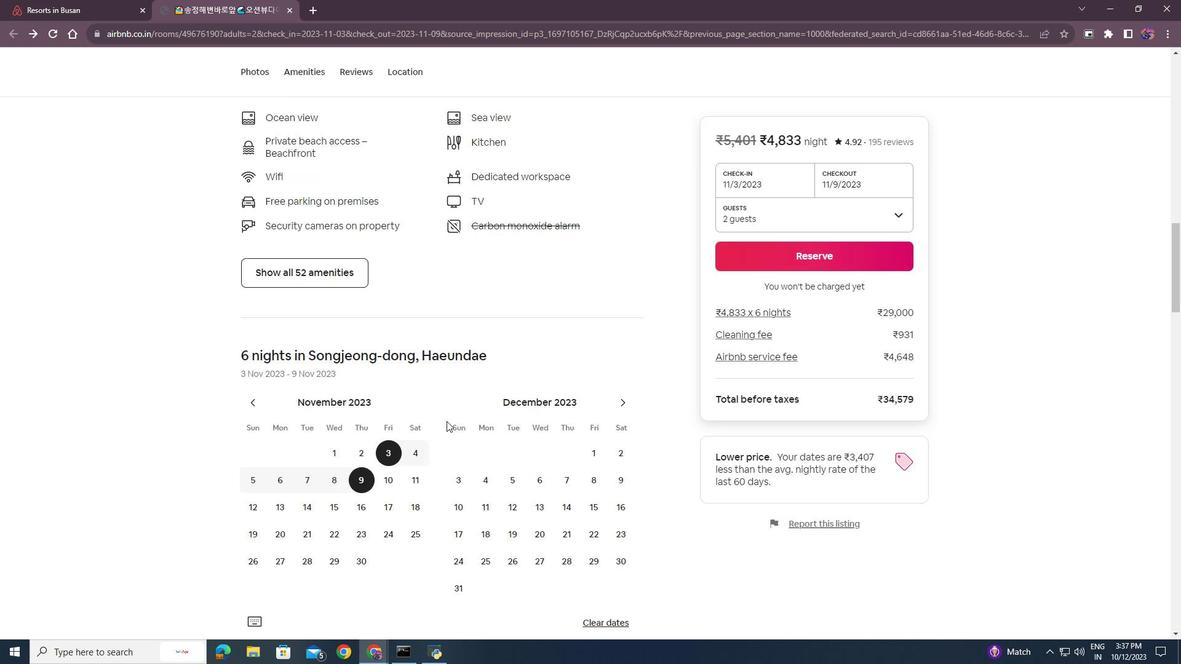
Action: Mouse scrolled (446, 420) with delta (0, 0)
Screenshot: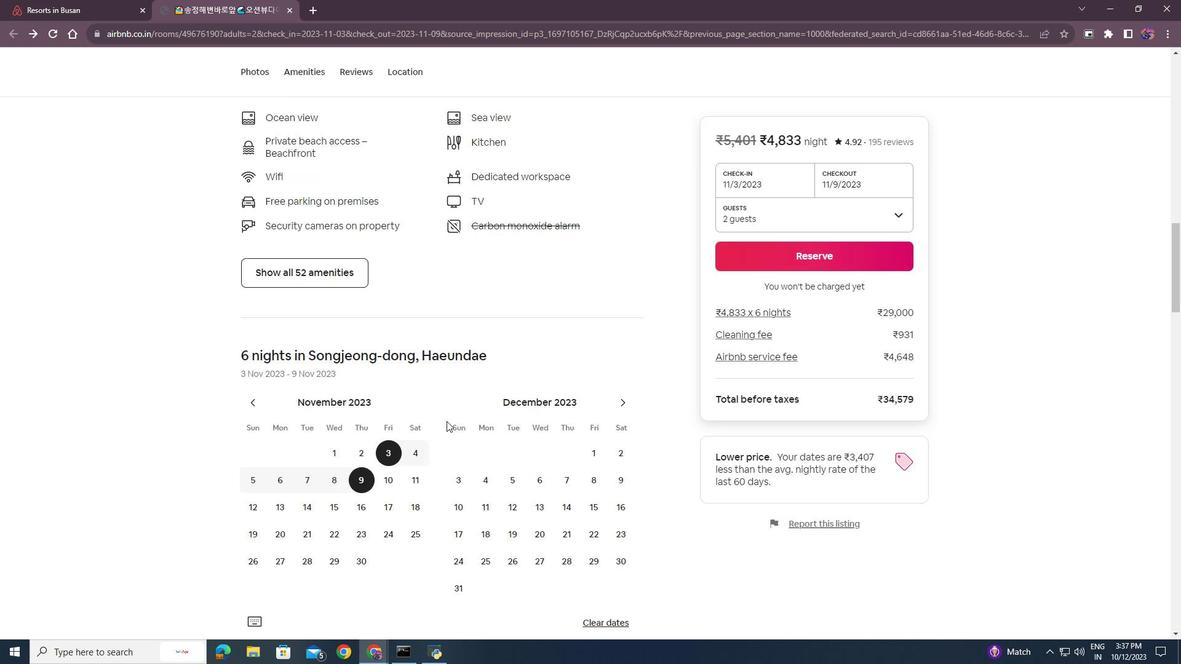 
Action: Mouse moved to (446, 421)
Screenshot: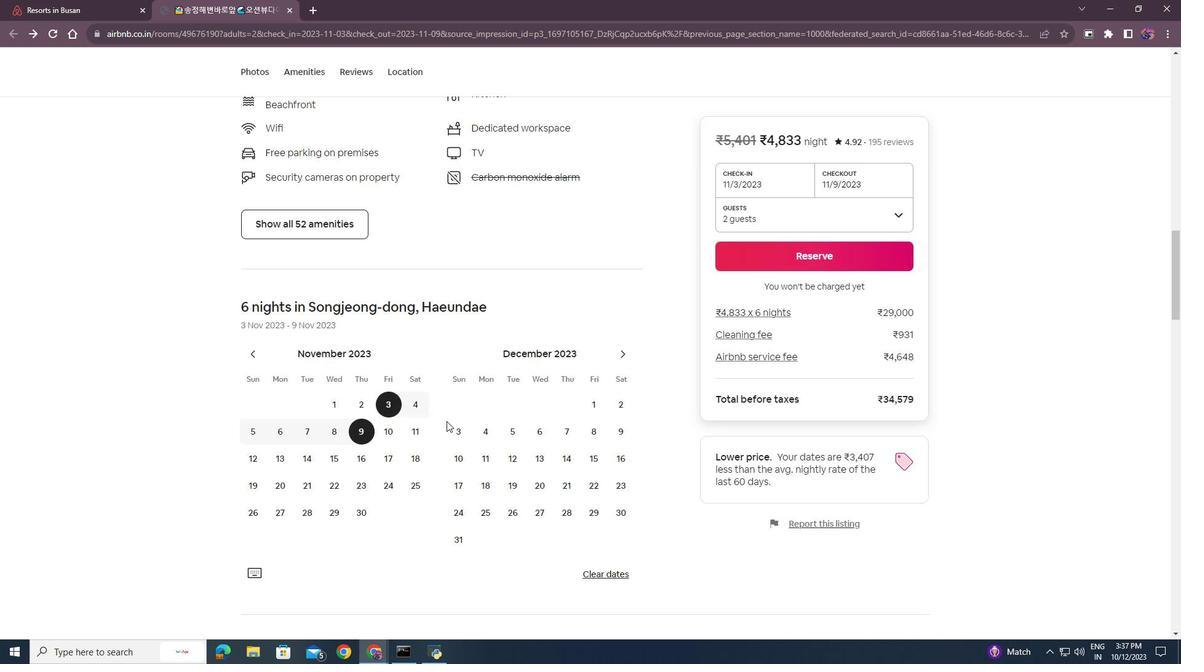 
Action: Mouse scrolled (446, 420) with delta (0, 0)
Screenshot: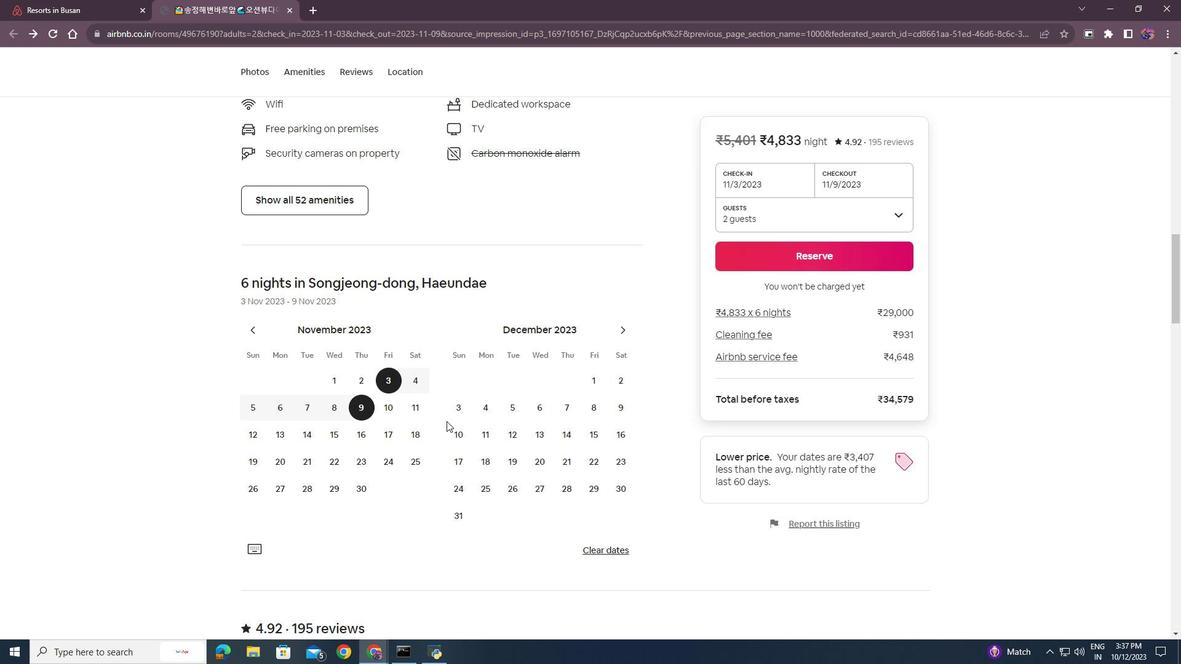 
Action: Mouse scrolled (446, 420) with delta (0, 0)
Screenshot: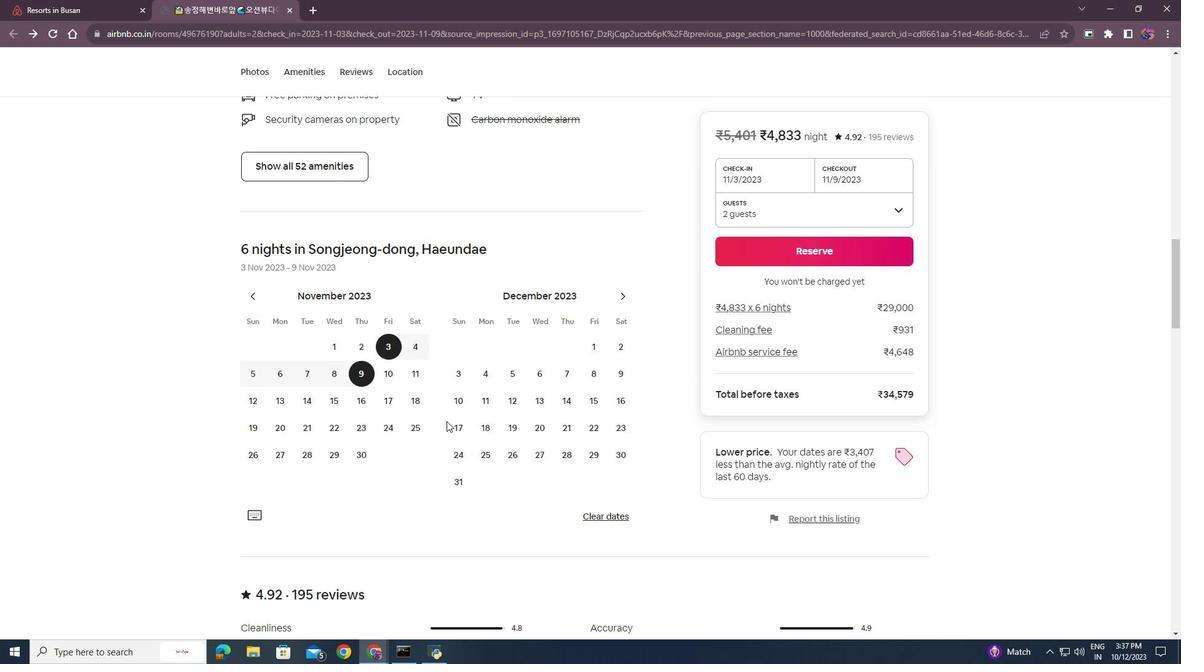 
Action: Mouse scrolled (446, 420) with delta (0, 0)
Screenshot: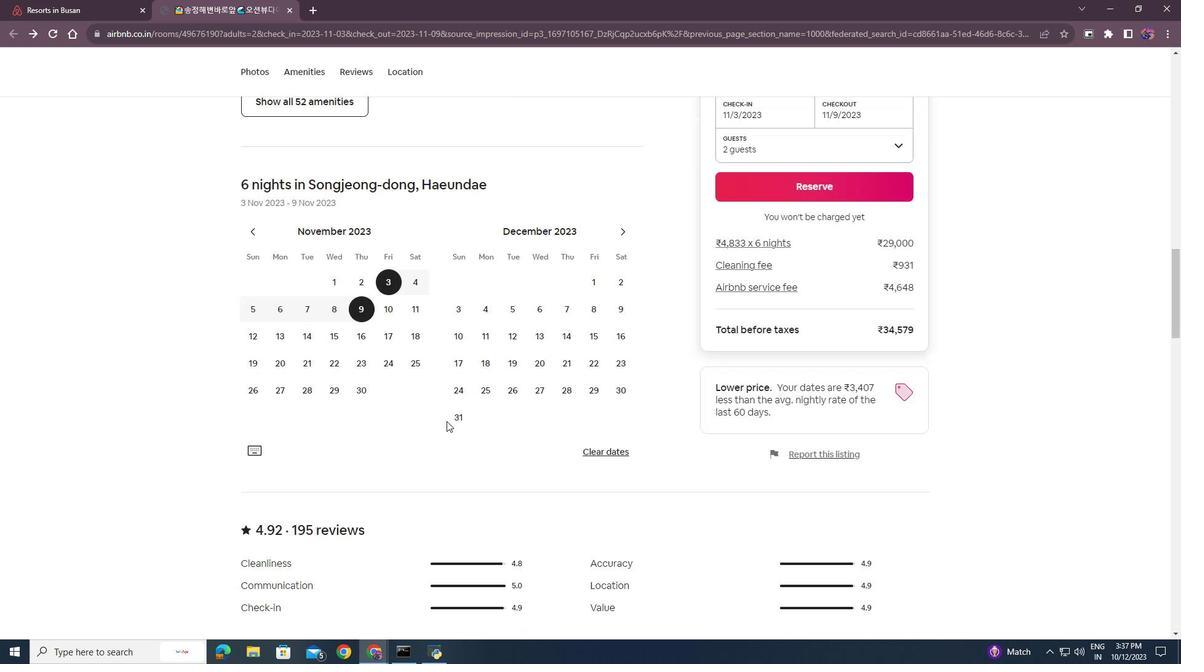 
Action: Mouse scrolled (446, 420) with delta (0, 0)
Screenshot: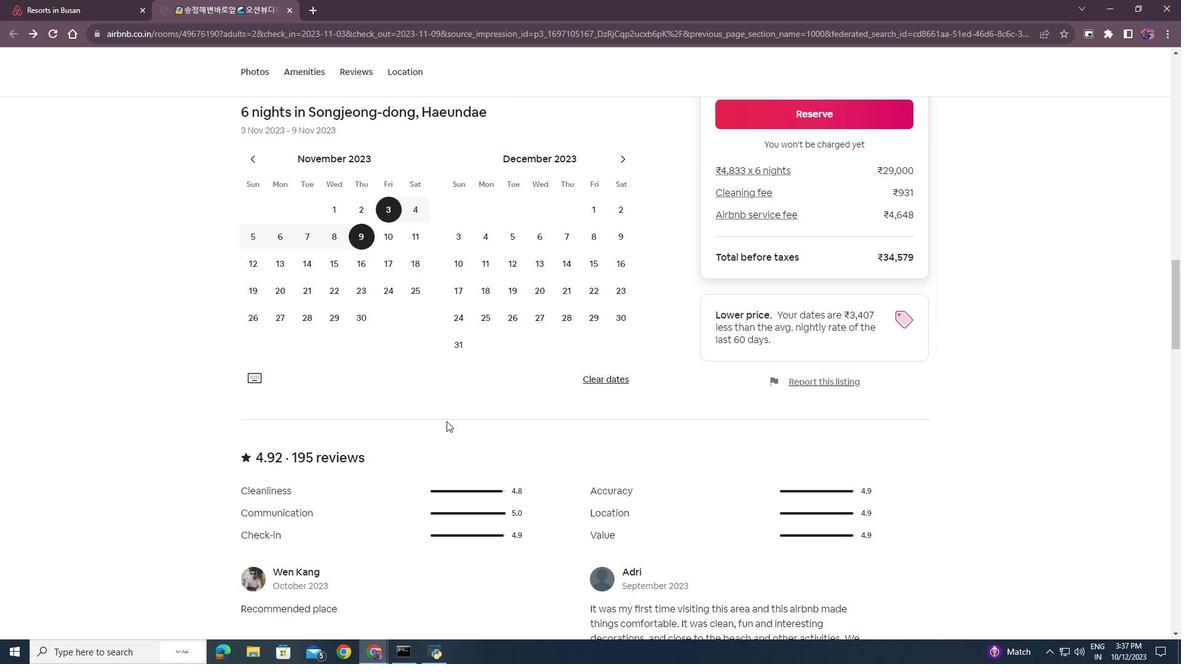 
Action: Mouse scrolled (446, 420) with delta (0, 0)
Screenshot: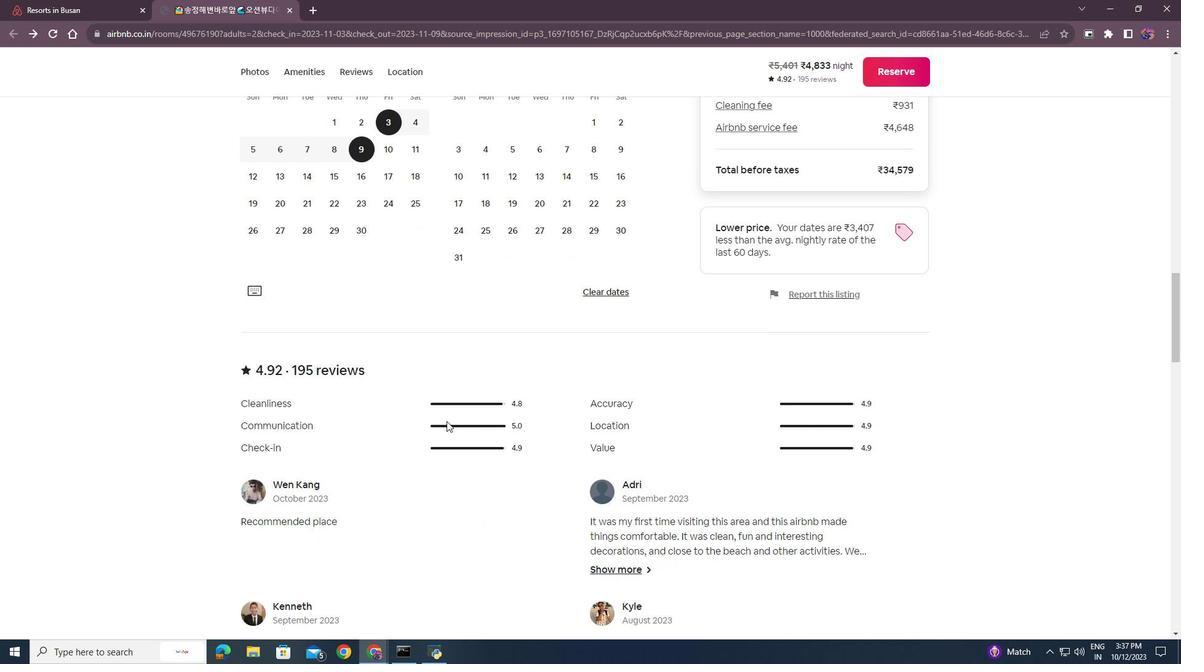 
Action: Mouse scrolled (446, 420) with delta (0, 0)
Screenshot: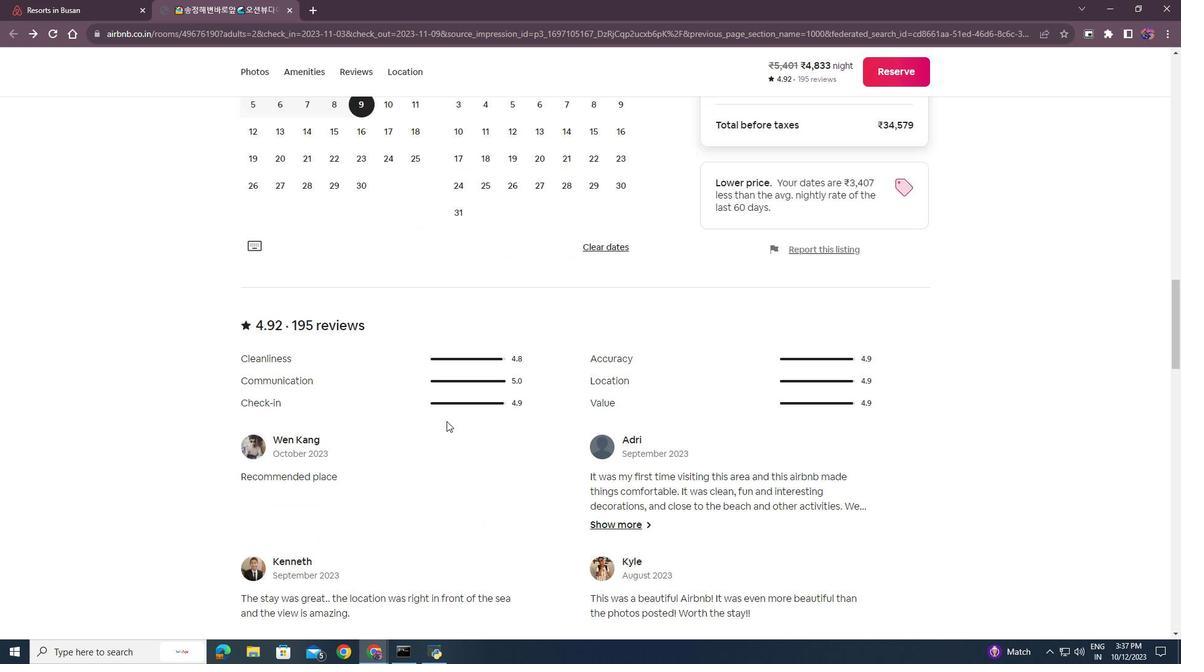 
Action: Mouse scrolled (446, 420) with delta (0, 0)
Screenshot: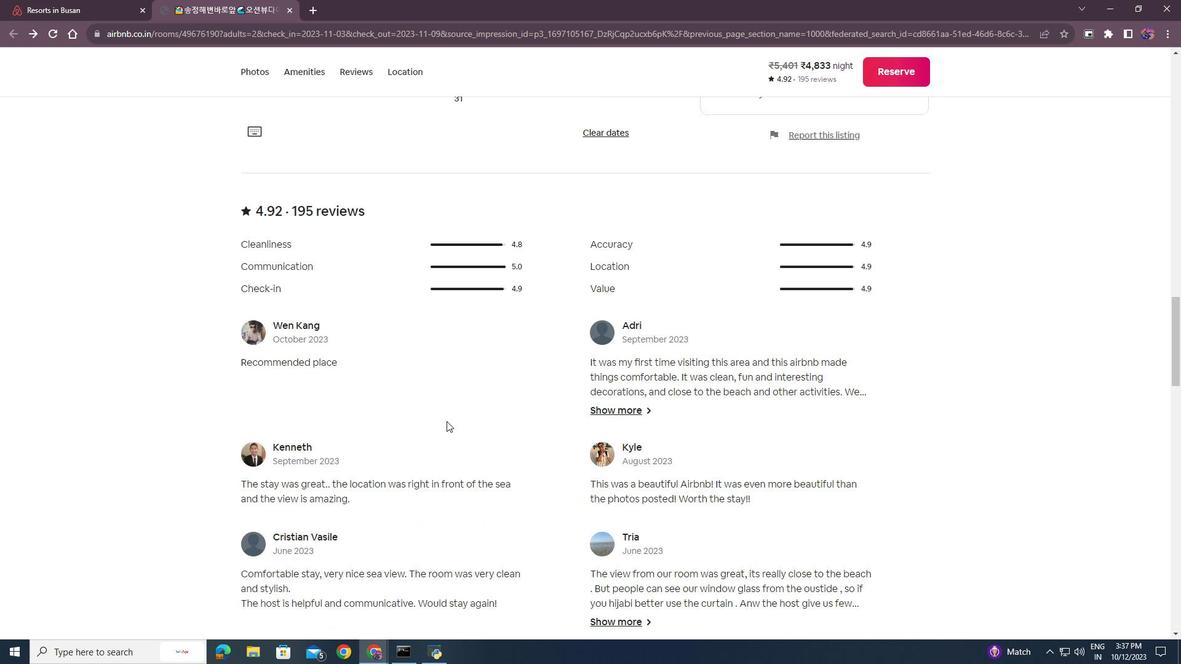 
Action: Mouse scrolled (446, 420) with delta (0, 0)
Screenshot: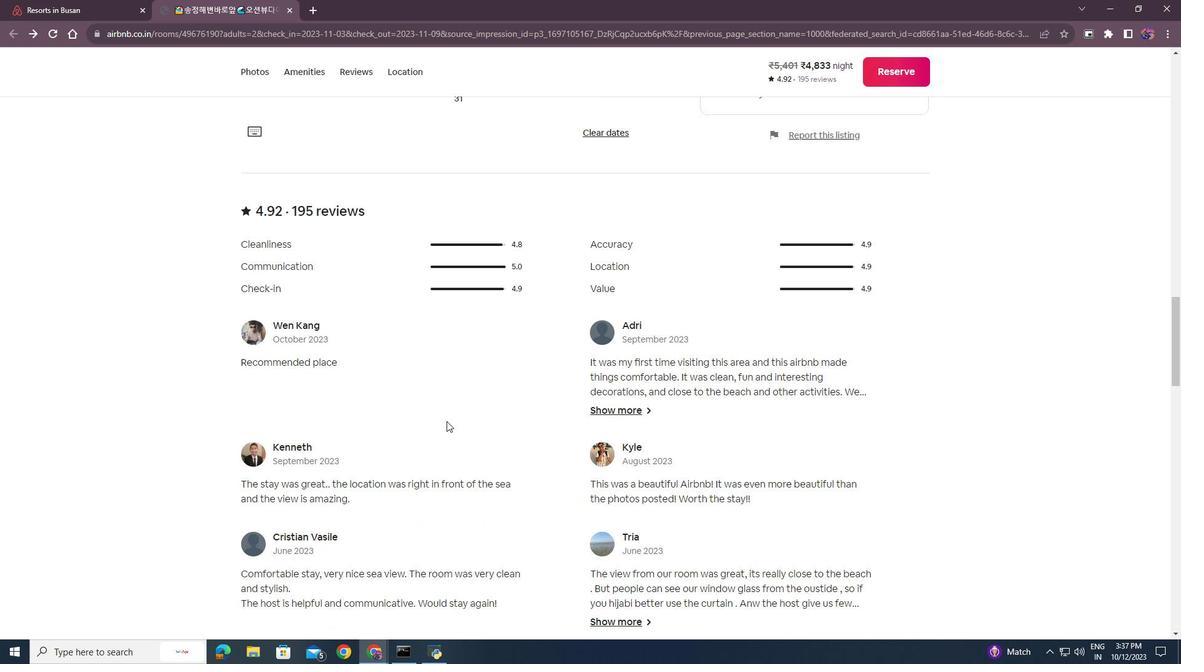 
Action: Mouse scrolled (446, 420) with delta (0, 0)
Screenshot: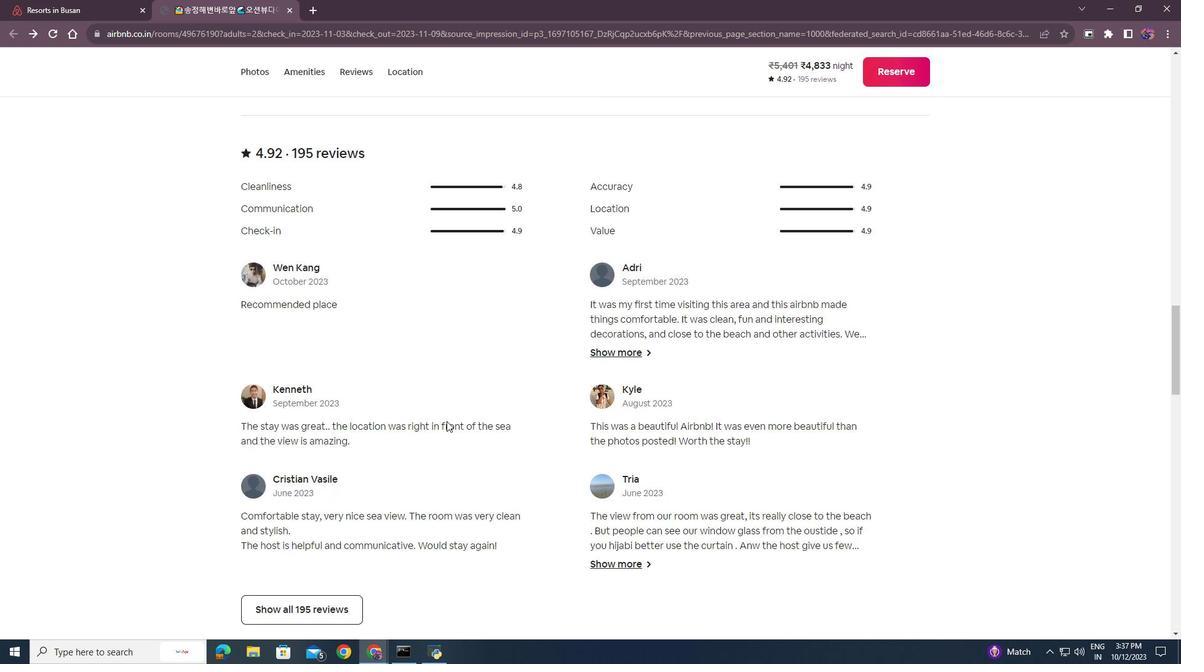 
Action: Mouse scrolled (446, 420) with delta (0, 0)
Screenshot: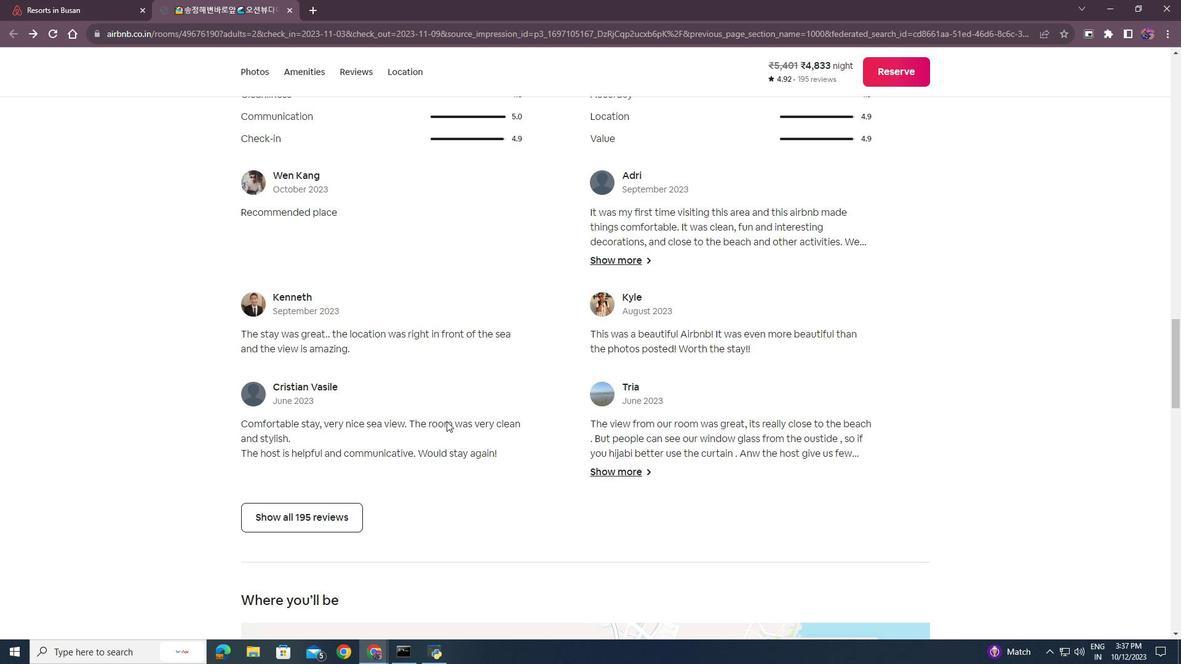 
Action: Mouse scrolled (446, 420) with delta (0, 0)
Screenshot: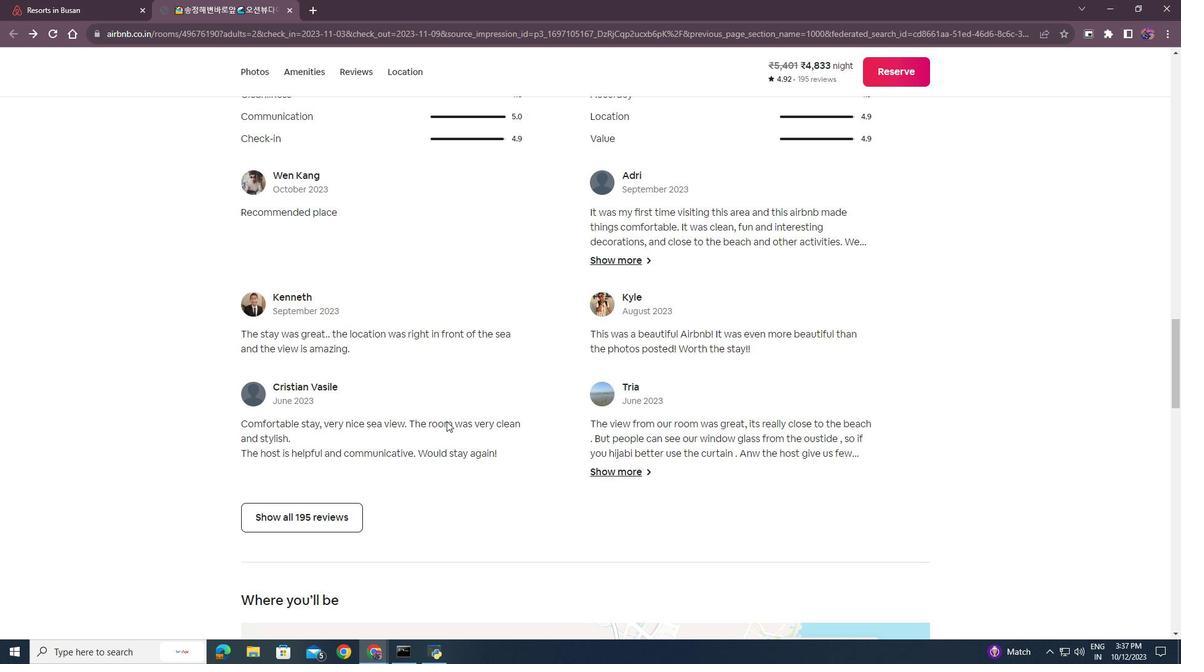 
Action: Mouse moved to (302, 424)
Screenshot: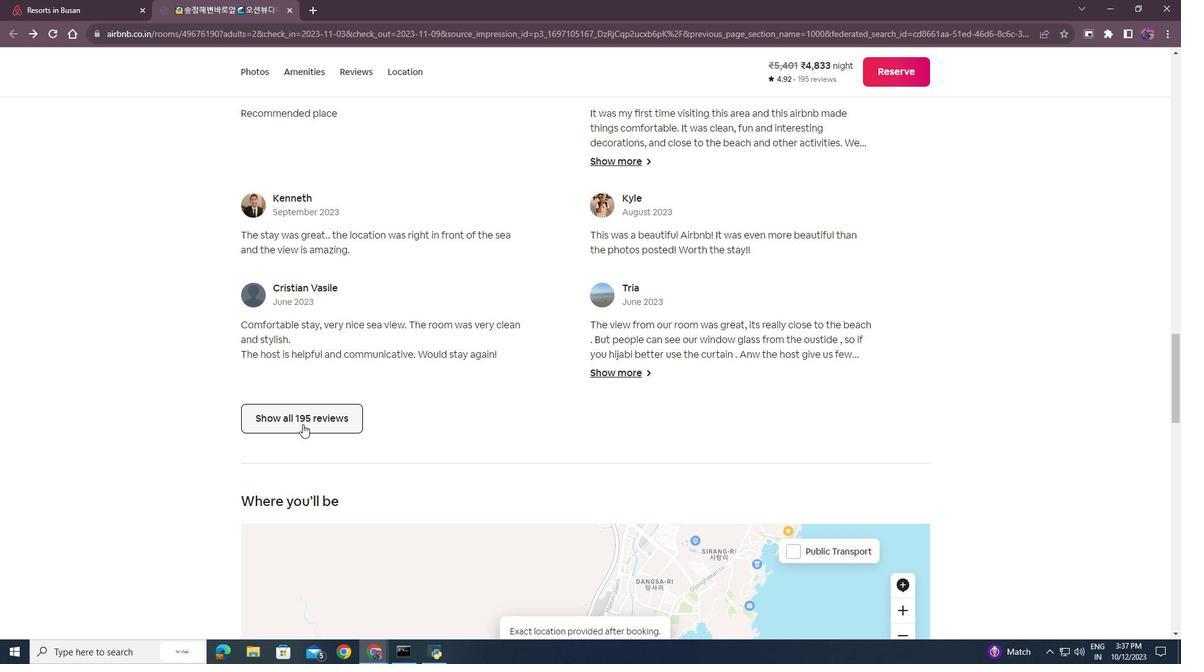 
Action: Mouse pressed left at (302, 424)
Screenshot: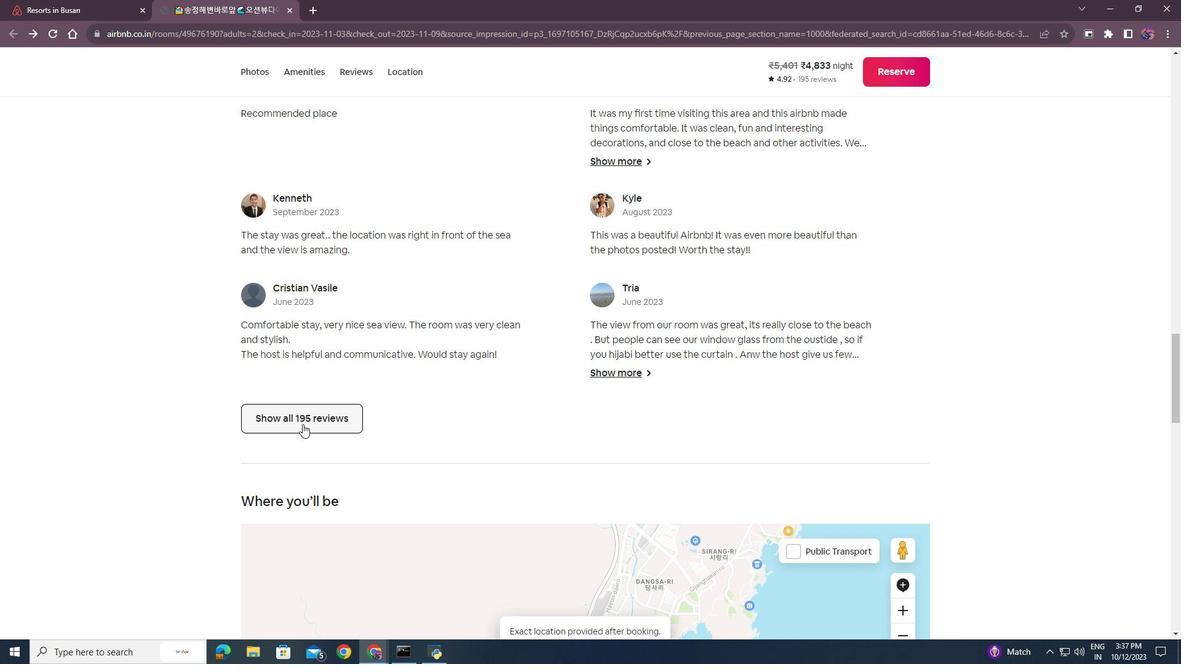 
Action: Mouse moved to (713, 342)
Screenshot: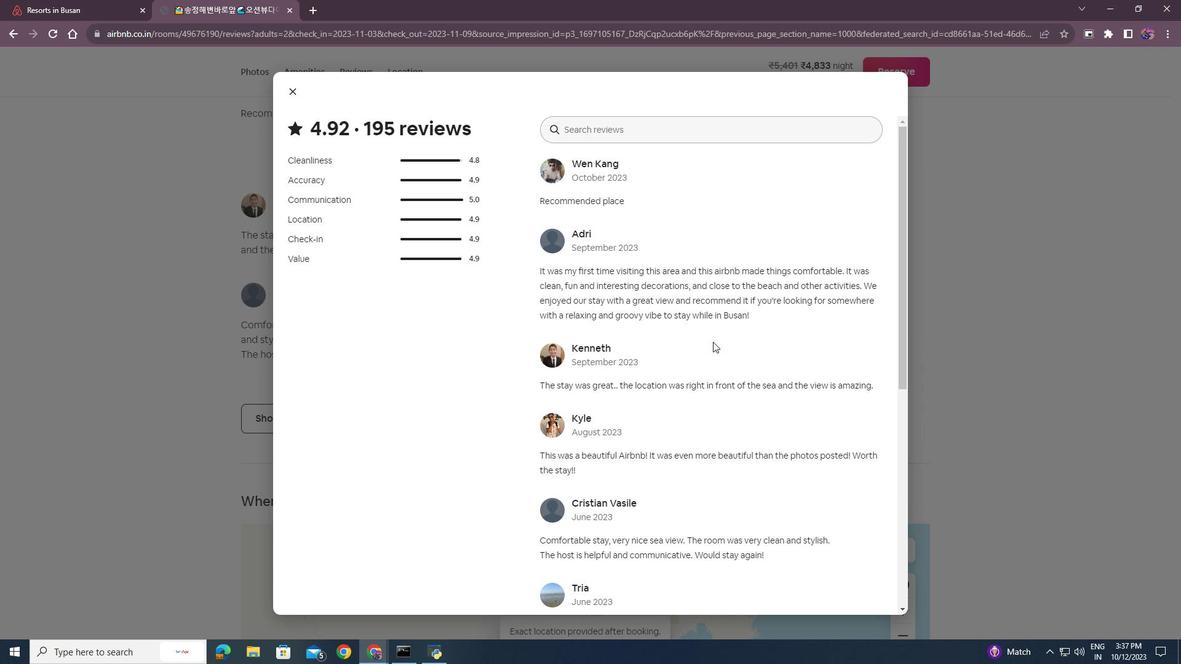 
Action: Mouse pressed middle at (713, 342)
Screenshot: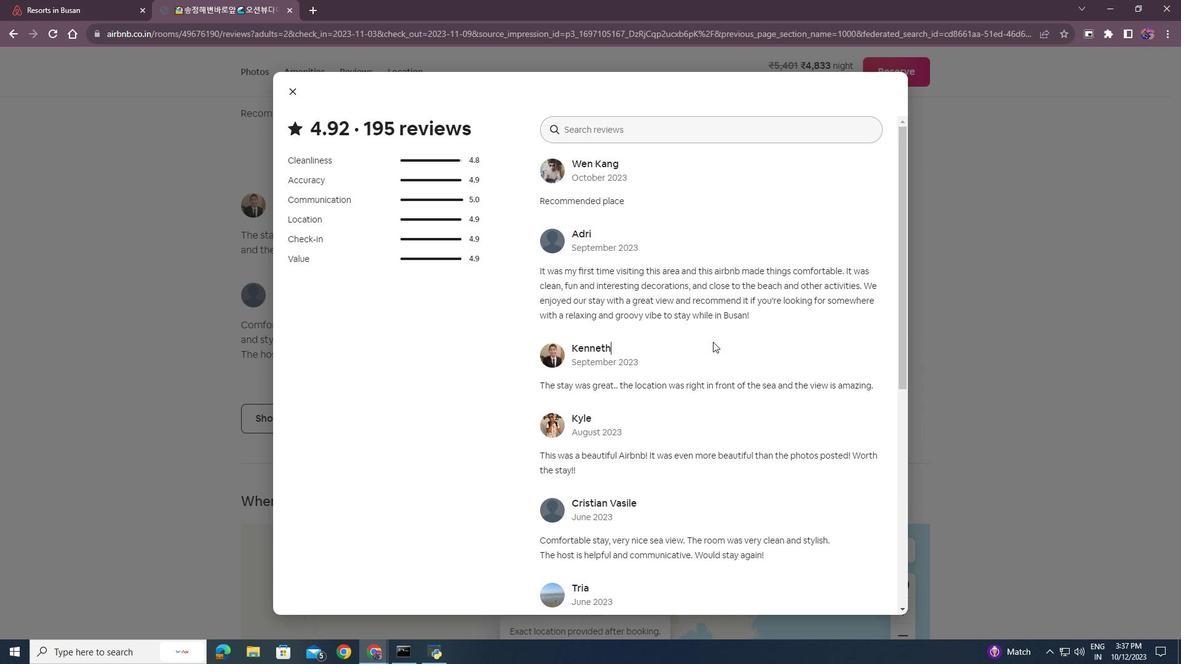 
Action: Mouse moved to (718, 369)
Screenshot: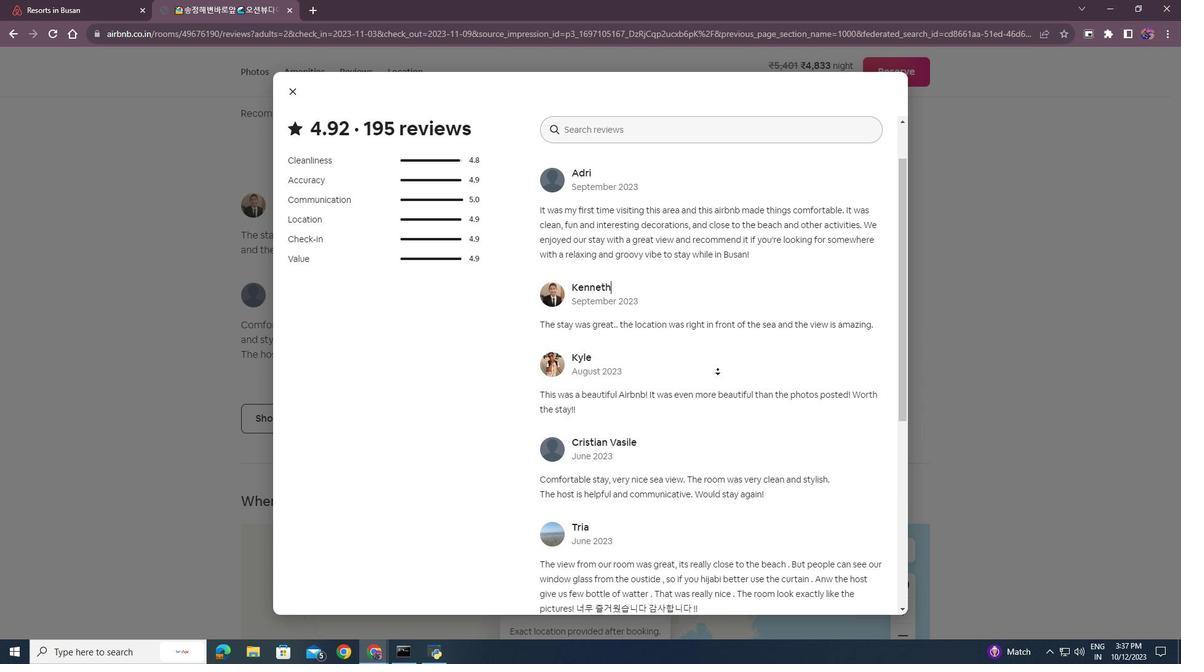 
Action: Mouse scrolled (718, 369) with delta (0, 0)
Screenshot: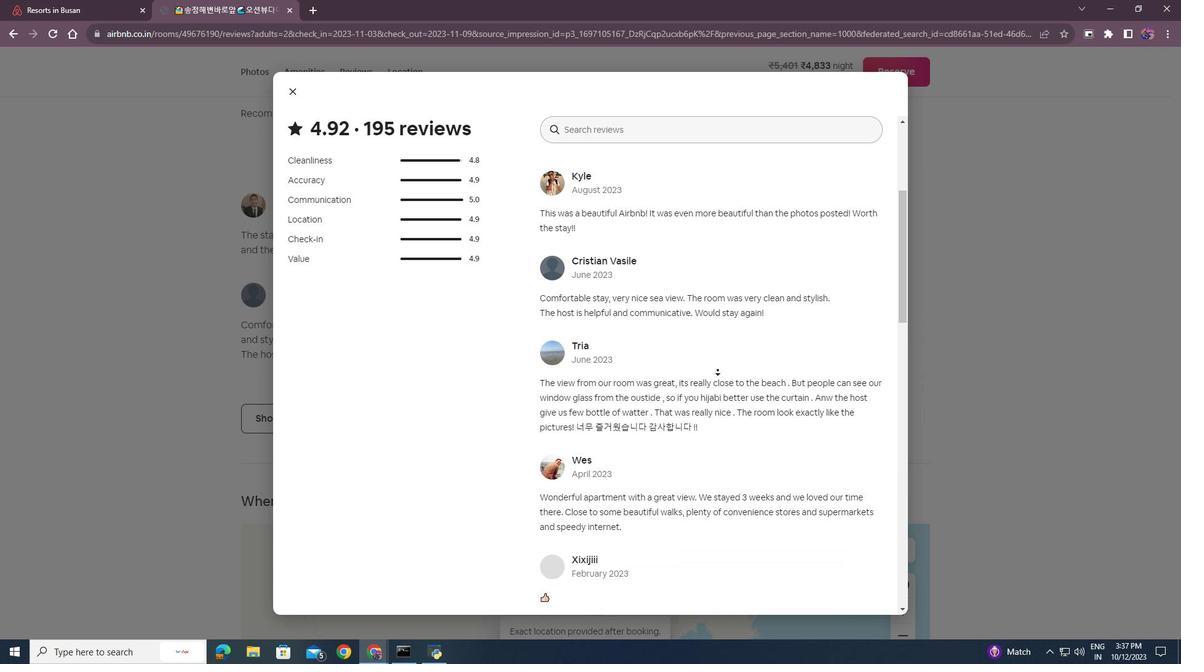 
Action: Mouse scrolled (718, 369) with delta (0, 0)
Screenshot: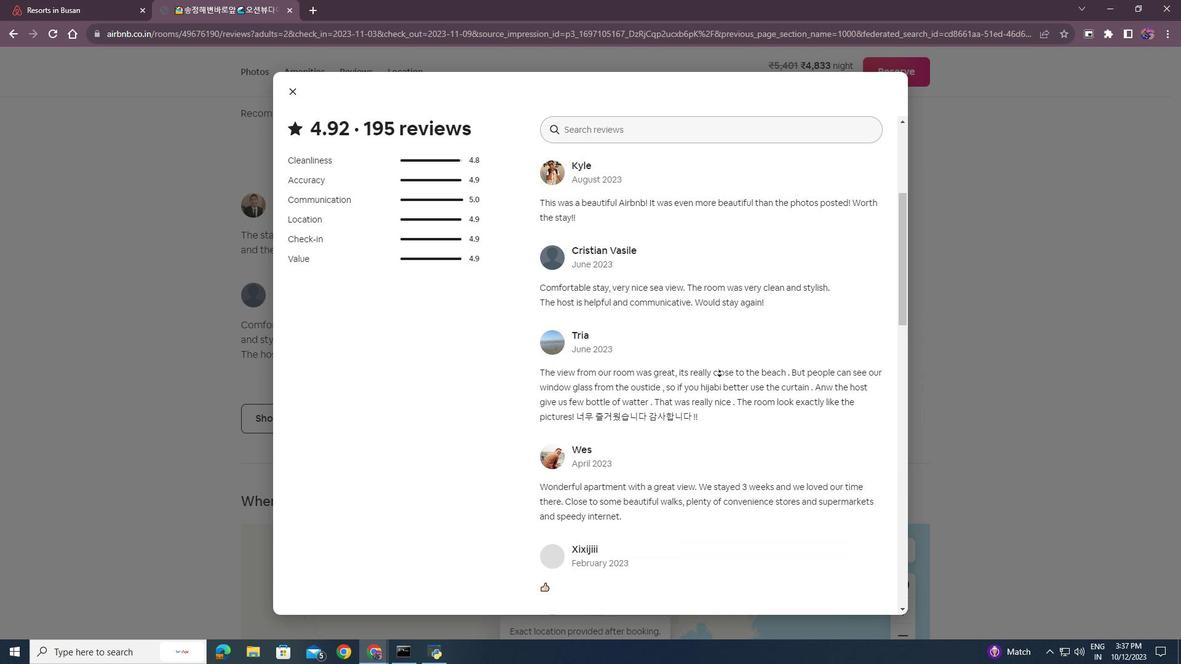 
Action: Mouse moved to (720, 371)
Screenshot: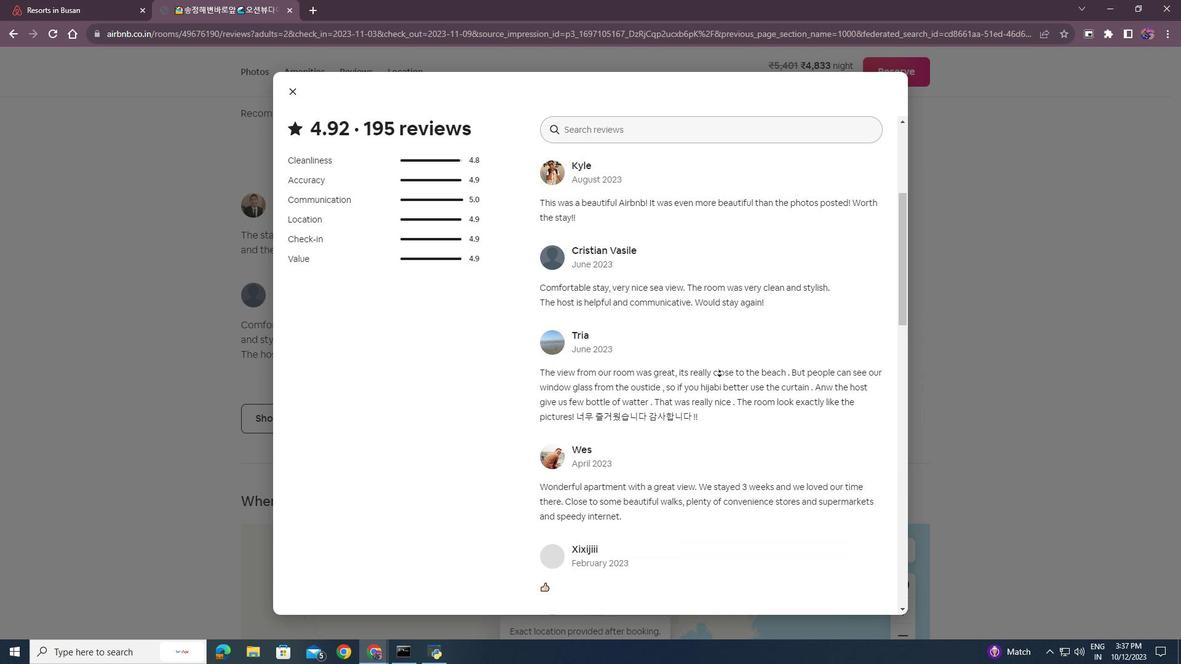 
Action: Mouse scrolled (720, 371) with delta (0, 0)
Screenshot: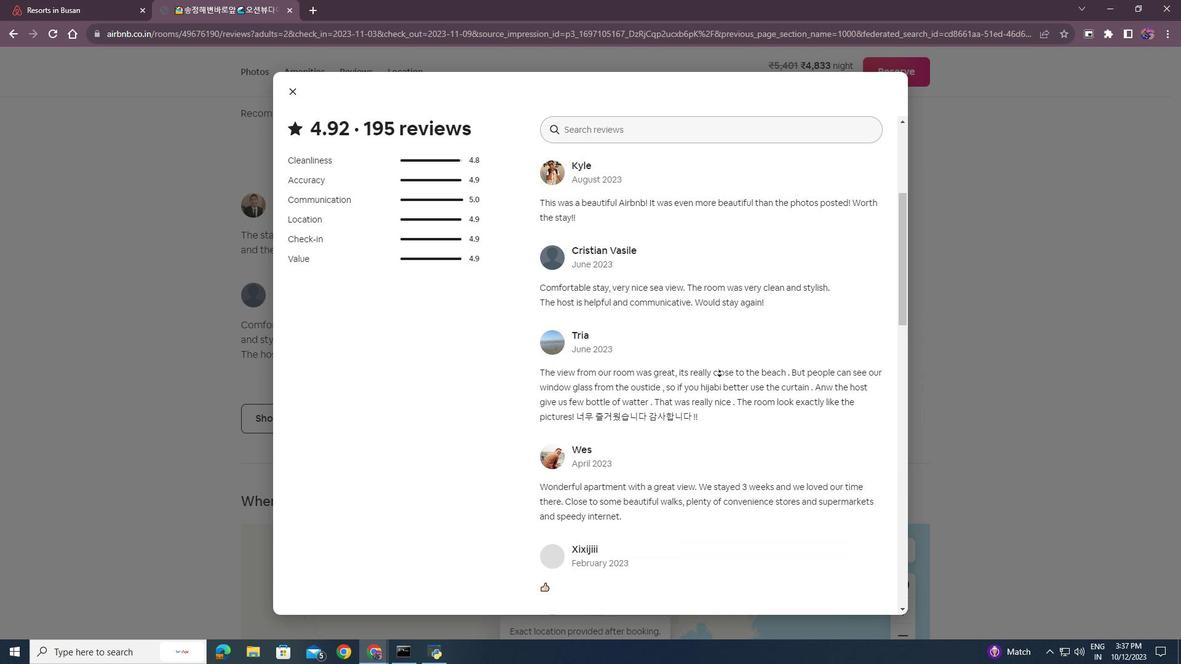 
Action: Mouse scrolled (720, 371) with delta (0, 0)
Screenshot: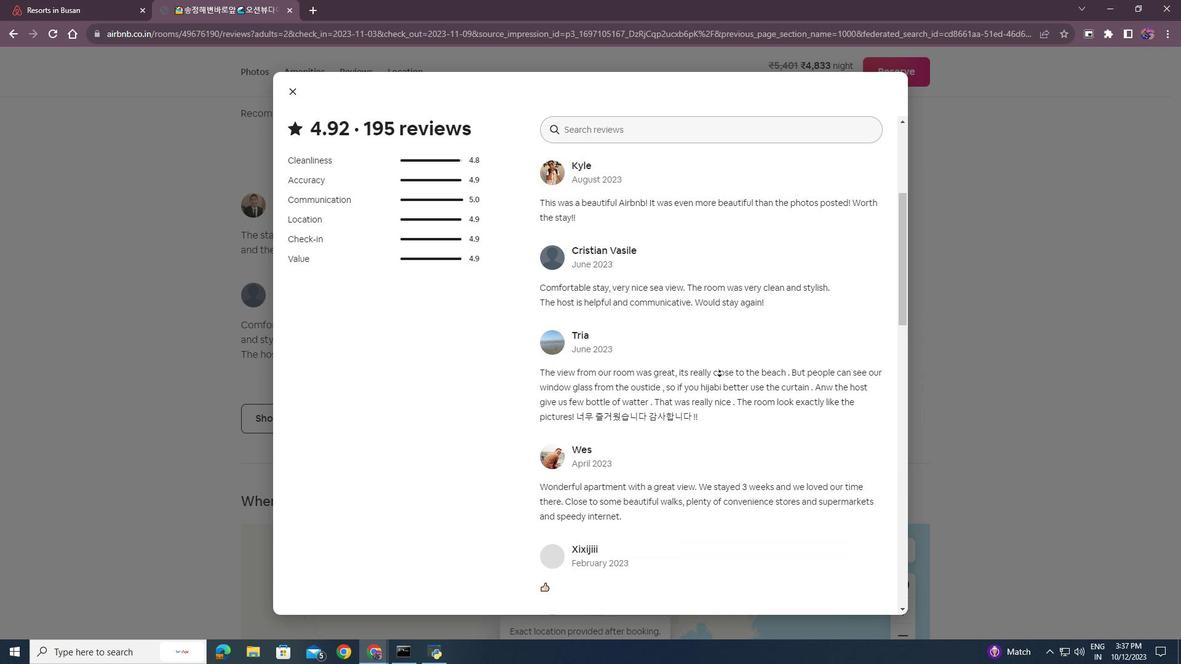 
Action: Mouse scrolled (720, 371) with delta (0, 0)
Screenshot: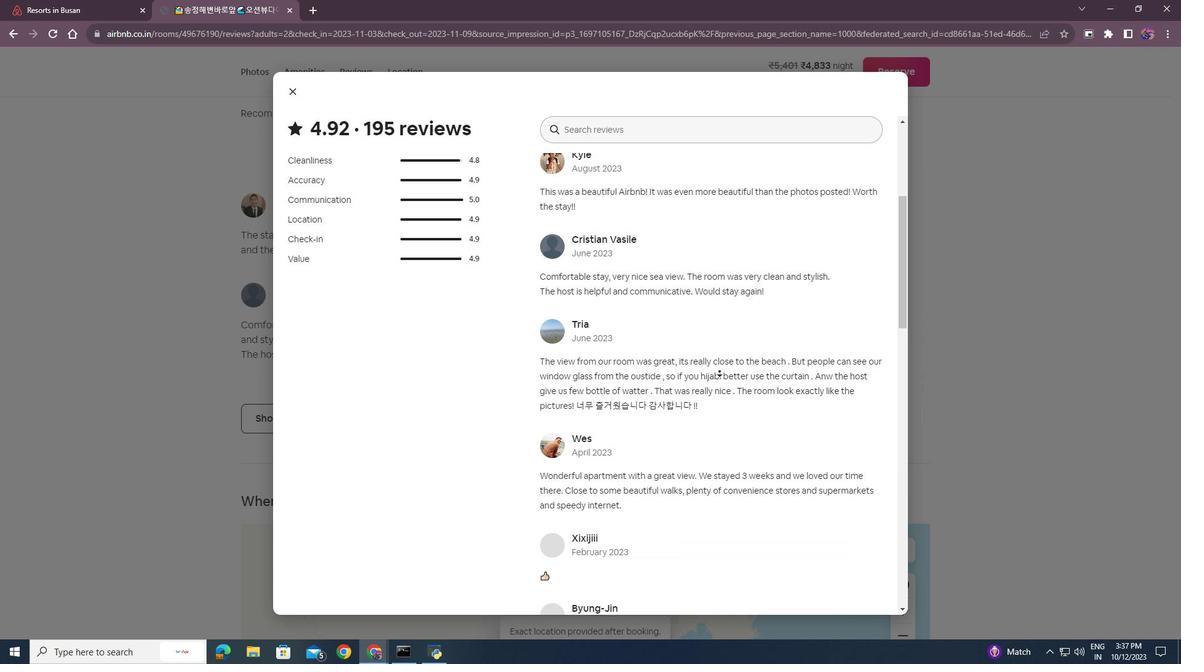 
Action: Mouse scrolled (720, 371) with delta (0, 0)
Screenshot: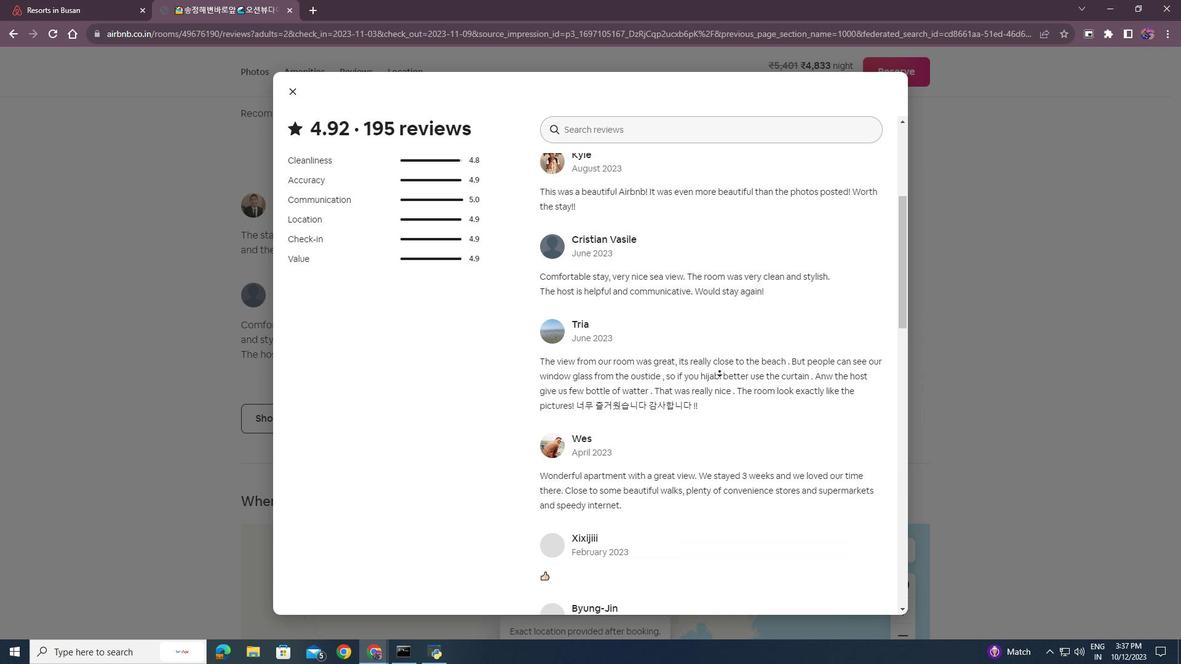 
Action: Mouse scrolled (720, 371) with delta (0, 0)
Screenshot: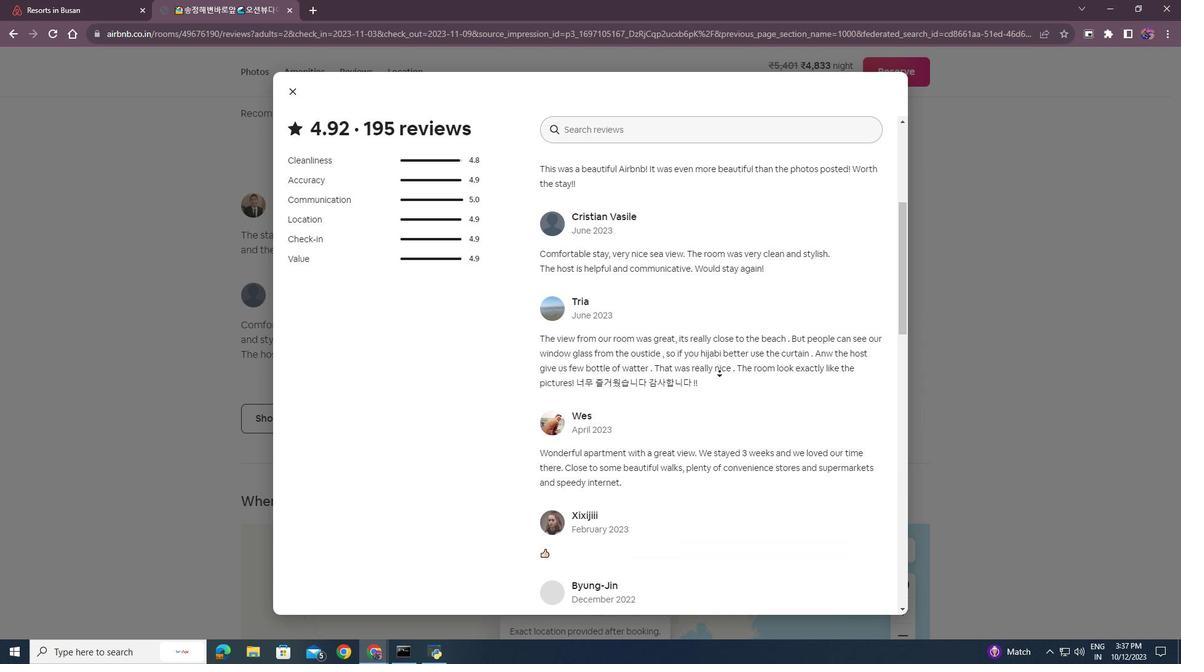 
Action: Mouse moved to (711, 498)
Screenshot: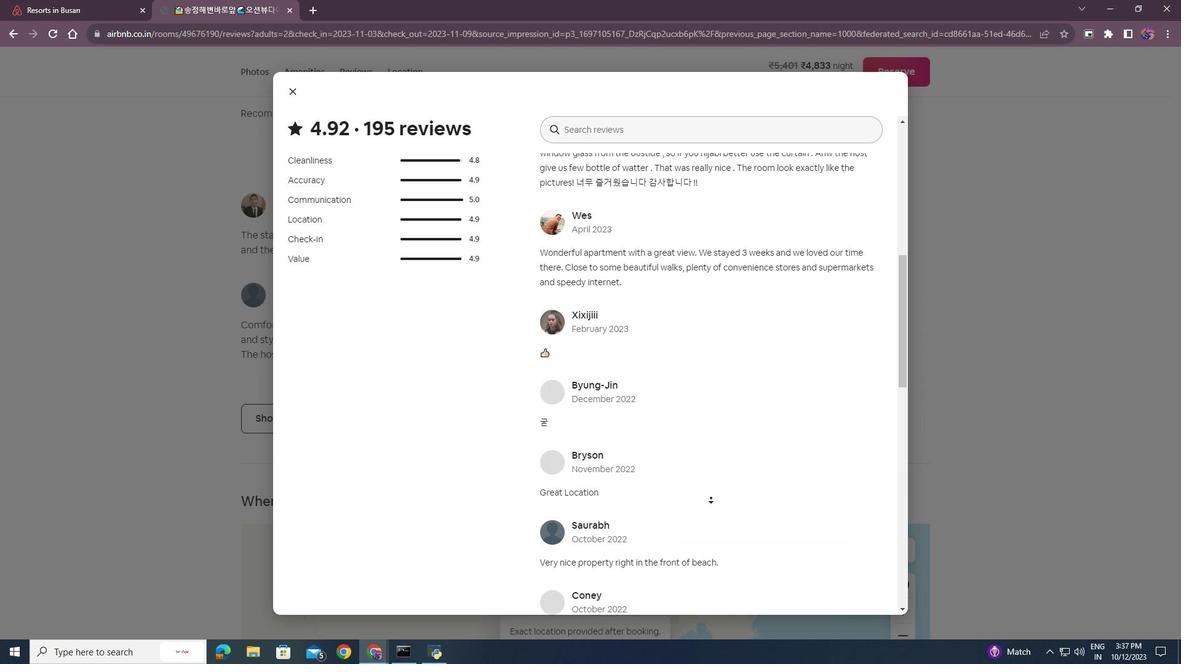 
Action: Mouse scrolled (711, 497) with delta (0, 0)
Screenshot: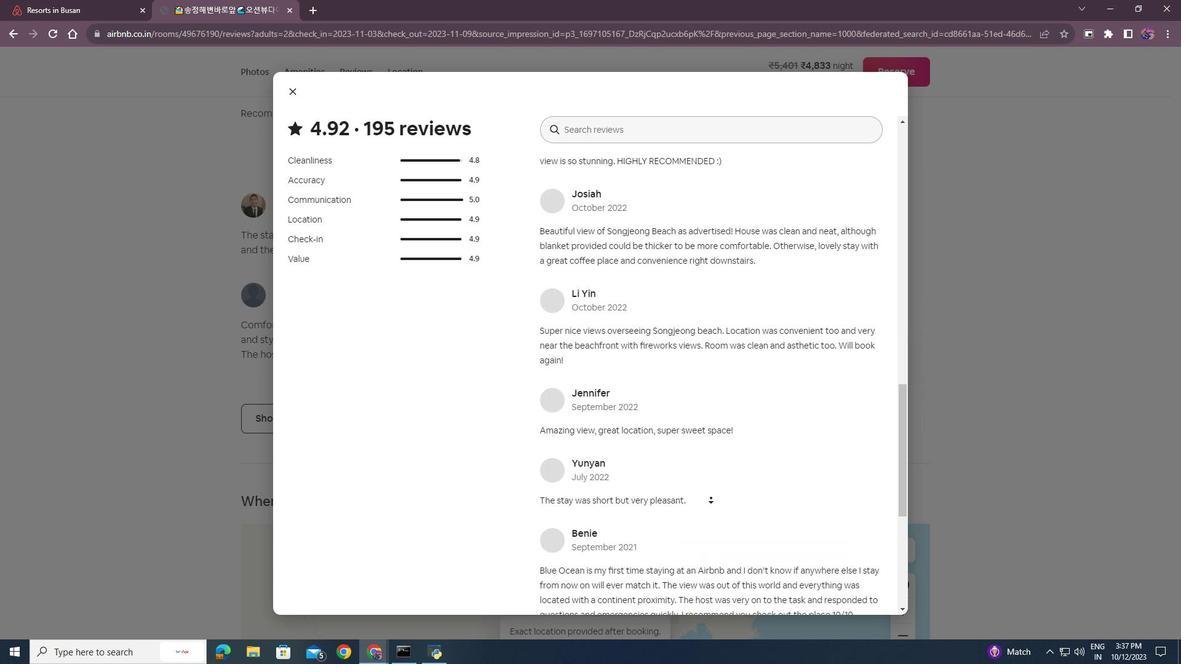 
Action: Mouse scrolled (711, 497) with delta (0, 0)
Screenshot: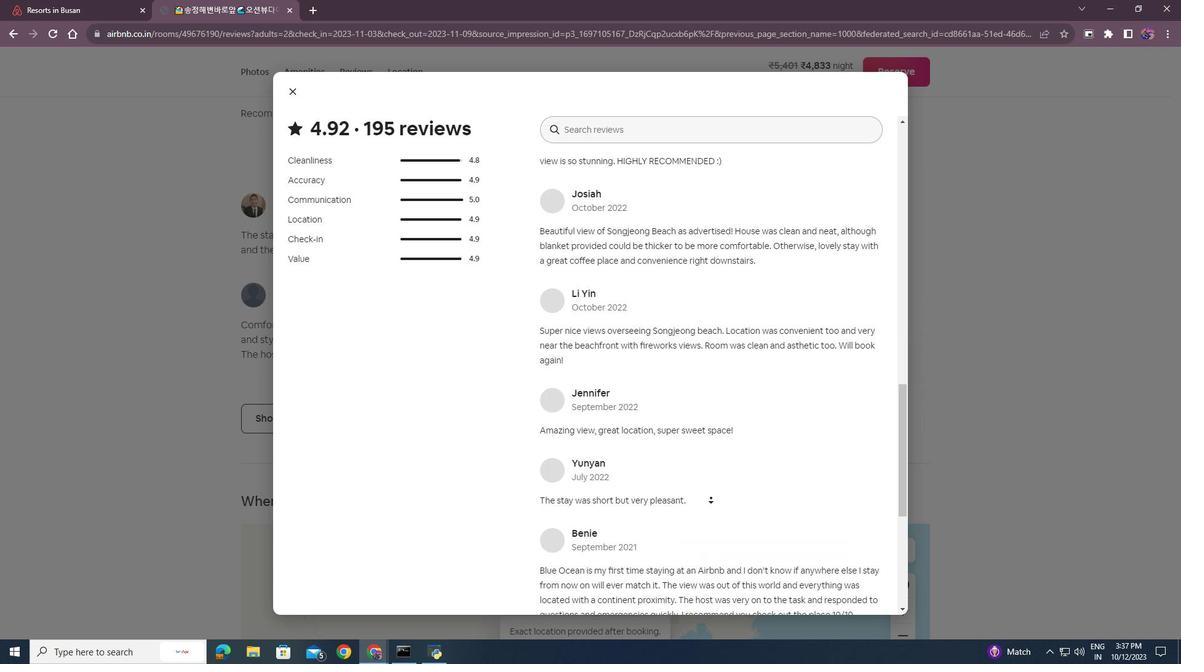 
Action: Mouse scrolled (711, 497) with delta (0, 0)
Screenshot: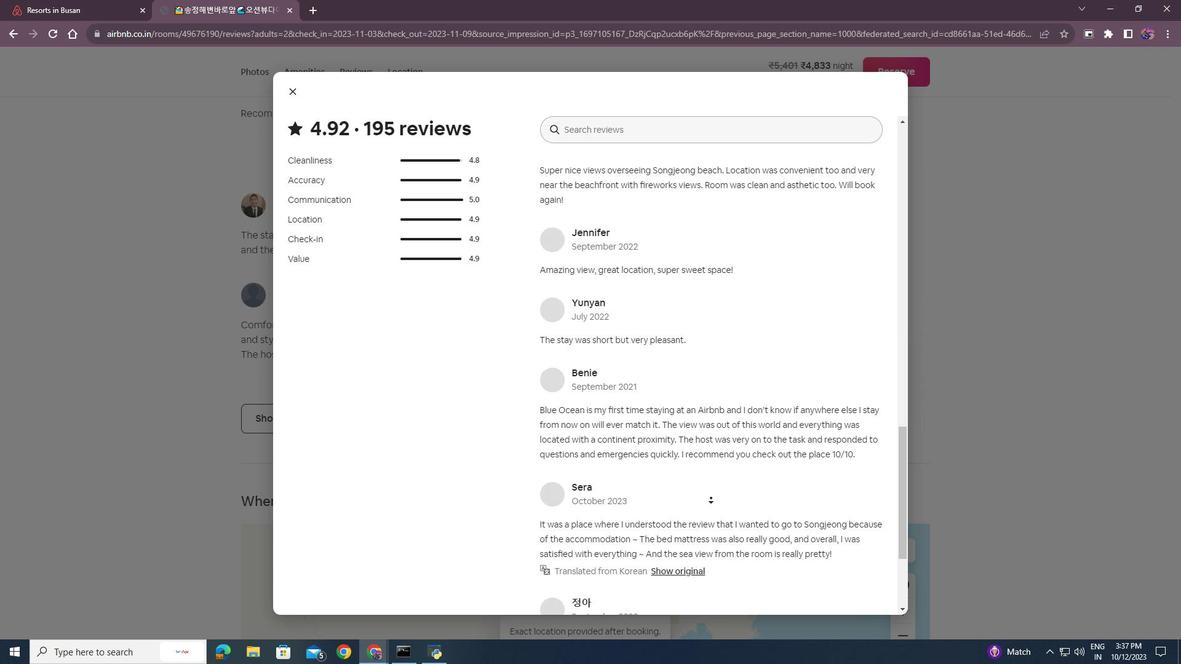 
Action: Mouse scrolled (711, 497) with delta (0, 0)
Screenshot: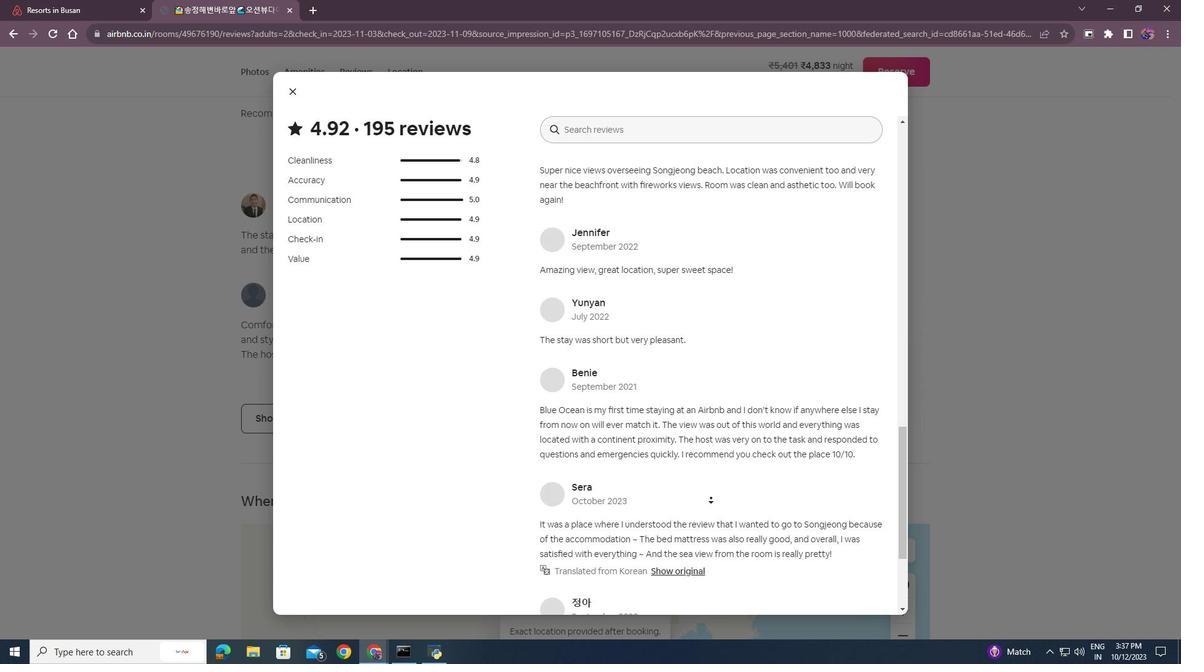 
Action: Mouse scrolled (711, 499) with delta (0, 0)
Screenshot: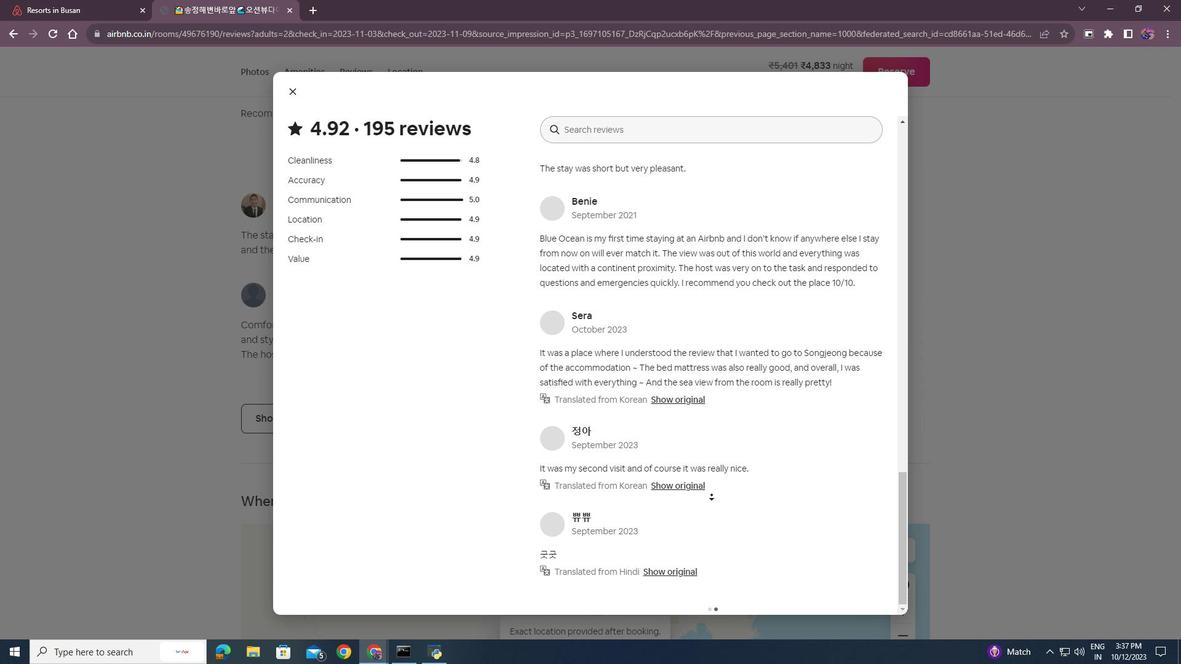 
Action: Mouse scrolled (711, 499) with delta (0, 0)
Screenshot: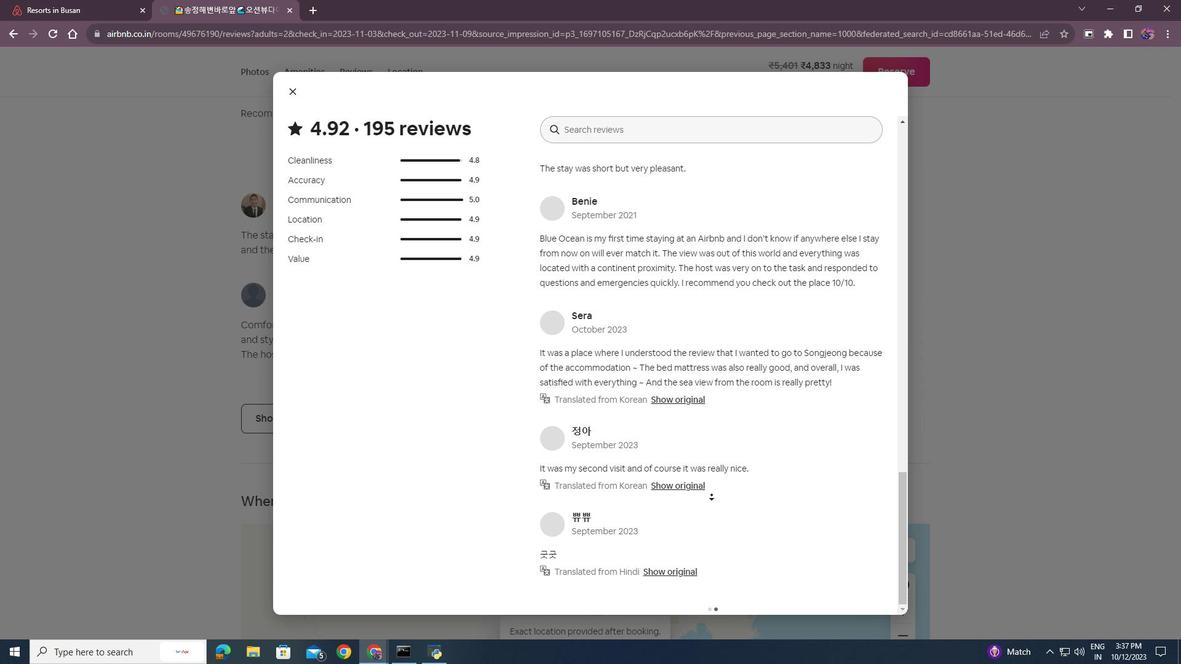 
Action: Mouse moved to (712, 495)
Screenshot: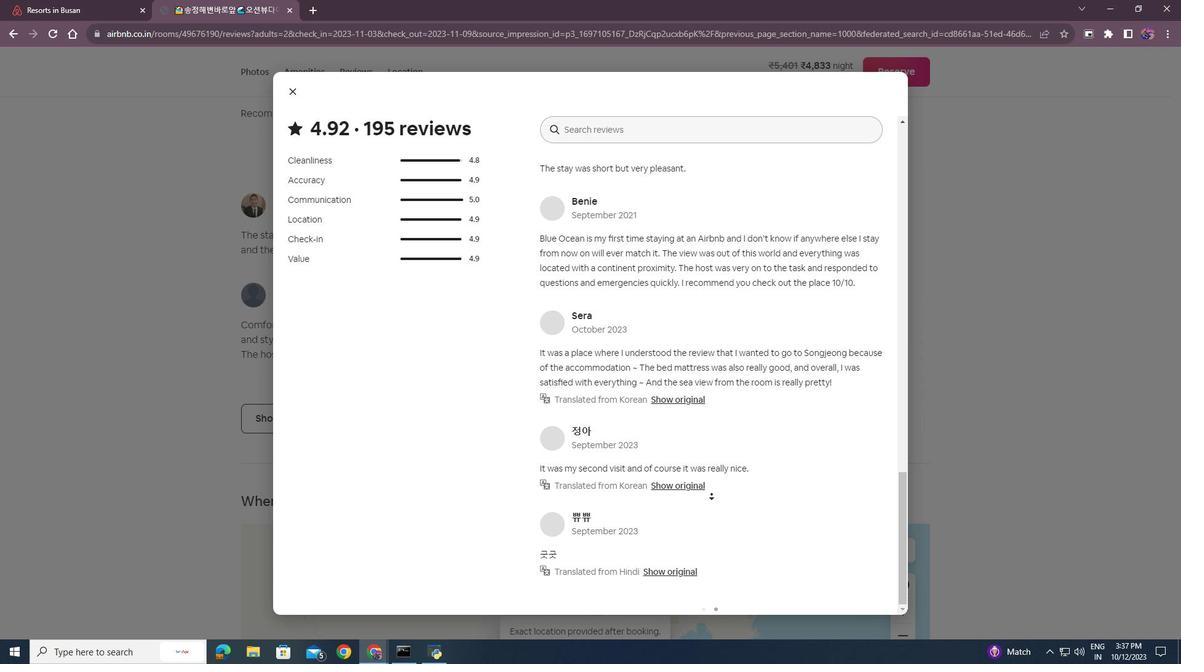 
Action: Mouse scrolled (712, 496) with delta (0, 0)
Screenshot: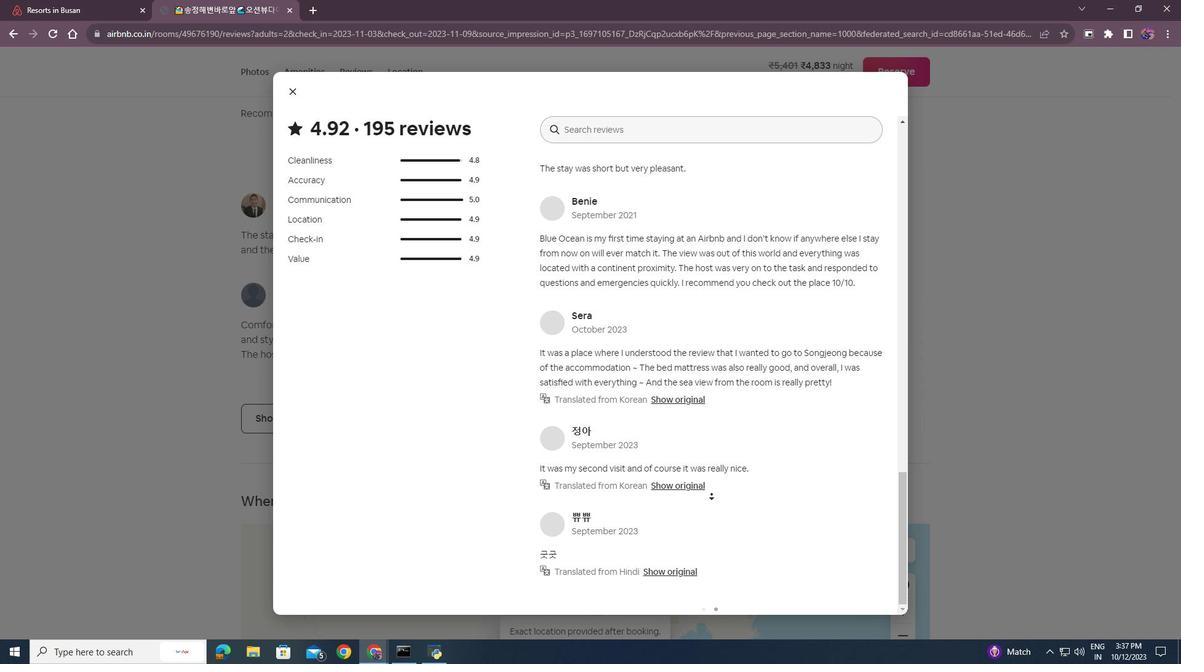 
Action: Mouse moved to (715, 447)
Screenshot: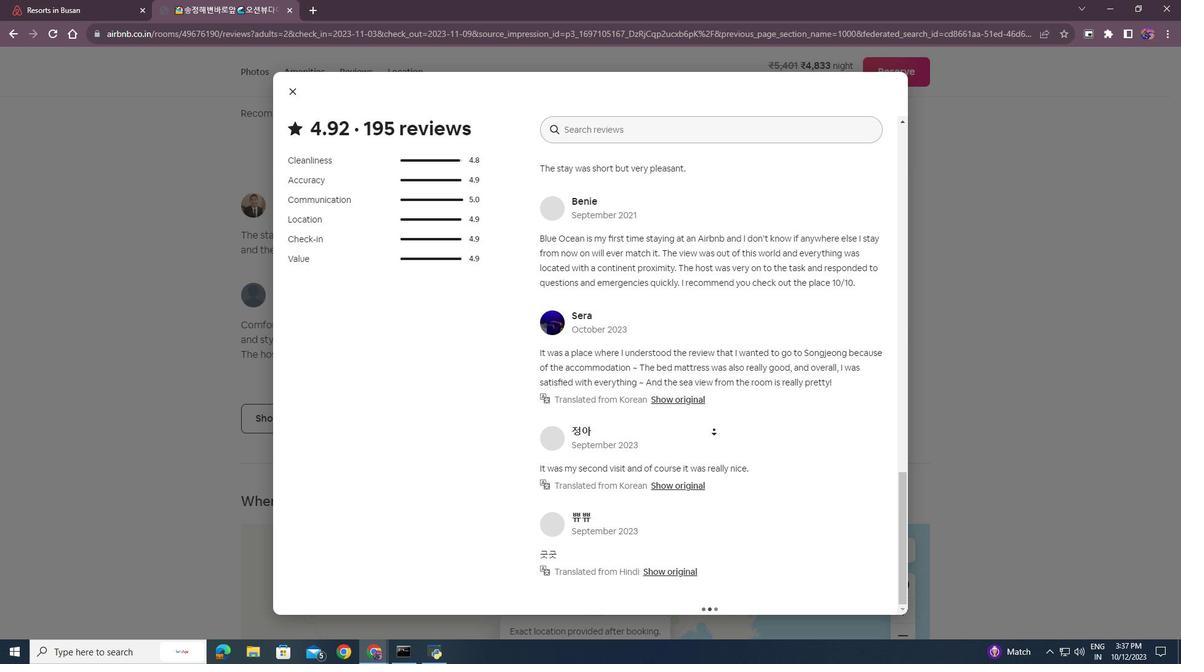 
Action: Mouse scrolled (715, 448) with delta (0, 0)
Screenshot: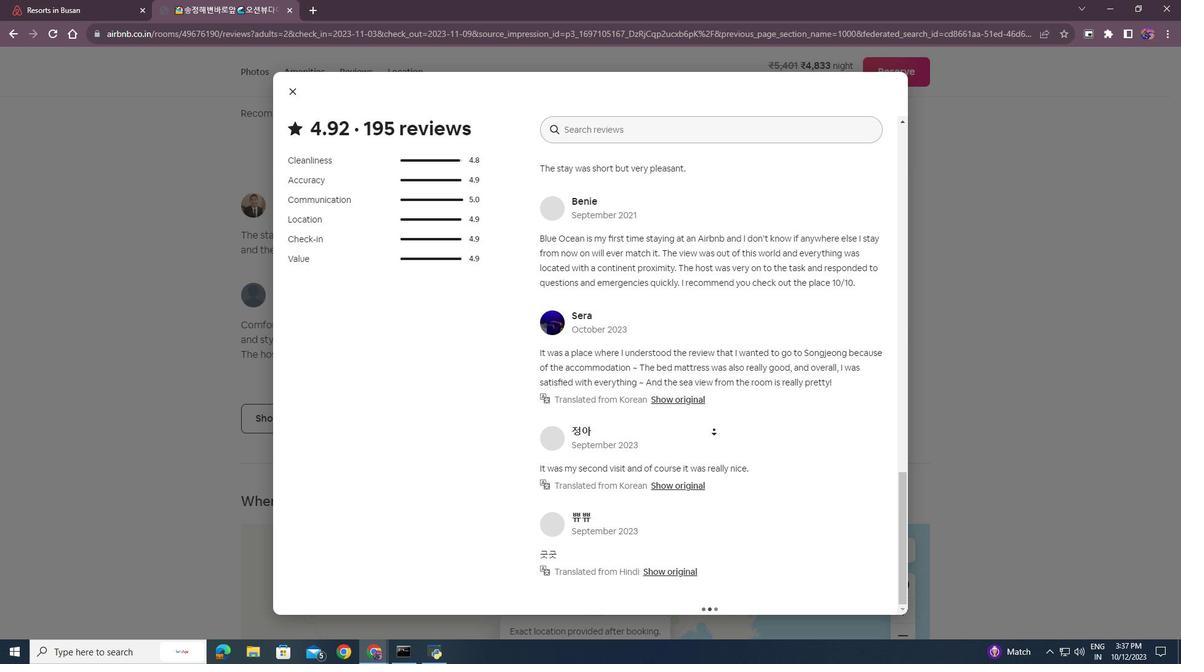 
Action: Mouse moved to (707, 268)
Screenshot: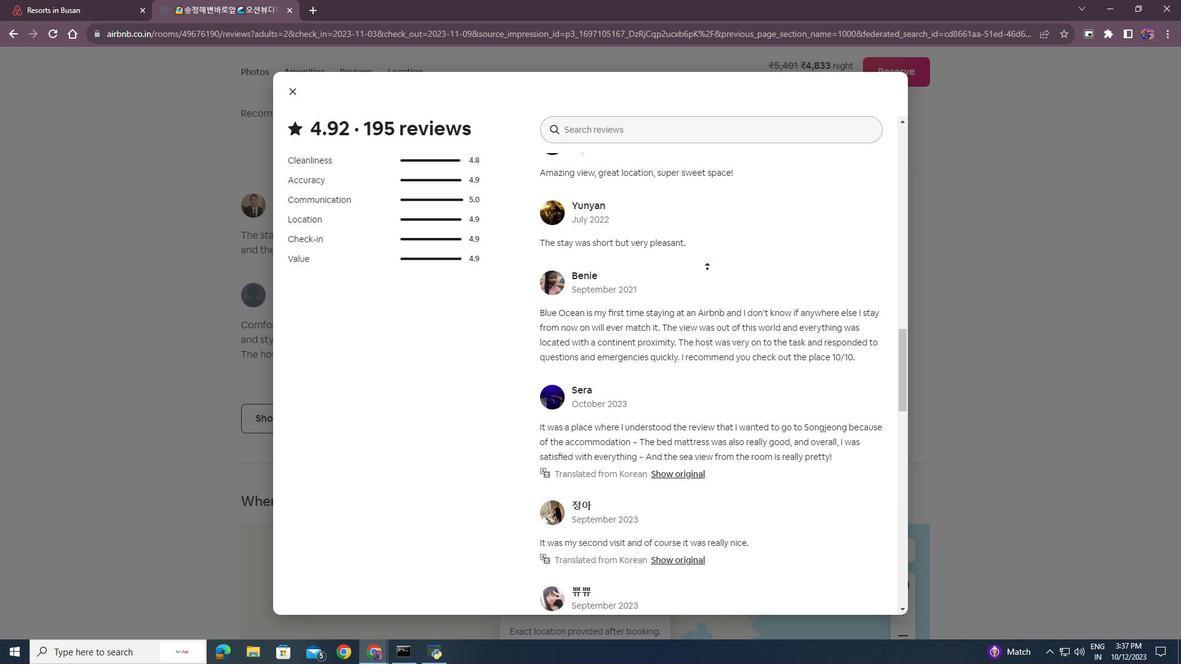 
Action: Mouse pressed left at (707, 268)
Screenshot: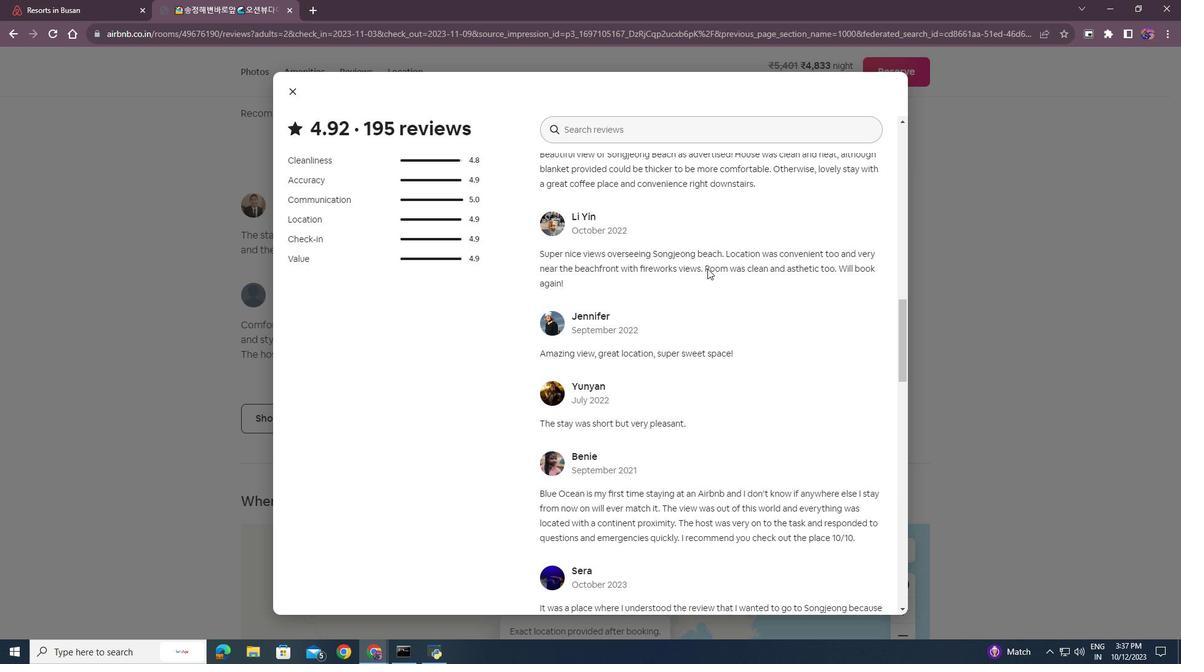 
Action: Mouse moved to (697, 363)
Screenshot: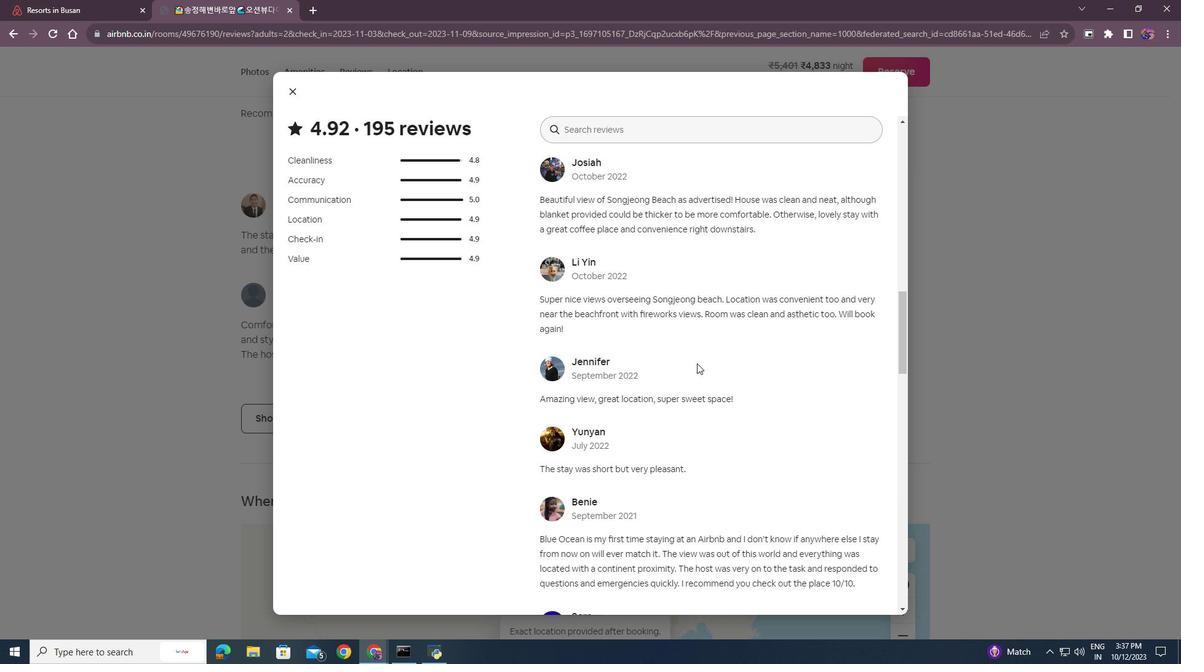 
Action: Mouse scrolled (697, 364) with delta (0, 0)
Screenshot: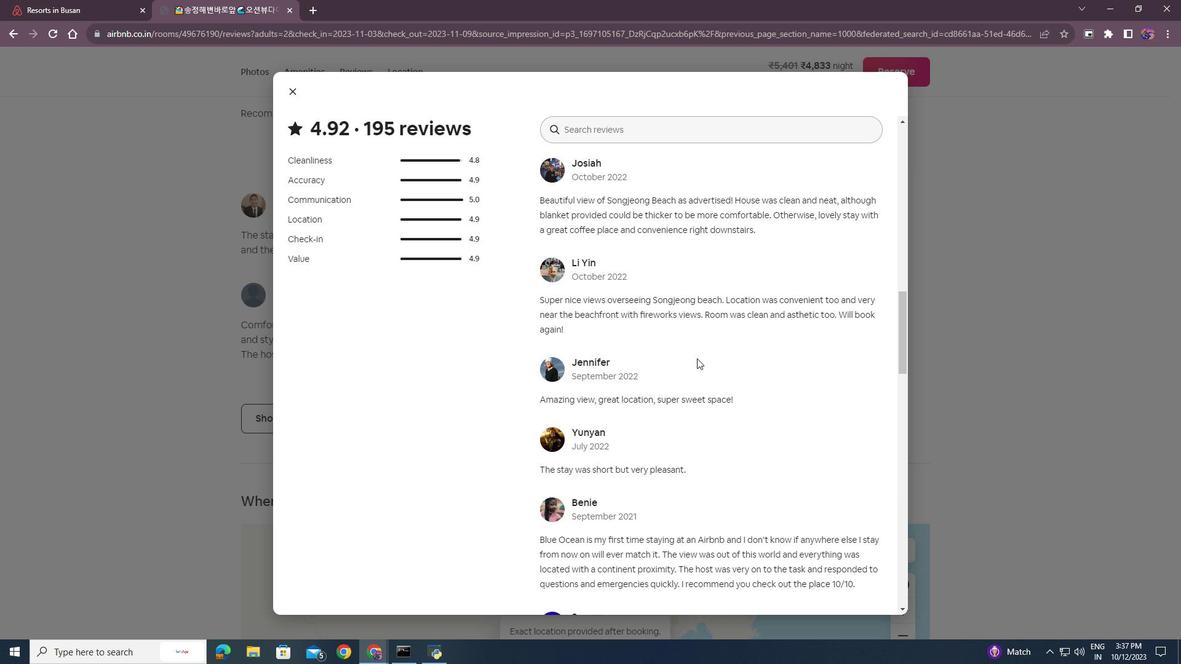 
Action: Mouse scrolled (697, 364) with delta (0, 0)
Screenshot: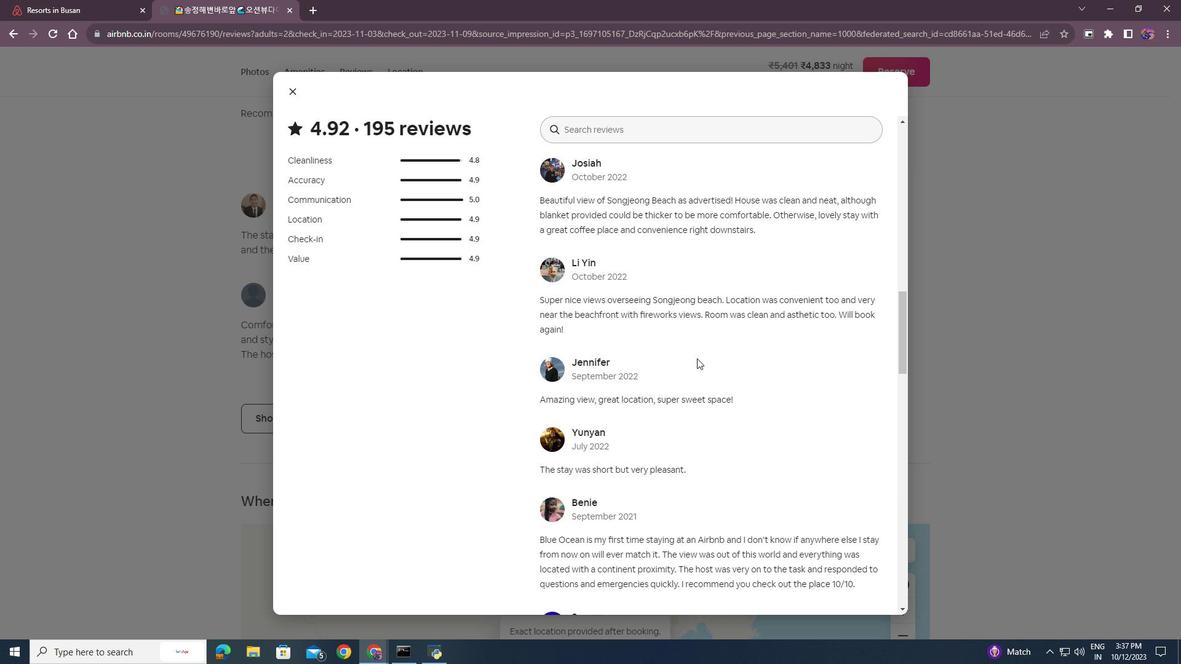 
Action: Mouse scrolled (697, 364) with delta (0, 0)
Screenshot: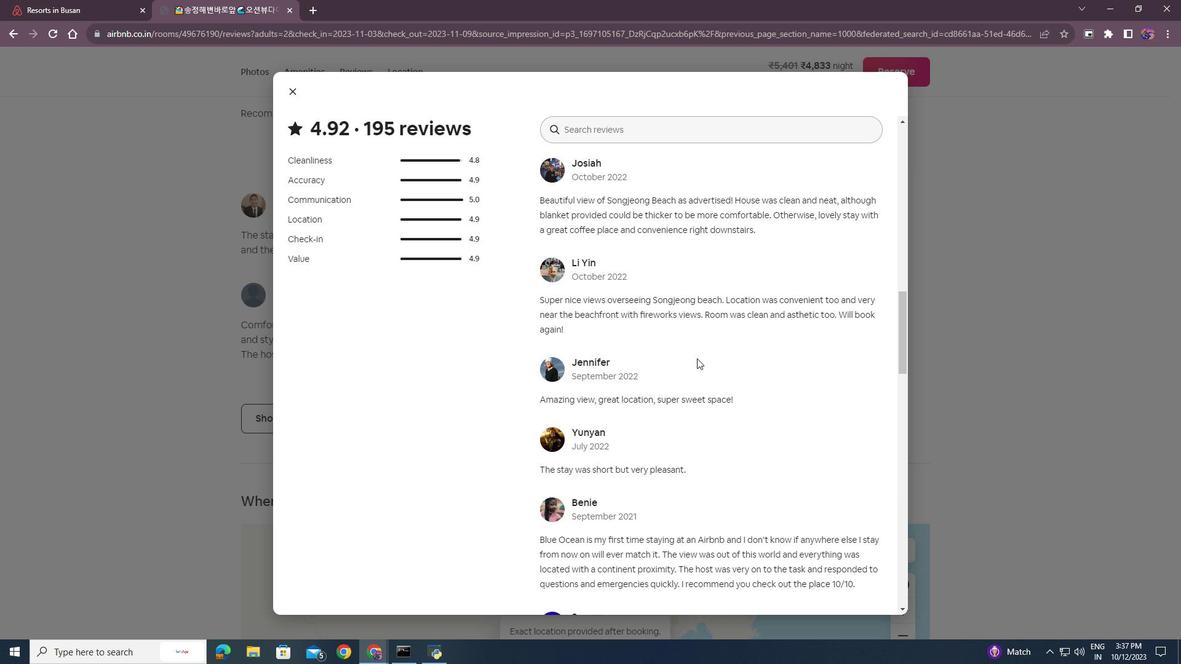 
Action: Mouse moved to (697, 360)
Screenshot: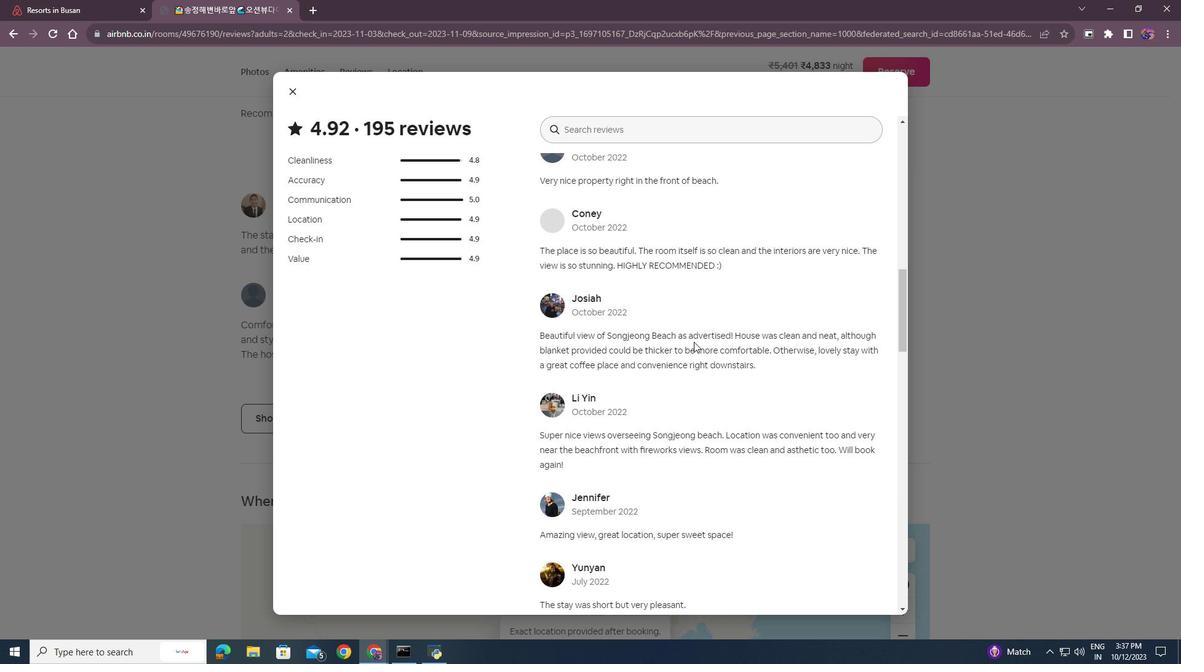 
Action: Mouse scrolled (697, 360) with delta (0, 0)
Screenshot: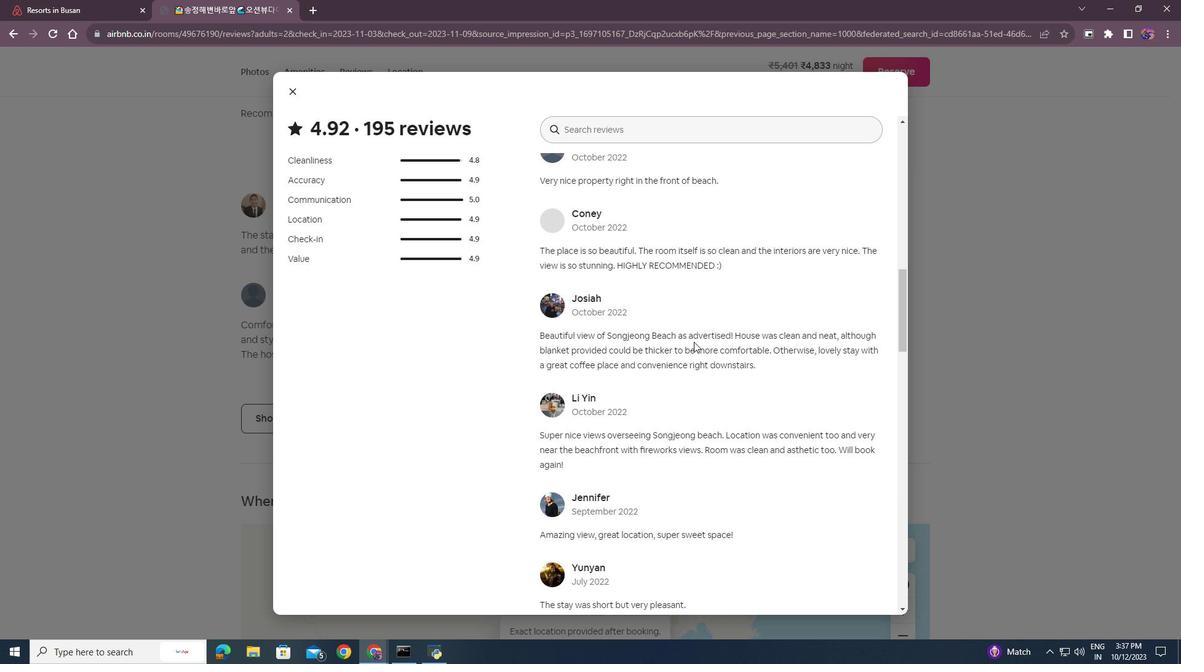 
Action: Mouse moved to (697, 357)
Screenshot: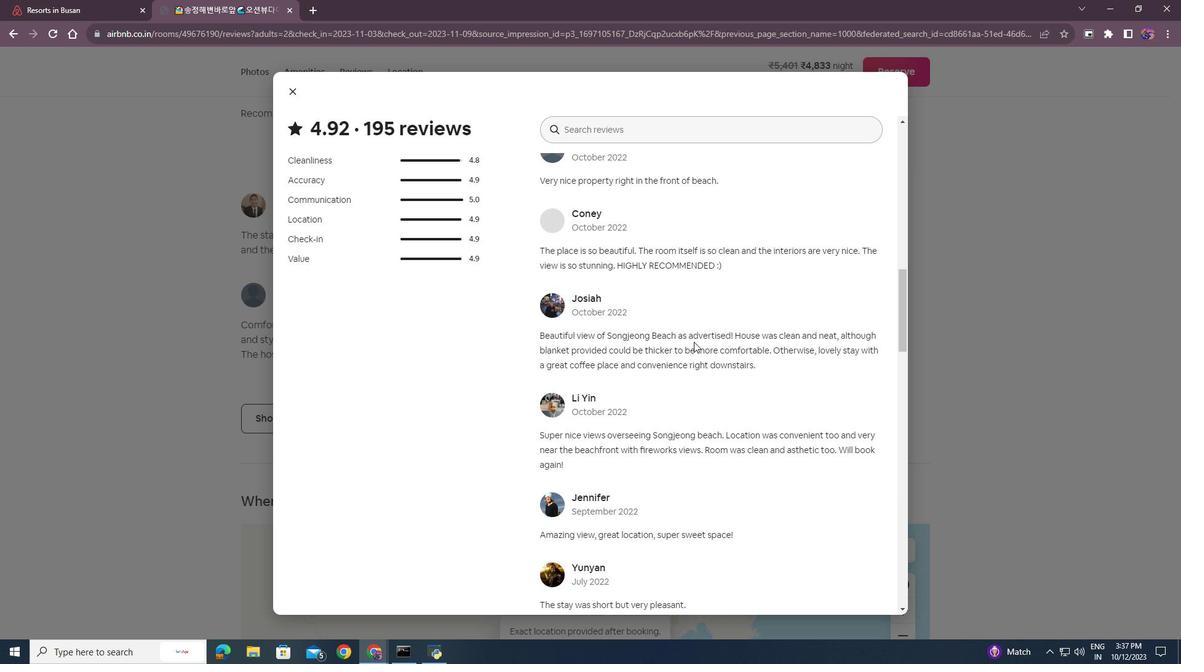 
Action: Mouse scrolled (697, 358) with delta (0, 0)
Screenshot: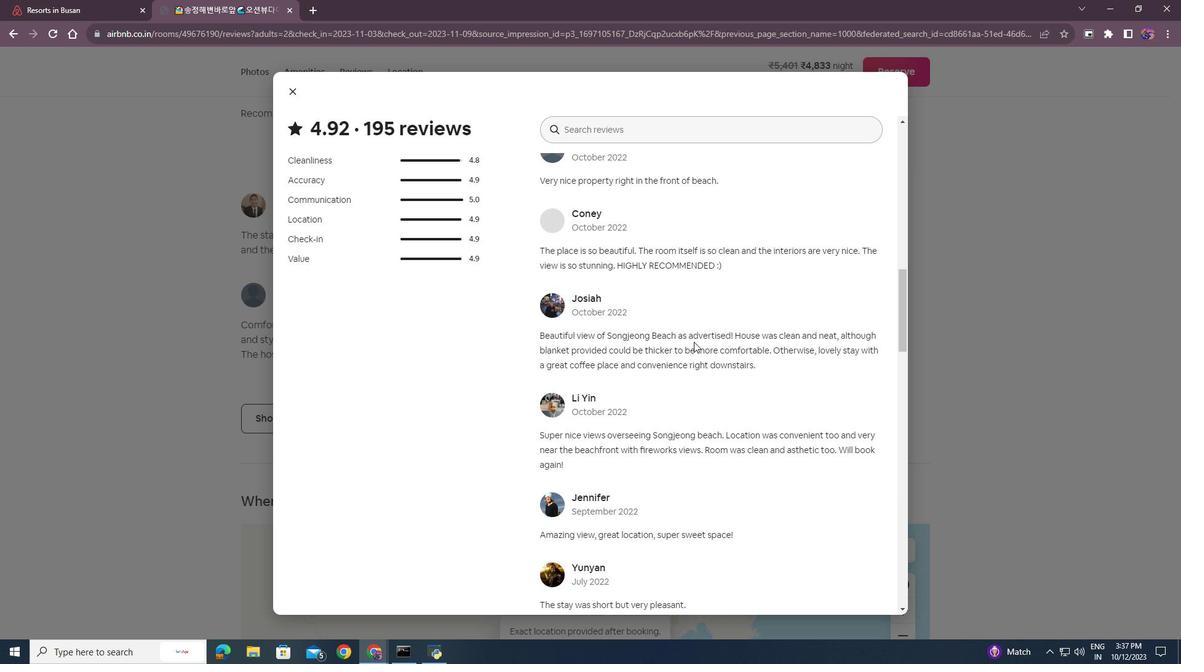 
Action: Mouse moved to (694, 342)
Screenshot: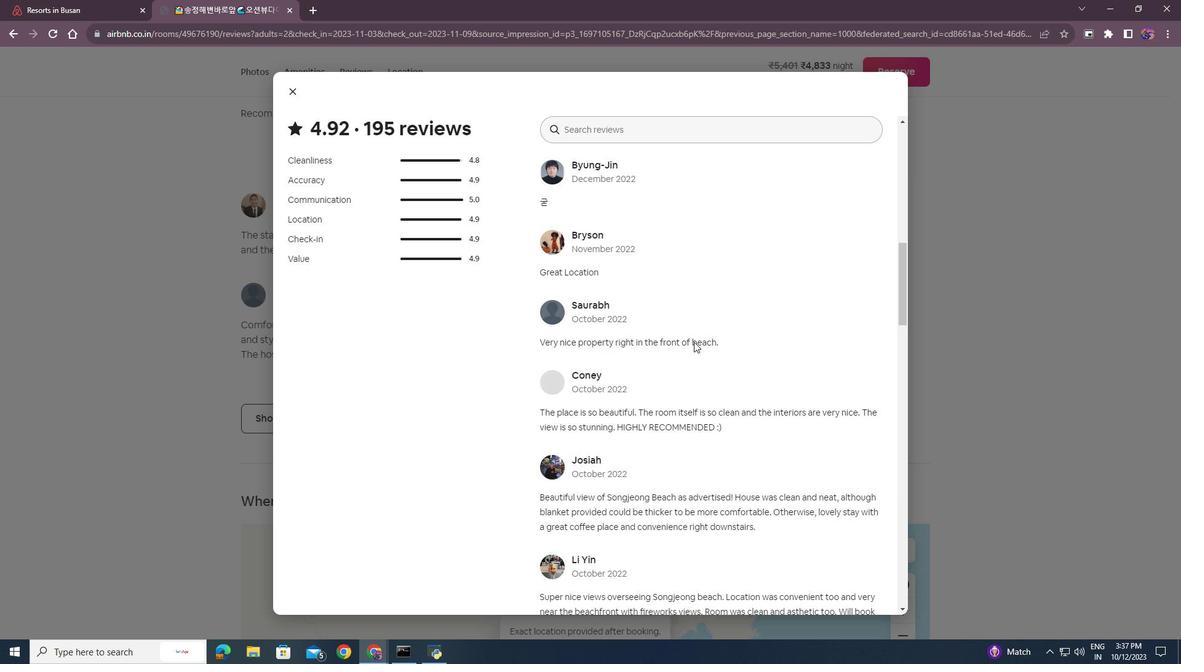 
Action: Mouse scrolled (694, 342) with delta (0, 0)
Screenshot: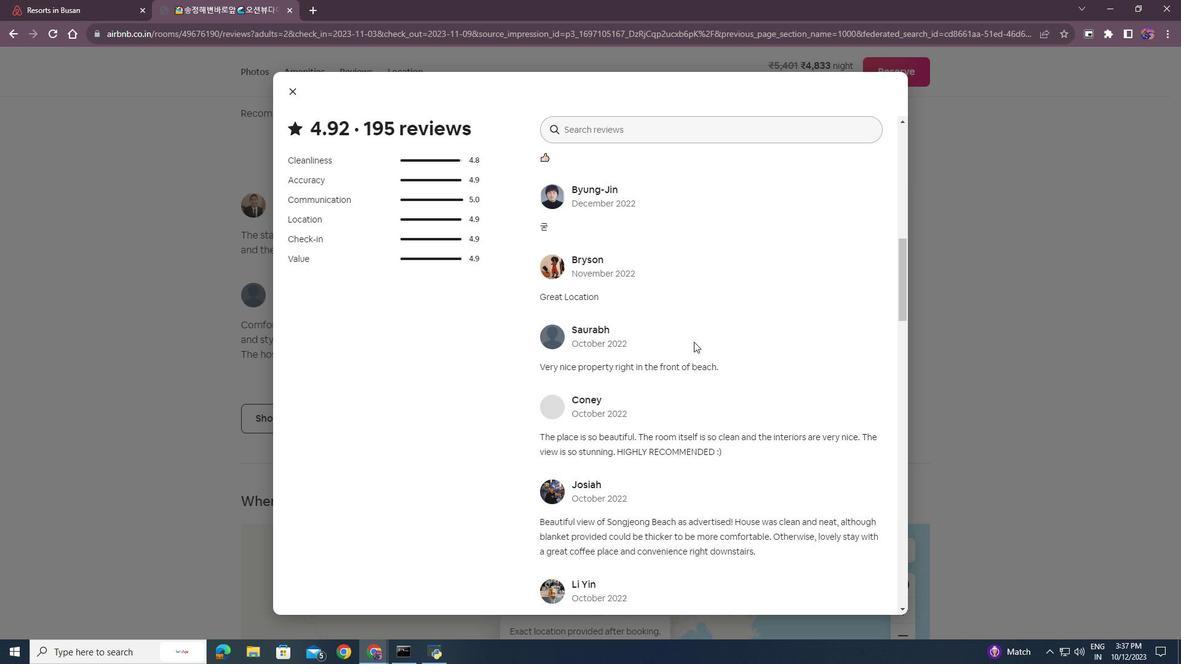 
Action: Mouse scrolled (694, 342) with delta (0, 0)
Screenshot: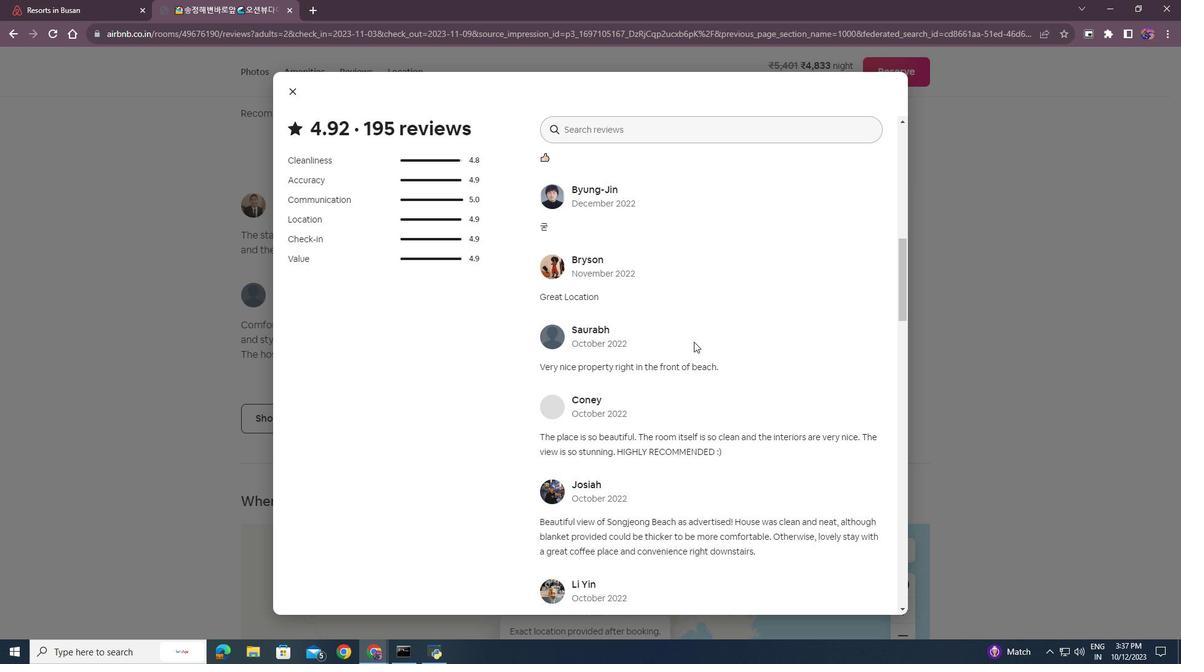 
Action: Mouse scrolled (694, 342) with delta (0, 0)
Screenshot: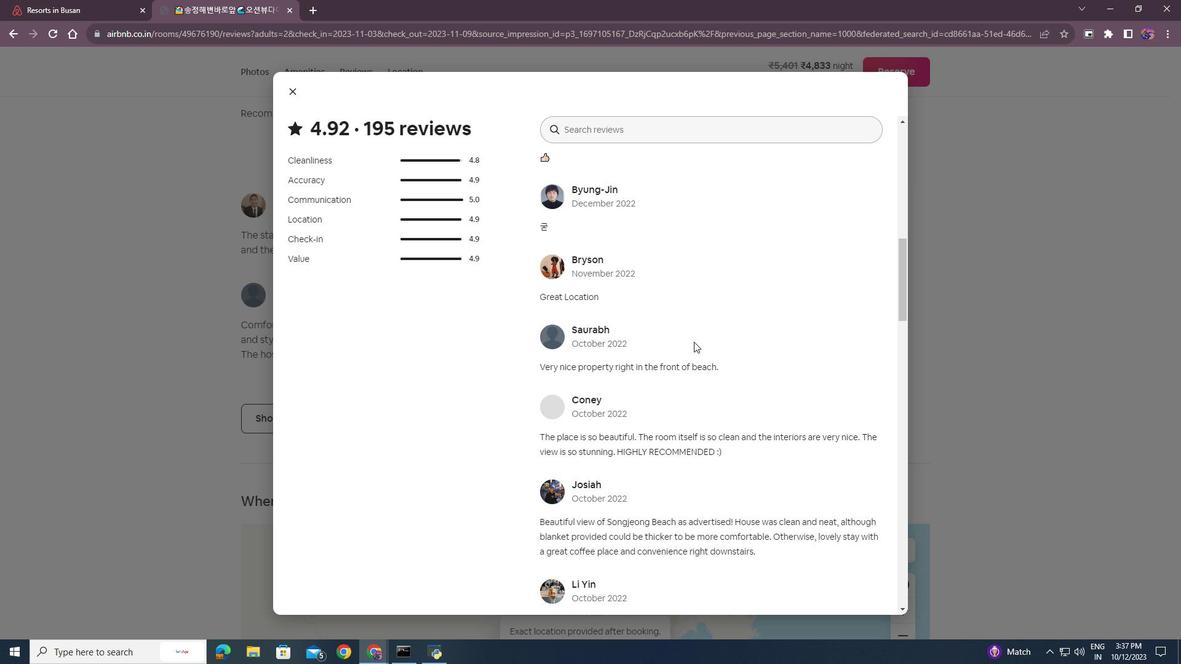 
Action: Mouse scrolled (694, 342) with delta (0, 0)
Screenshot: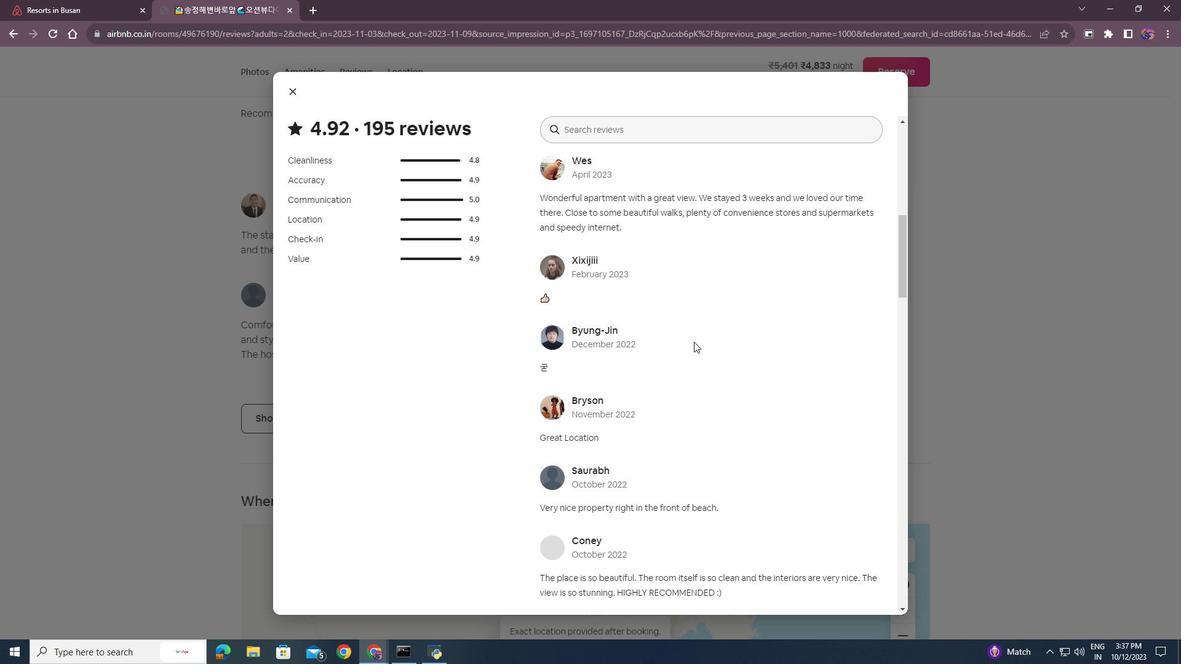 
Action: Mouse scrolled (694, 342) with delta (0, 0)
Screenshot: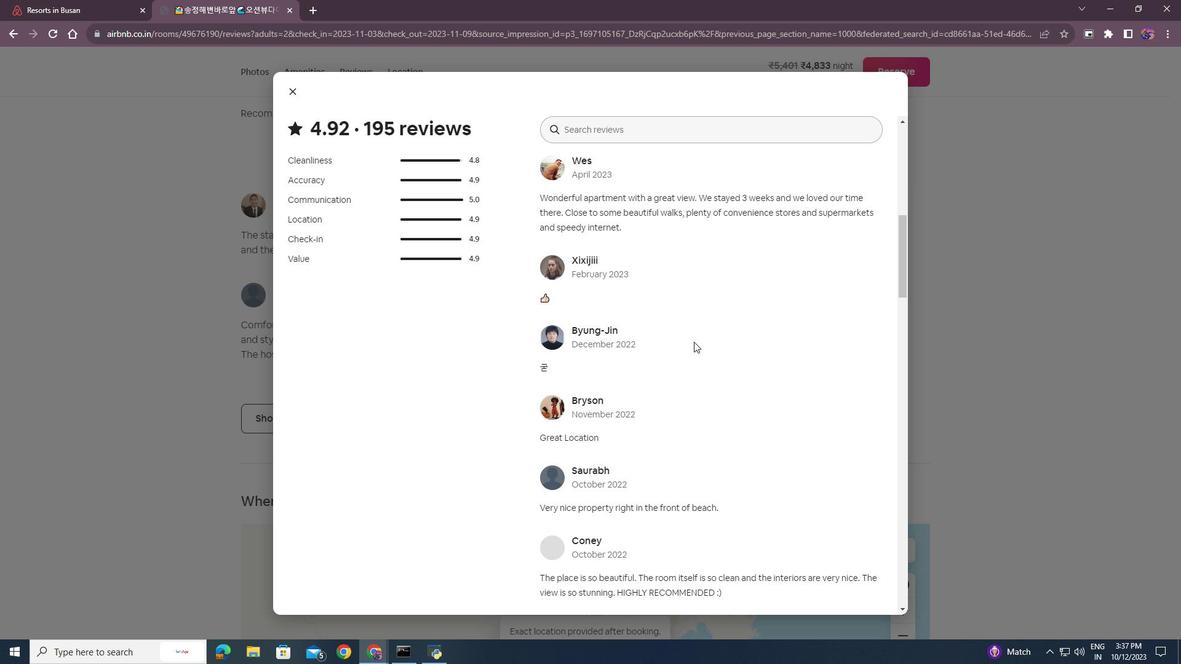 
Action: Mouse scrolled (694, 342) with delta (0, 0)
Screenshot: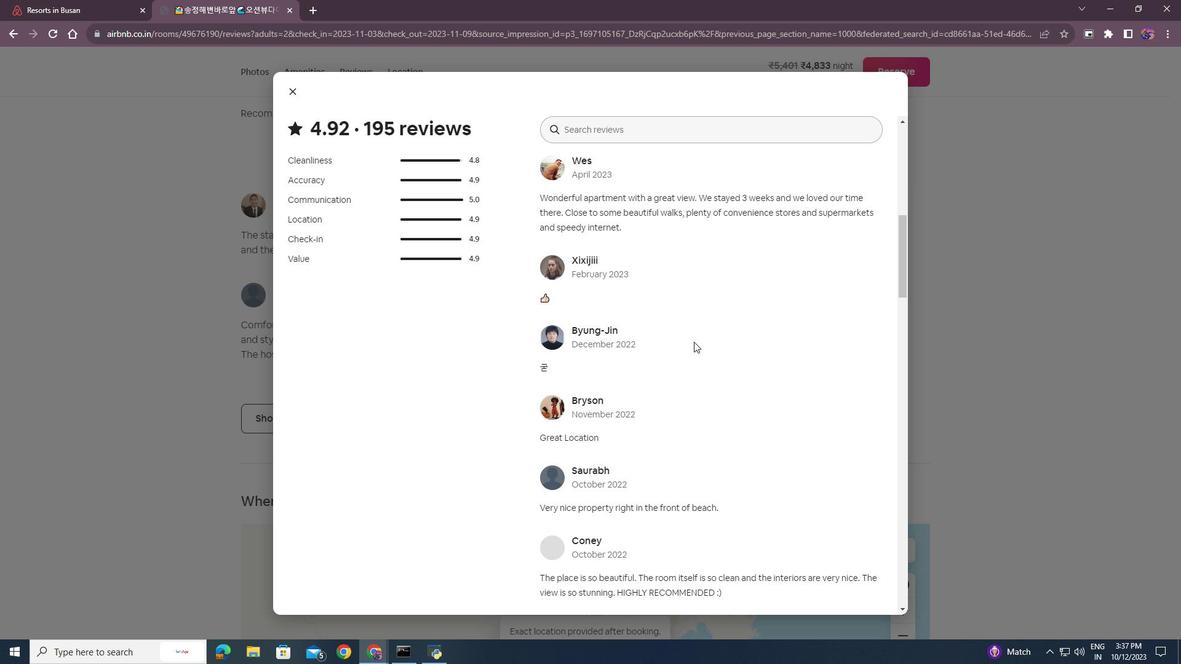 
Action: Mouse scrolled (694, 342) with delta (0, 0)
Screenshot: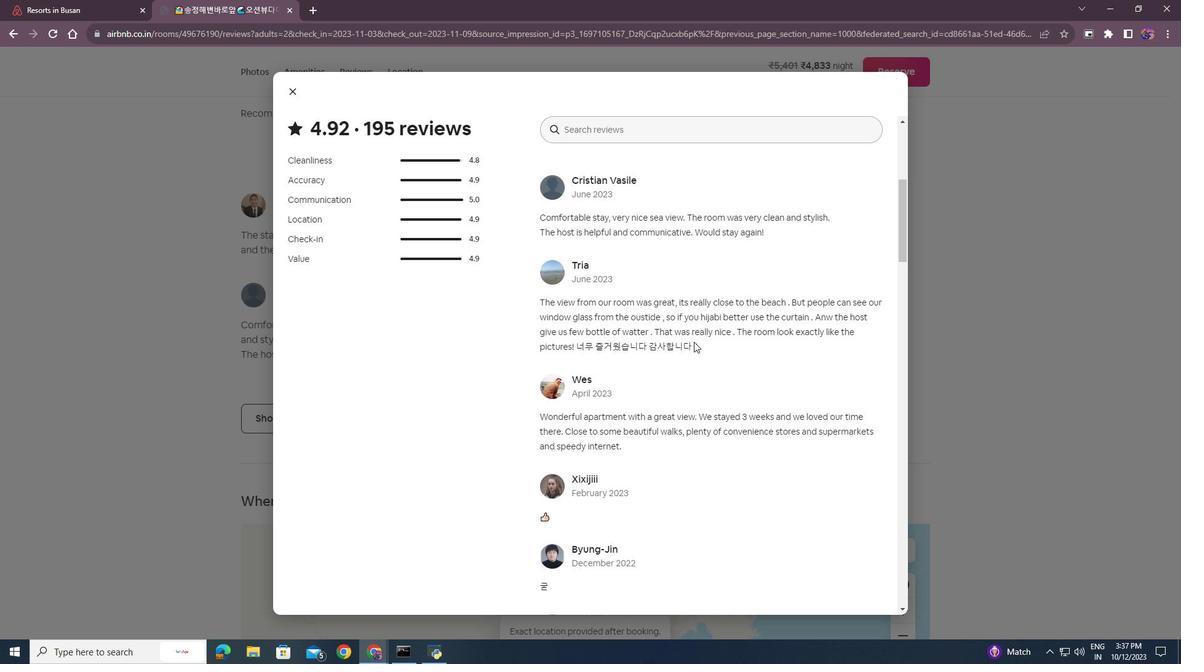 
Action: Mouse moved to (711, 341)
Screenshot: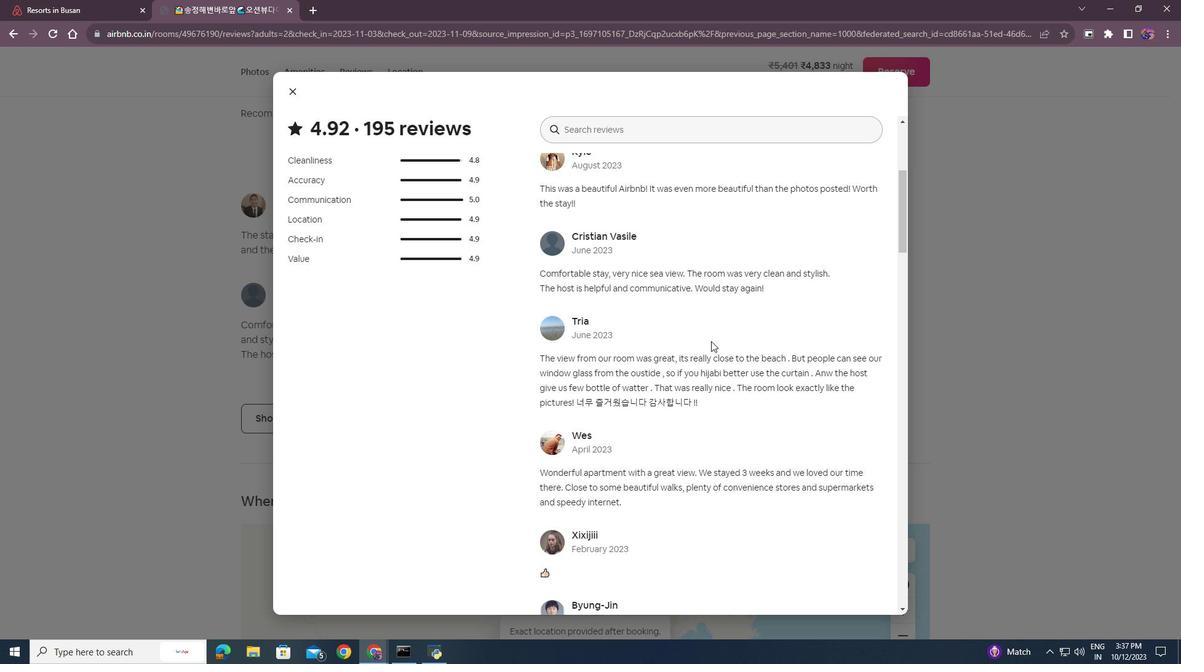
Action: Mouse scrolled (711, 342) with delta (0, 0)
Screenshot: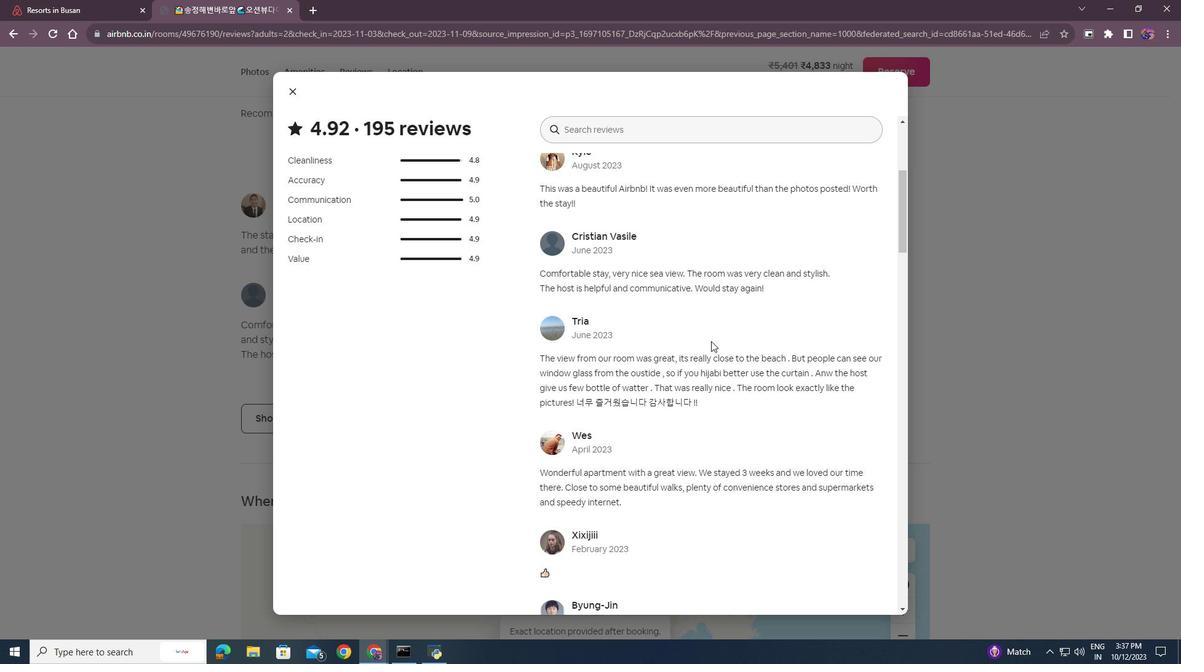 
Action: Mouse scrolled (711, 342) with delta (0, 0)
Screenshot: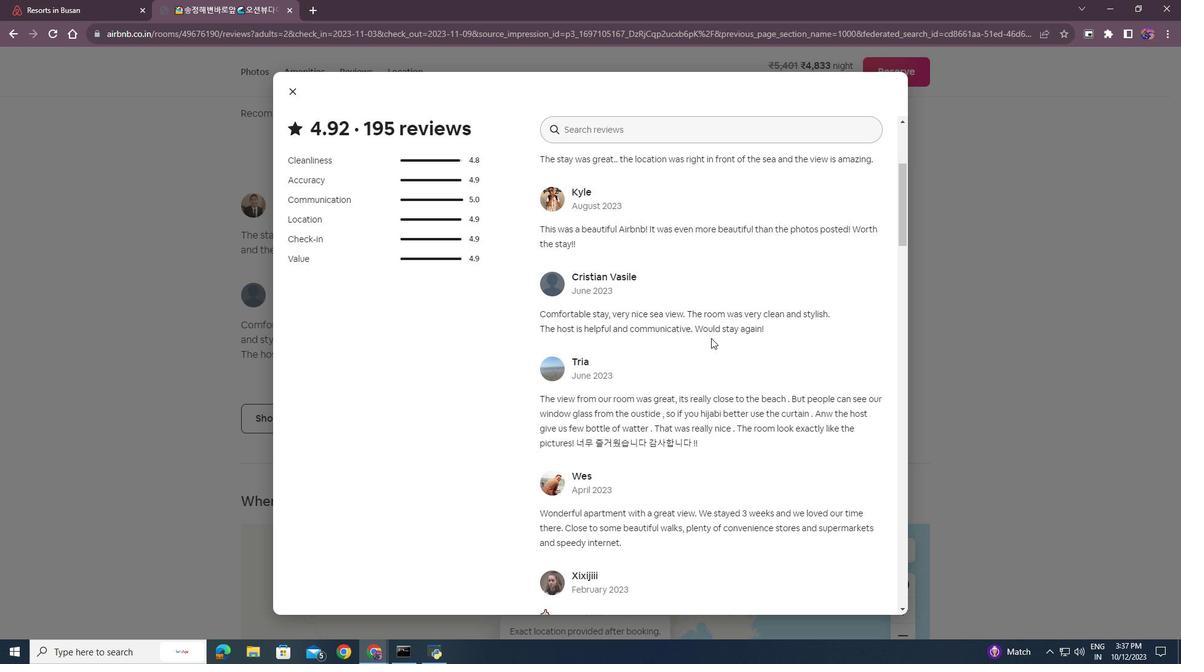
Action: Mouse scrolled (711, 342) with delta (0, 0)
Screenshot: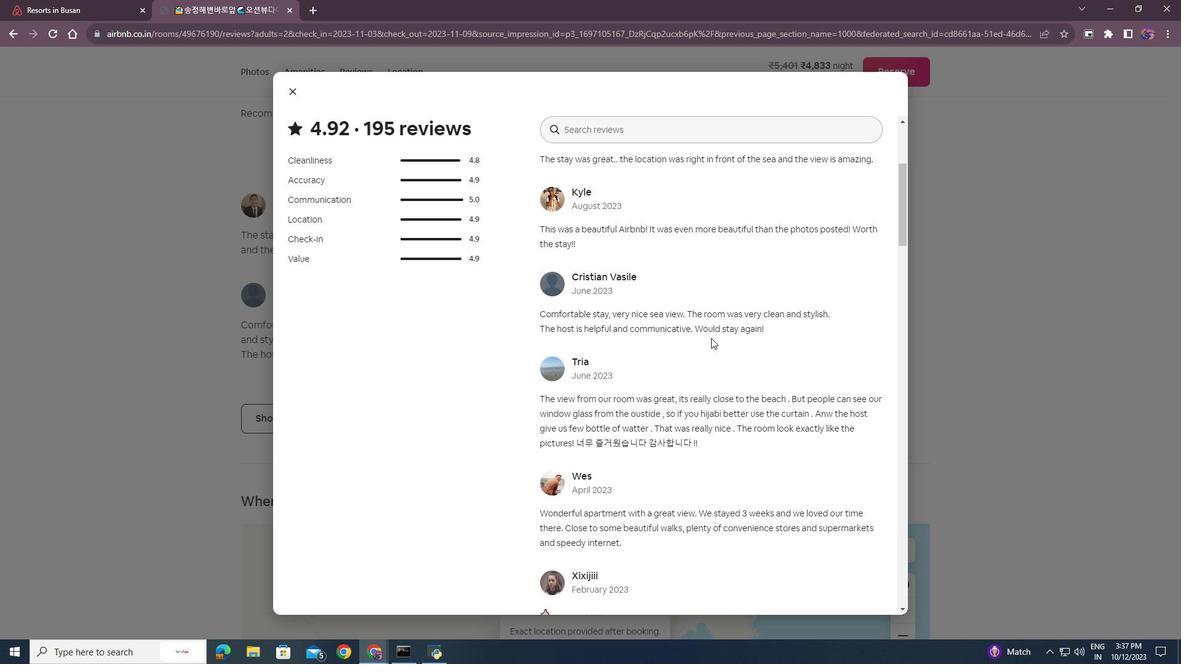 
Action: Mouse moved to (711, 338)
Screenshot: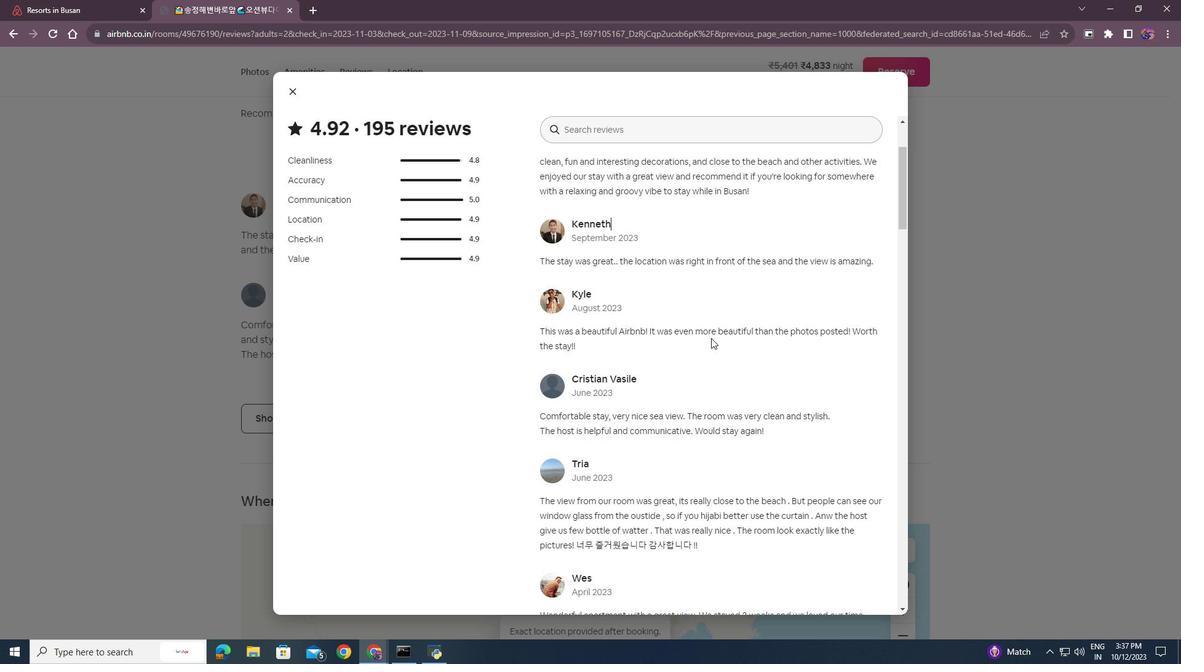 
Action: Mouse scrolled (711, 339) with delta (0, 0)
Screenshot: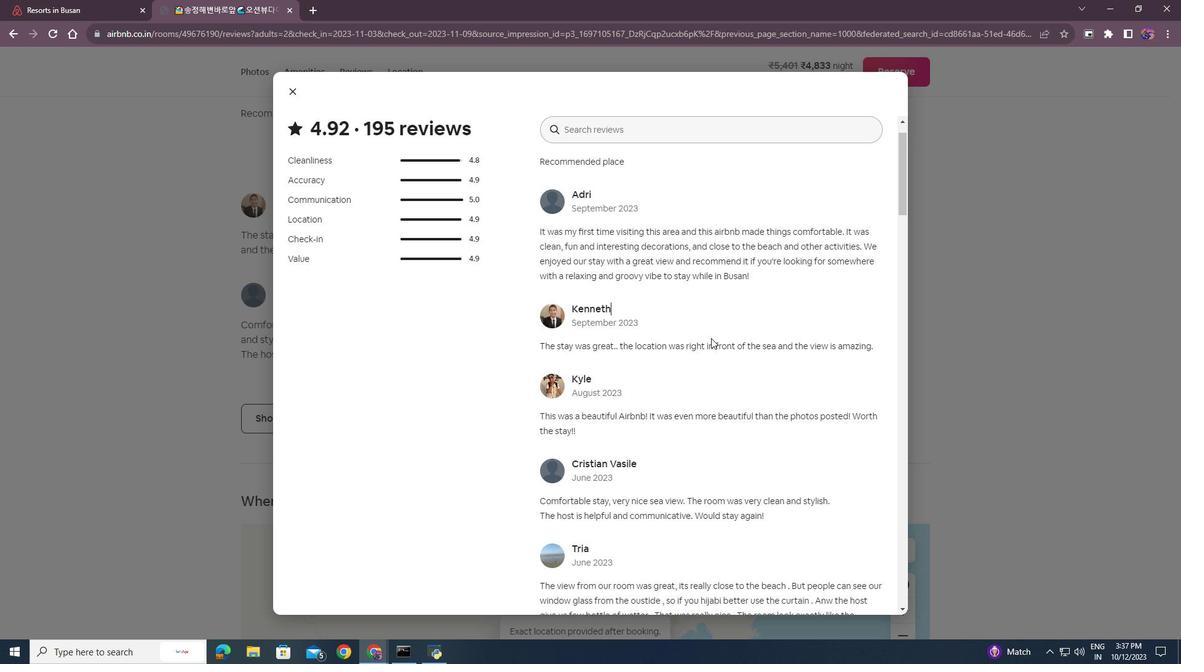 
Action: Mouse moved to (288, 88)
Screenshot: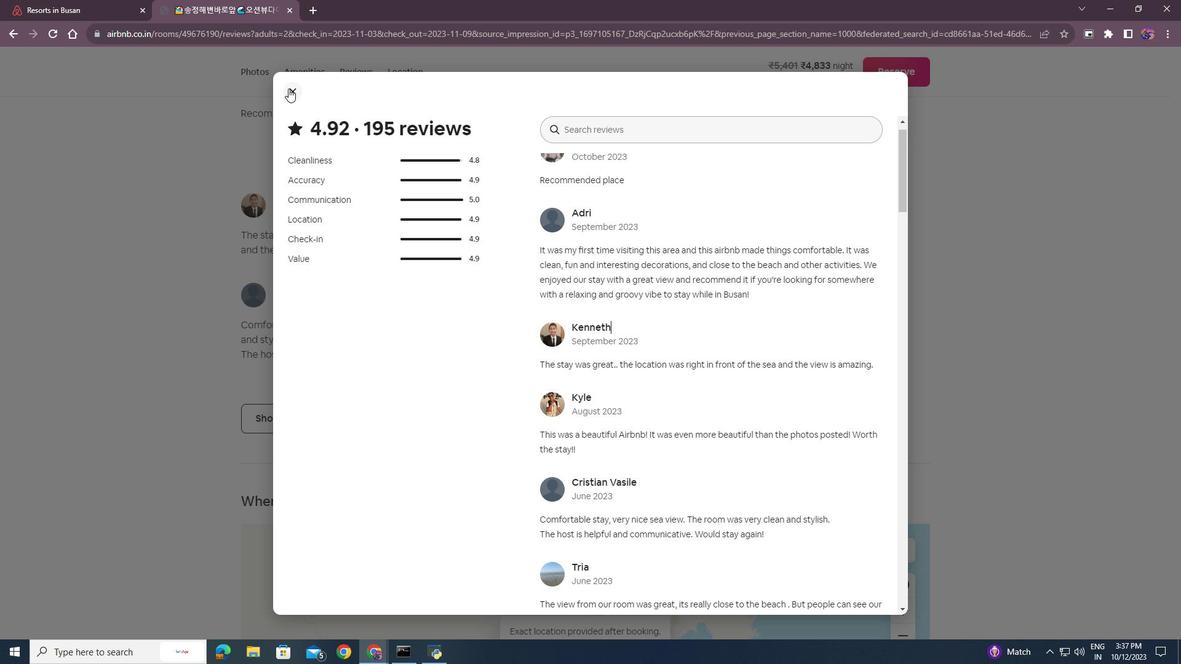 
Action: Mouse pressed left at (288, 88)
Screenshot: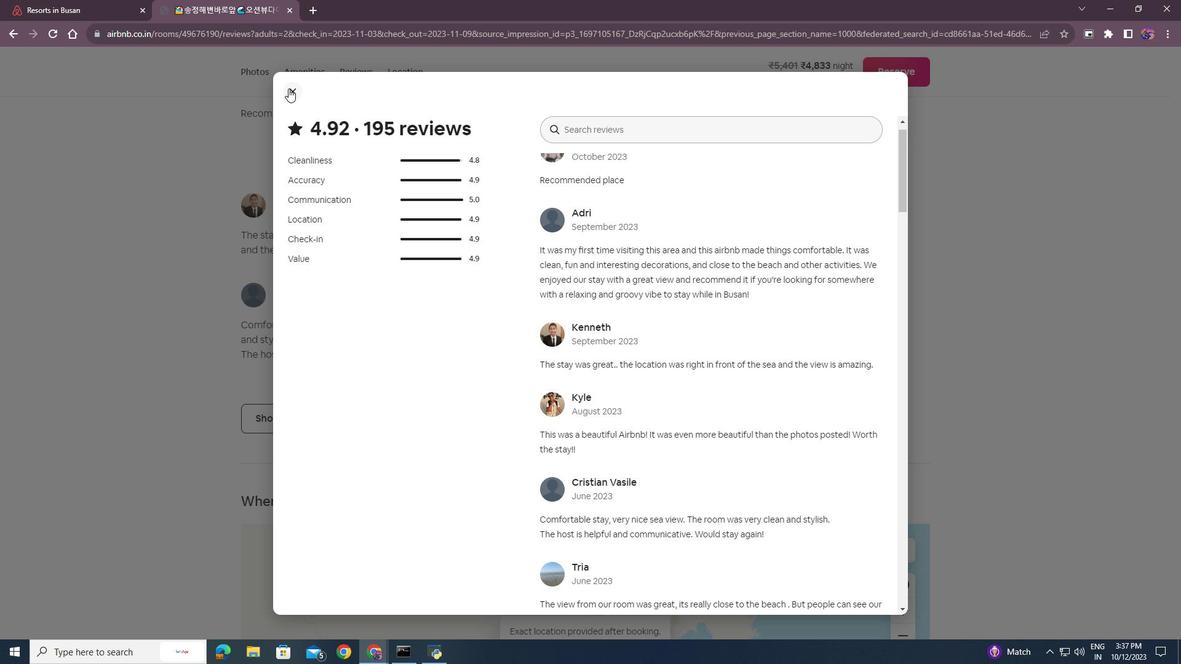 
Action: Mouse moved to (433, 321)
Screenshot: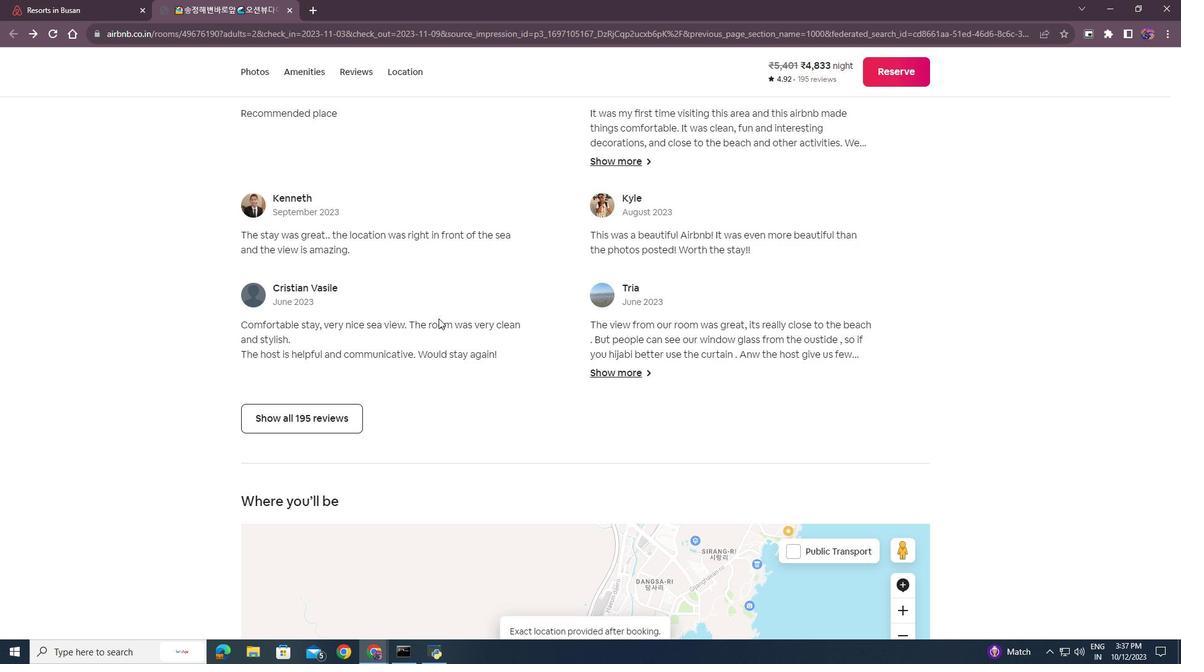 
Action: Mouse scrolled (433, 321) with delta (0, 0)
Screenshot: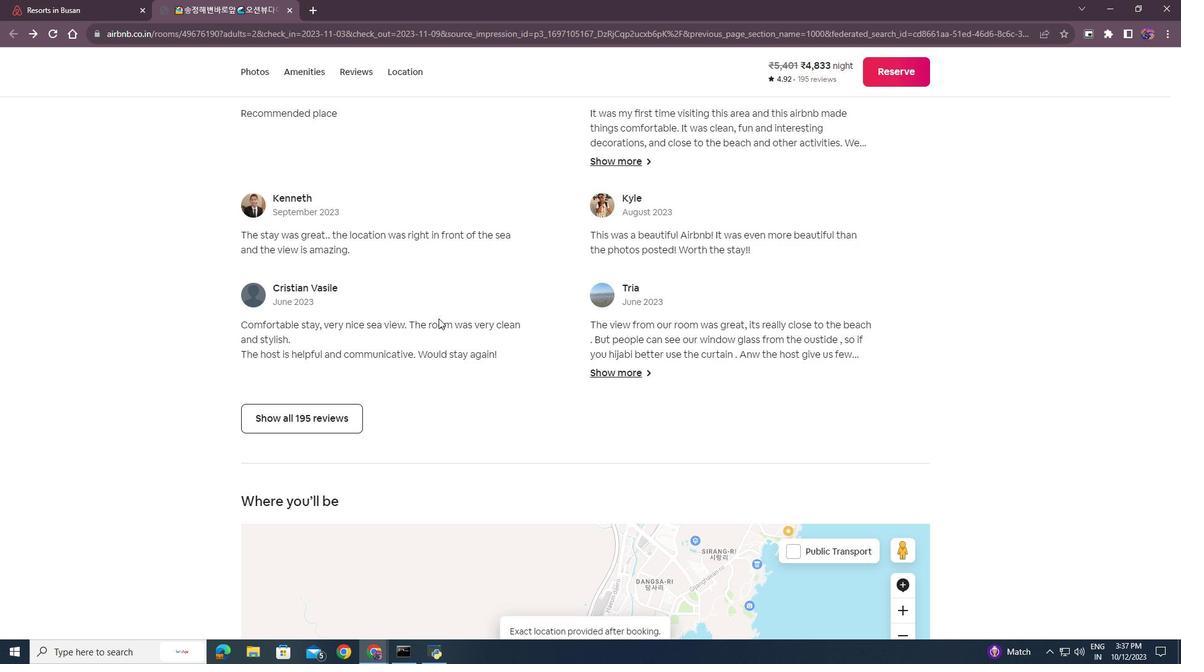 
Action: Mouse moved to (438, 319)
Screenshot: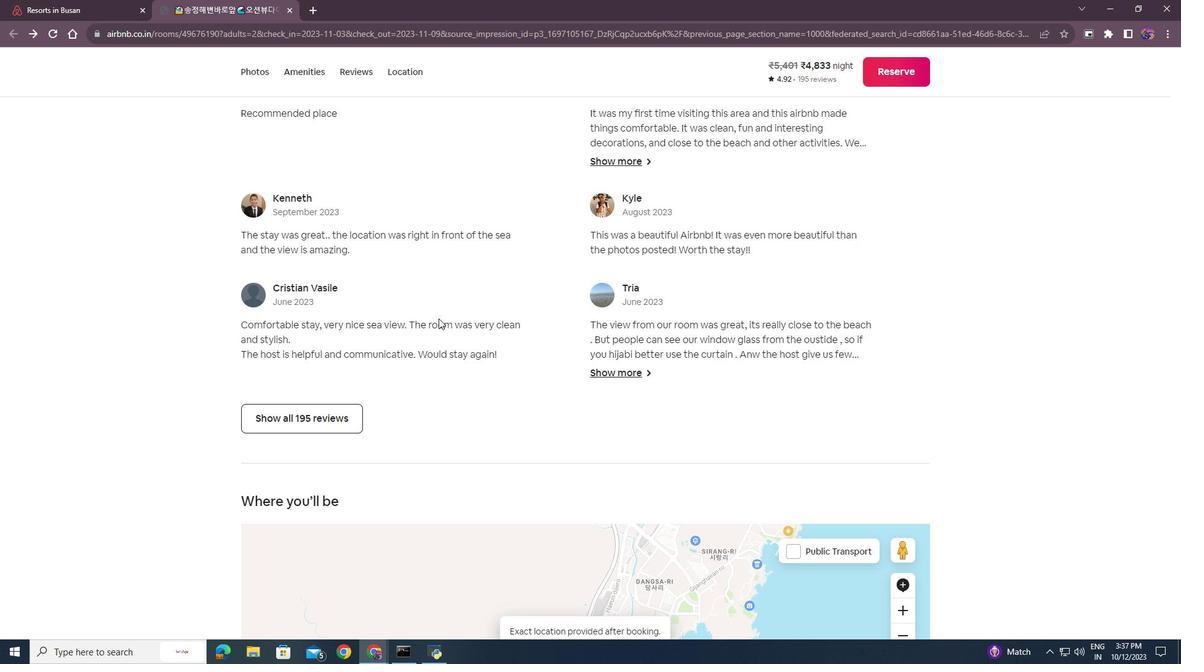 
Action: Mouse scrolled (438, 318) with delta (0, 0)
Screenshot: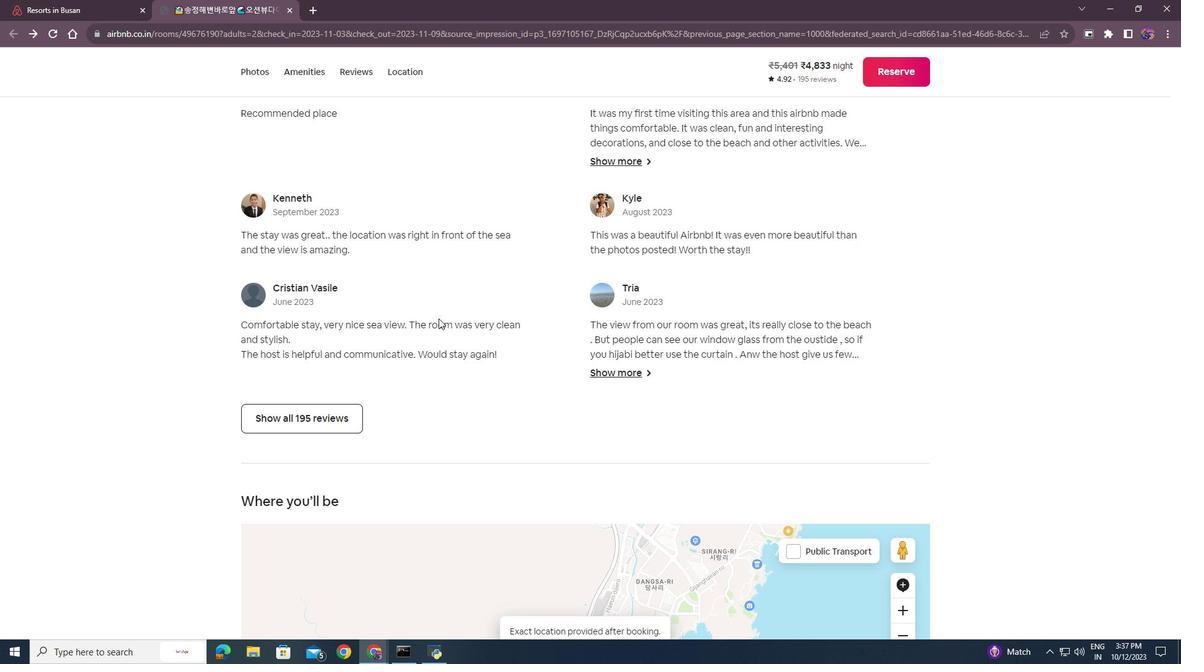 
Action: Mouse moved to (438, 318)
